 Task: Research Airbnb accommodation in Bender, Moldova from 5th December, 2023 to 12th December, 2023 for 2 adults.  With 1  bedroom having 1 bed and 1 bathroom. Property type can be hotel. Look for 4 properties as per requirement.
Action: Mouse moved to (540, 119)
Screenshot: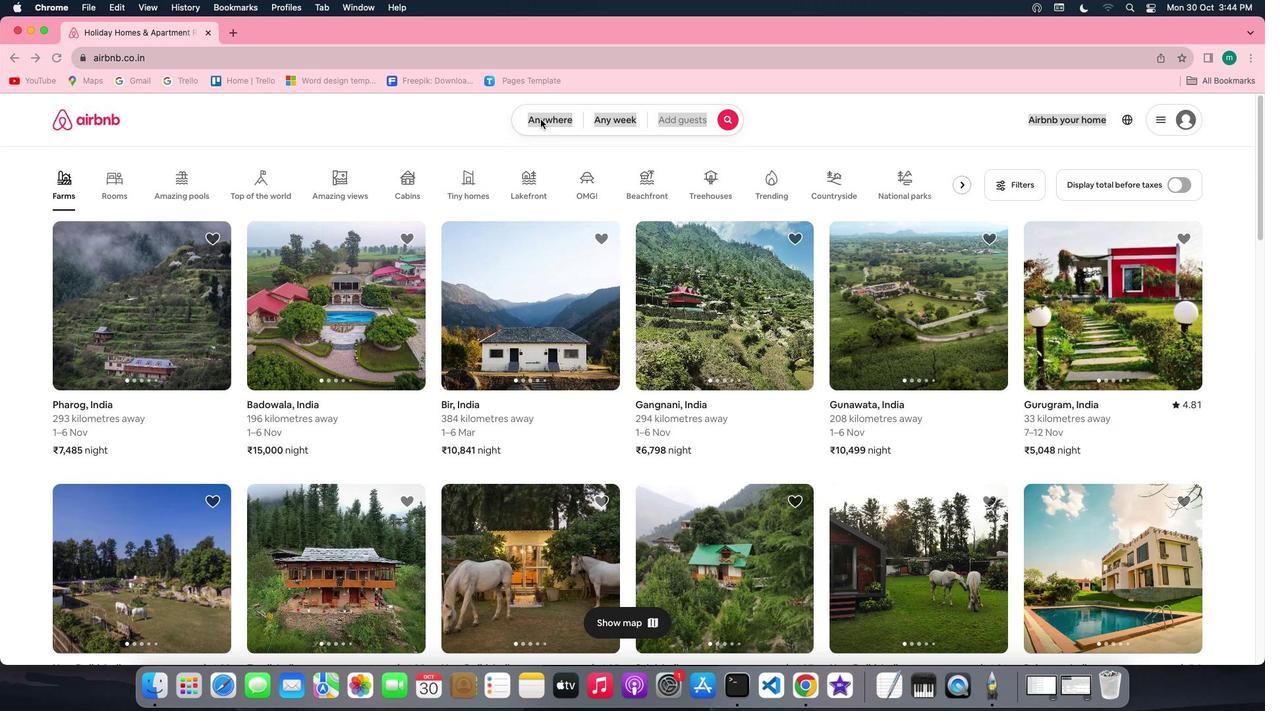 
Action: Mouse pressed left at (540, 119)
Screenshot: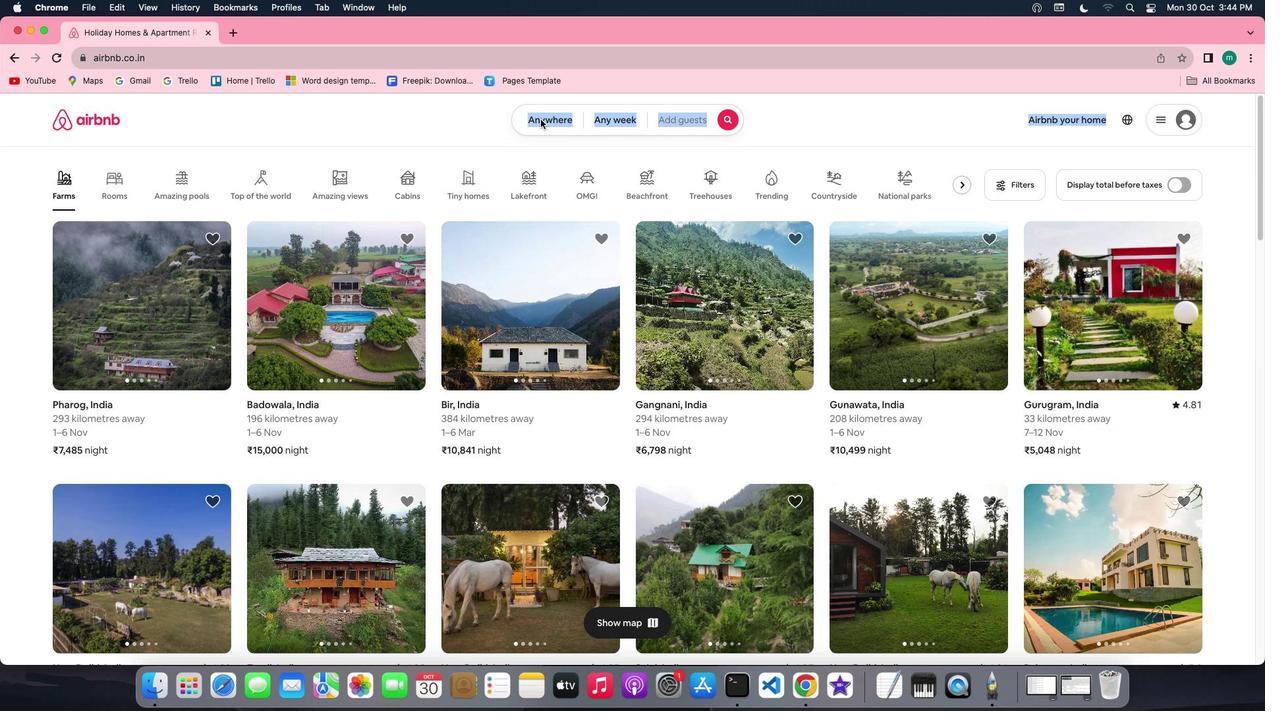 
Action: Mouse pressed left at (540, 119)
Screenshot: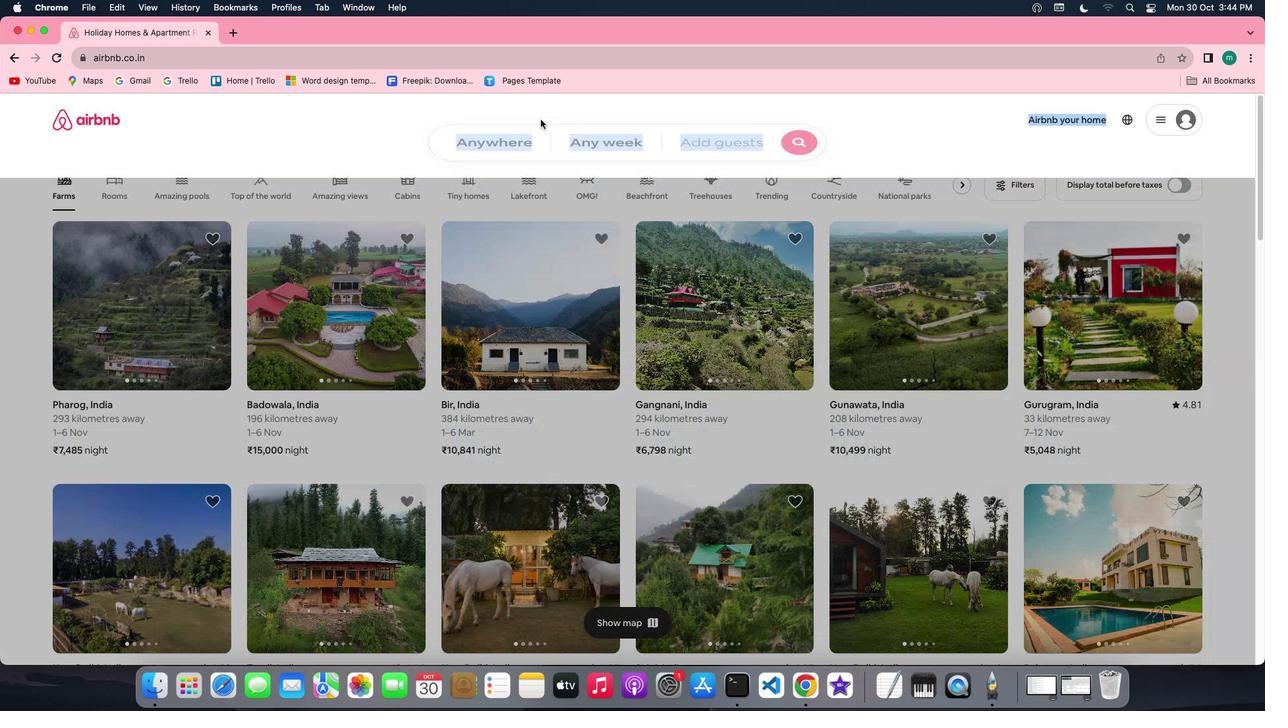 
Action: Mouse moved to (482, 171)
Screenshot: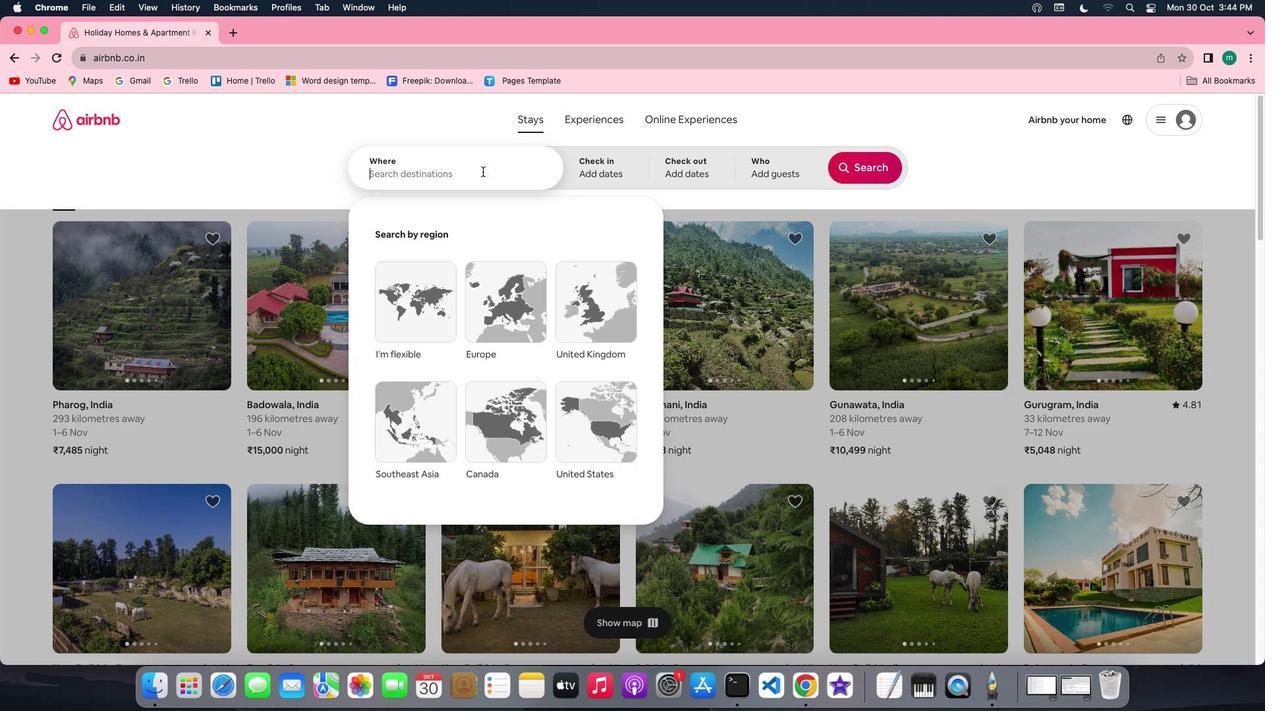 
Action: Mouse pressed left at (482, 171)
Screenshot: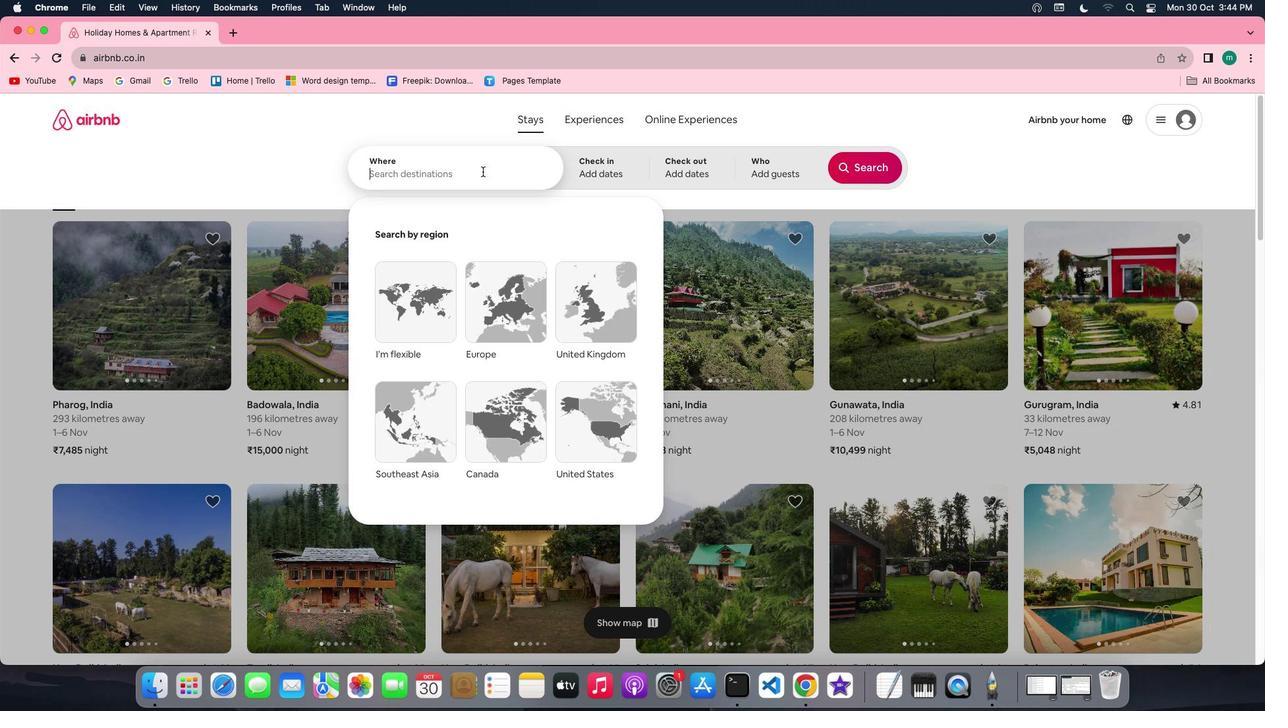 
Action: Key pressed Key.shift'B''e''n''d''a'Key.backspace'e''r'','Key.spaceKey.shift'M''o''l''d''o''v''a'
Screenshot: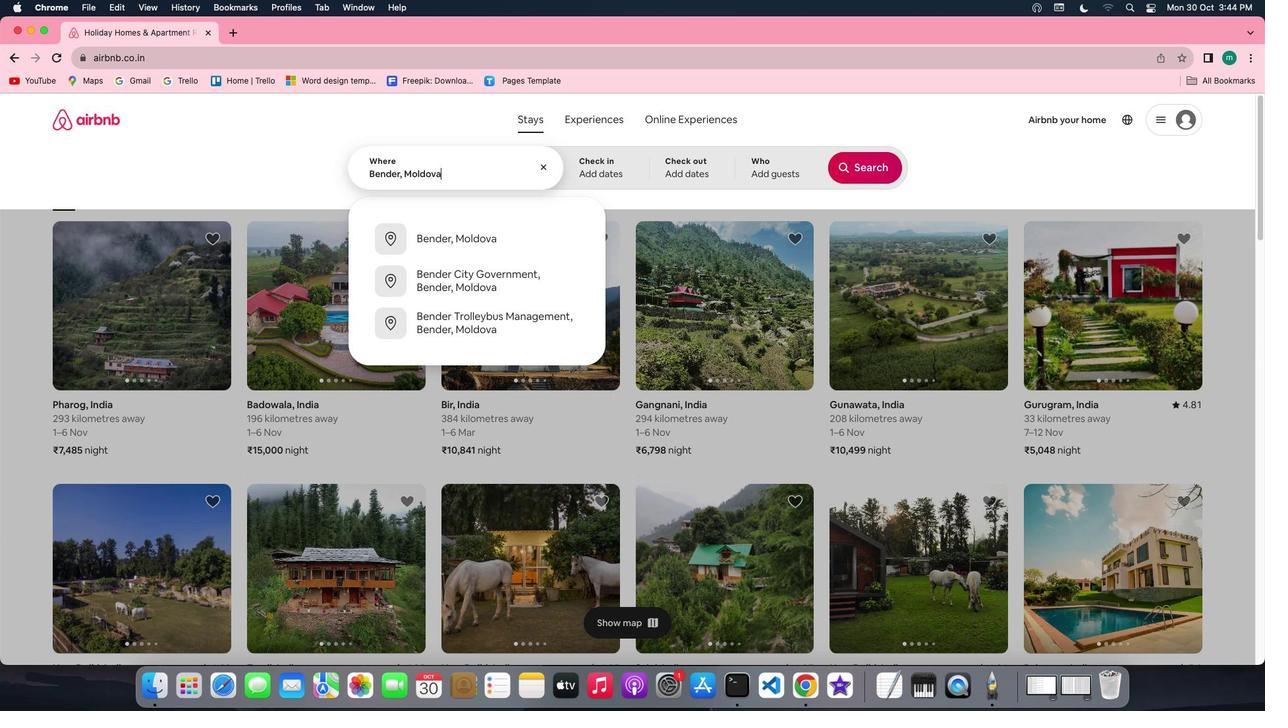 
Action: Mouse moved to (599, 162)
Screenshot: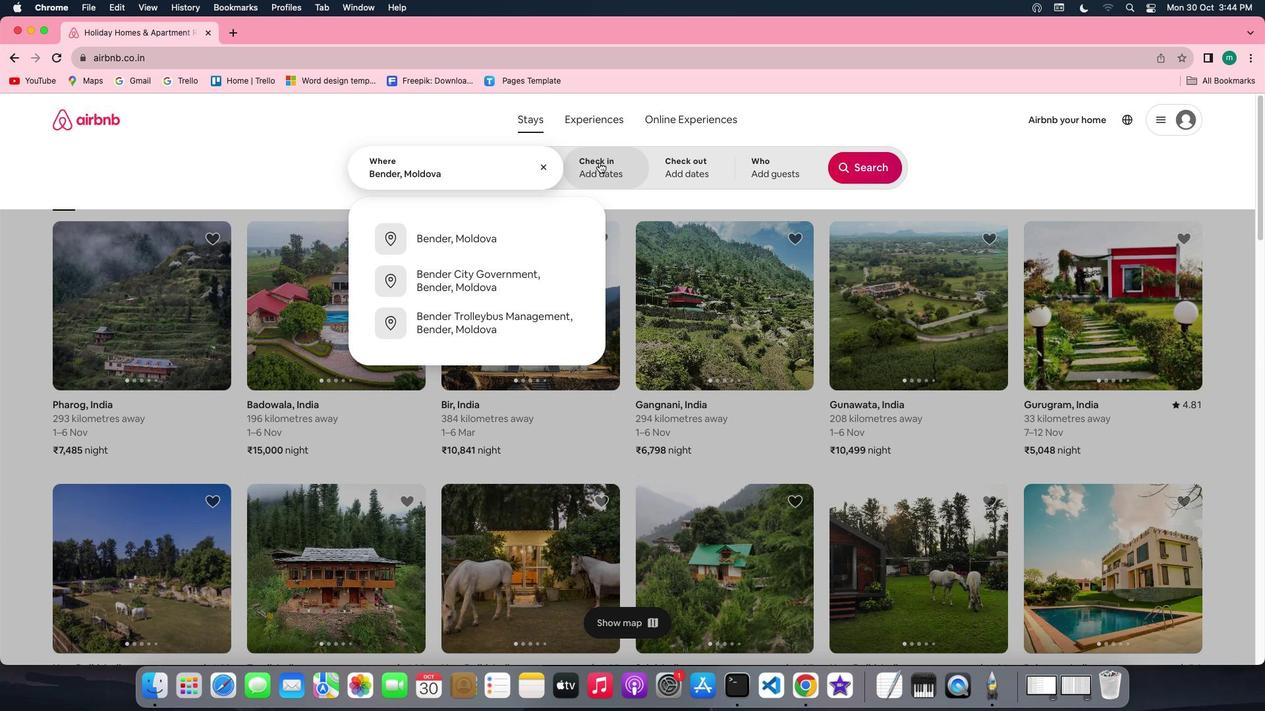 
Action: Mouse pressed left at (599, 162)
Screenshot: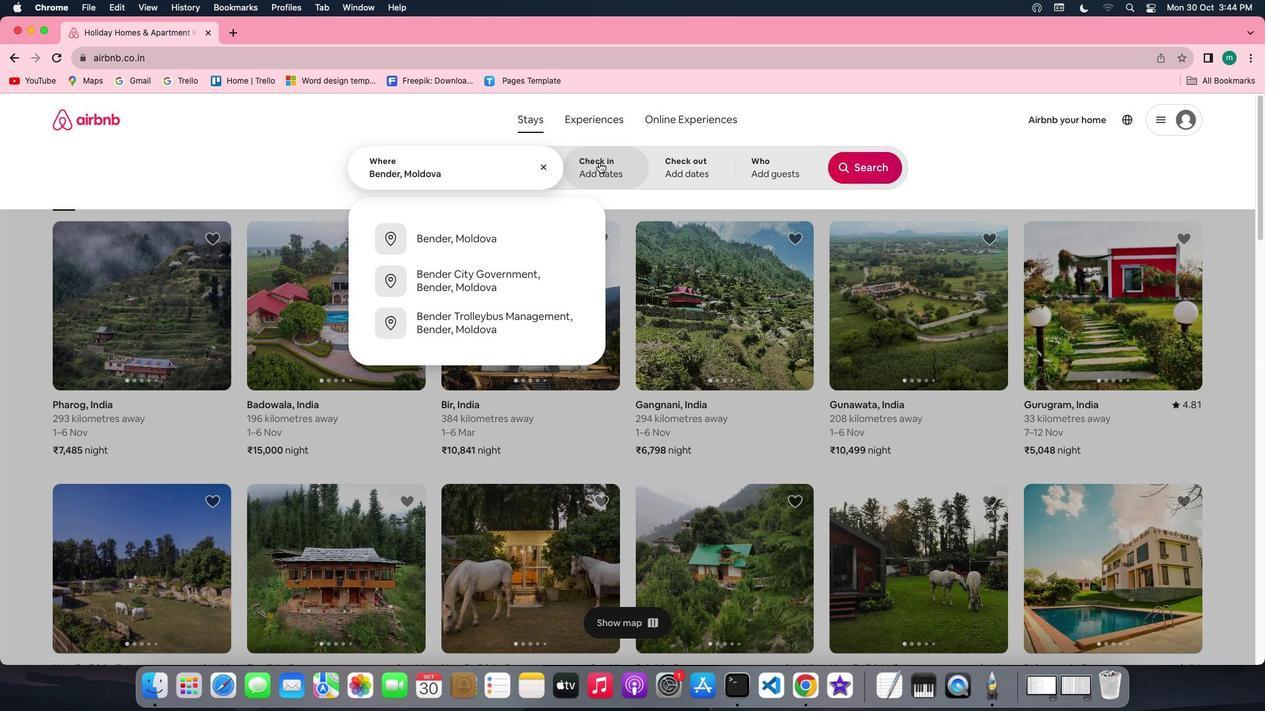 
Action: Mouse moved to (860, 267)
Screenshot: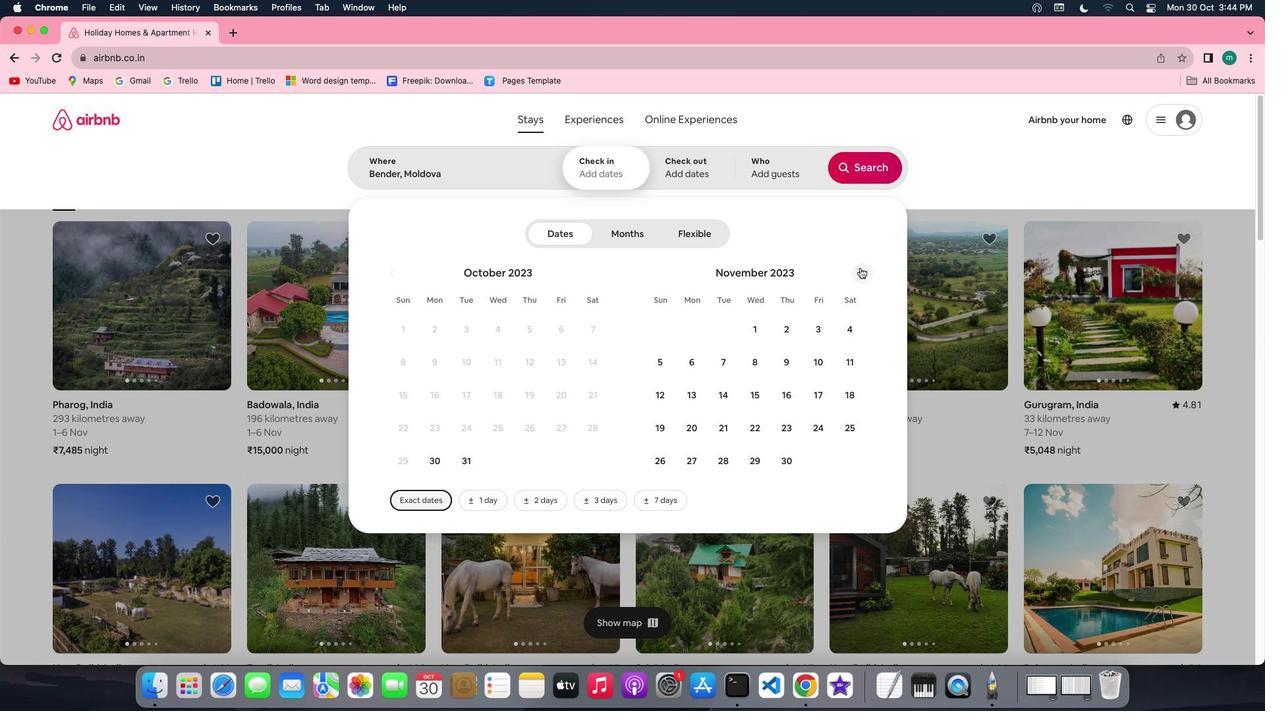 
Action: Mouse pressed left at (860, 267)
Screenshot: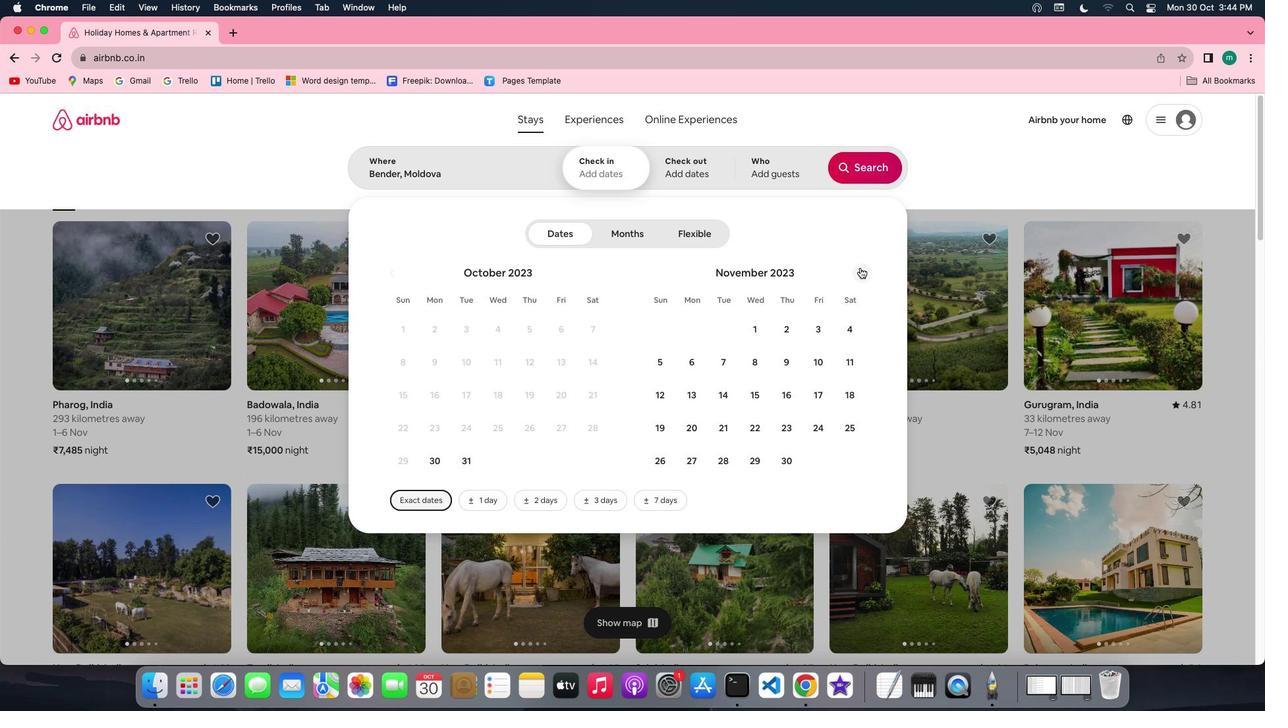 
Action: Mouse moved to (720, 361)
Screenshot: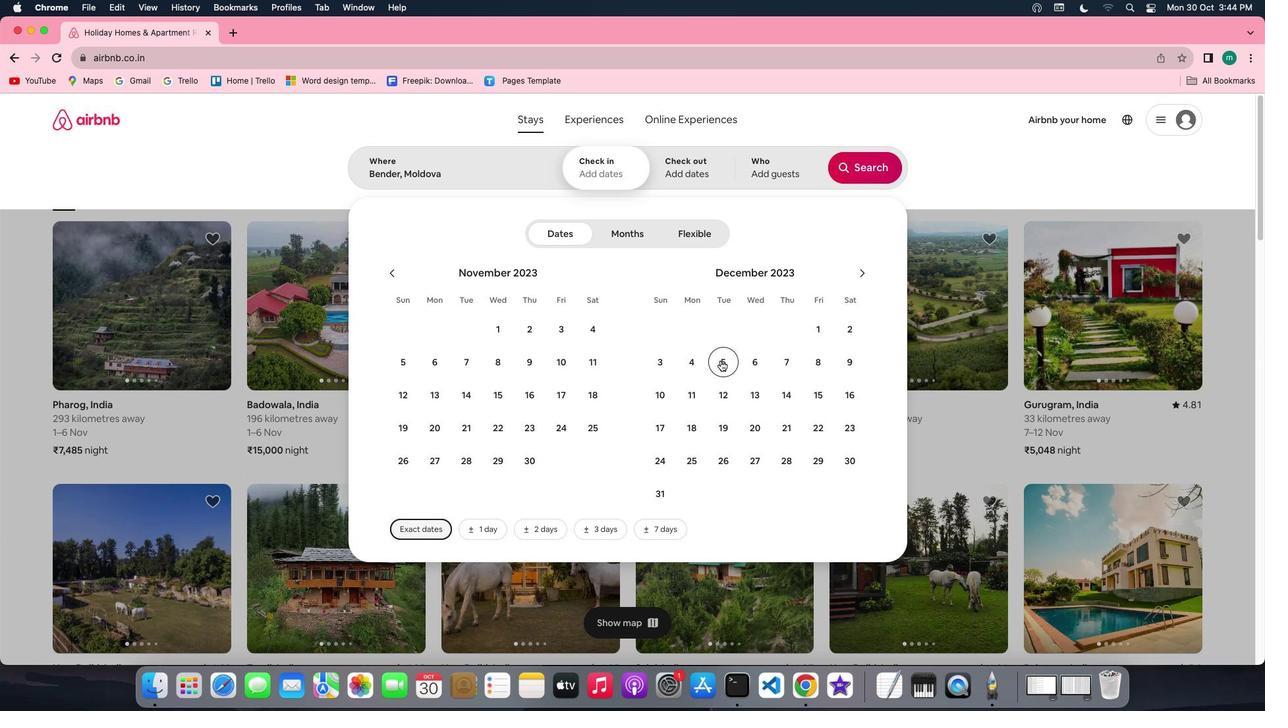 
Action: Mouse pressed left at (720, 361)
Screenshot: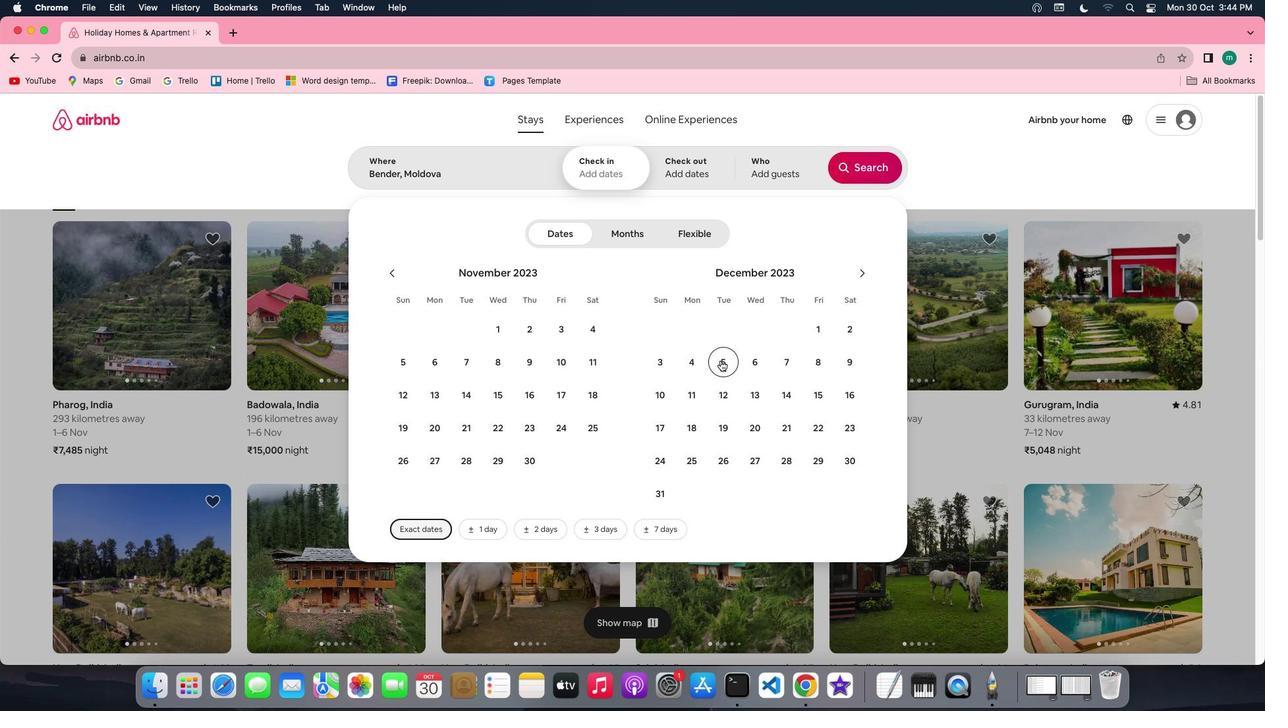 
Action: Mouse moved to (719, 389)
Screenshot: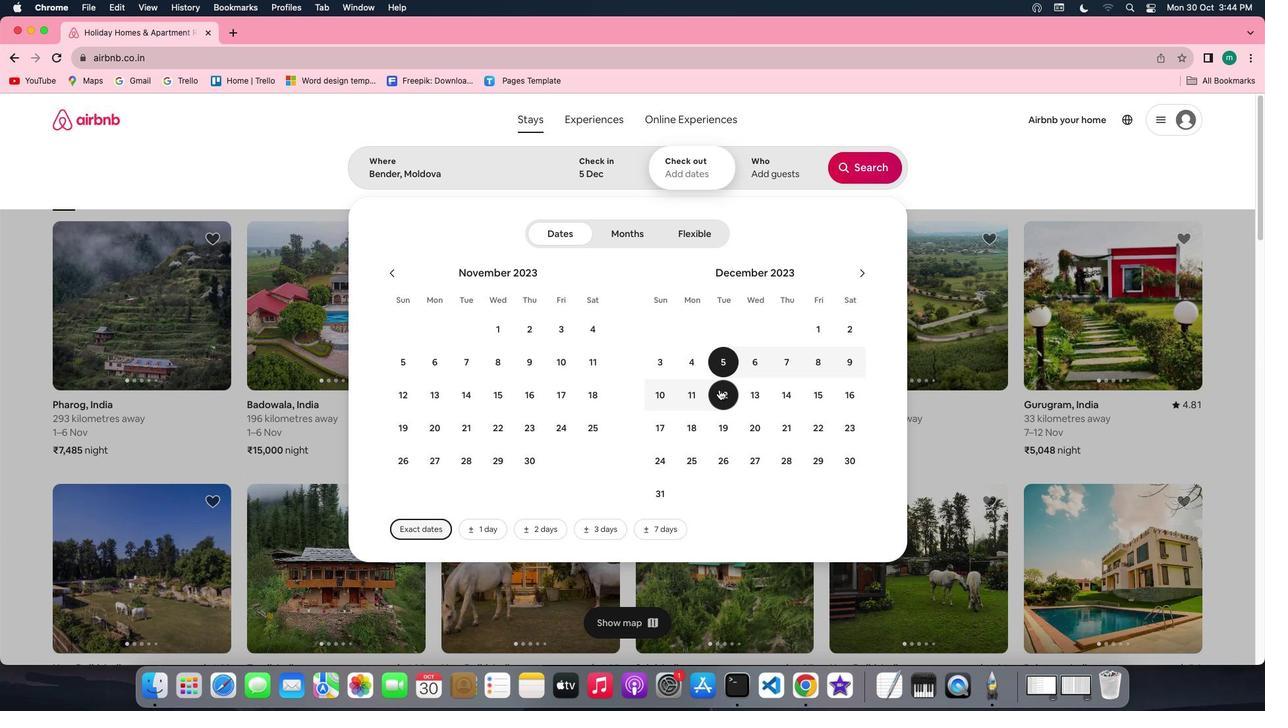 
Action: Mouse pressed left at (719, 389)
Screenshot: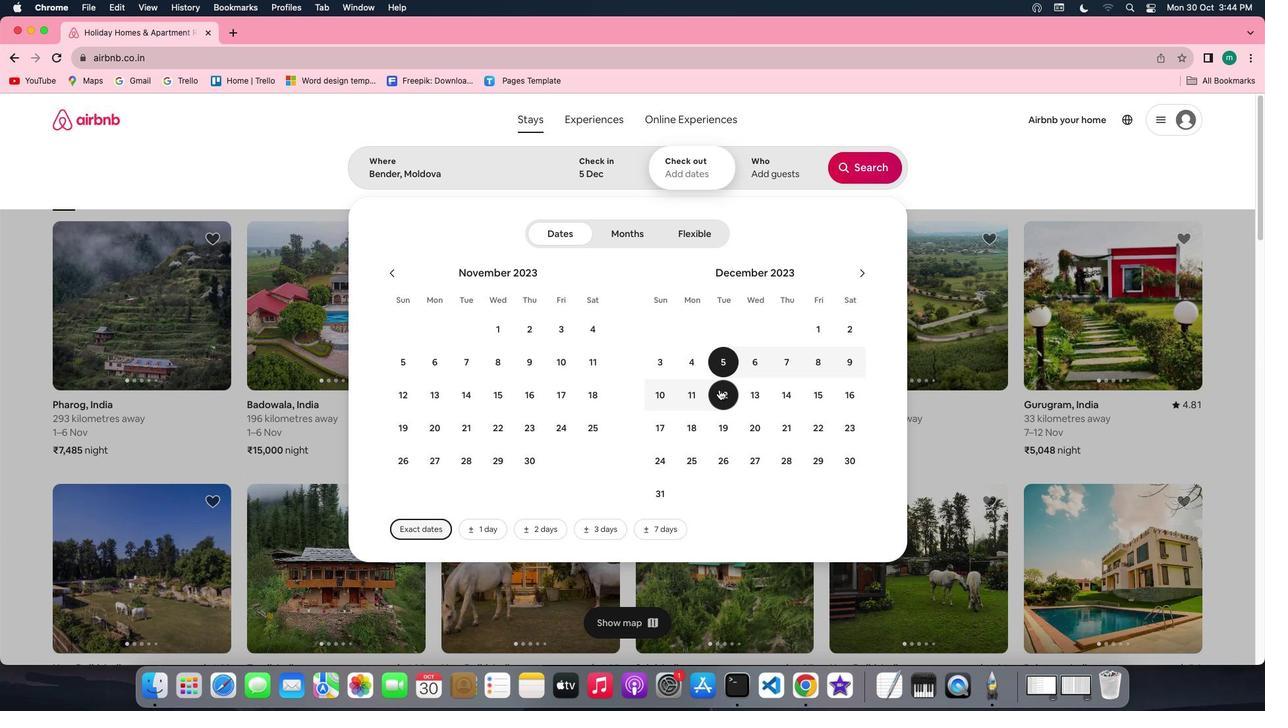 
Action: Mouse moved to (775, 183)
Screenshot: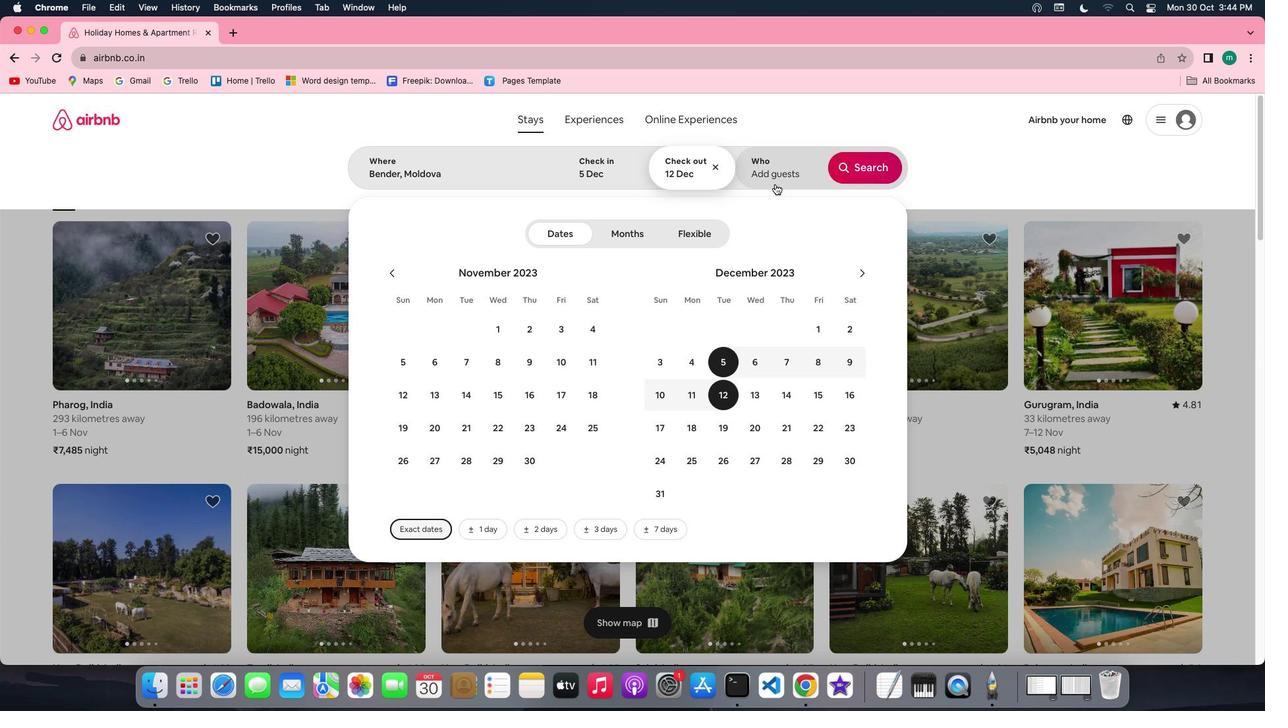 
Action: Mouse pressed left at (775, 183)
Screenshot: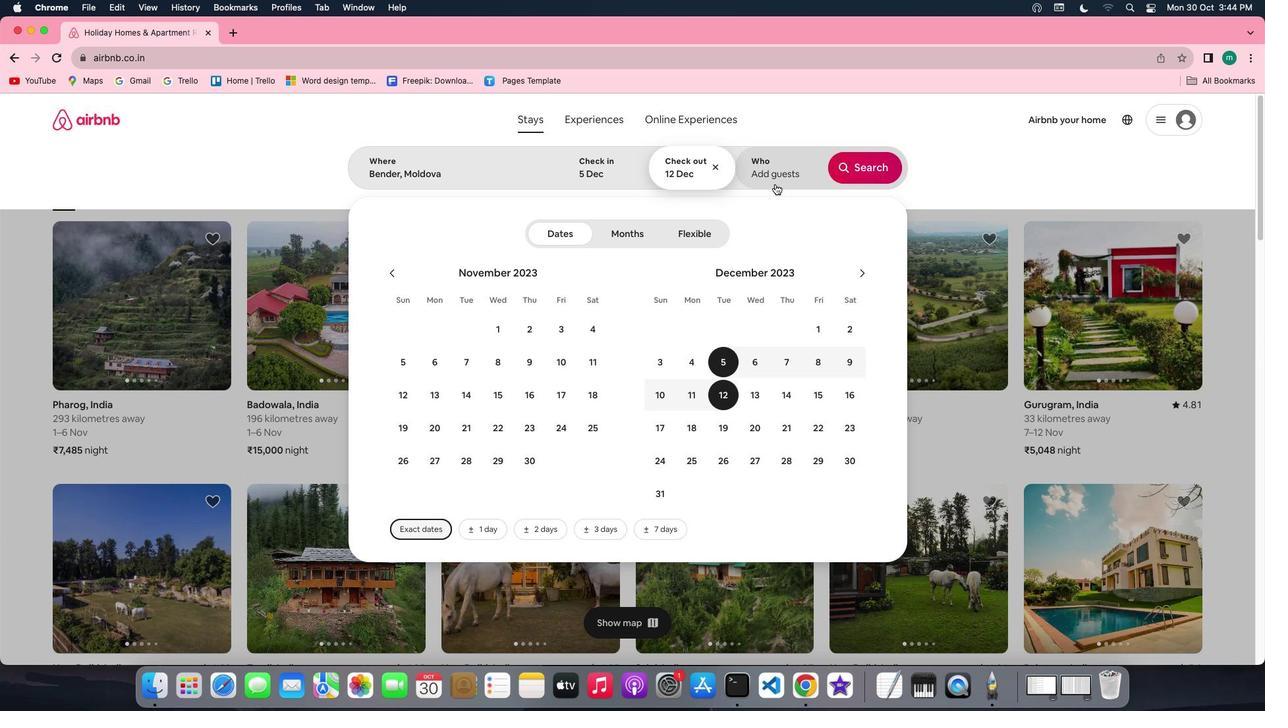 
Action: Mouse moved to (863, 237)
Screenshot: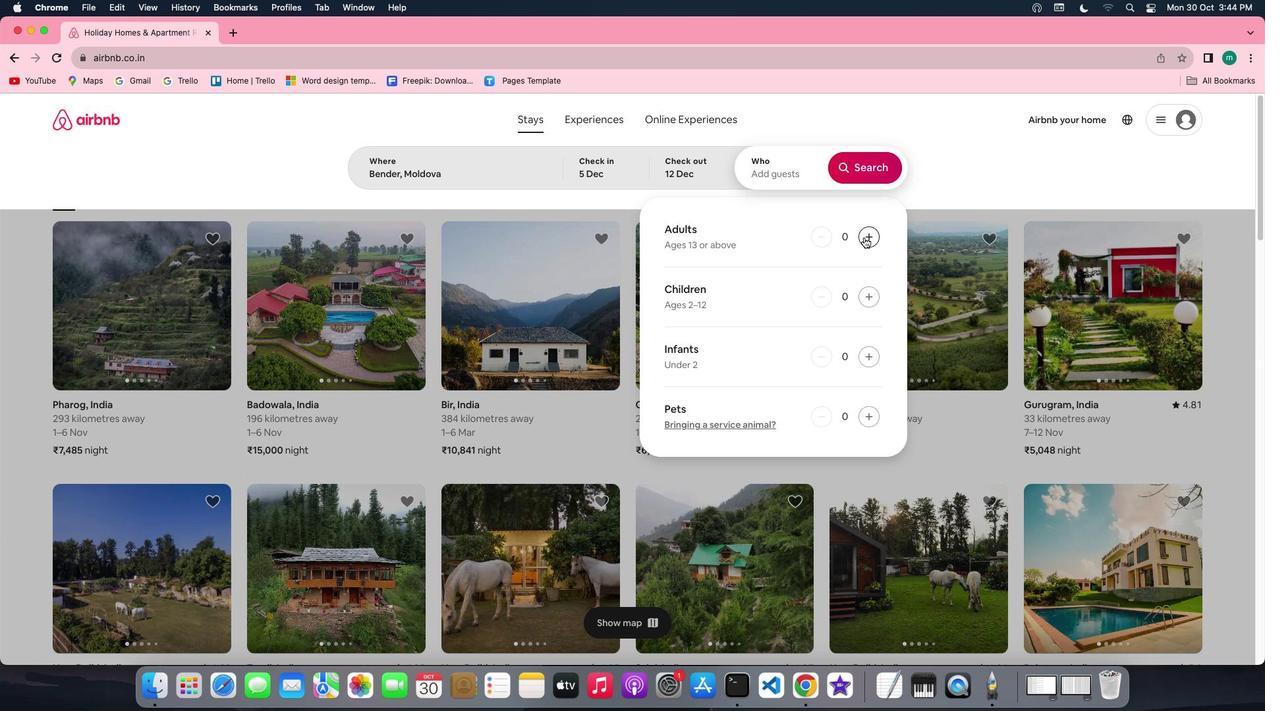 
Action: Mouse pressed left at (863, 237)
Screenshot: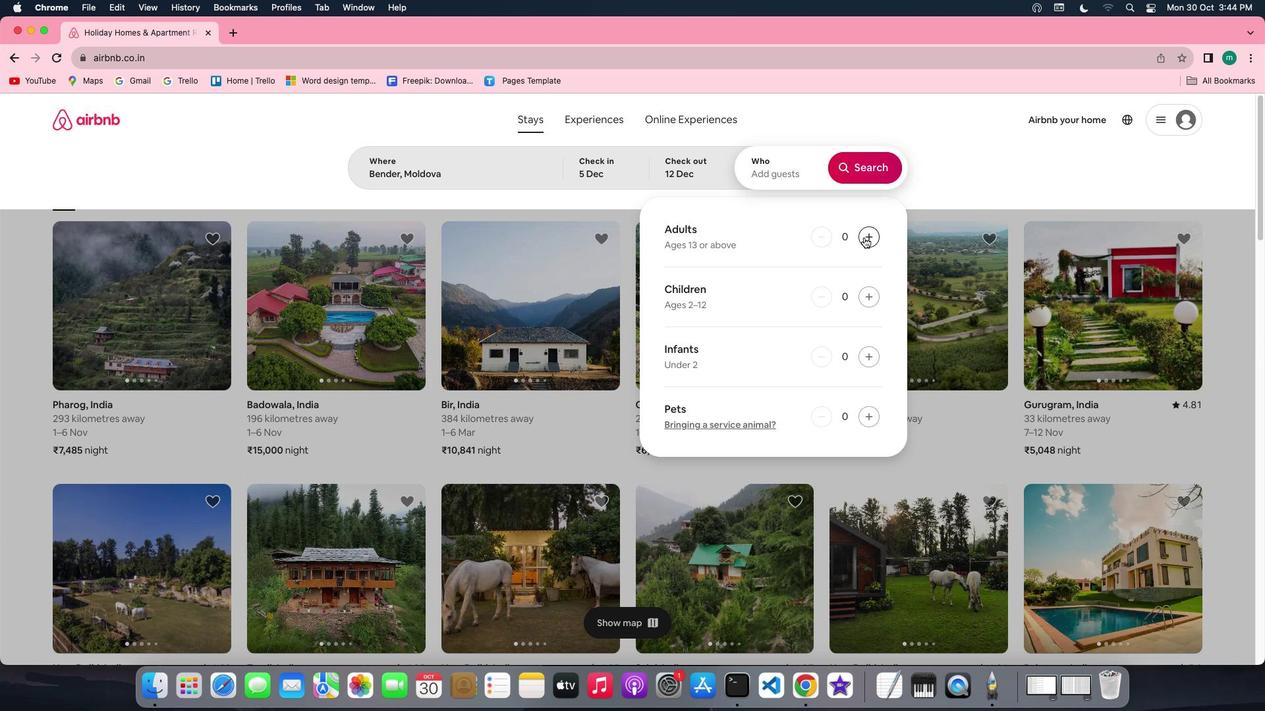 
Action: Mouse pressed left at (863, 237)
Screenshot: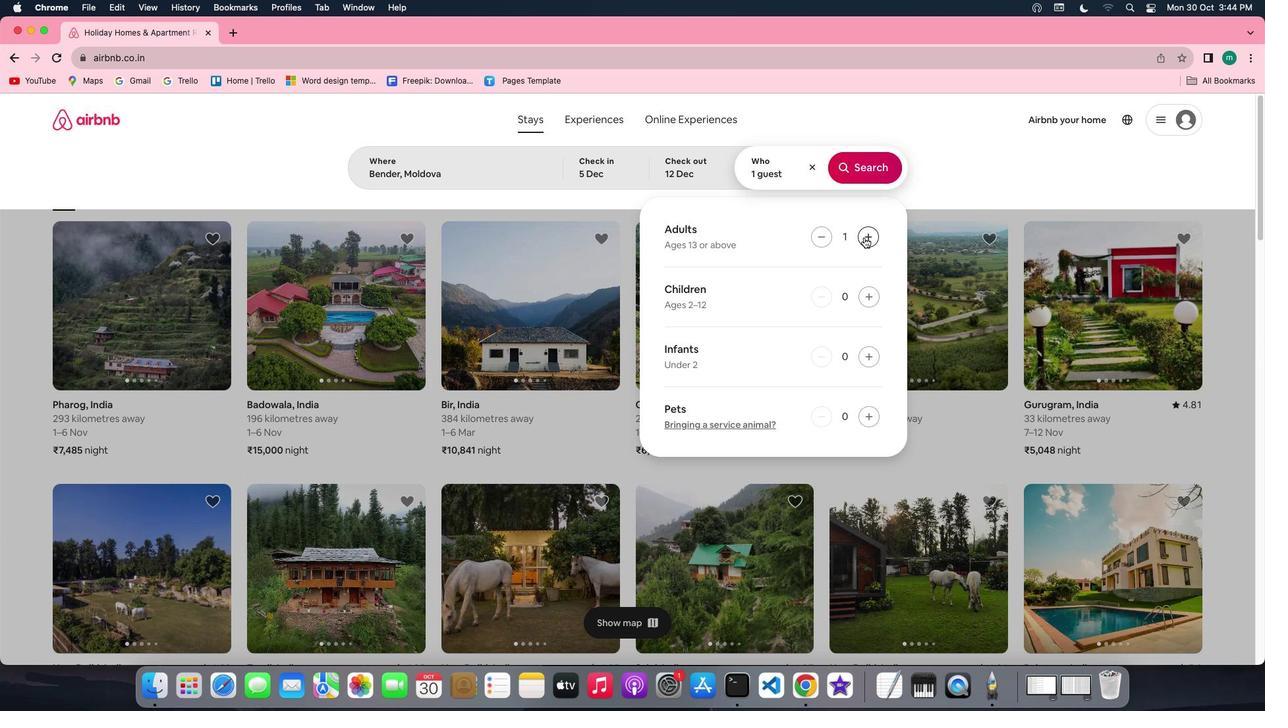 
Action: Mouse moved to (875, 171)
Screenshot: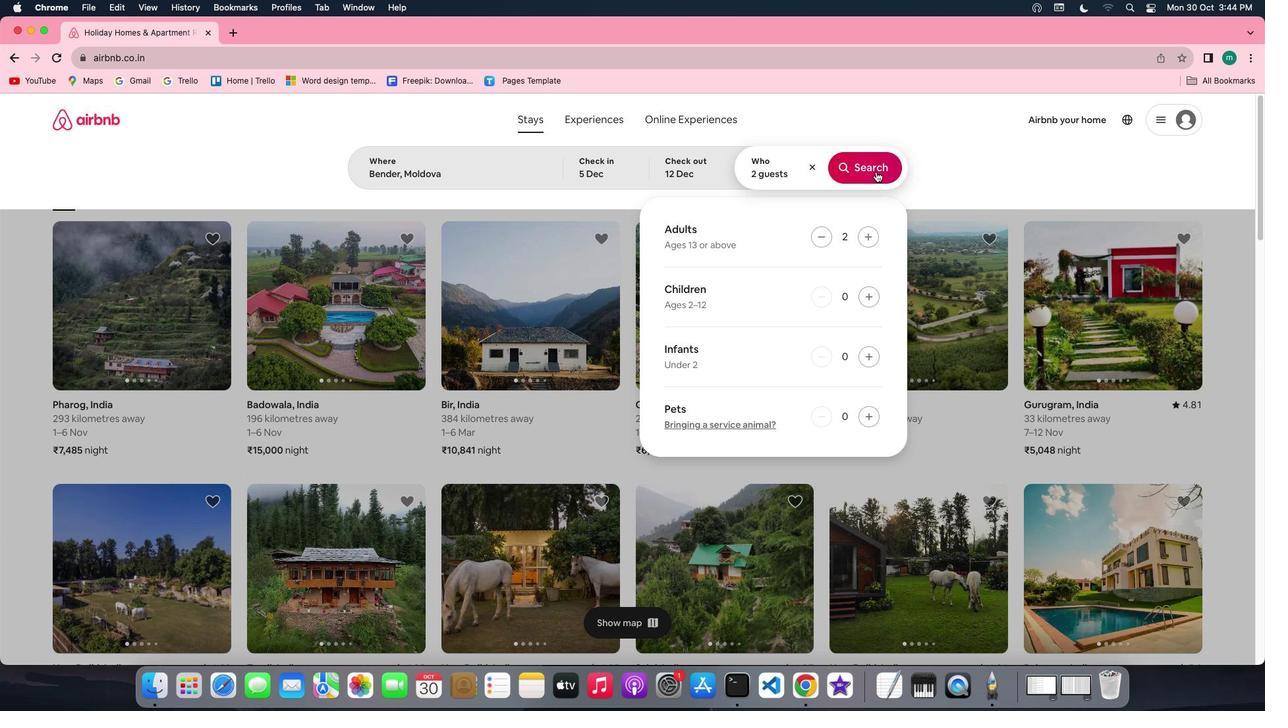 
Action: Mouse pressed left at (875, 171)
Screenshot: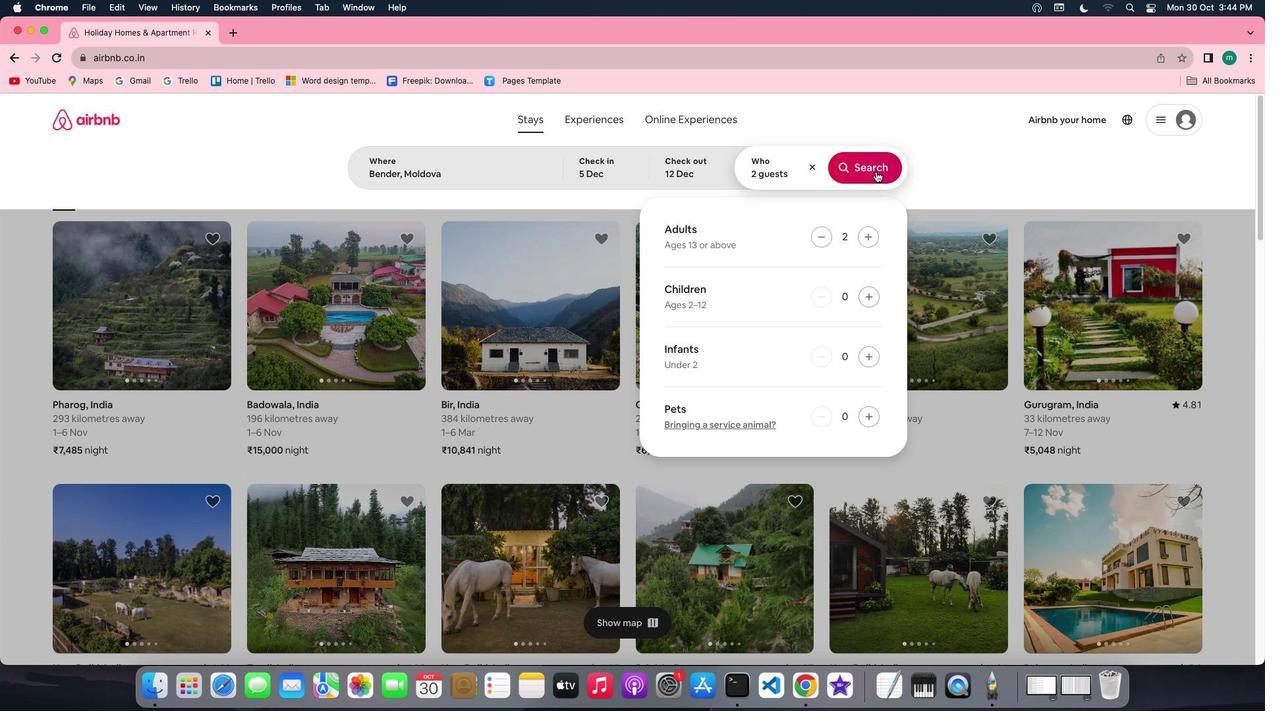 
Action: Mouse moved to (1064, 168)
Screenshot: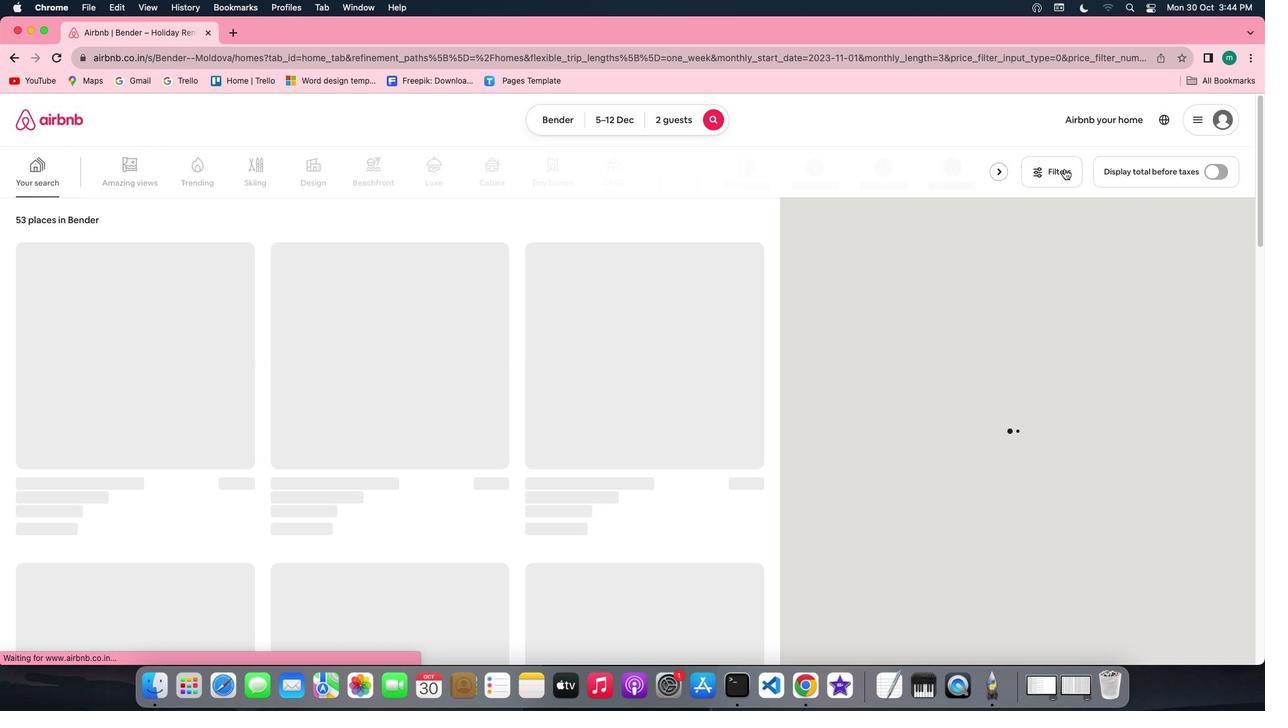 
Action: Mouse pressed left at (1064, 168)
Screenshot: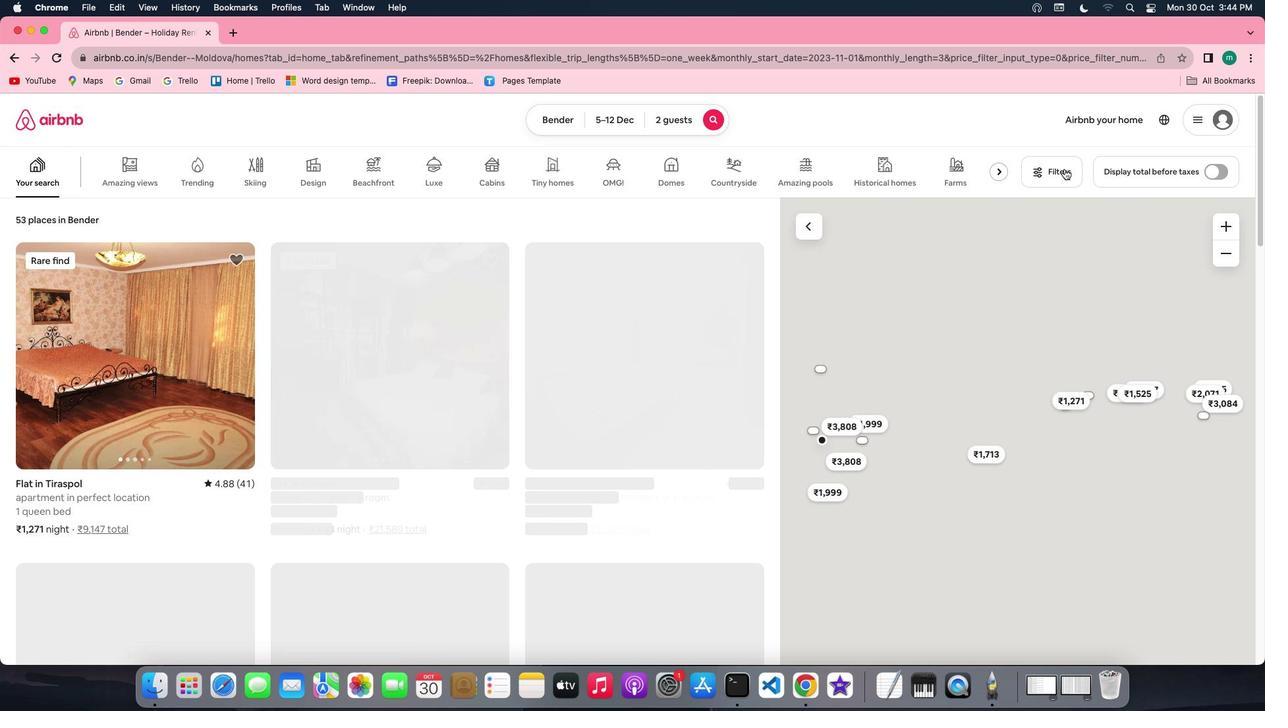 
Action: Mouse moved to (722, 379)
Screenshot: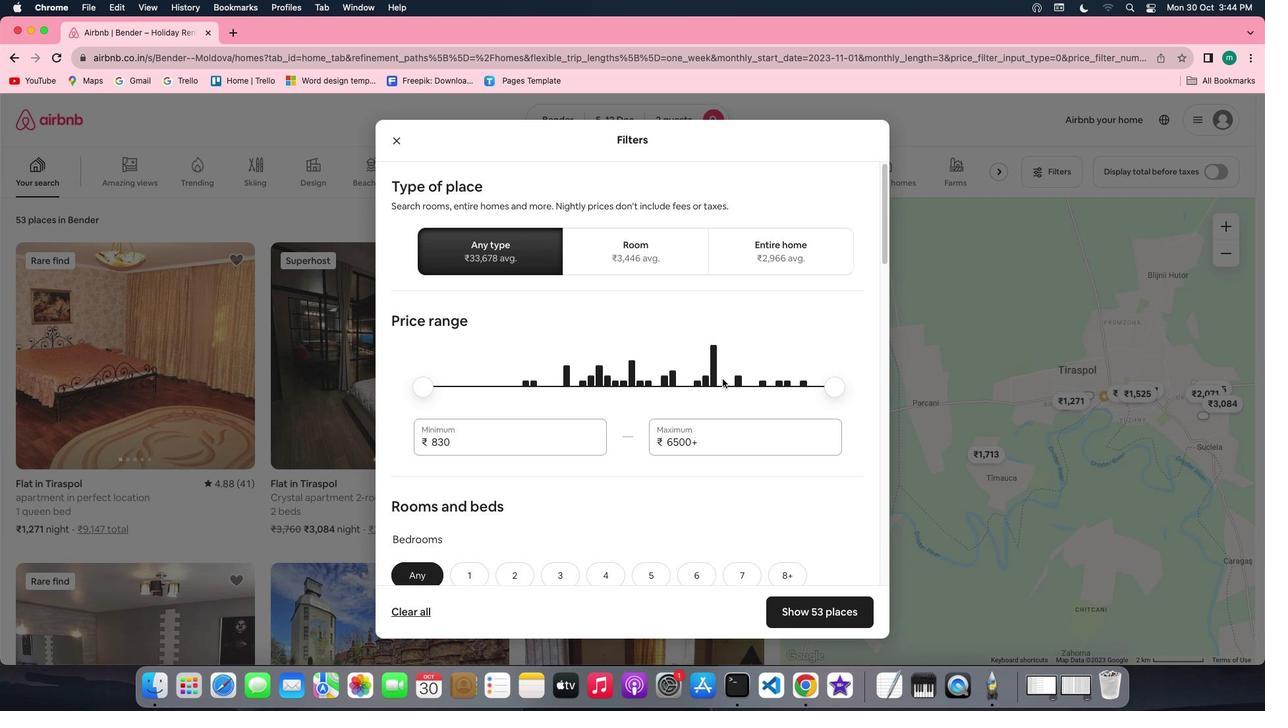 
Action: Mouse scrolled (722, 379) with delta (0, 0)
Screenshot: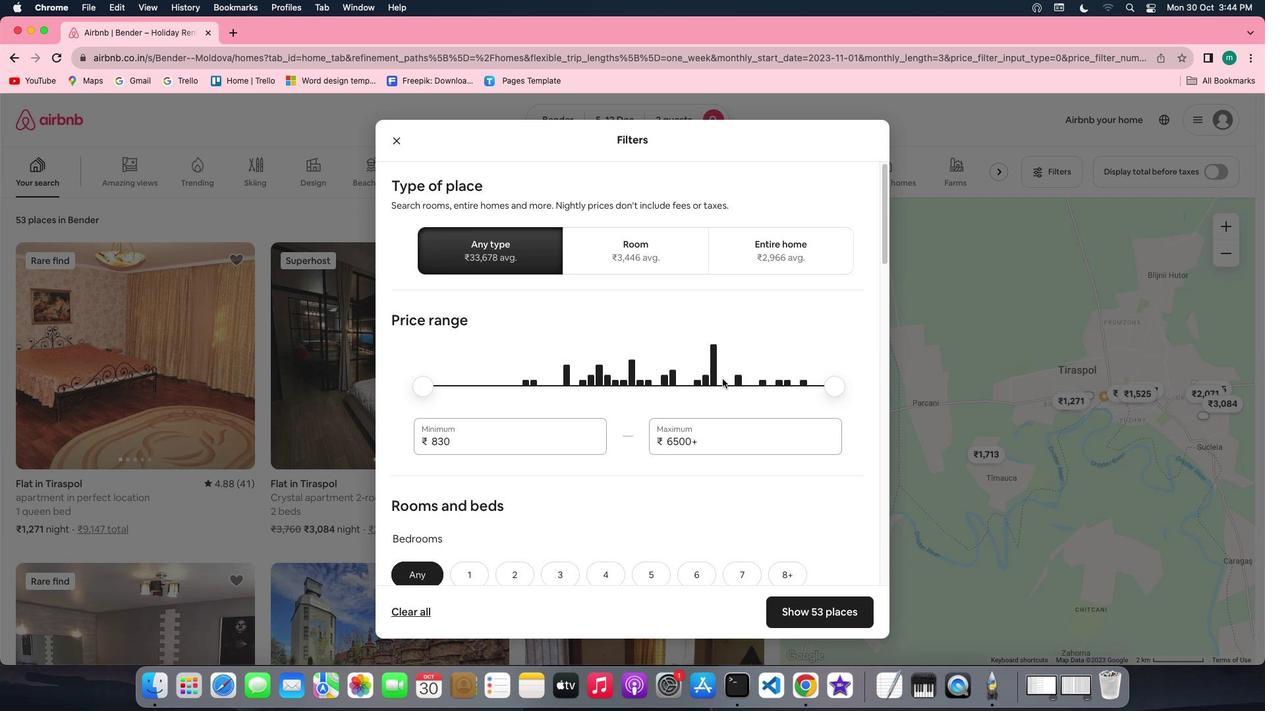 
Action: Mouse scrolled (722, 379) with delta (0, 0)
Screenshot: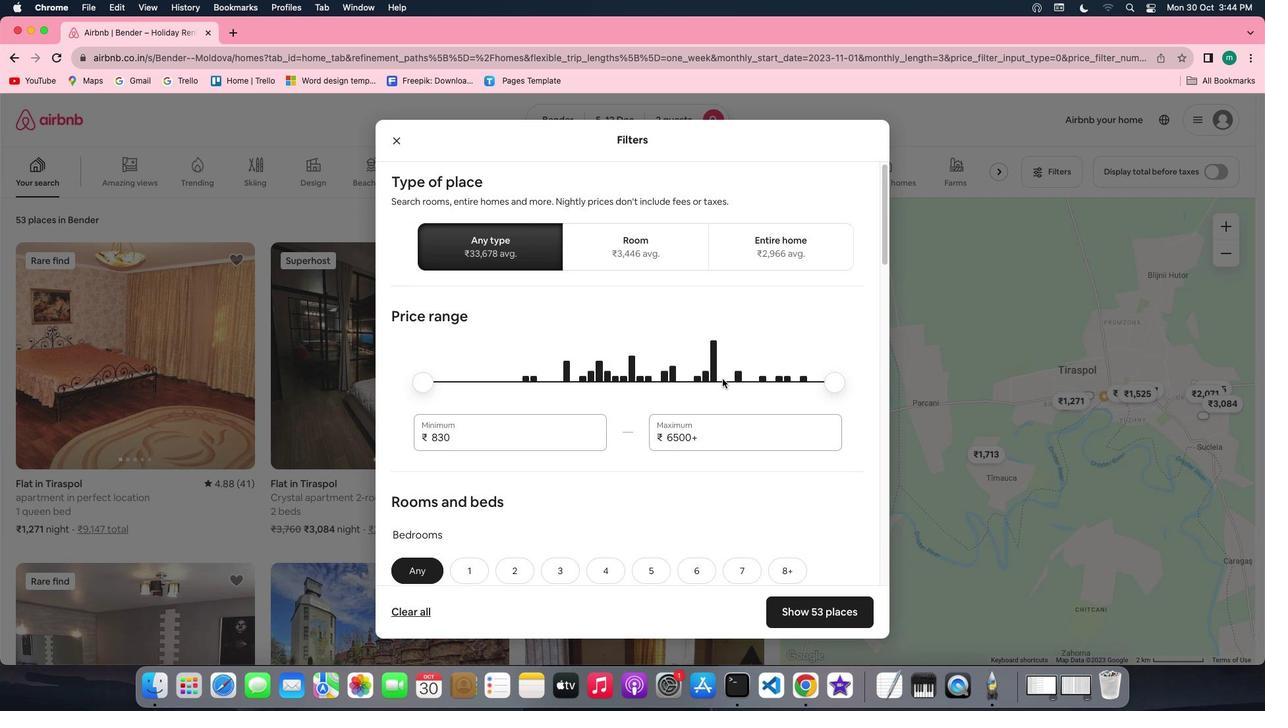 
Action: Mouse scrolled (722, 379) with delta (0, 0)
Screenshot: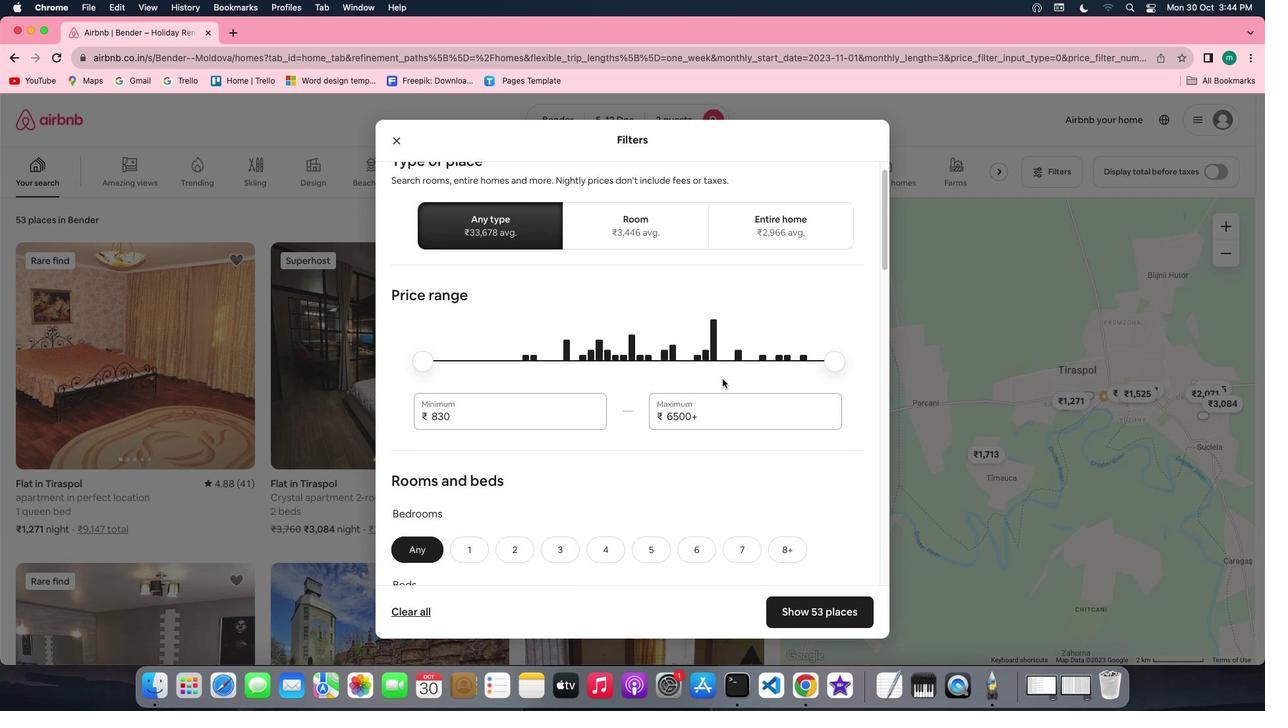 
Action: Mouse scrolled (722, 379) with delta (0, 0)
Screenshot: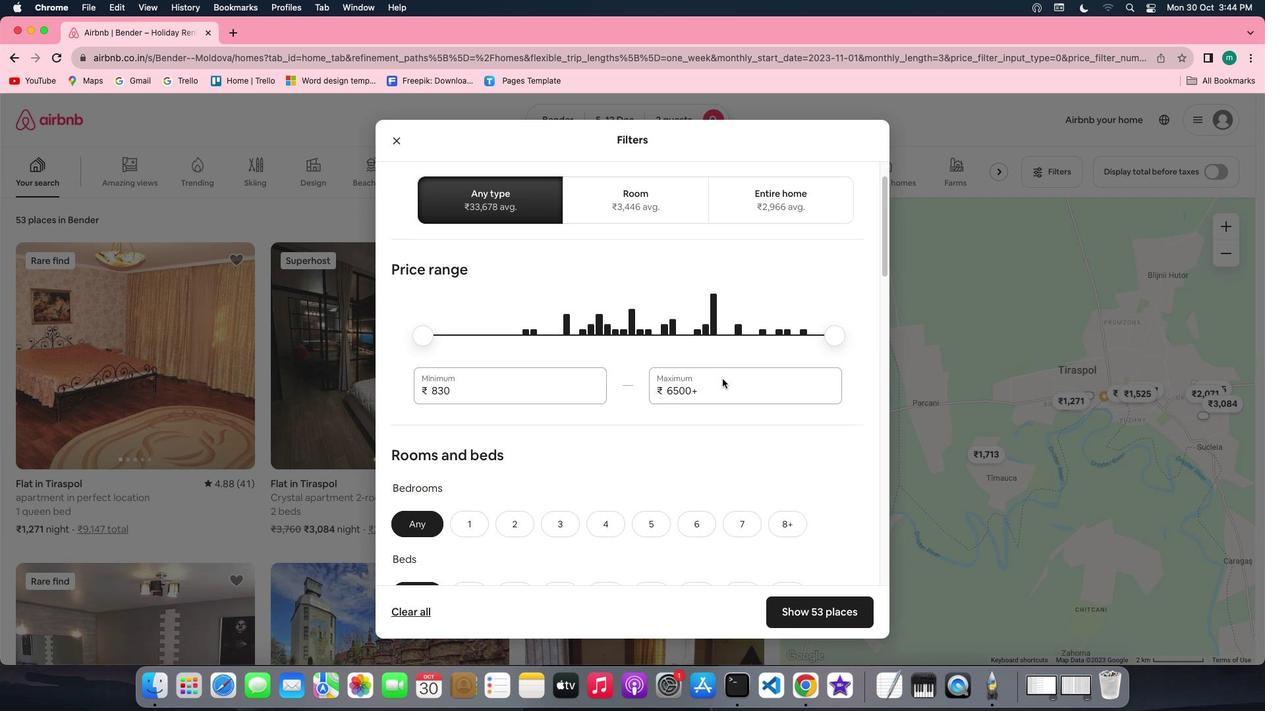 
Action: Mouse scrolled (722, 379) with delta (0, 0)
Screenshot: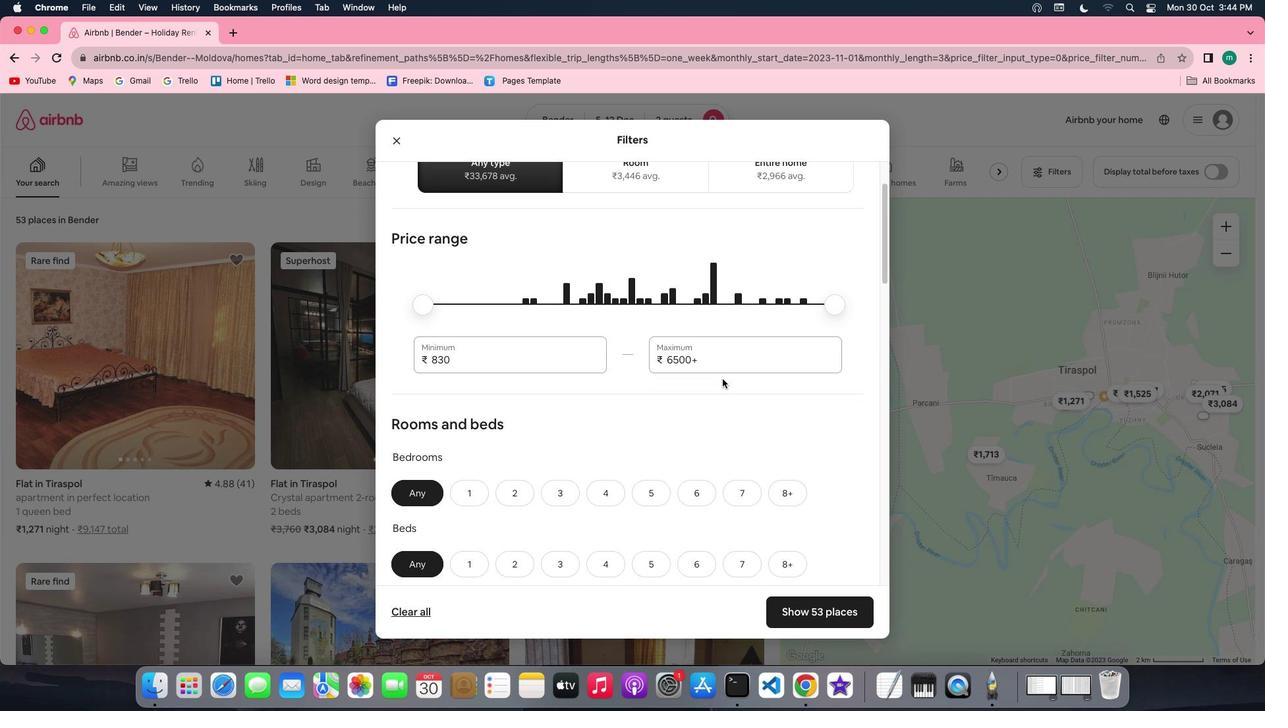 
Action: Mouse scrolled (722, 379) with delta (0, 0)
Screenshot: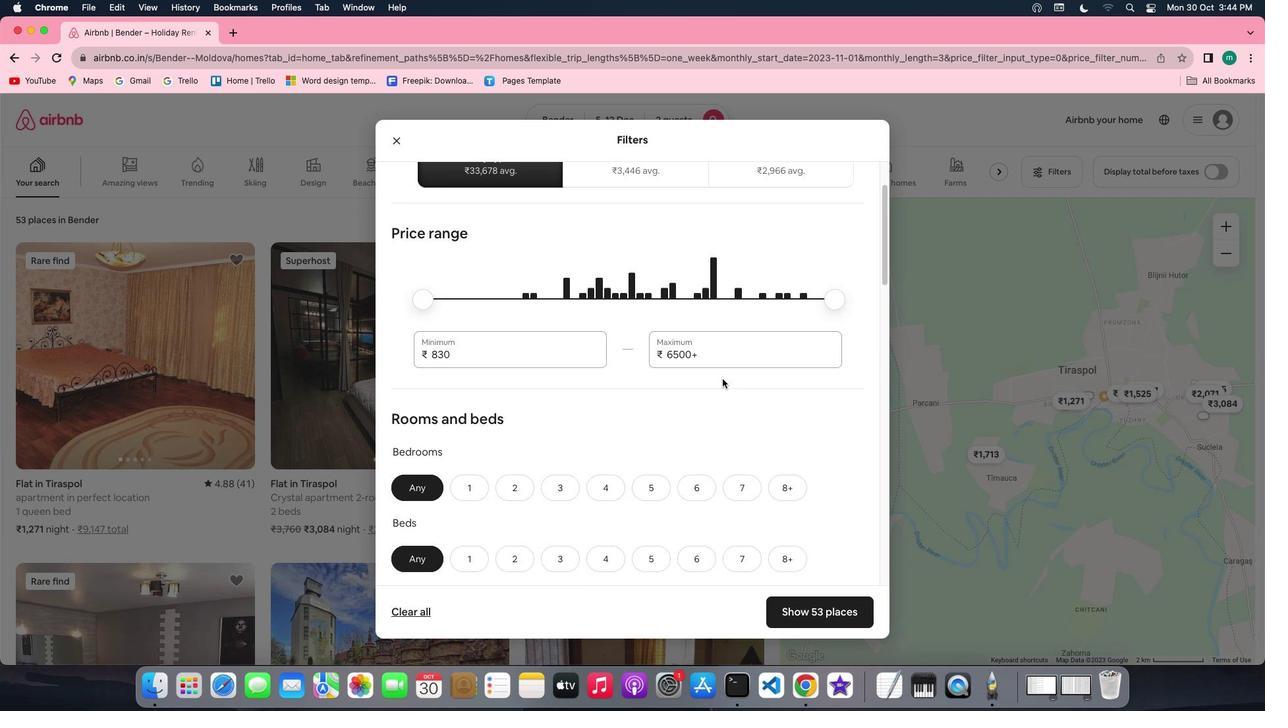 
Action: Mouse scrolled (722, 379) with delta (0, 0)
Screenshot: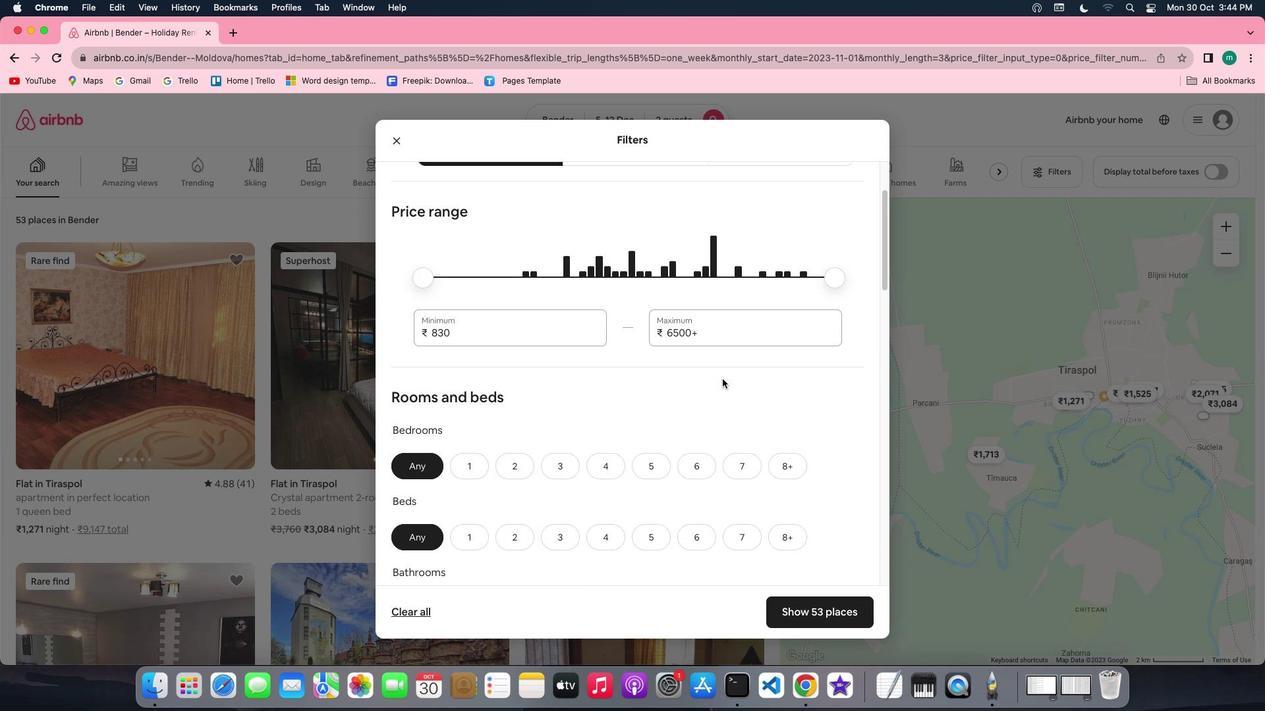 
Action: Mouse scrolled (722, 379) with delta (0, 0)
Screenshot: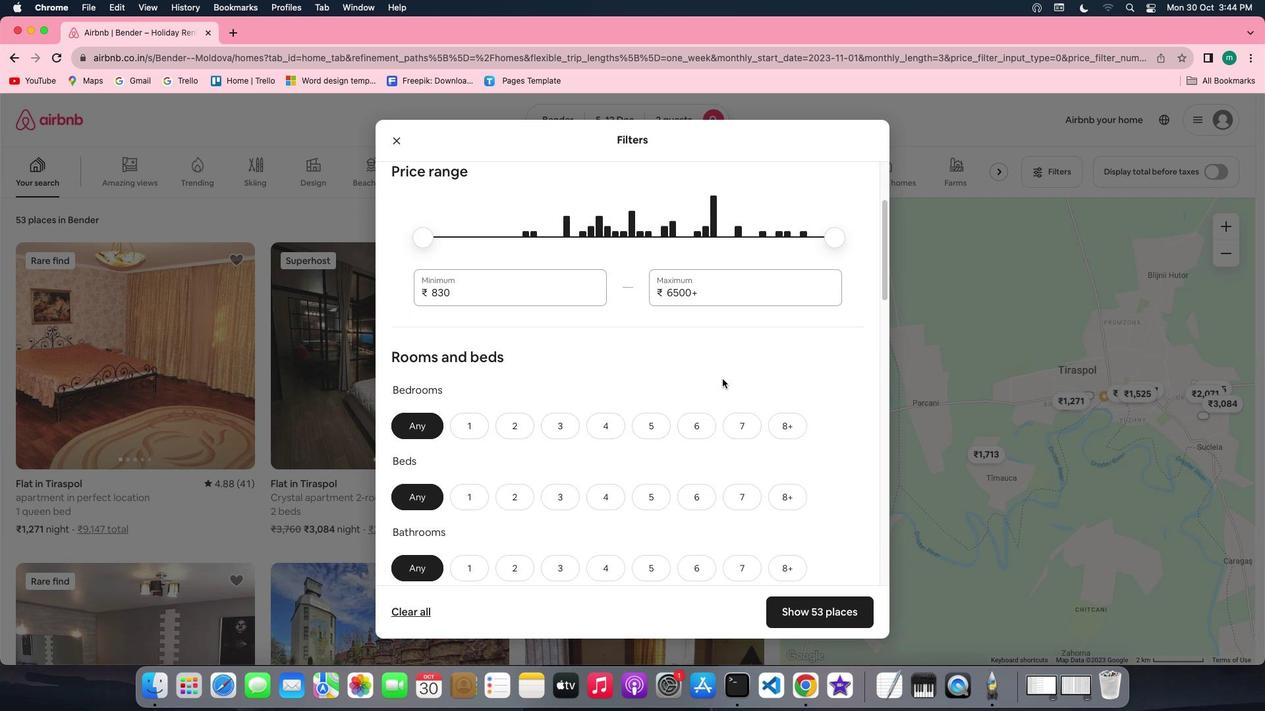 
Action: Mouse scrolled (722, 379) with delta (0, 0)
Screenshot: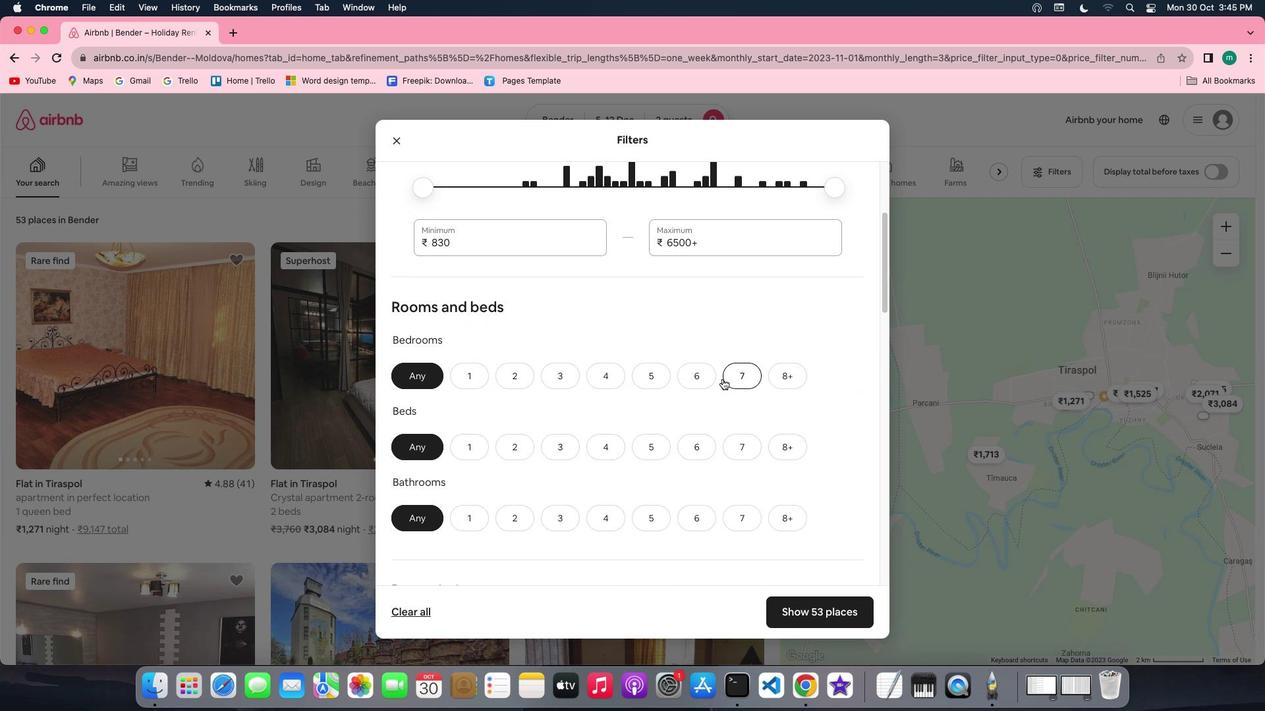 
Action: Mouse scrolled (722, 379) with delta (0, 0)
Screenshot: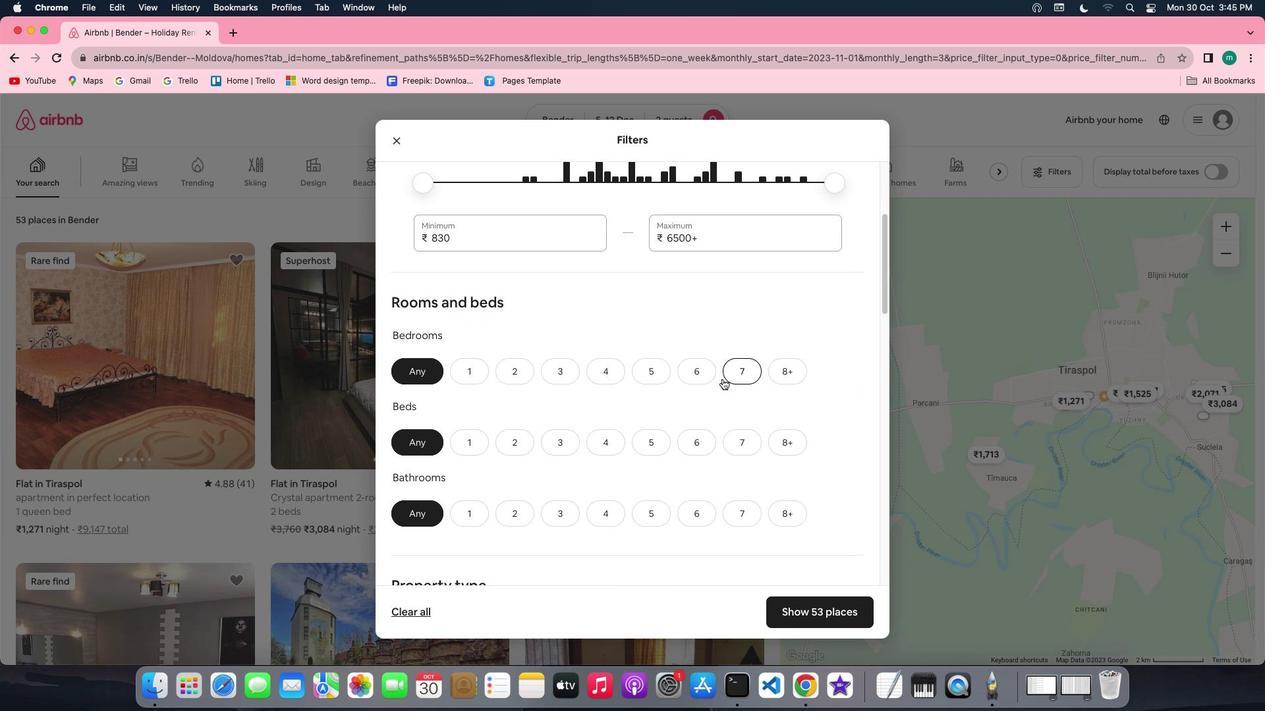 
Action: Mouse scrolled (722, 379) with delta (0, 0)
Screenshot: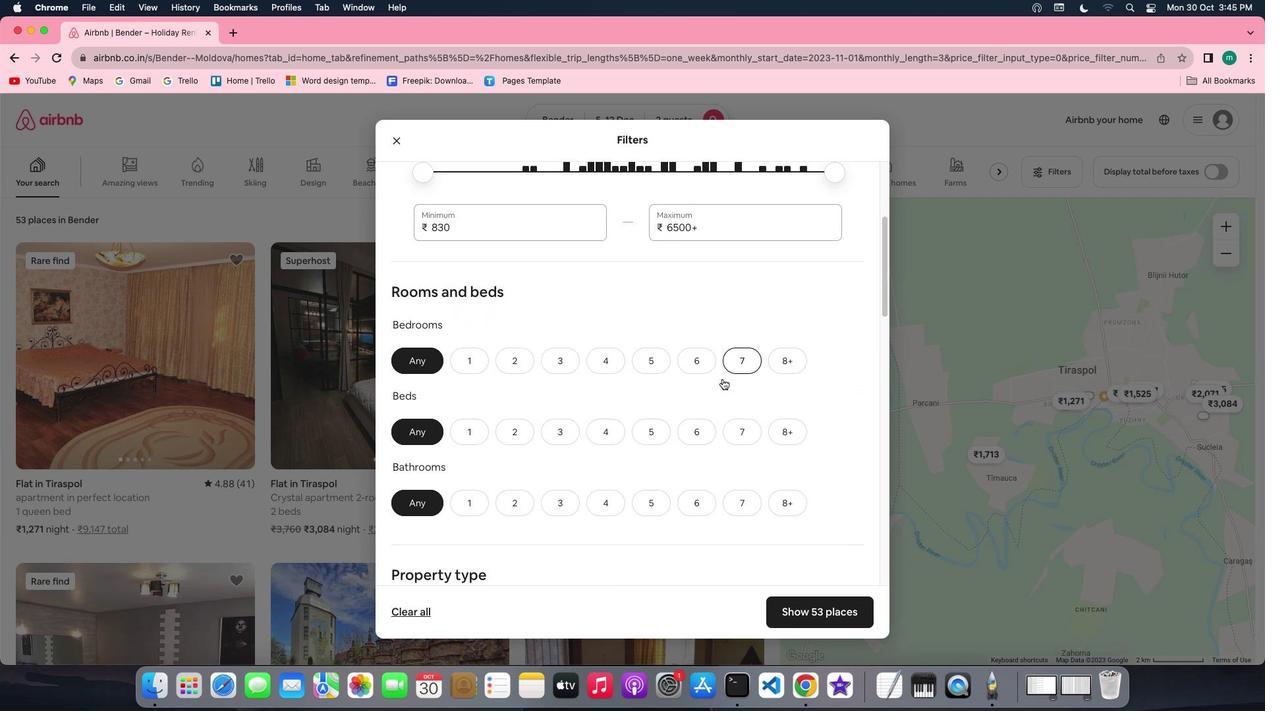 
Action: Mouse scrolled (722, 379) with delta (0, 0)
Screenshot: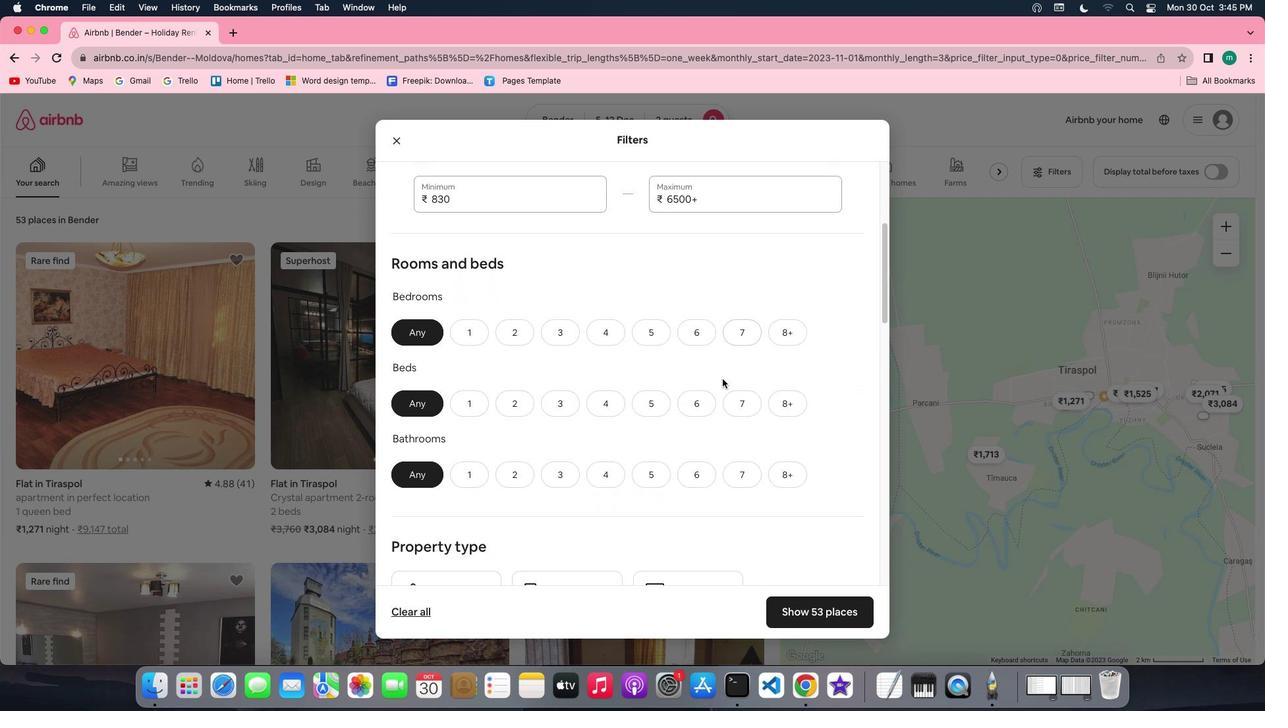 
Action: Mouse moved to (463, 323)
Screenshot: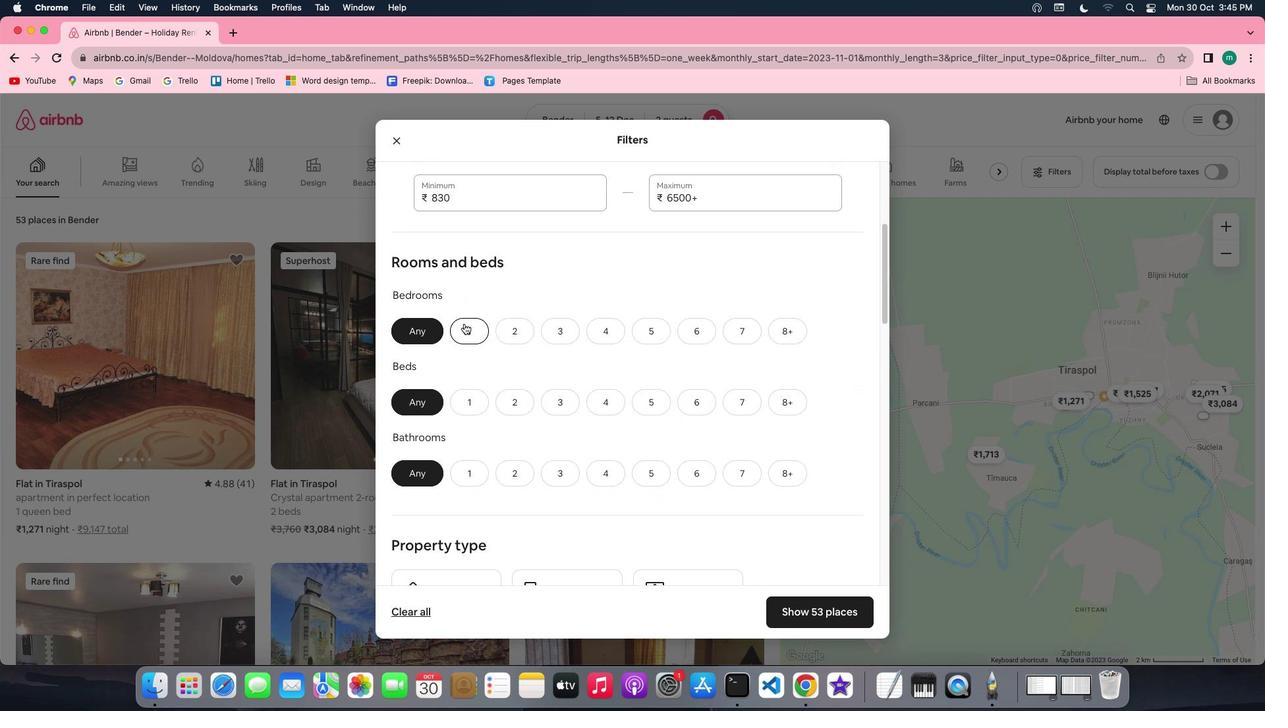 
Action: Mouse pressed left at (463, 323)
Screenshot: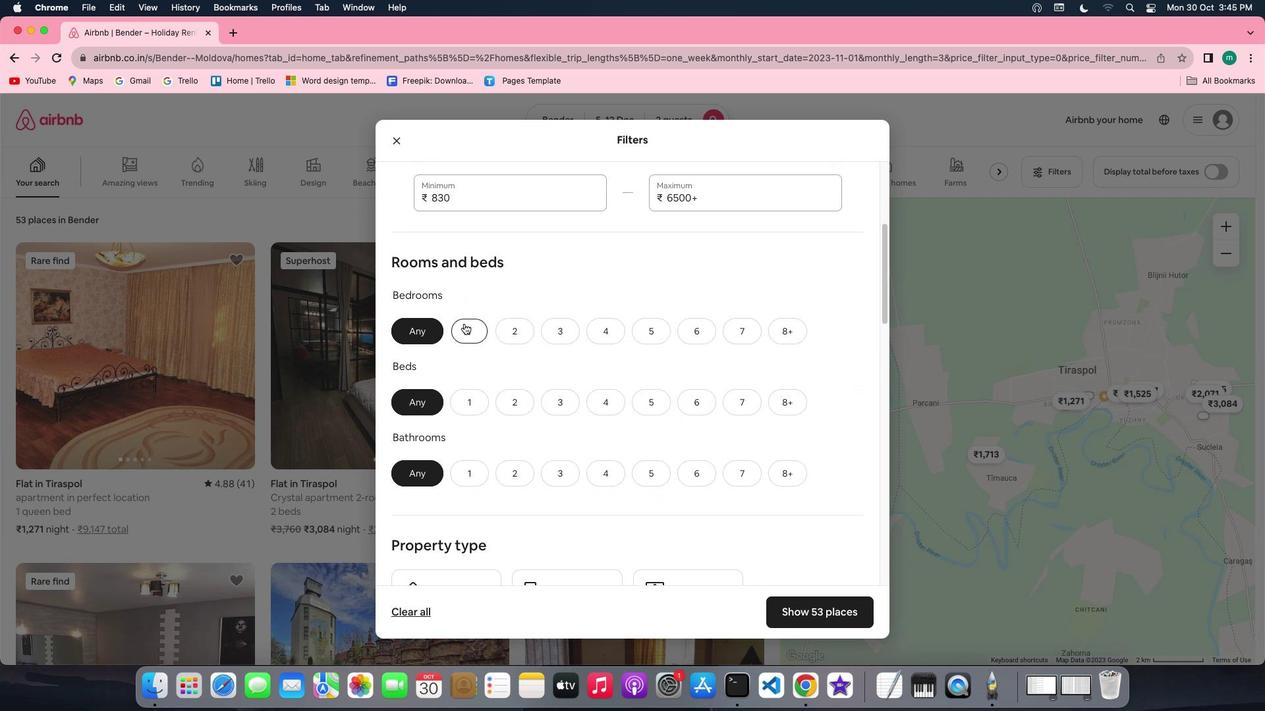 
Action: Mouse moved to (463, 407)
Screenshot: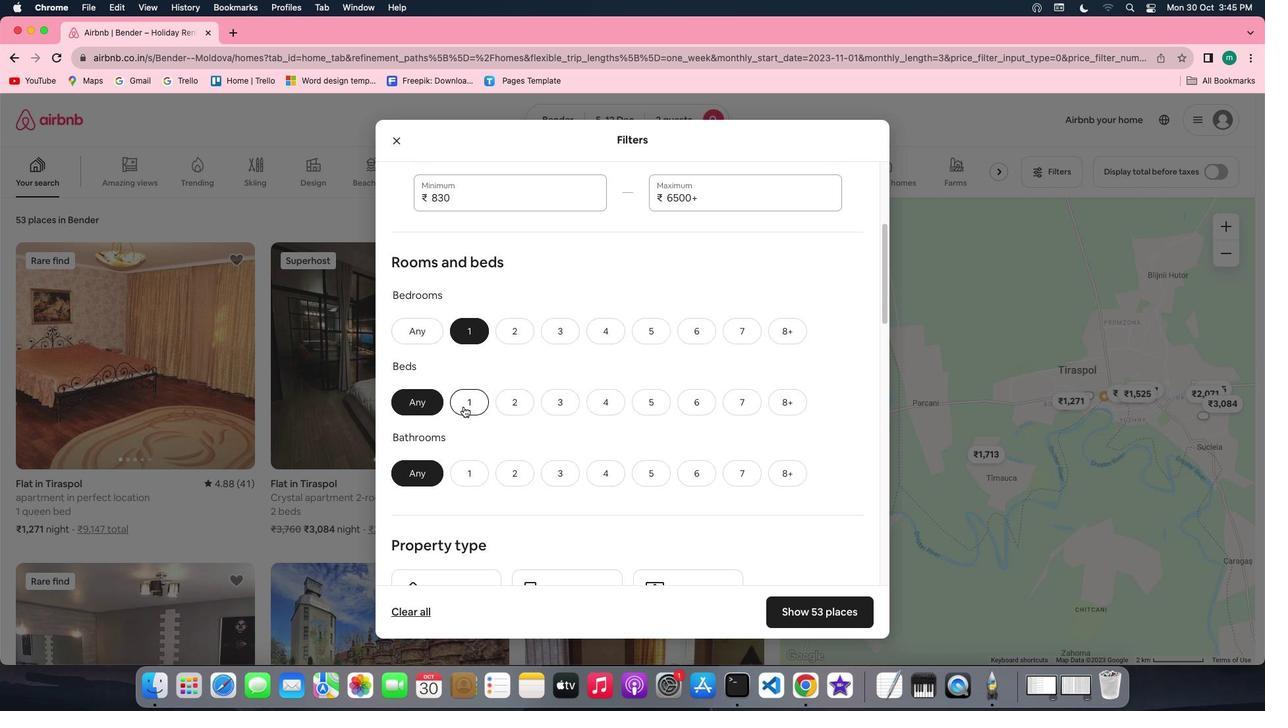 
Action: Mouse pressed left at (463, 407)
Screenshot: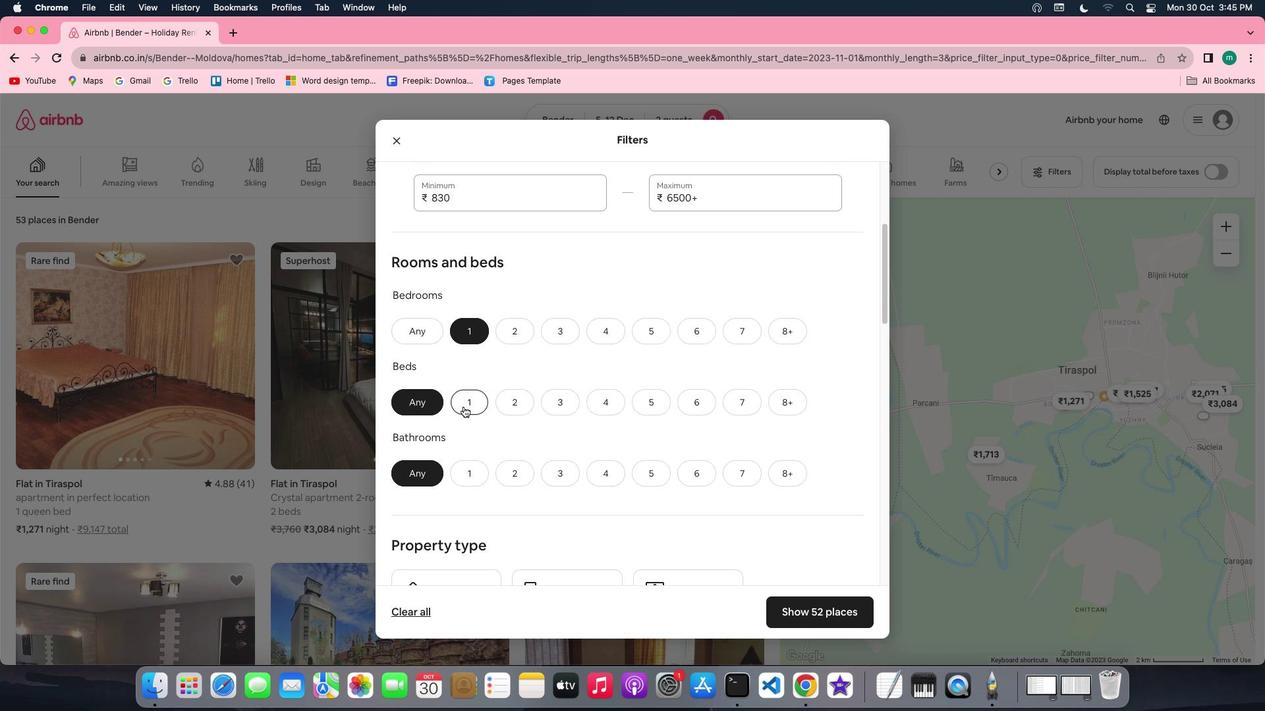 
Action: Mouse moved to (463, 467)
Screenshot: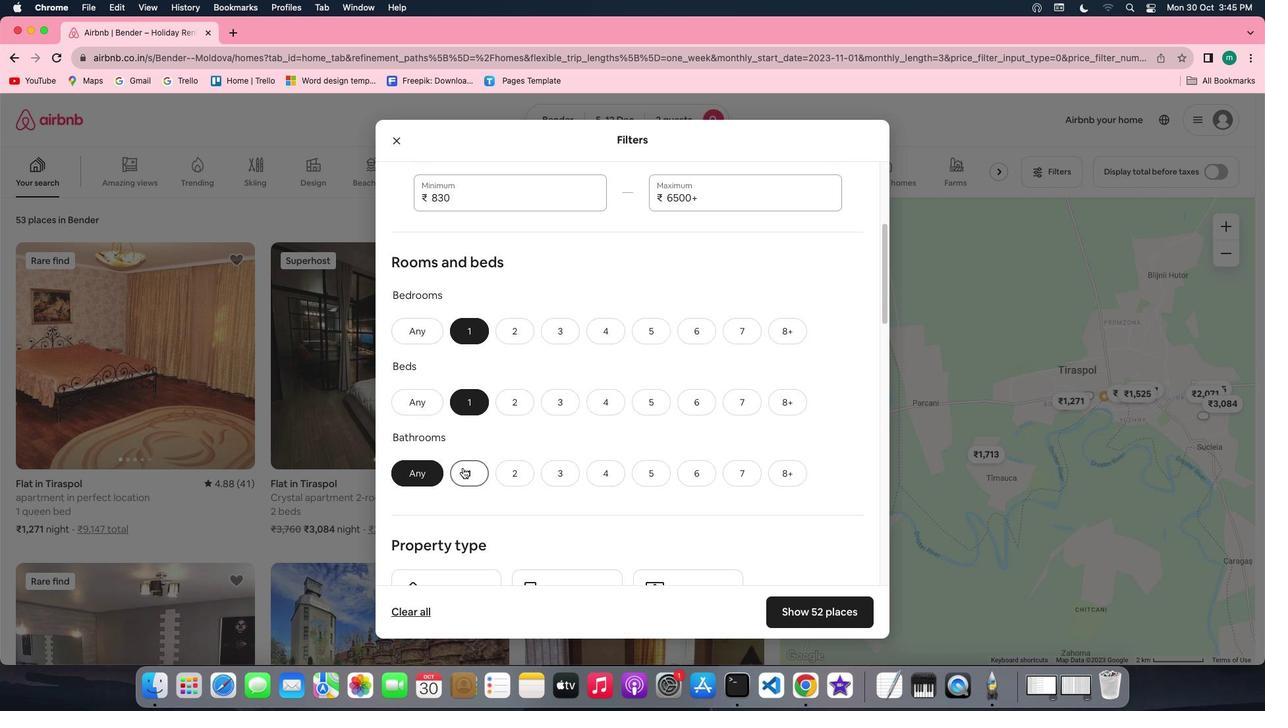 
Action: Mouse pressed left at (463, 467)
Screenshot: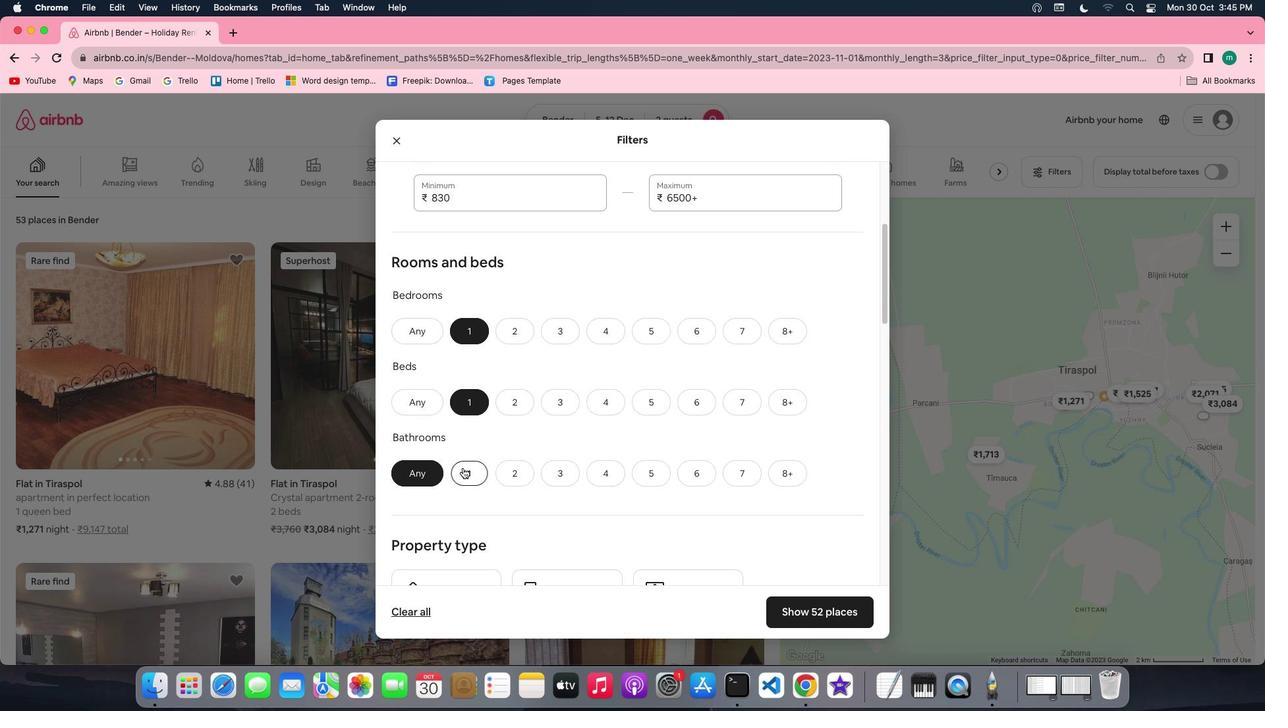 
Action: Mouse moved to (621, 467)
Screenshot: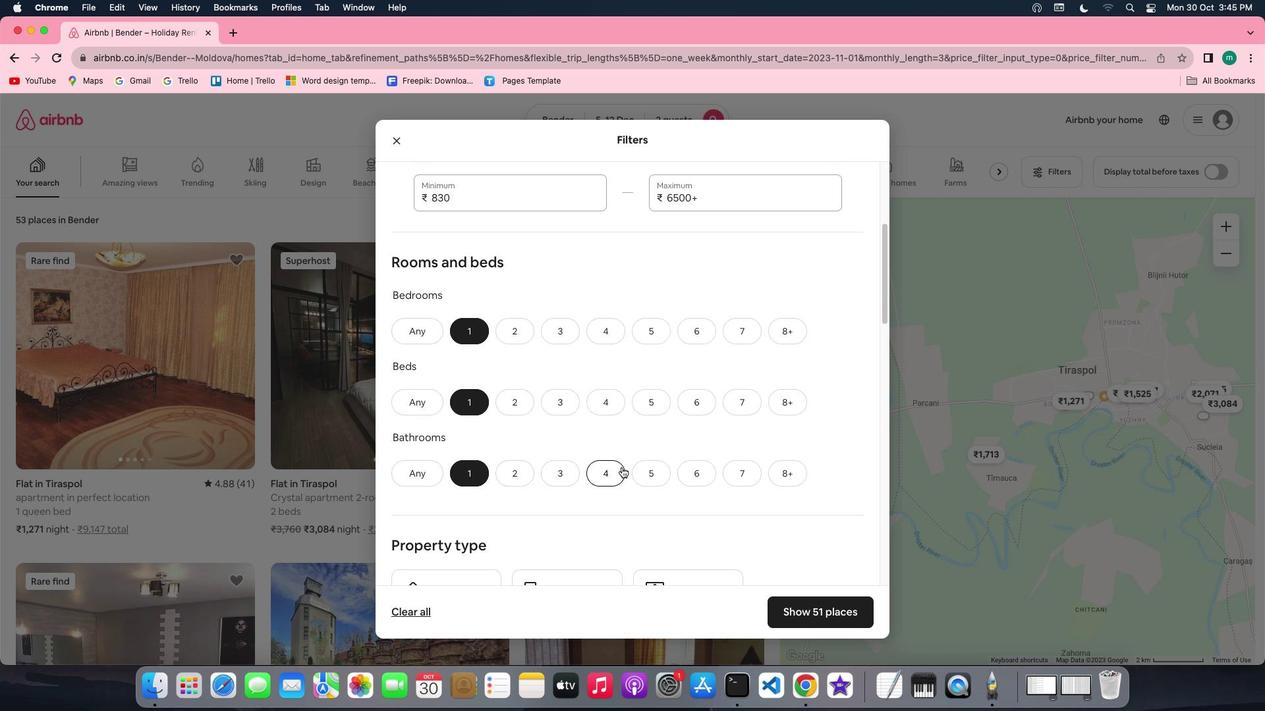
Action: Mouse scrolled (621, 467) with delta (0, 0)
Screenshot: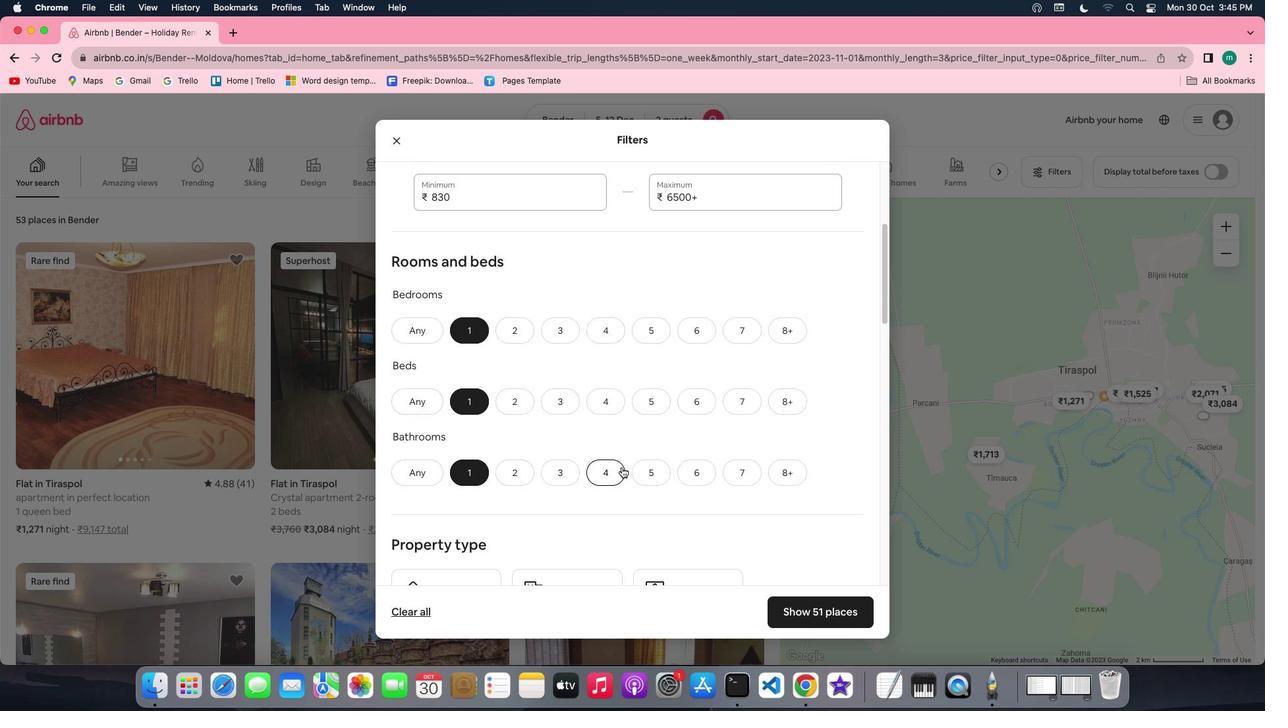 
Action: Mouse scrolled (621, 467) with delta (0, 0)
Screenshot: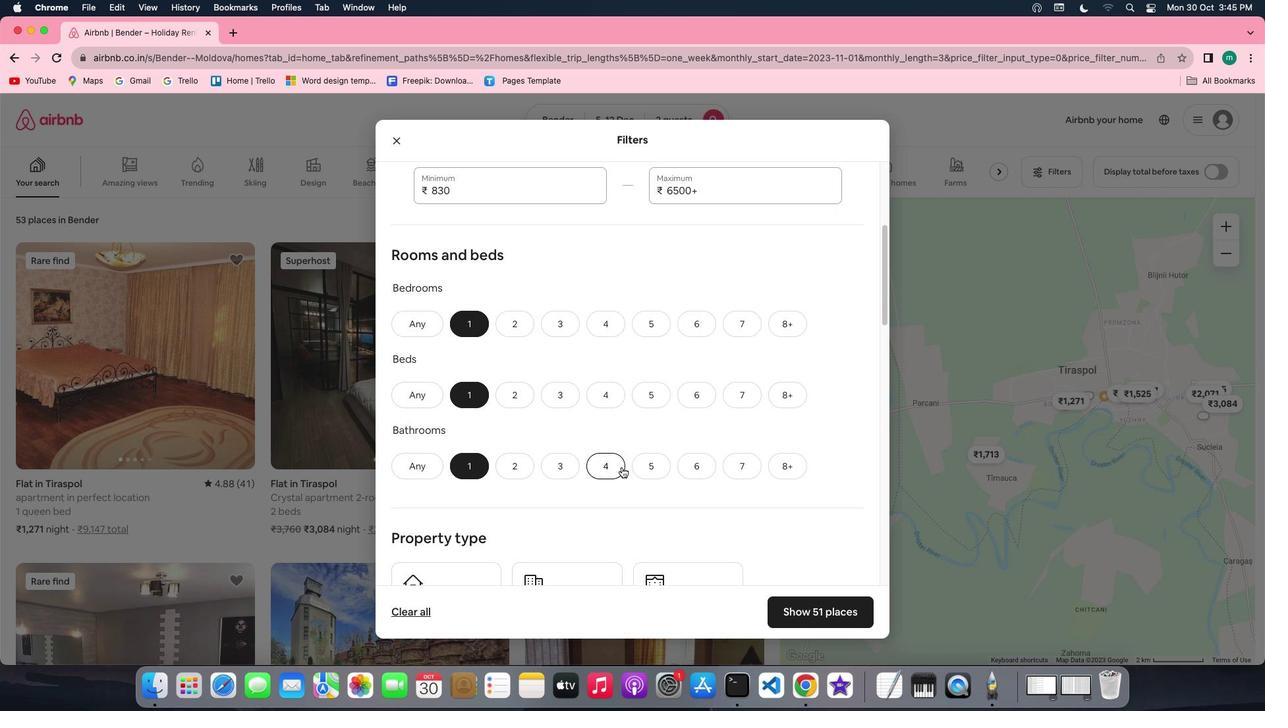 
Action: Mouse scrolled (621, 467) with delta (0, 0)
Screenshot: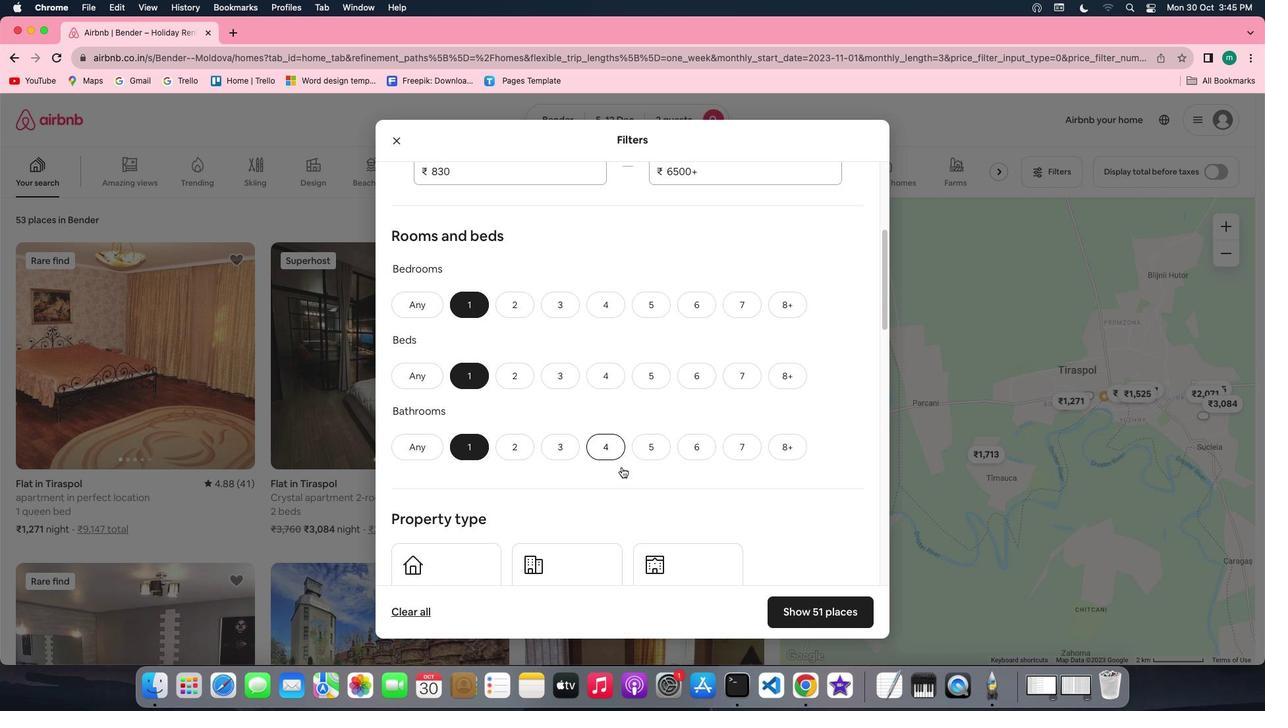 
Action: Mouse scrolled (621, 467) with delta (0, -1)
Screenshot: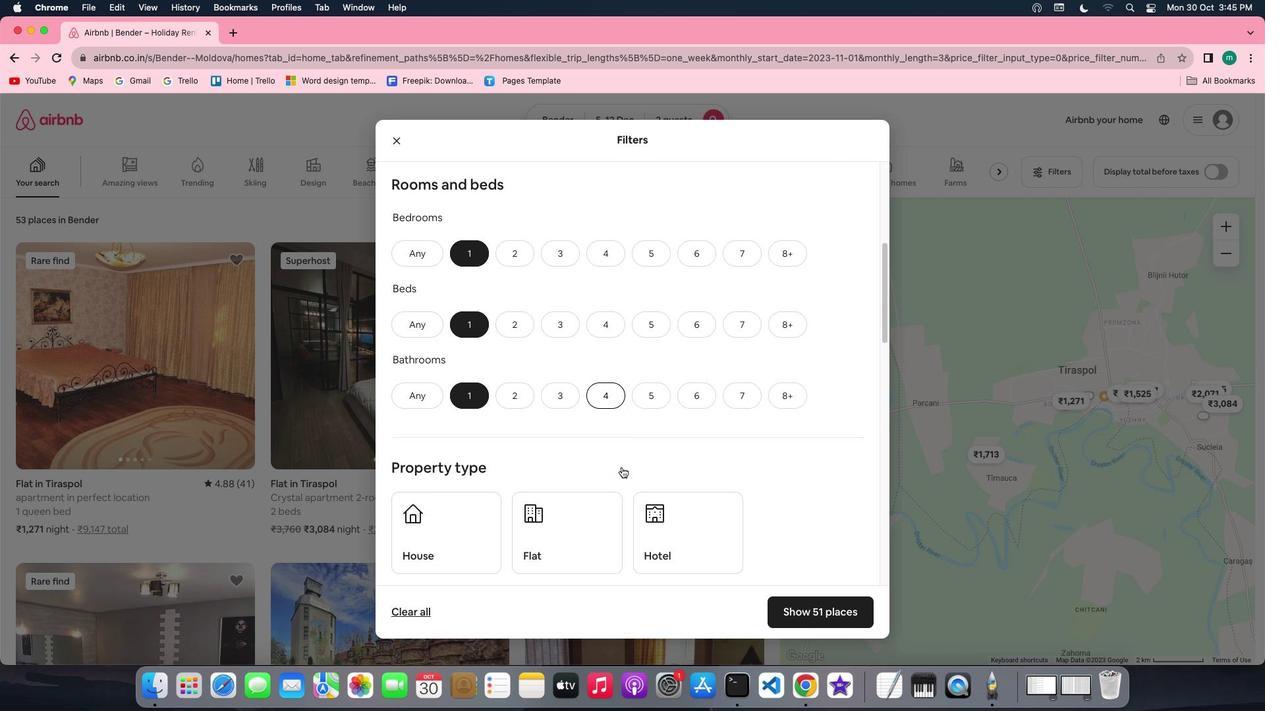 
Action: Mouse scrolled (621, 467) with delta (0, 0)
Screenshot: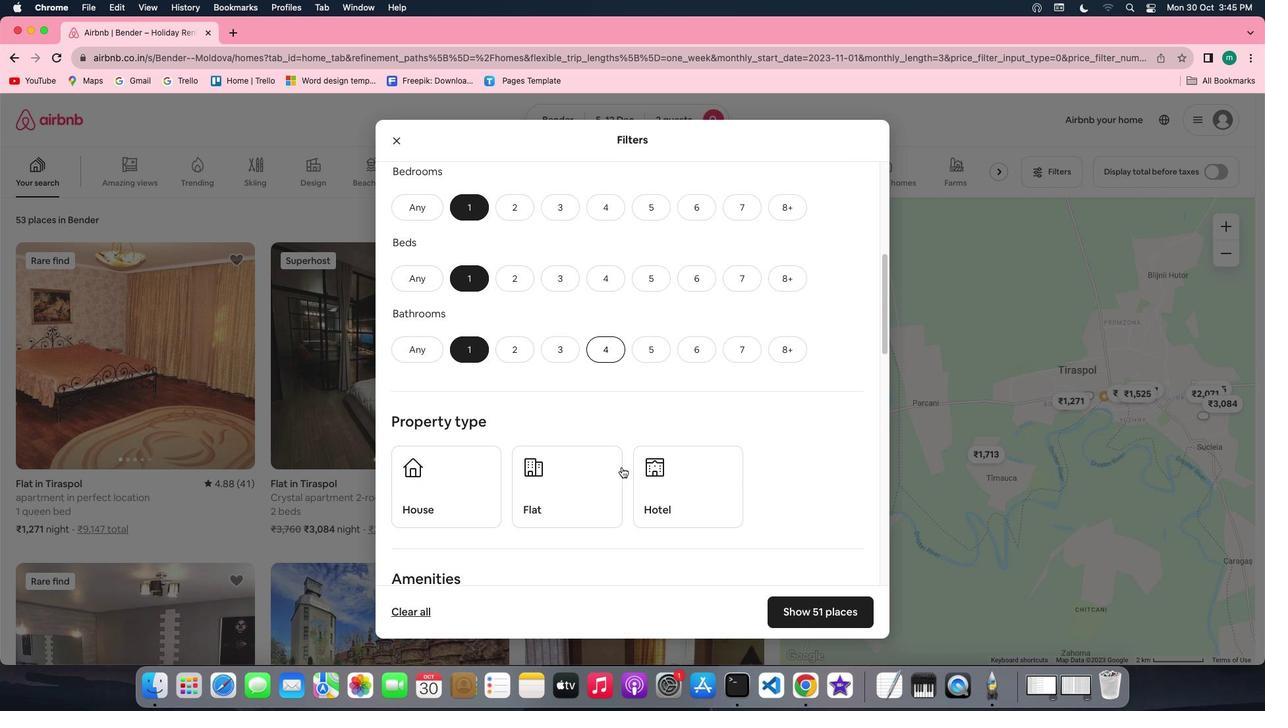 
Action: Mouse scrolled (621, 467) with delta (0, 0)
Screenshot: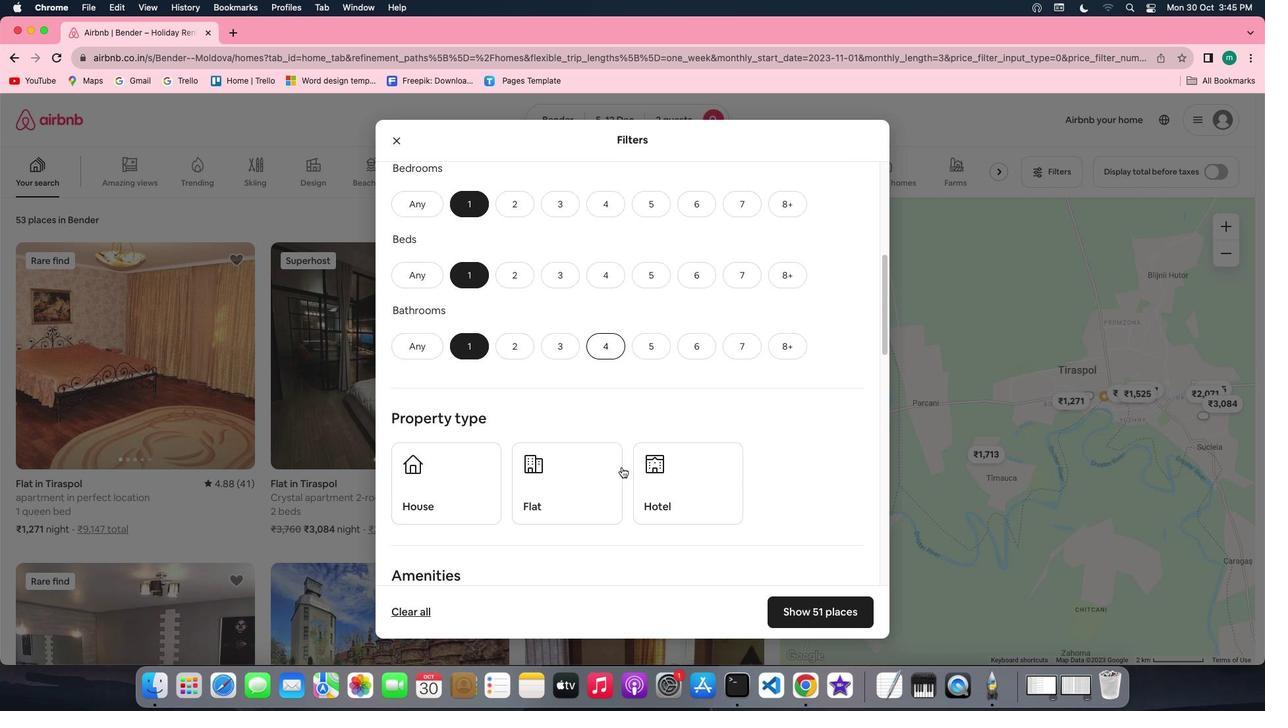 
Action: Mouse scrolled (621, 467) with delta (0, -1)
Screenshot: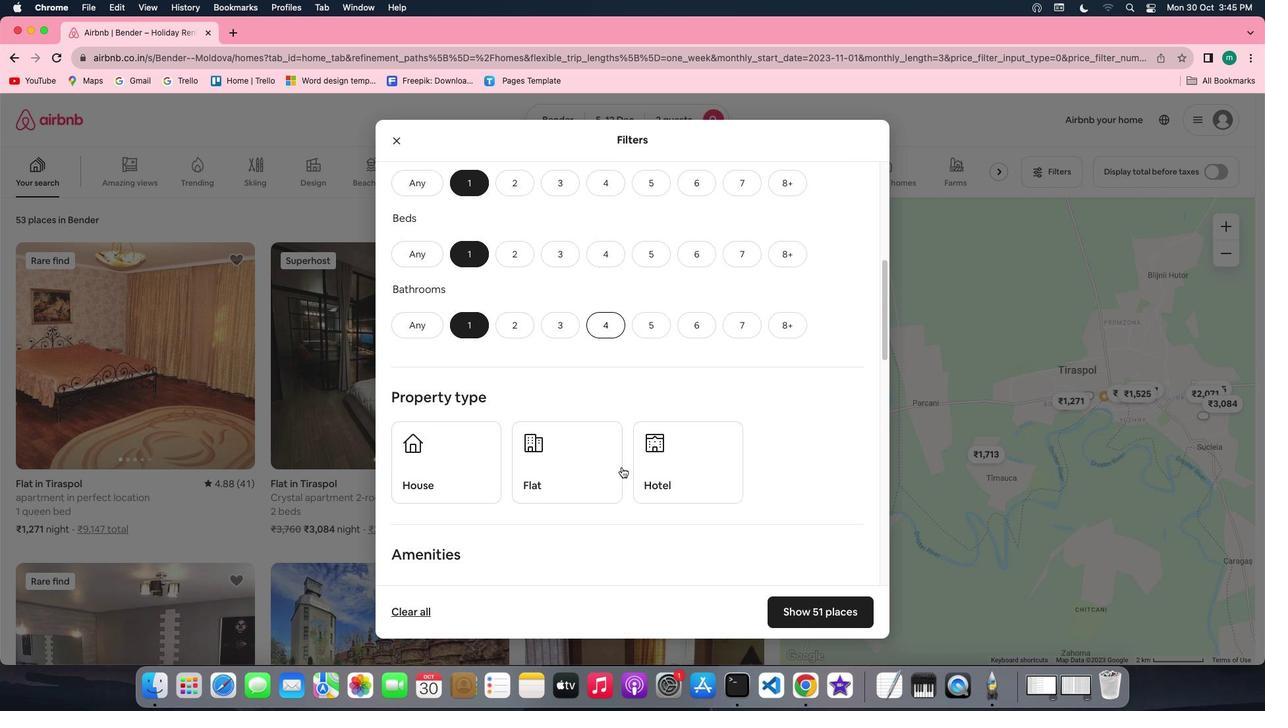 
Action: Mouse scrolled (621, 467) with delta (0, 0)
Screenshot: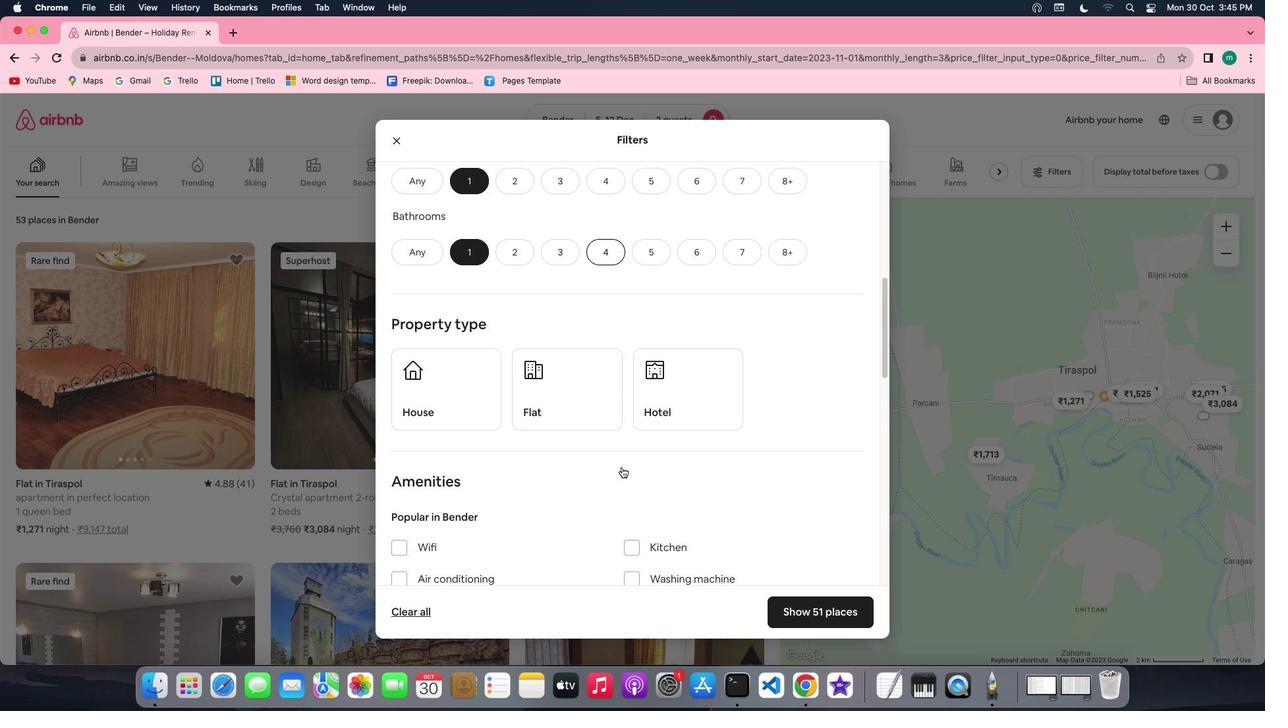 
Action: Mouse moved to (697, 349)
Screenshot: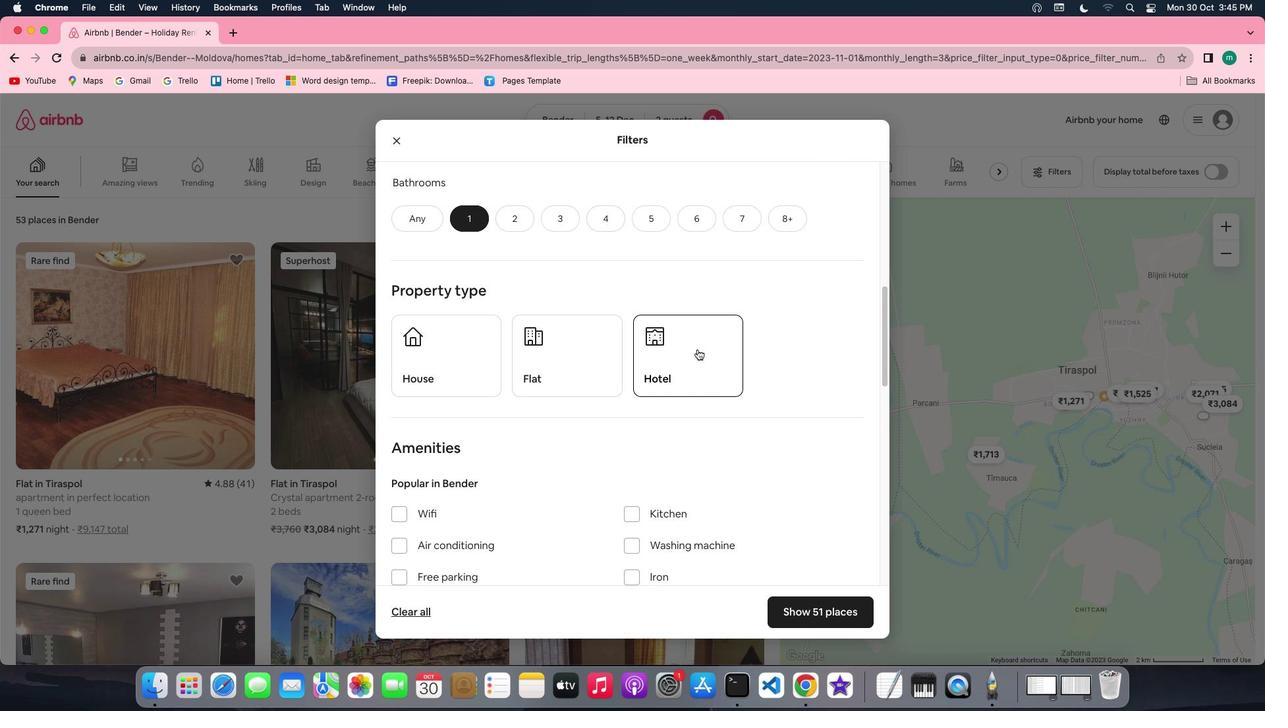
Action: Mouse pressed left at (697, 349)
Screenshot: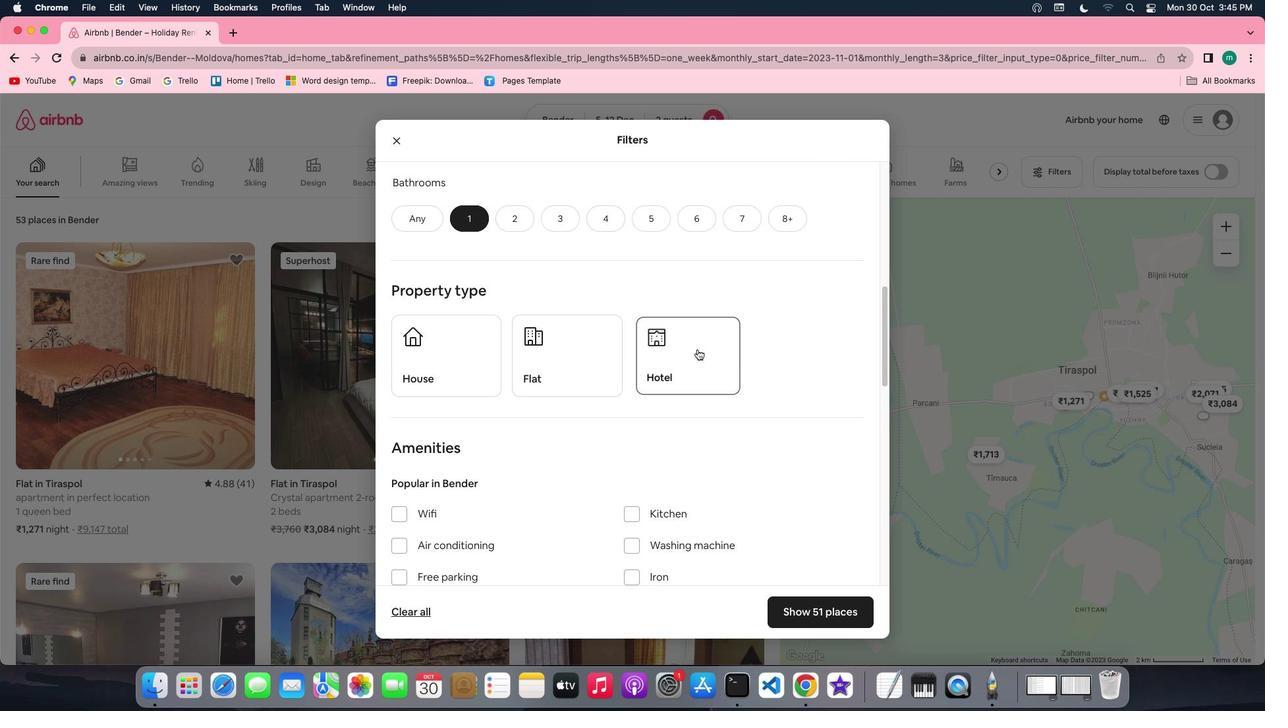 
Action: Mouse moved to (697, 349)
Screenshot: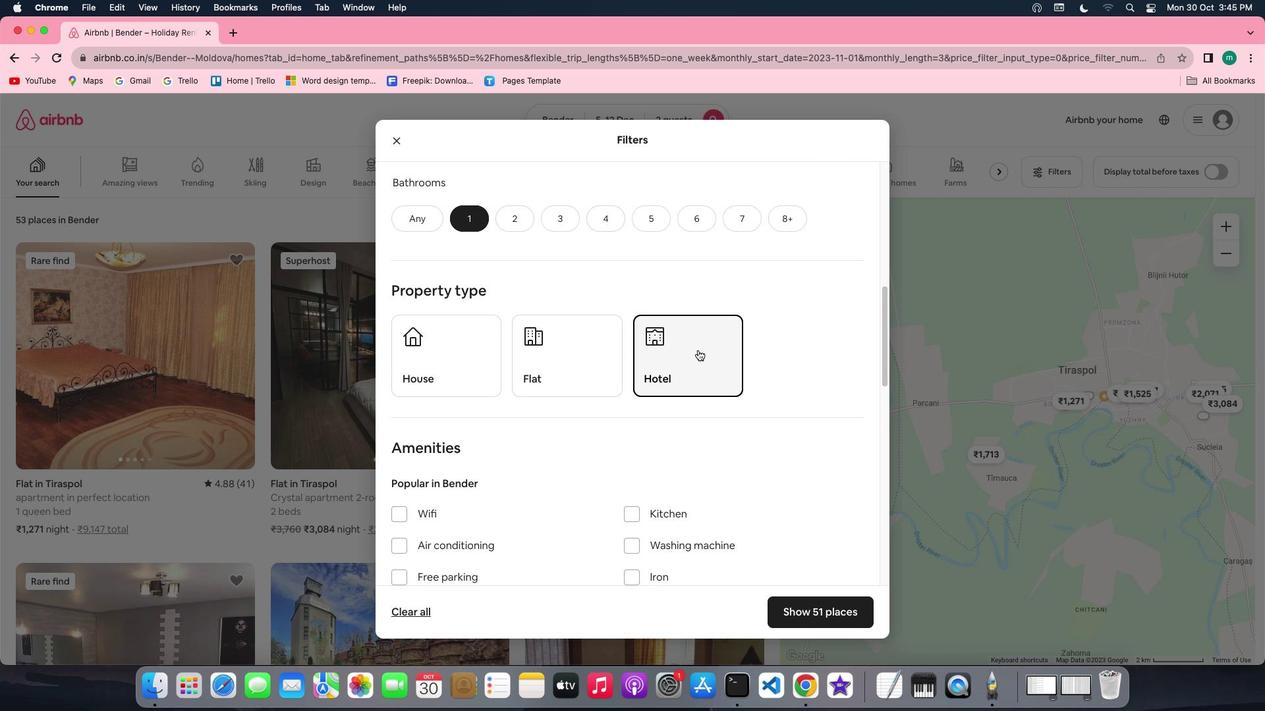 
Action: Mouse scrolled (697, 349) with delta (0, 0)
Screenshot: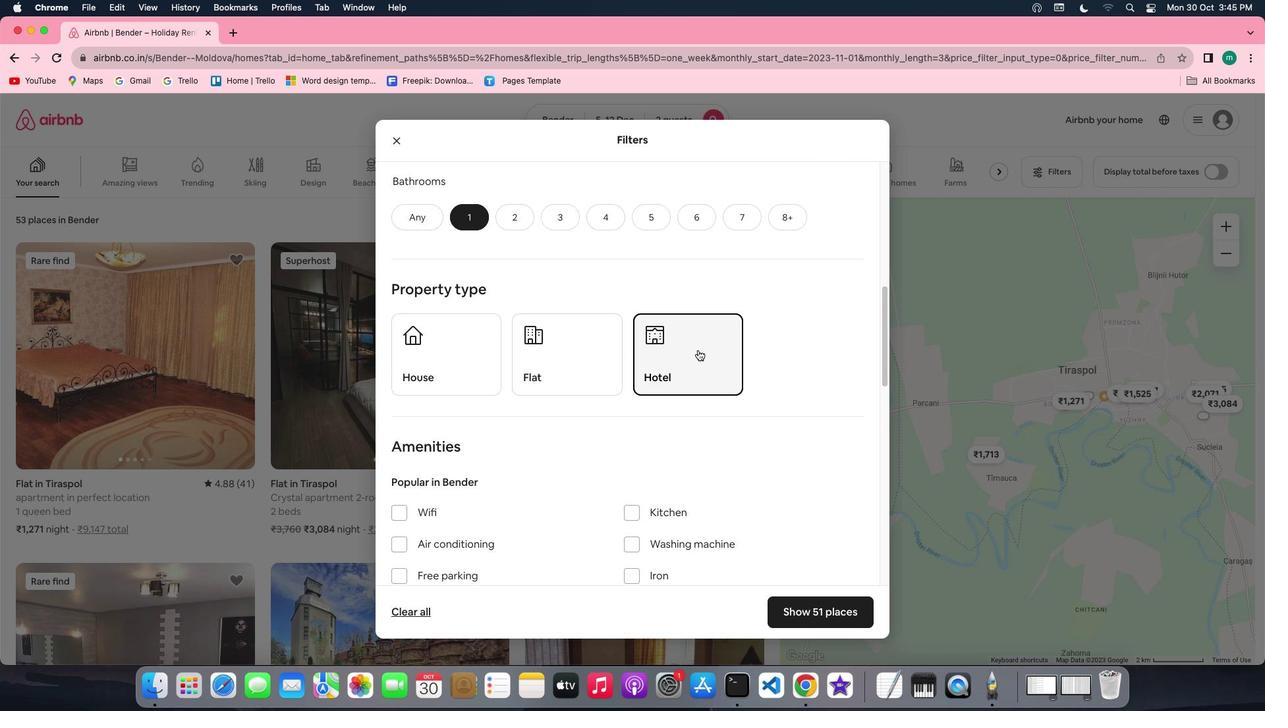 
Action: Mouse scrolled (697, 349) with delta (0, 0)
Screenshot: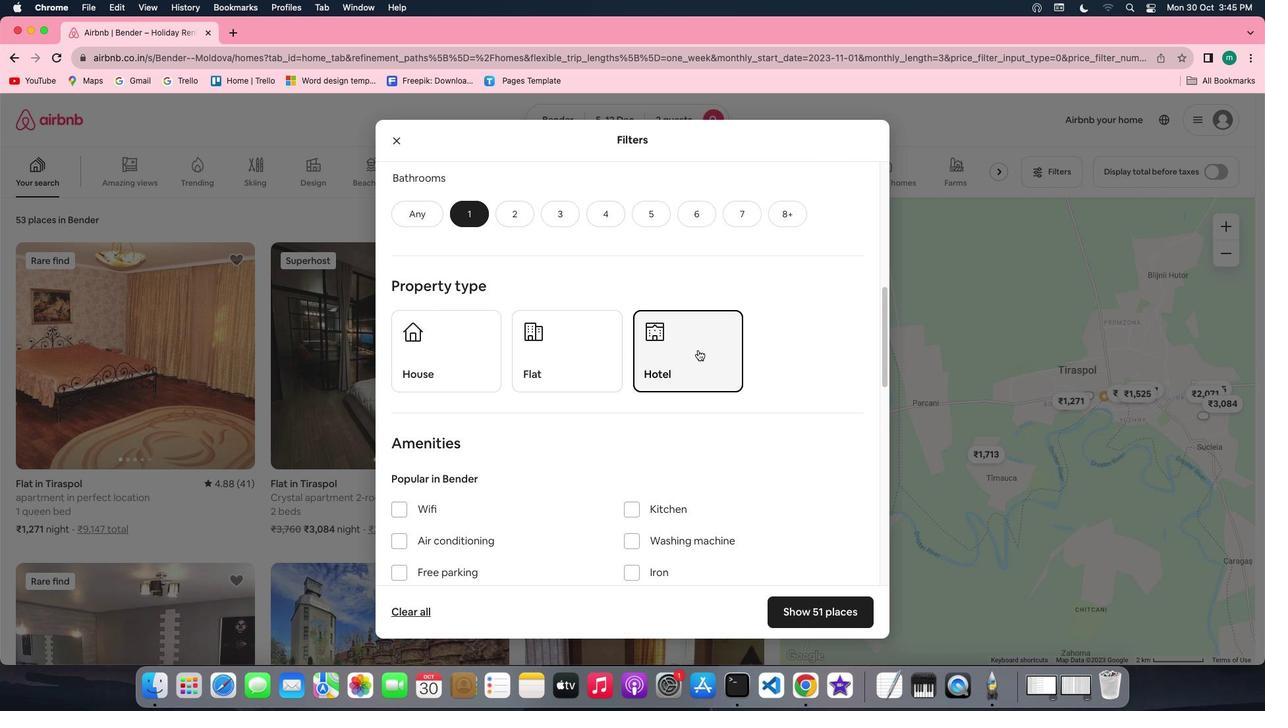 
Action: Mouse scrolled (697, 349) with delta (0, -1)
Screenshot: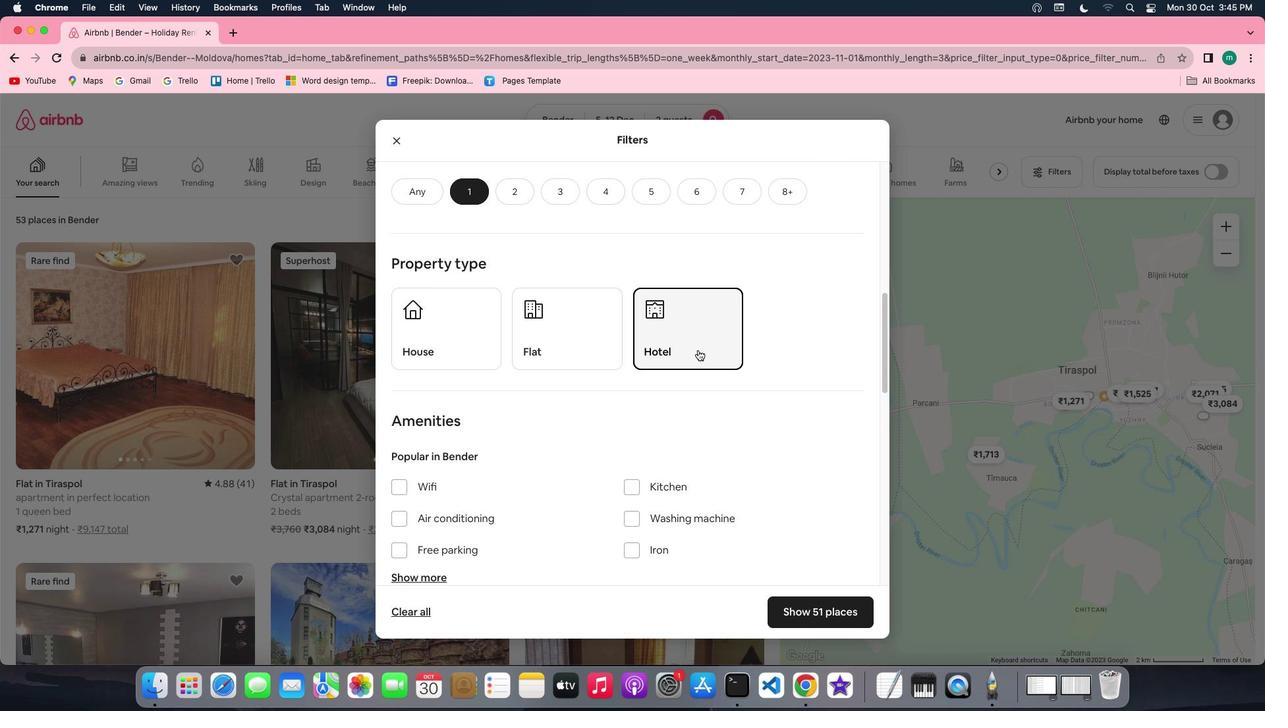 
Action: Mouse scrolled (697, 349) with delta (0, 0)
Screenshot: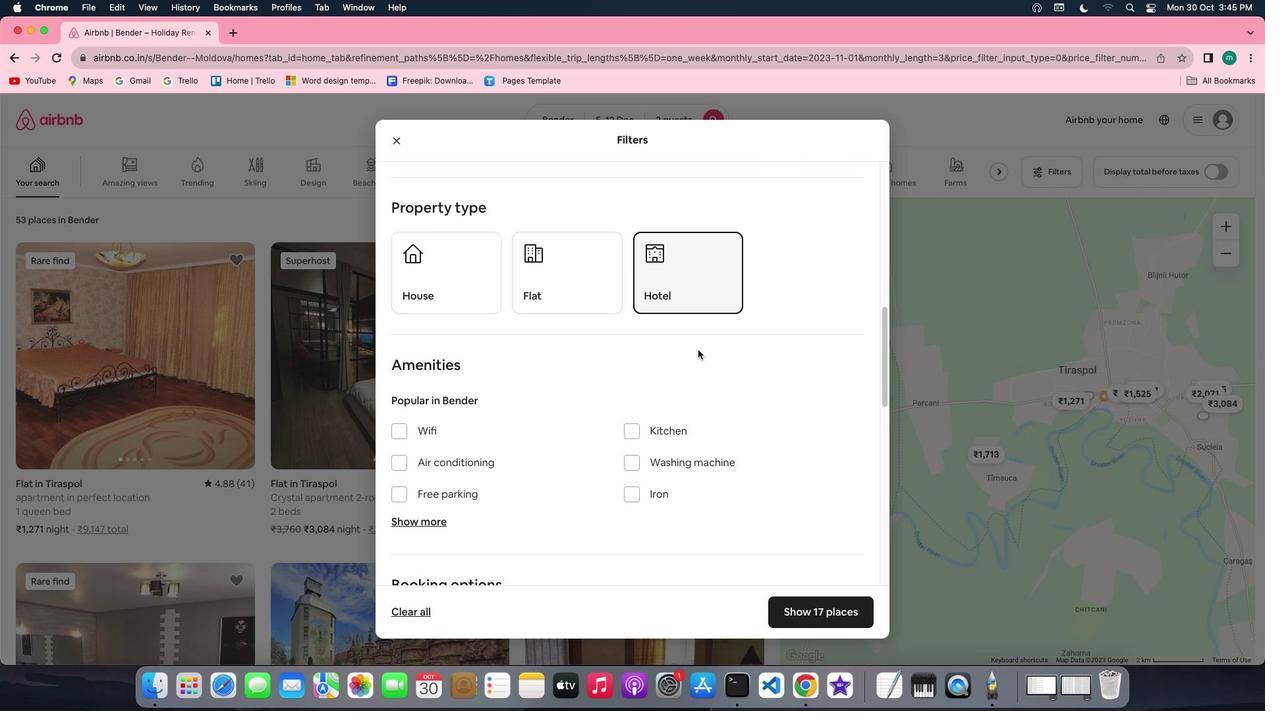 
Action: Mouse scrolled (697, 349) with delta (0, 0)
Screenshot: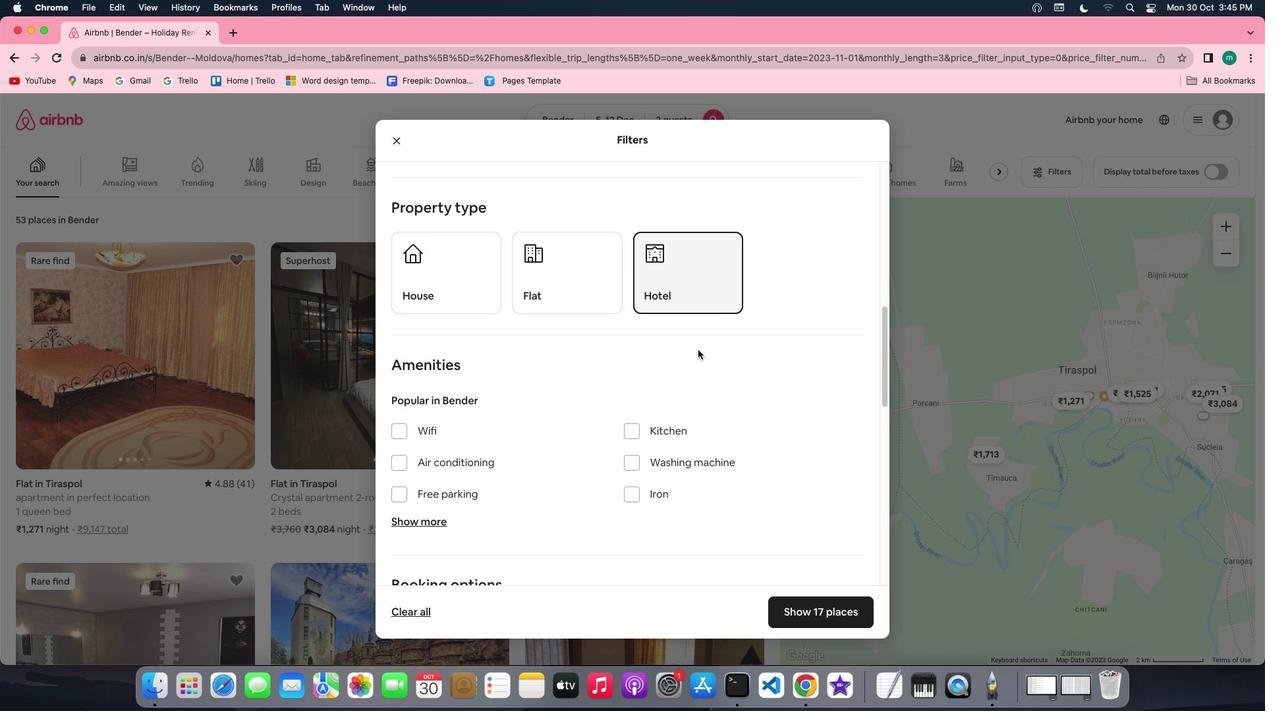
Action: Mouse scrolled (697, 349) with delta (0, 0)
Screenshot: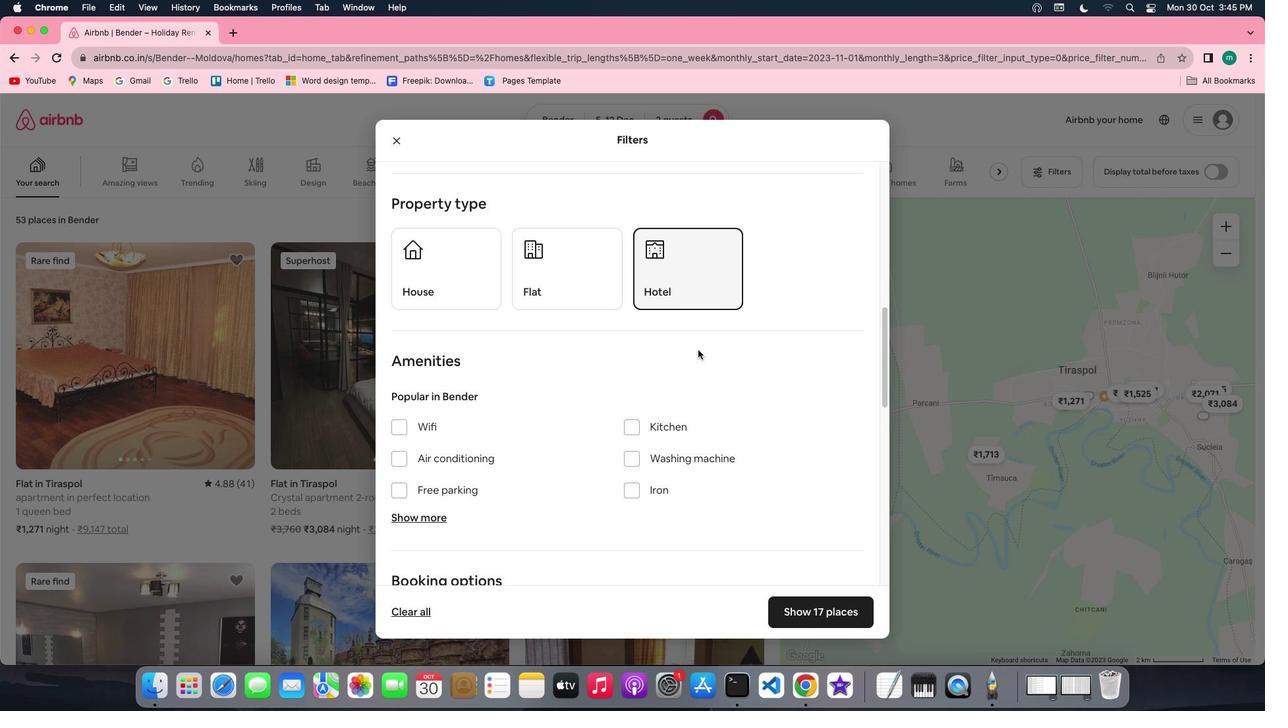 
Action: Mouse scrolled (697, 349) with delta (0, 0)
Screenshot: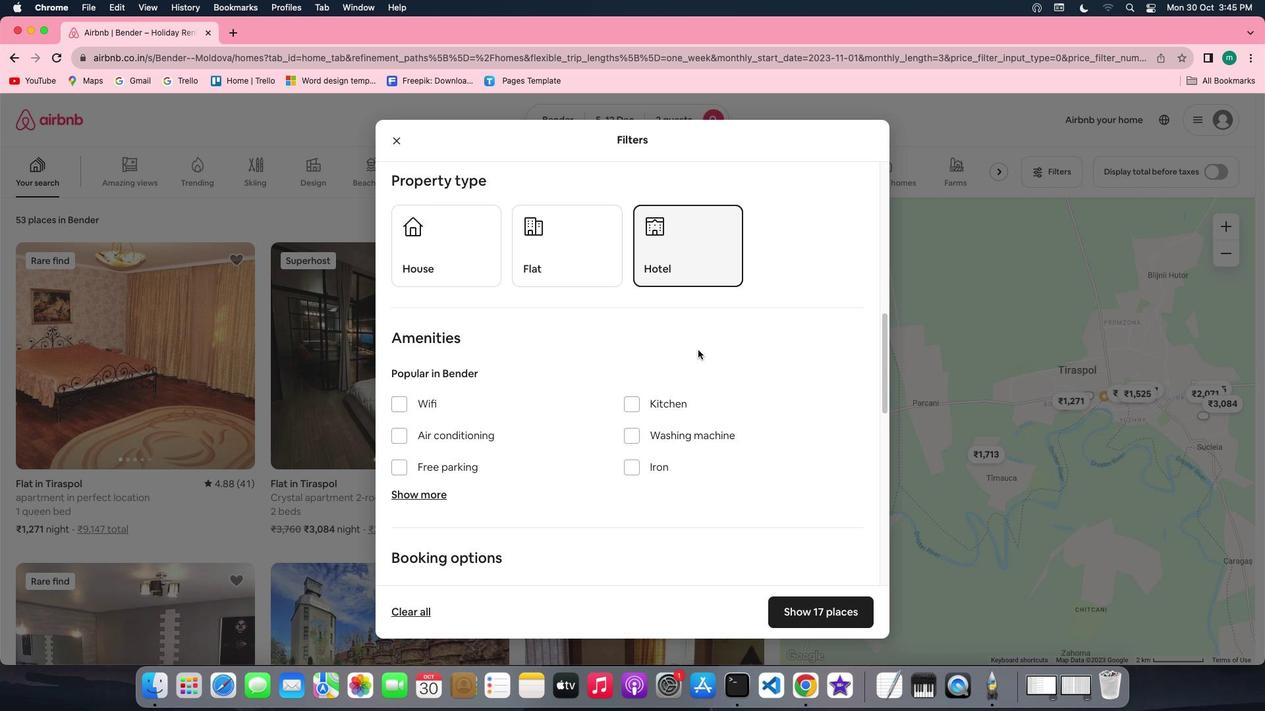 
Action: Mouse scrolled (697, 349) with delta (0, 0)
Screenshot: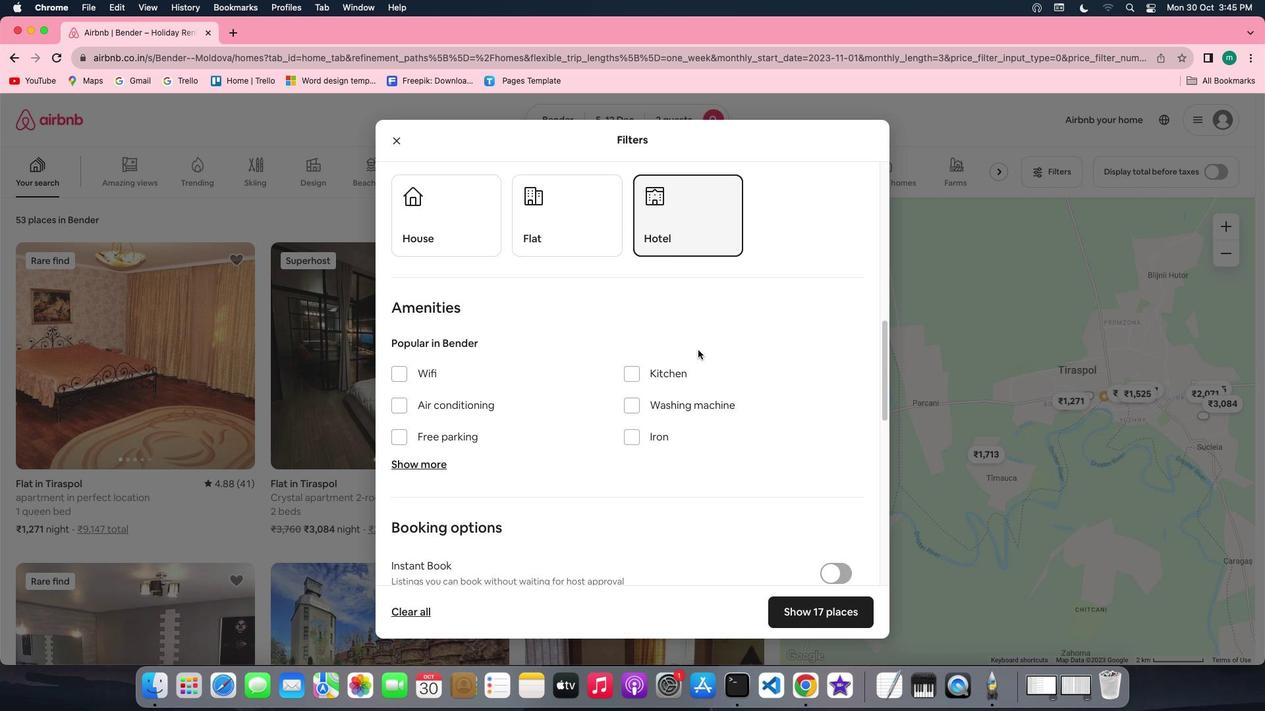 
Action: Mouse scrolled (697, 349) with delta (0, 0)
Screenshot: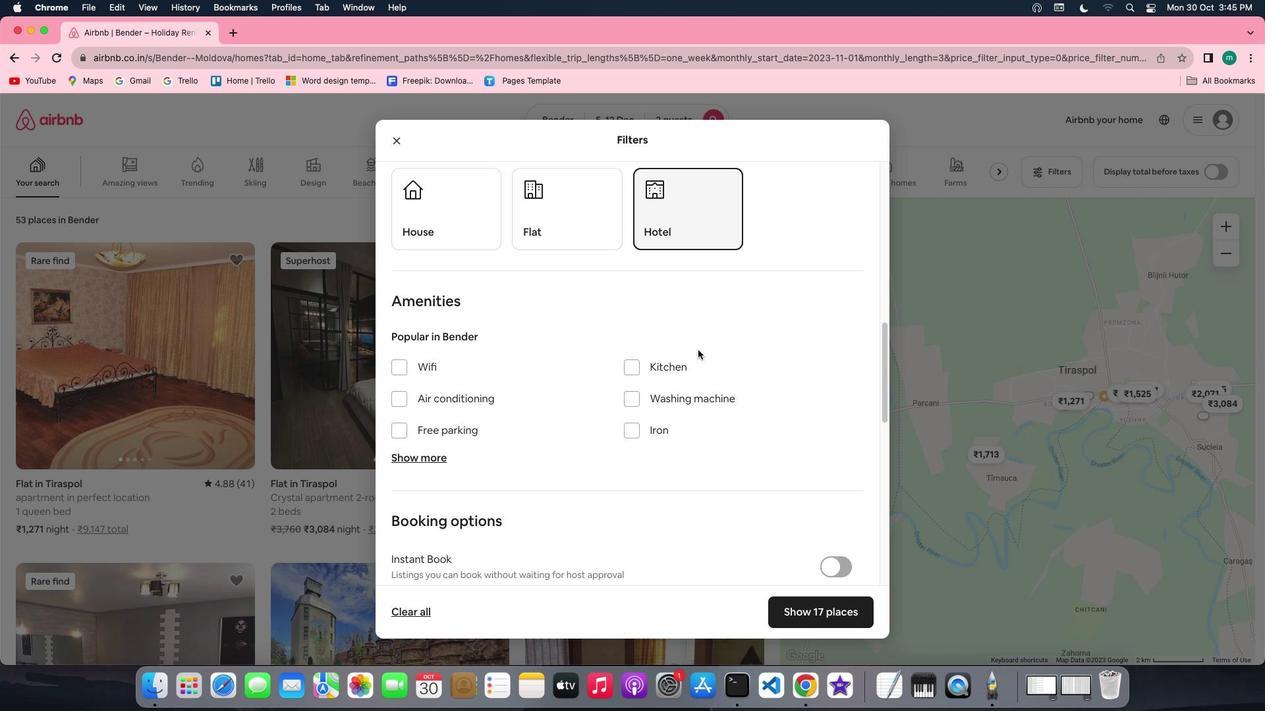 
Action: Mouse scrolled (697, 349) with delta (0, -1)
Screenshot: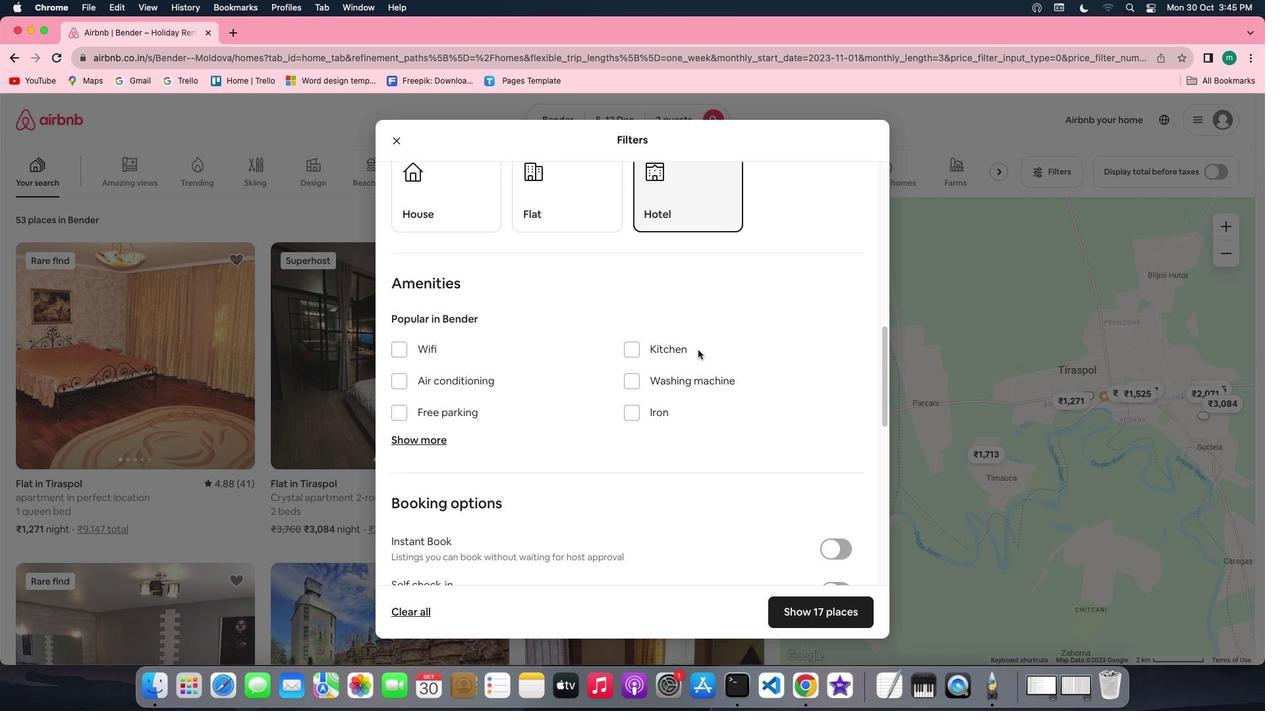 
Action: Mouse scrolled (697, 349) with delta (0, -2)
Screenshot: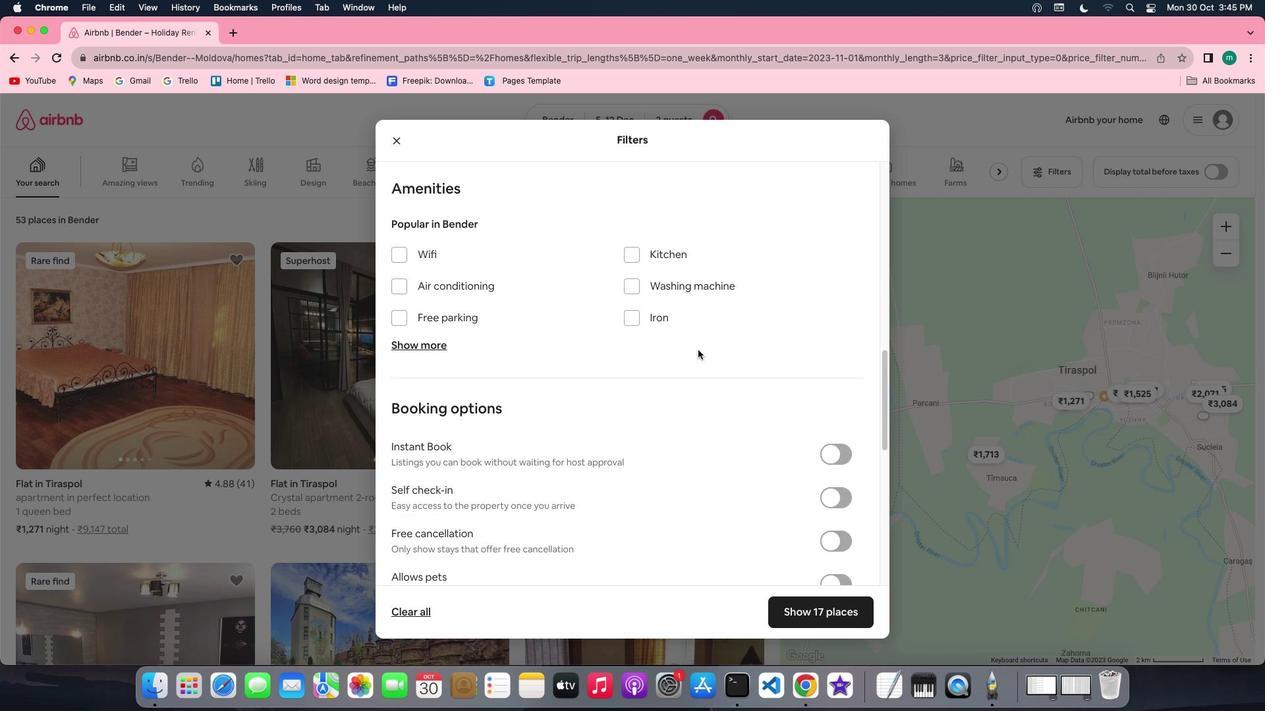 
Action: Mouse moved to (718, 434)
Screenshot: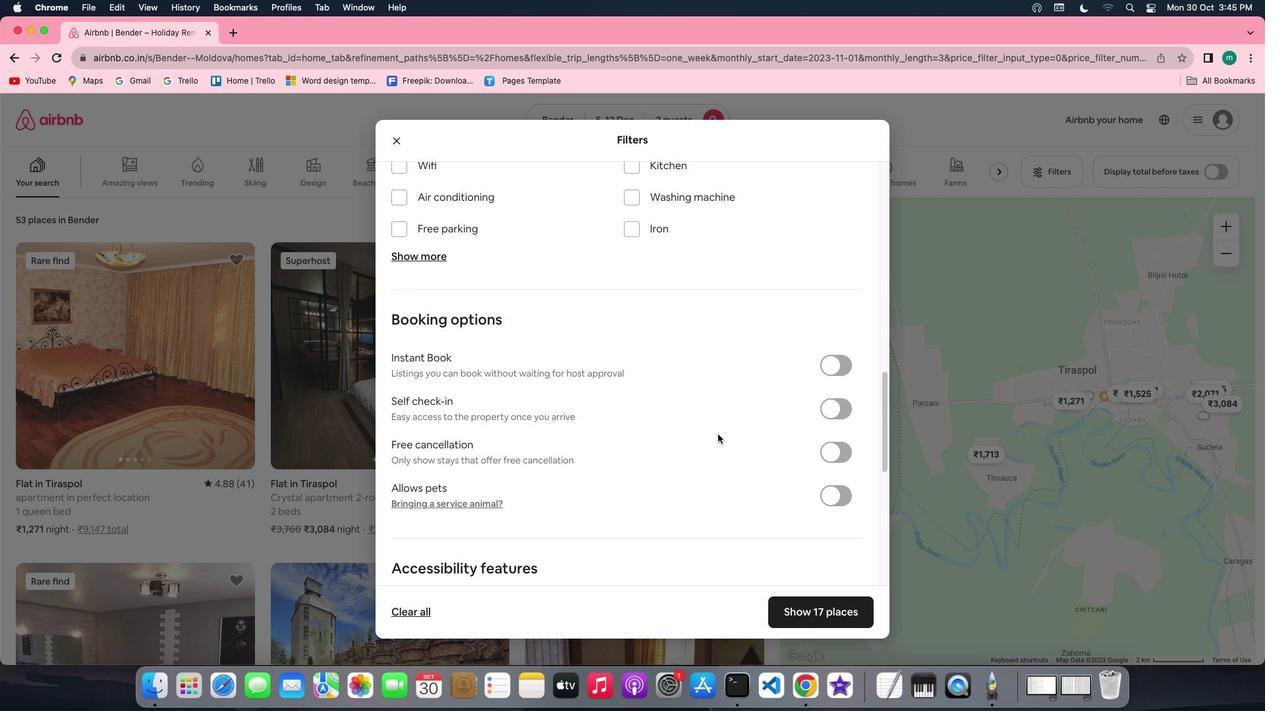 
Action: Mouse scrolled (718, 434) with delta (0, 0)
Screenshot: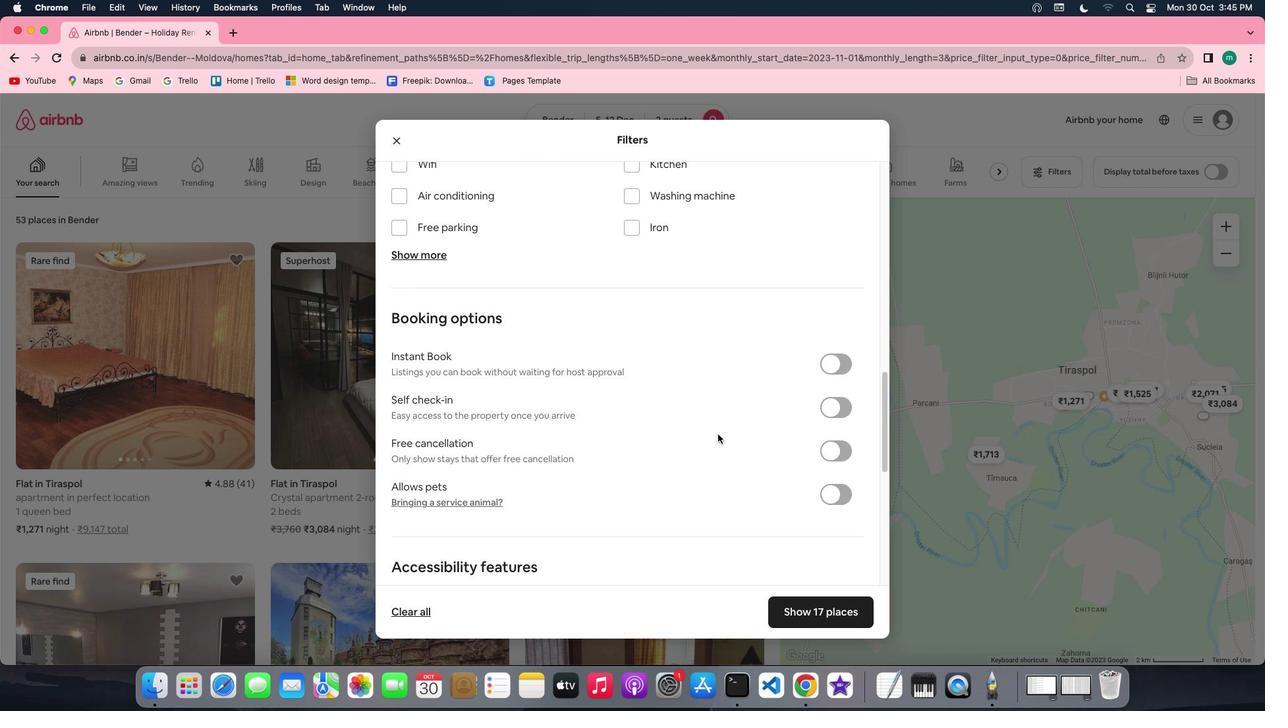 
Action: Mouse scrolled (718, 434) with delta (0, 0)
Screenshot: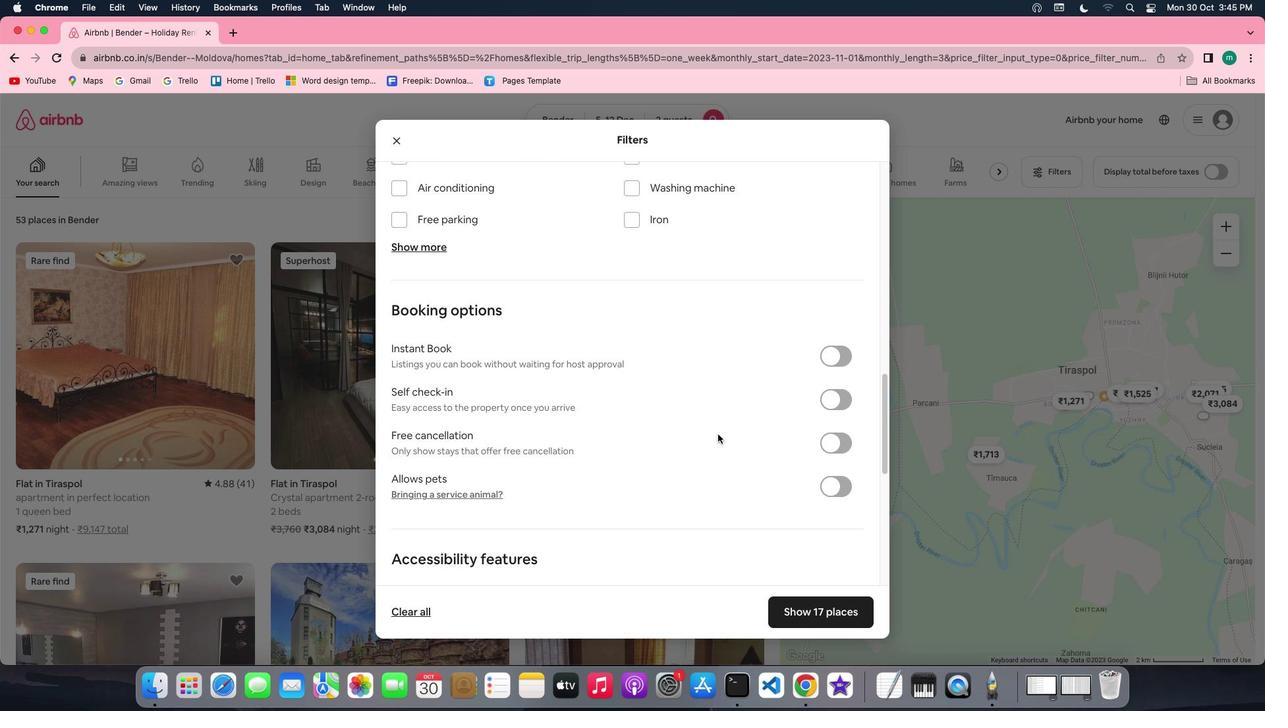 
Action: Mouse scrolled (718, 434) with delta (0, -1)
Screenshot: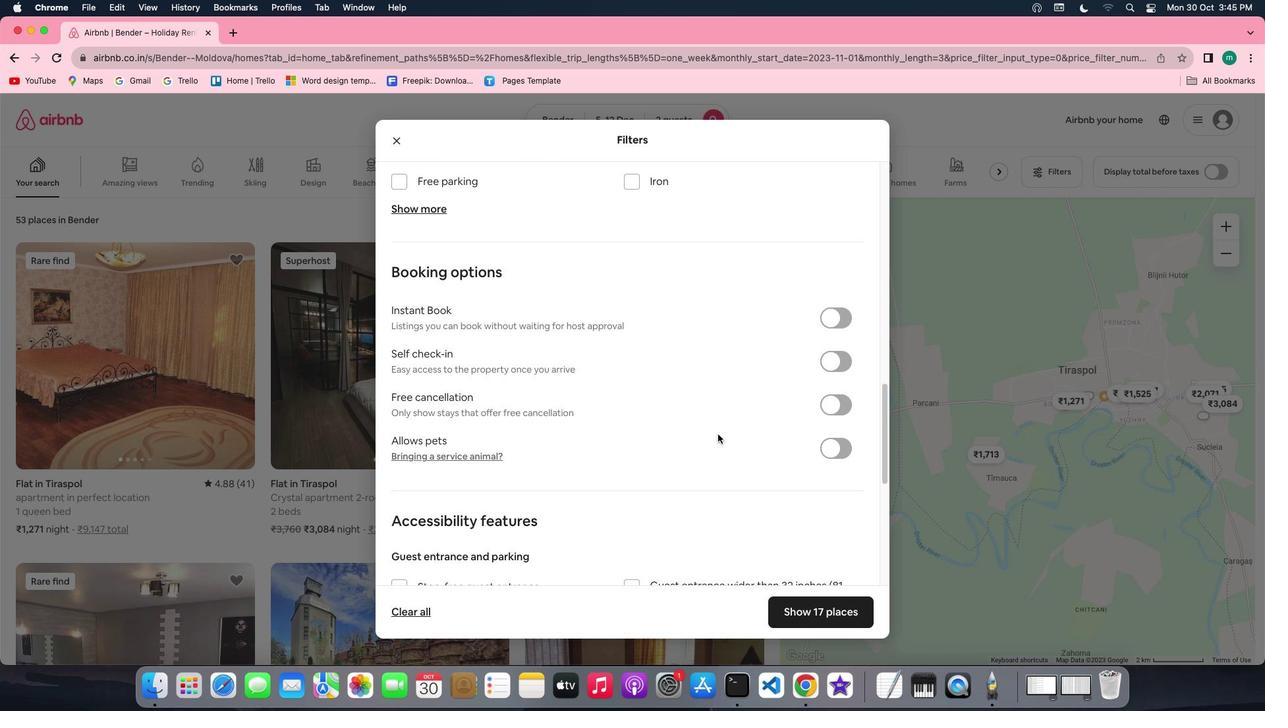 
Action: Mouse scrolled (718, 434) with delta (0, -2)
Screenshot: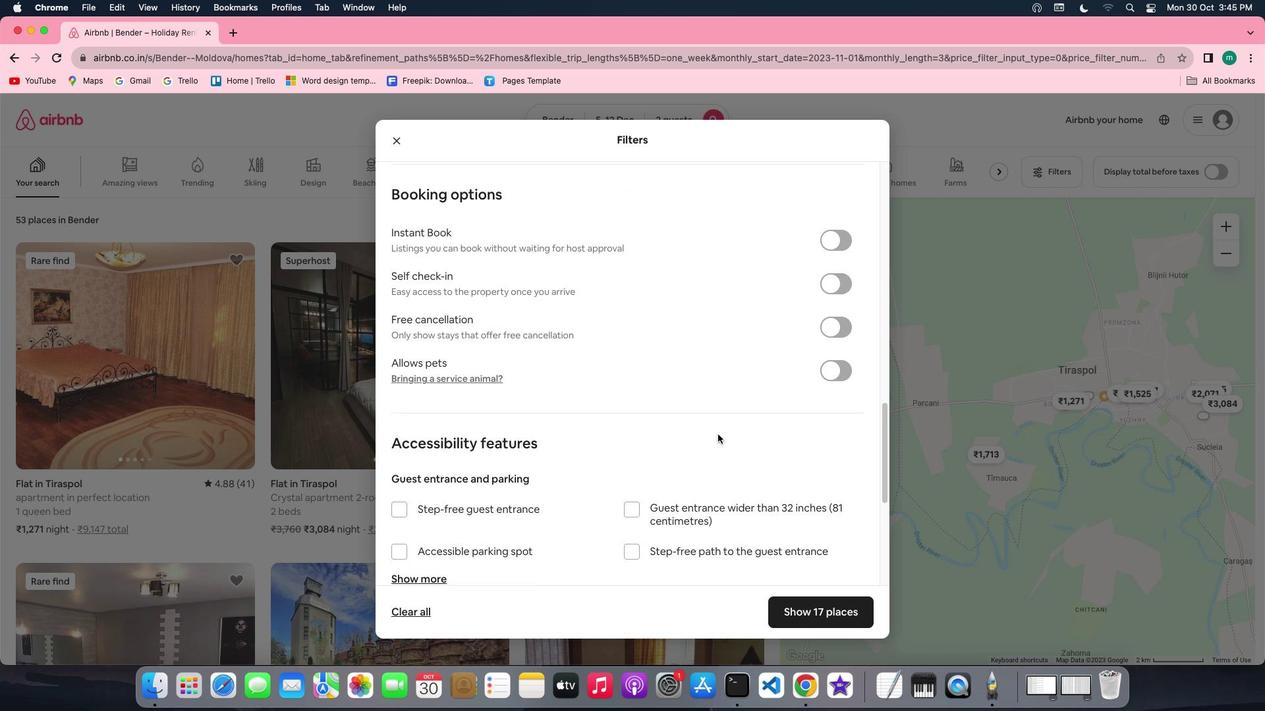 
Action: Mouse moved to (717, 438)
Screenshot: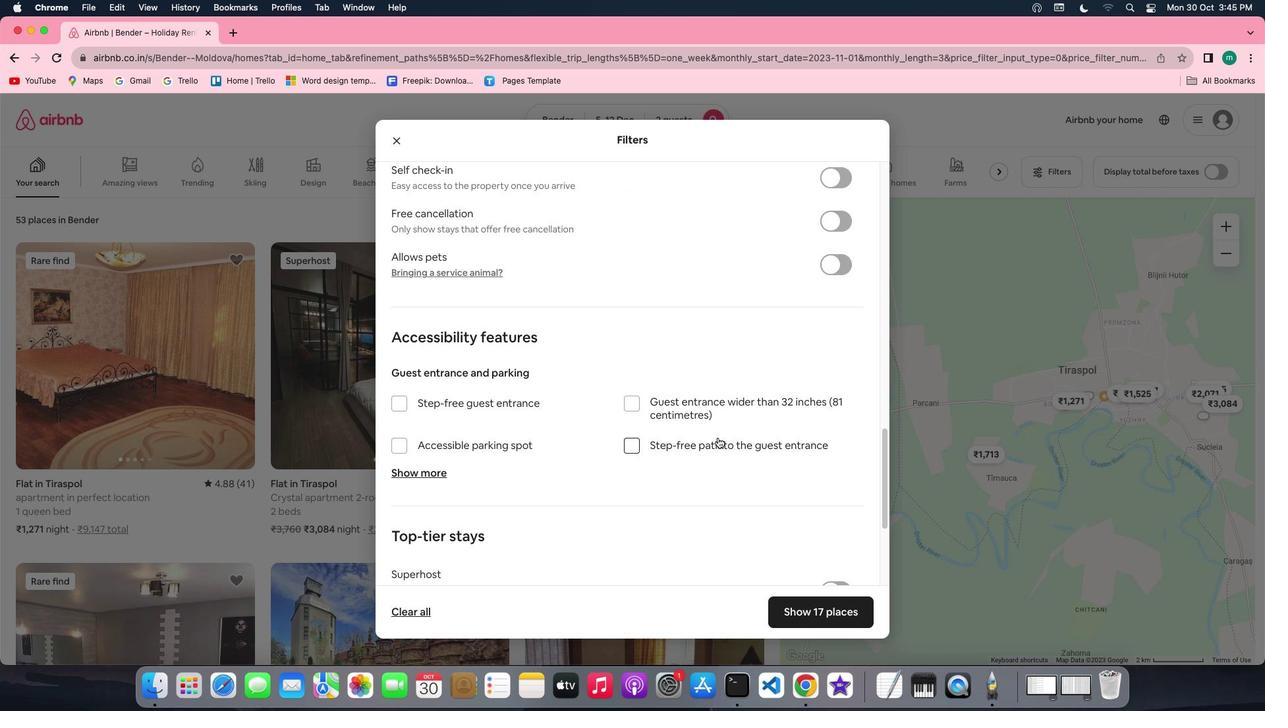 
Action: Mouse scrolled (717, 438) with delta (0, 0)
Screenshot: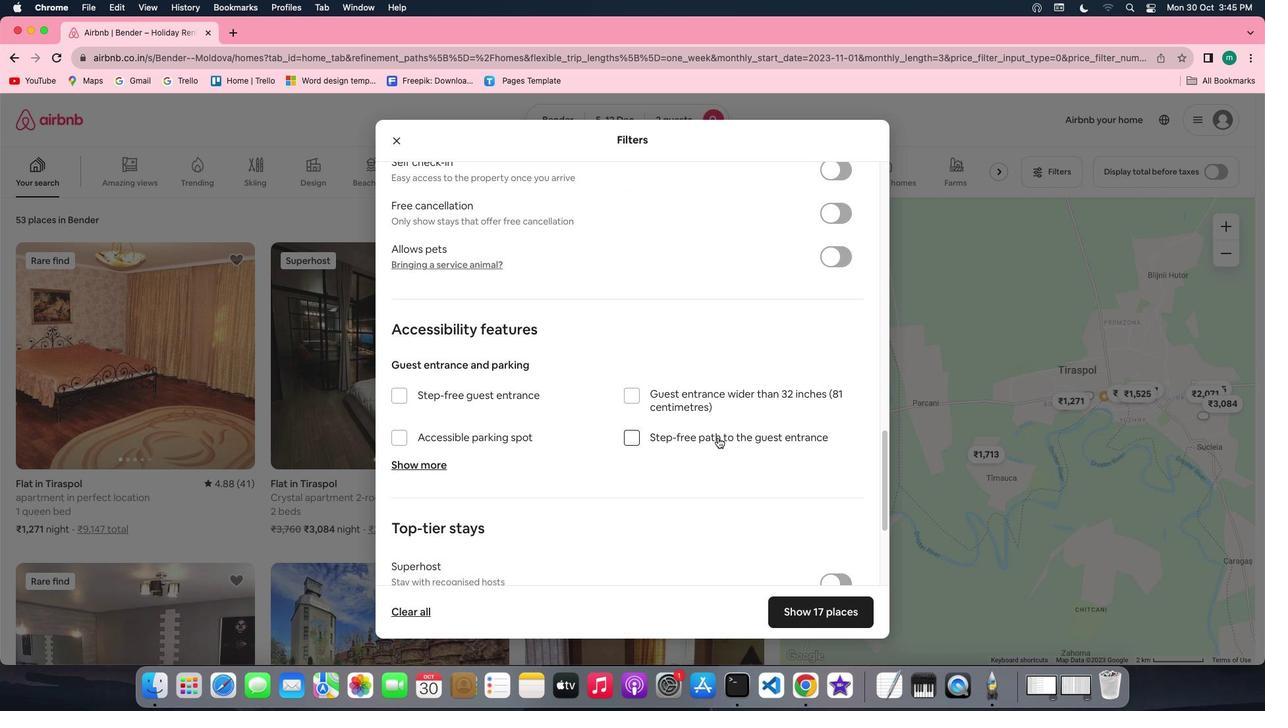 
Action: Mouse scrolled (717, 438) with delta (0, 0)
Screenshot: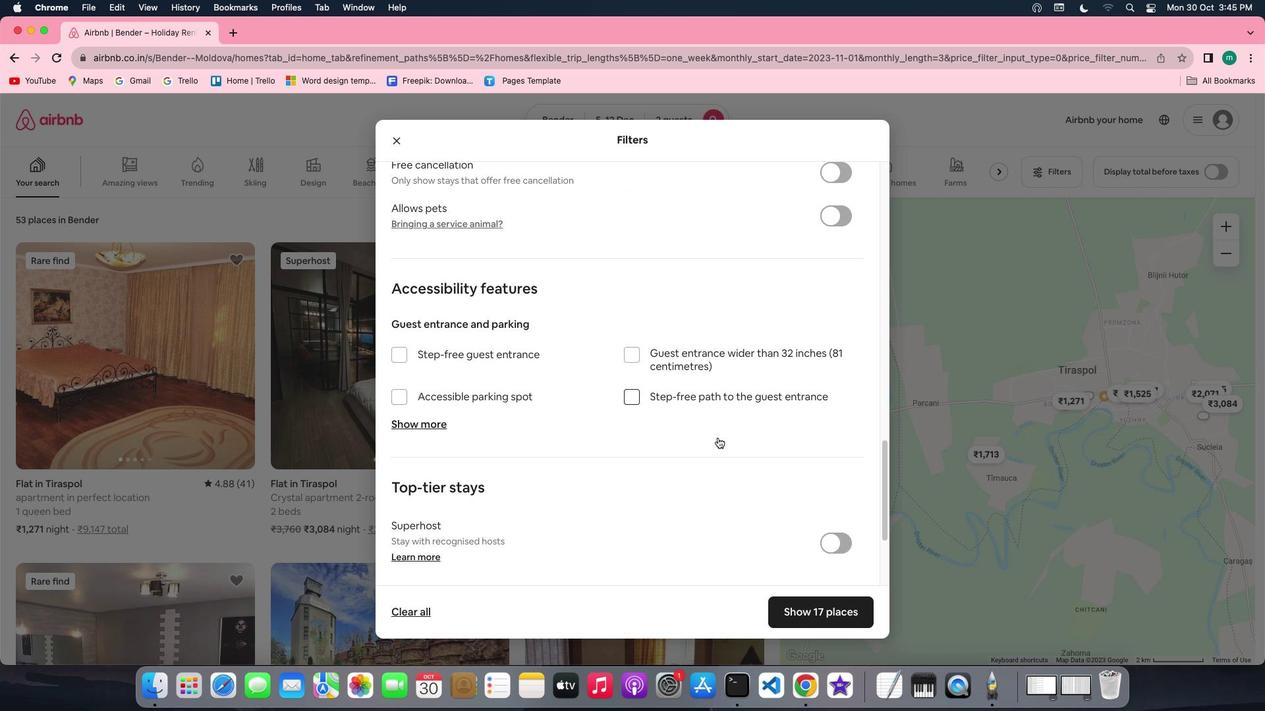 
Action: Mouse scrolled (717, 438) with delta (0, -1)
Screenshot: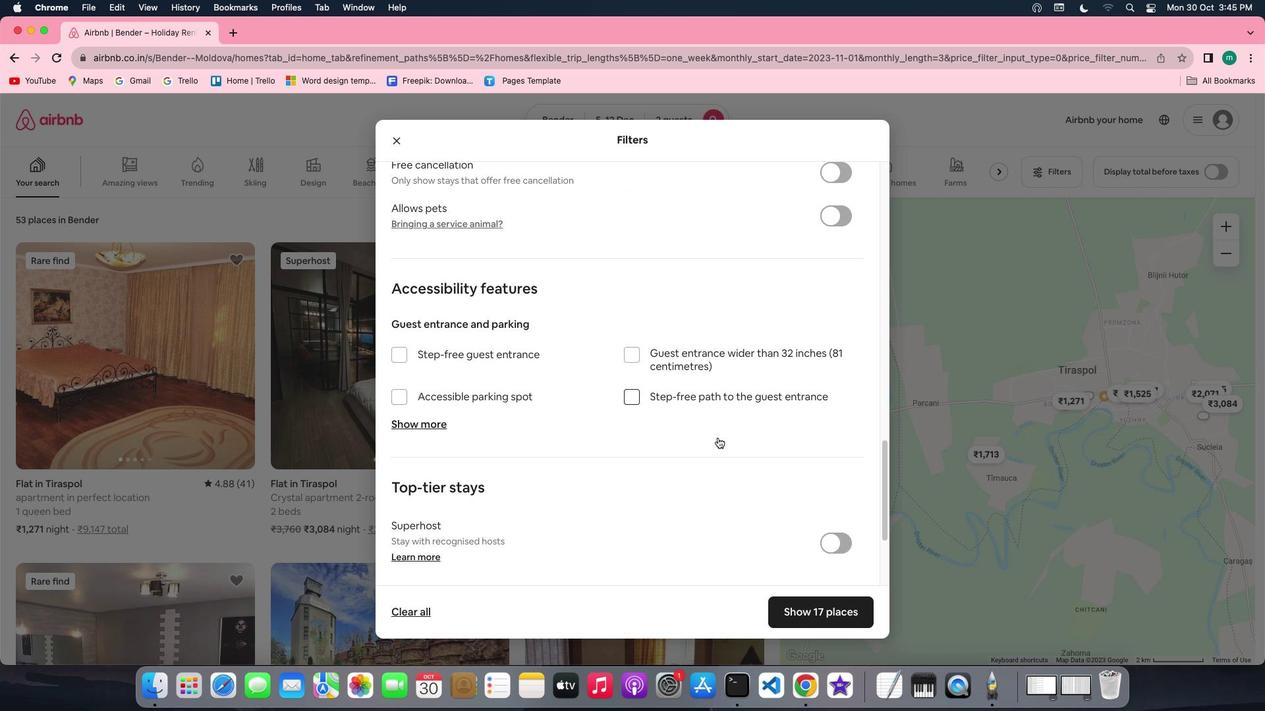 
Action: Mouse scrolled (717, 438) with delta (0, -3)
Screenshot: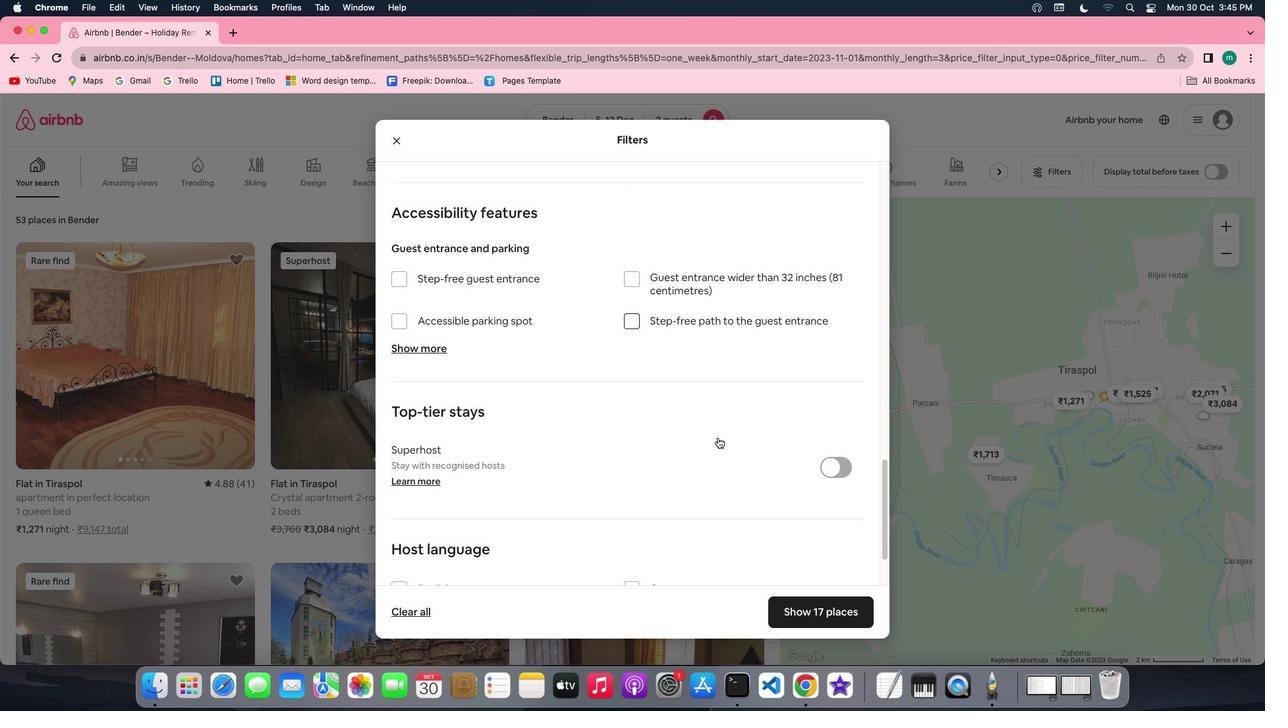 
Action: Mouse scrolled (717, 438) with delta (0, -3)
Screenshot: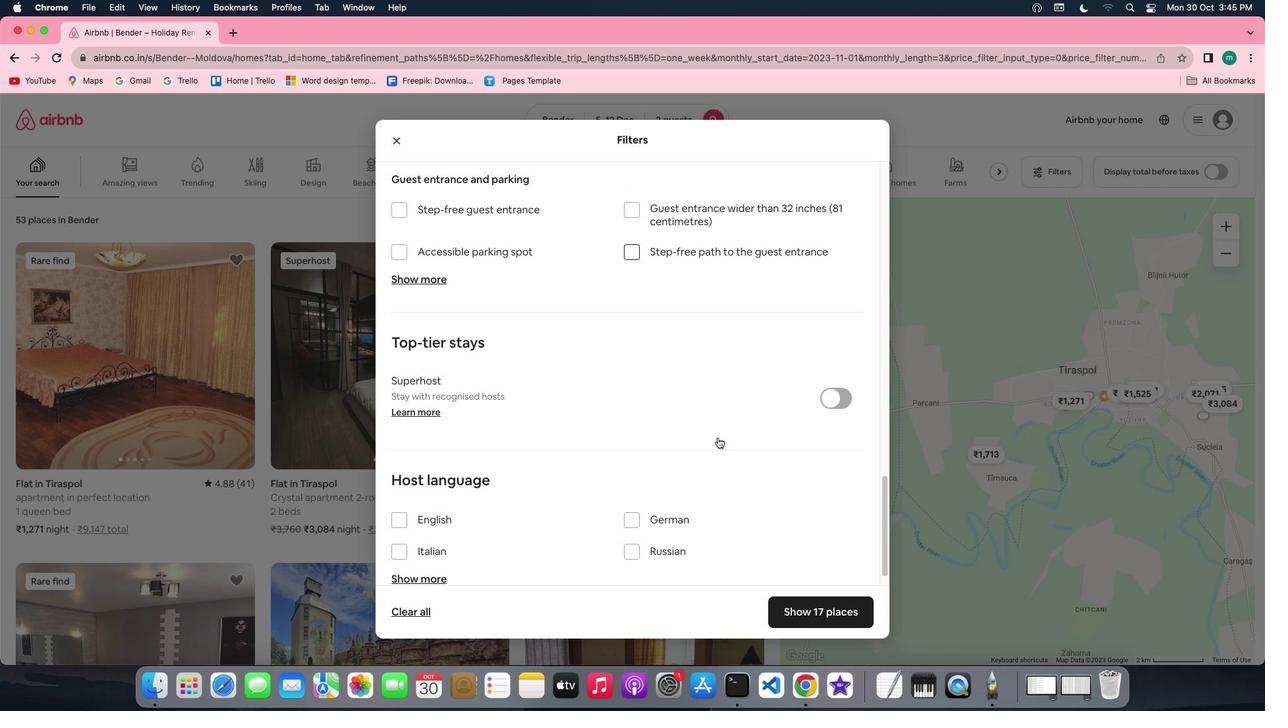 
Action: Mouse moved to (775, 508)
Screenshot: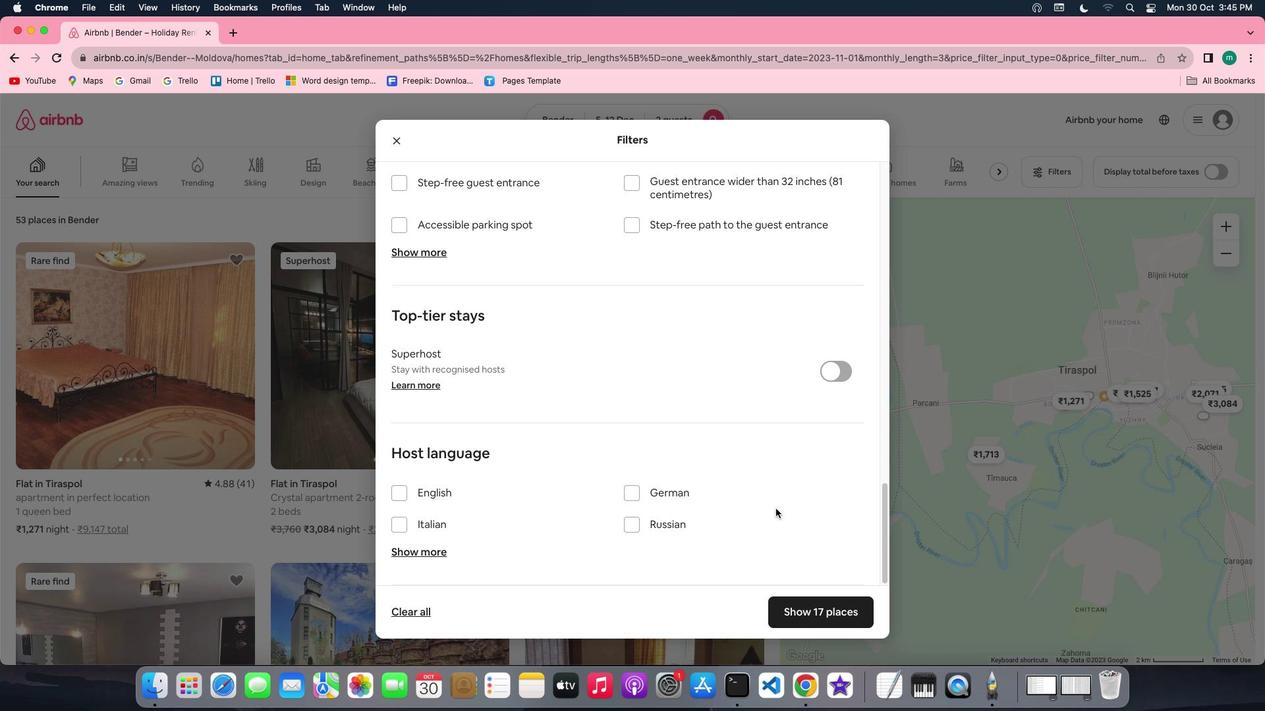 
Action: Mouse scrolled (775, 508) with delta (0, 0)
Screenshot: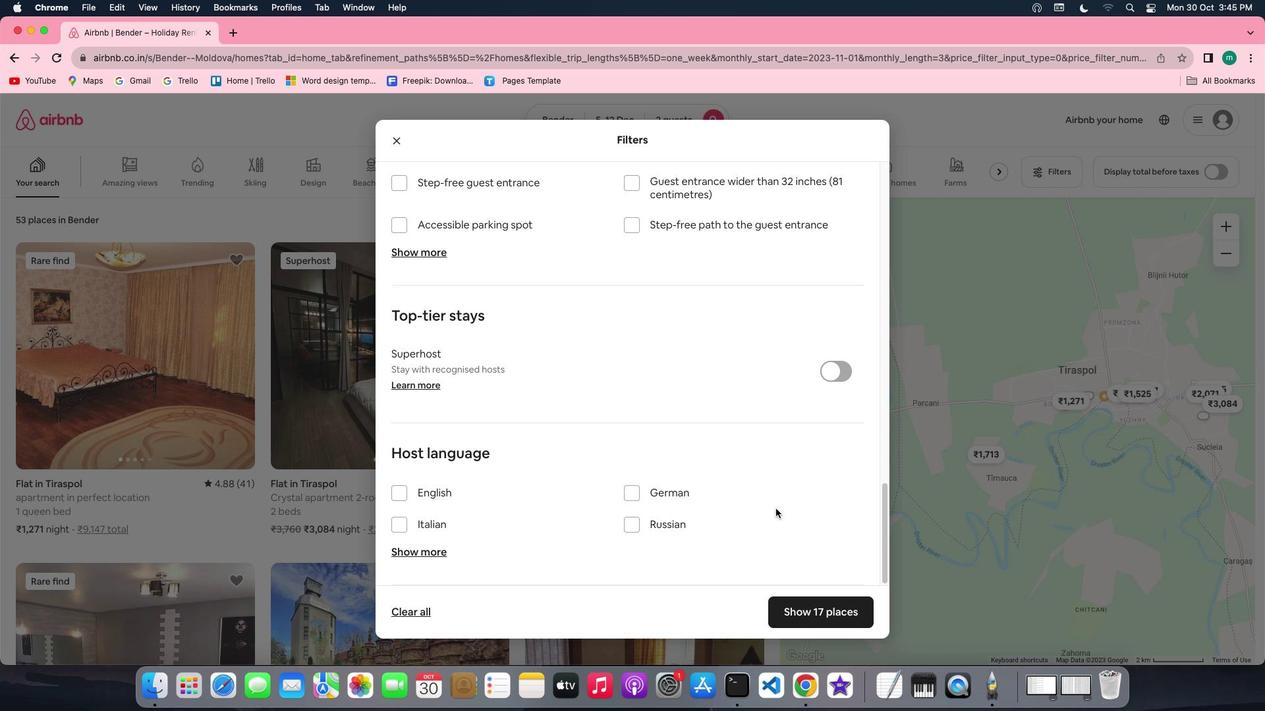 
Action: Mouse scrolled (775, 508) with delta (0, 0)
Screenshot: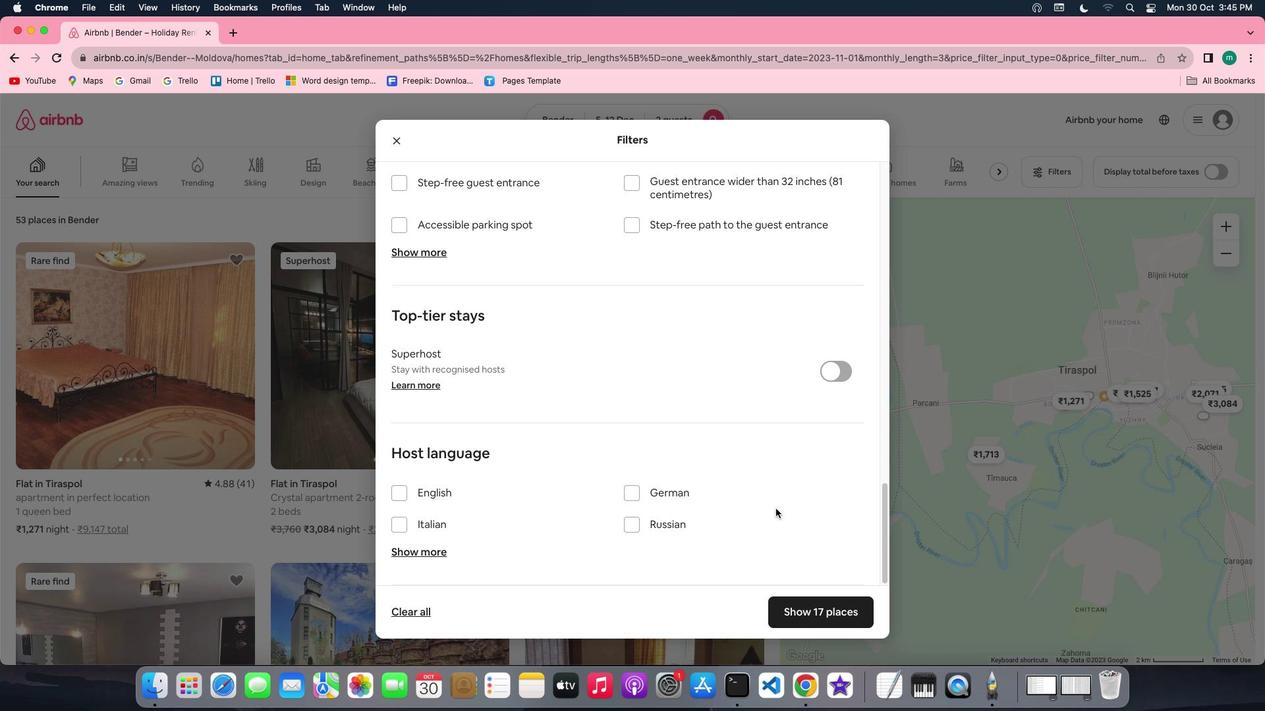 
Action: Mouse scrolled (775, 508) with delta (0, -1)
Screenshot: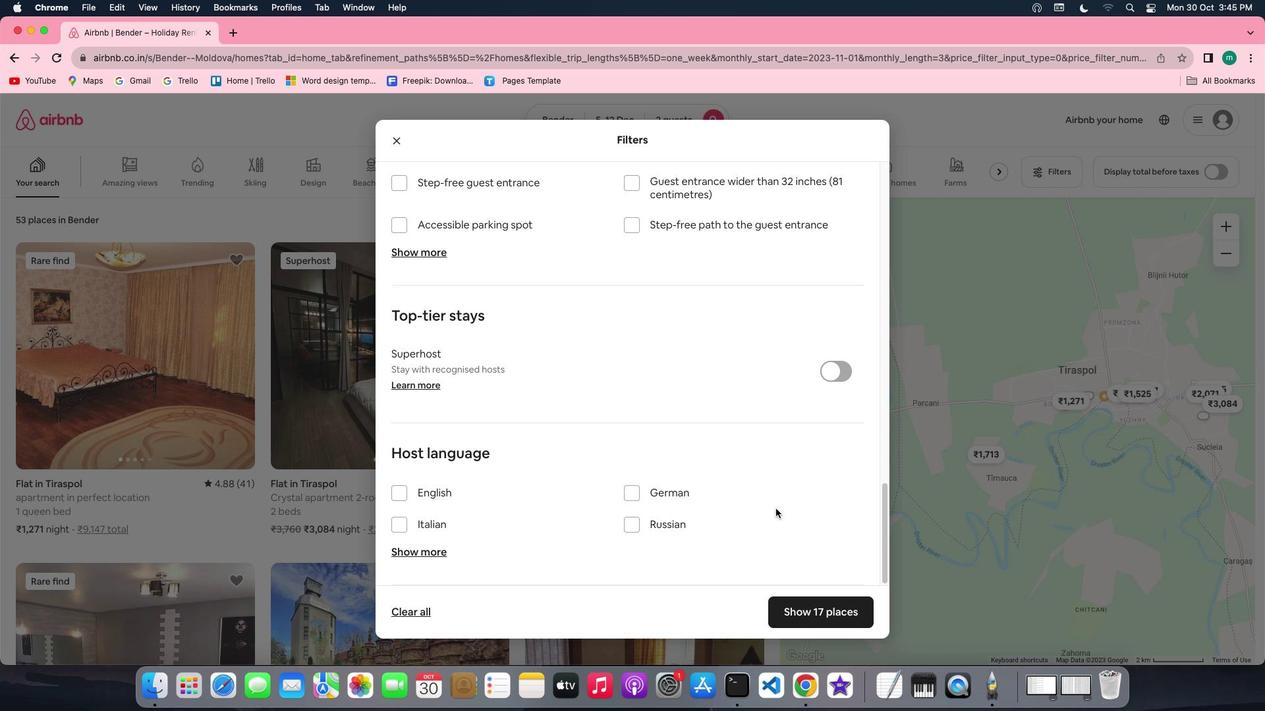 
Action: Mouse scrolled (775, 508) with delta (0, -3)
Screenshot: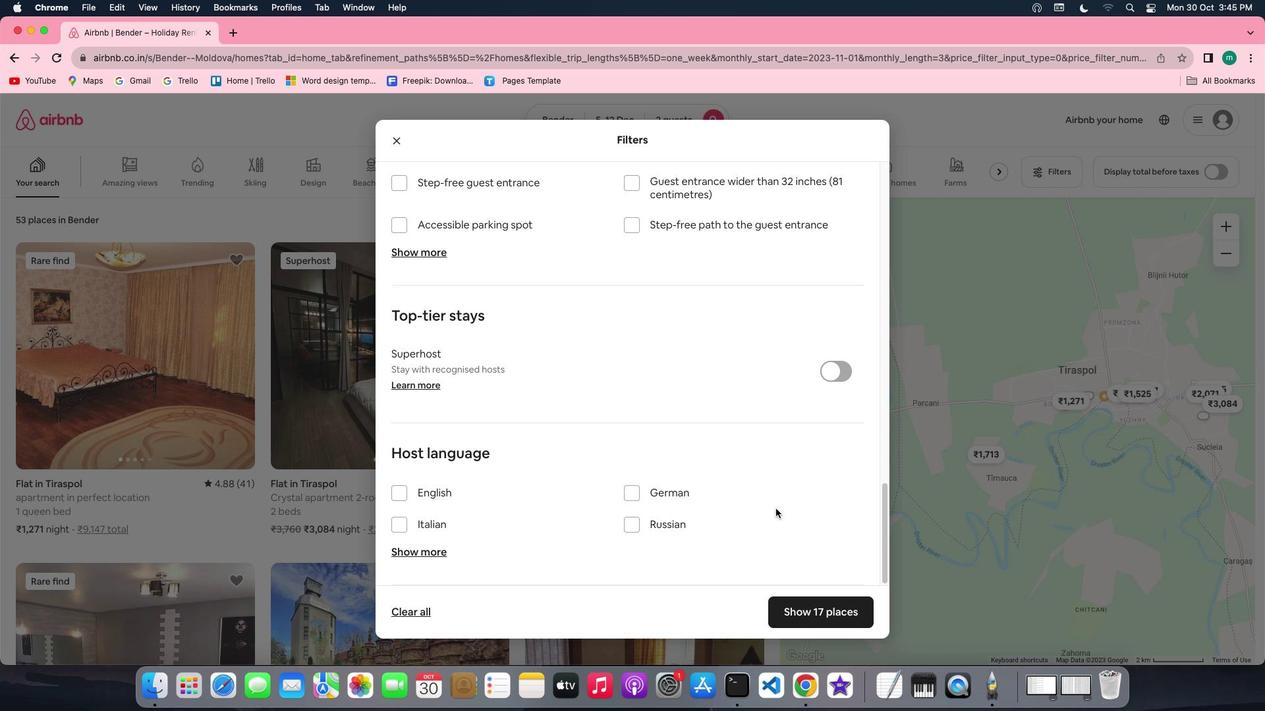 
Action: Mouse scrolled (775, 508) with delta (0, -3)
Screenshot: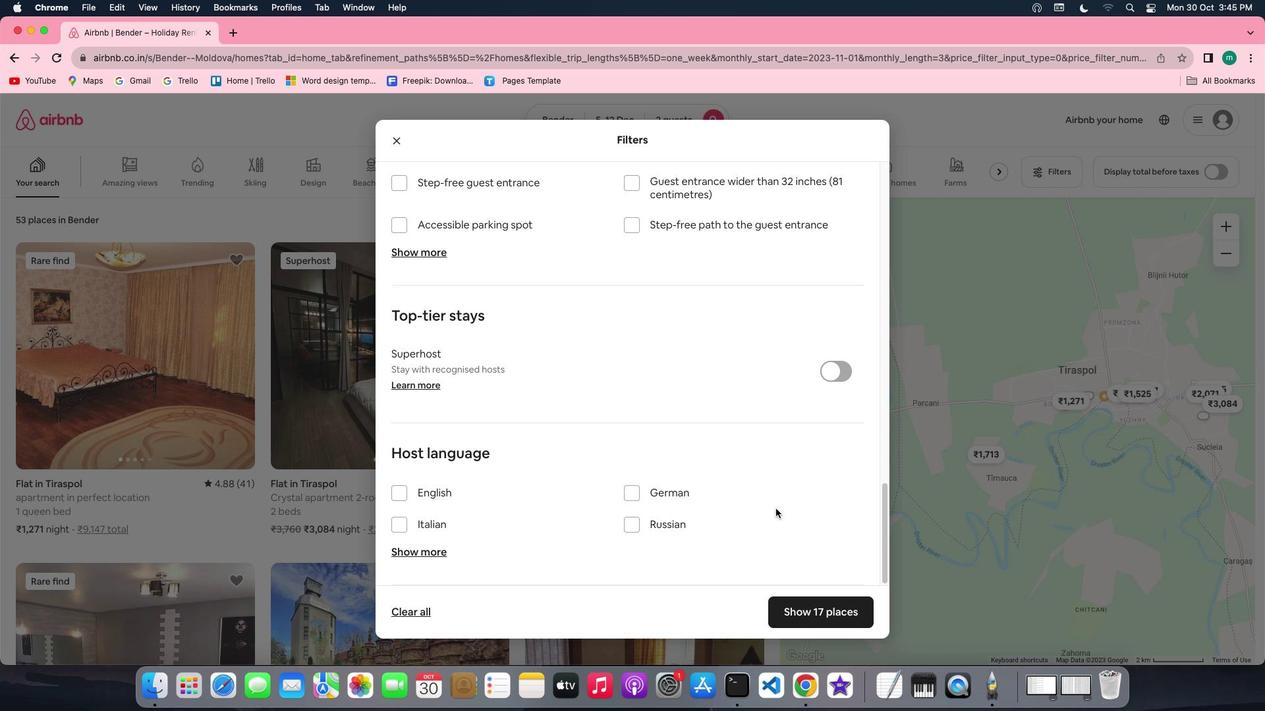 
Action: Mouse moved to (805, 596)
Screenshot: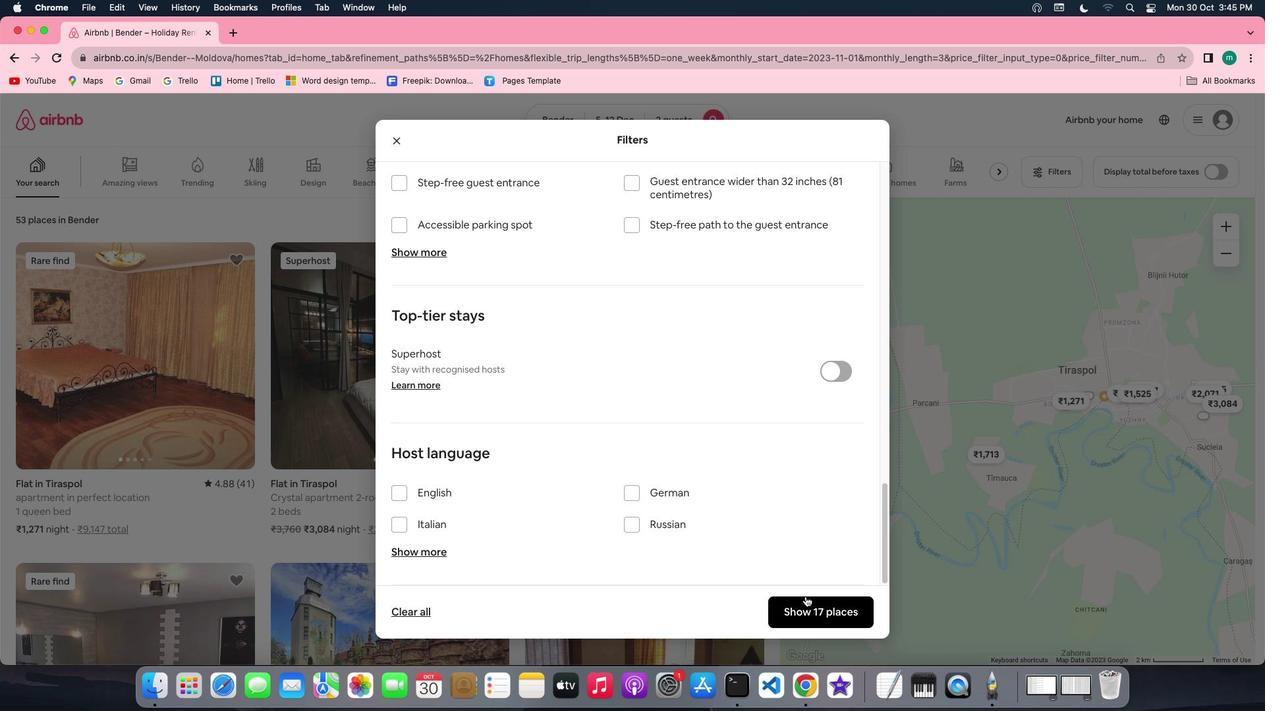 
Action: Mouse pressed left at (805, 596)
Screenshot: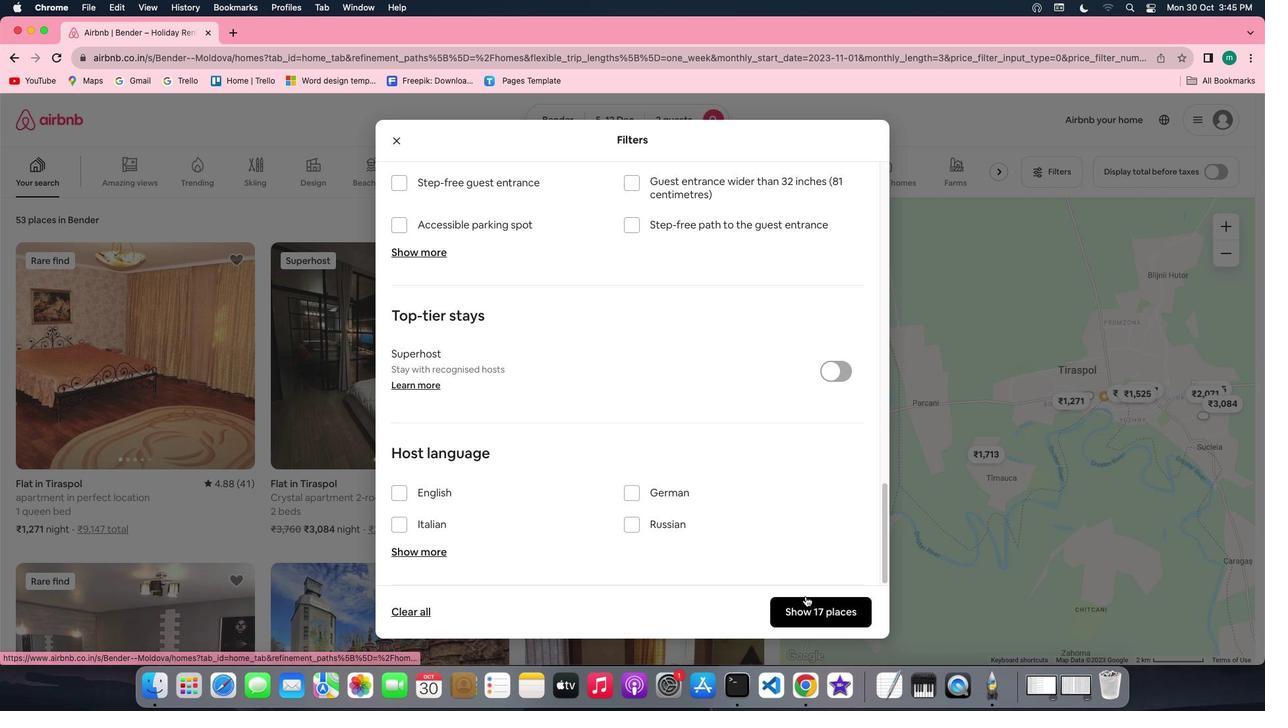 
Action: Mouse moved to (814, 611)
Screenshot: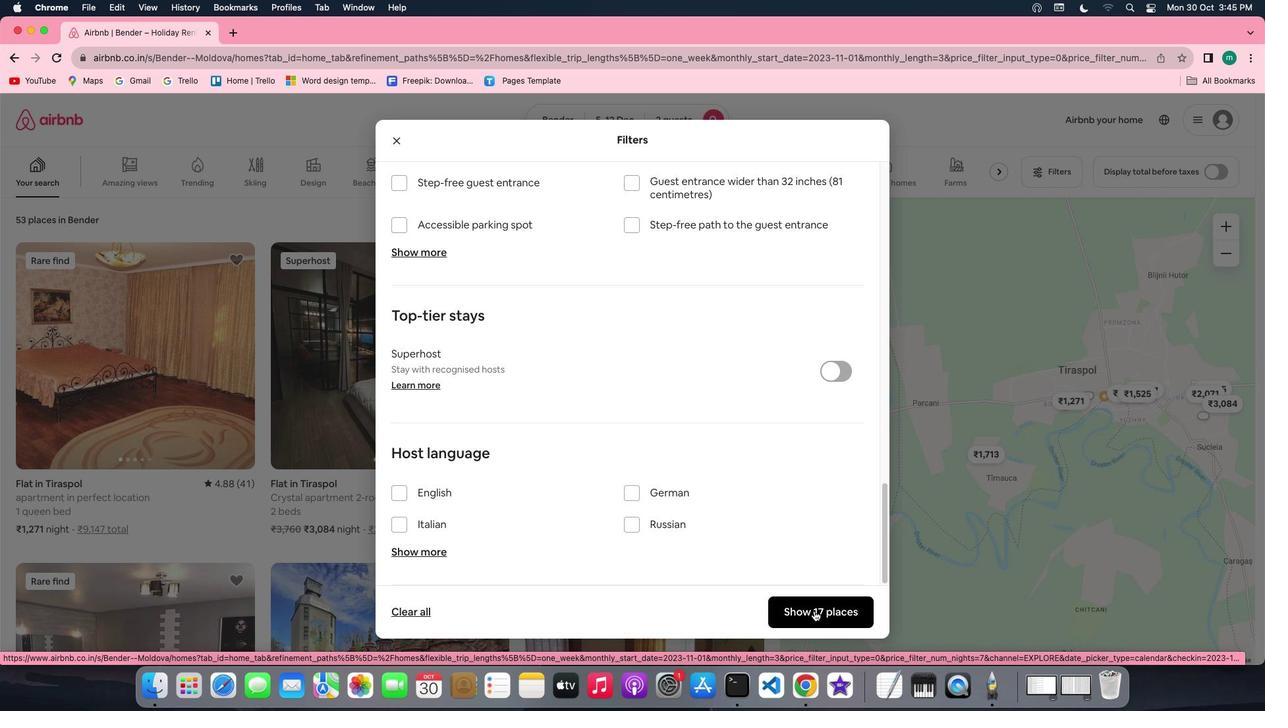 
Action: Mouse pressed left at (814, 611)
Screenshot: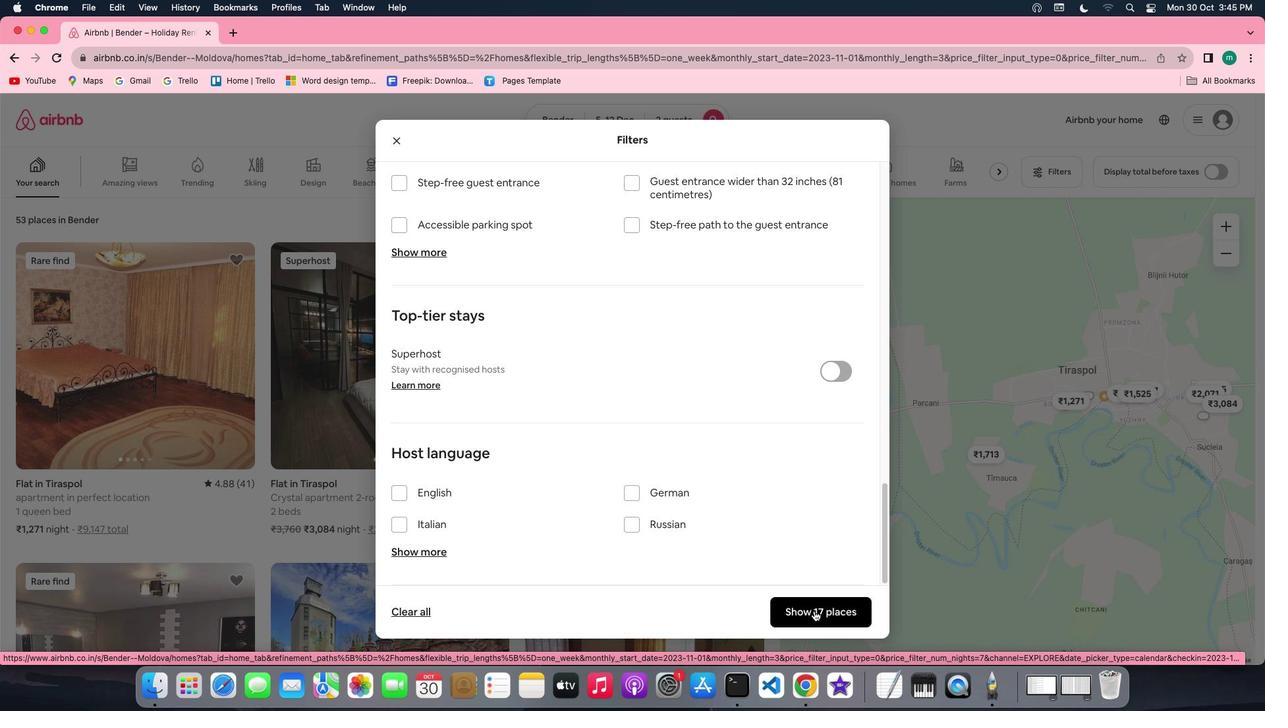 
Action: Mouse moved to (74, 308)
Screenshot: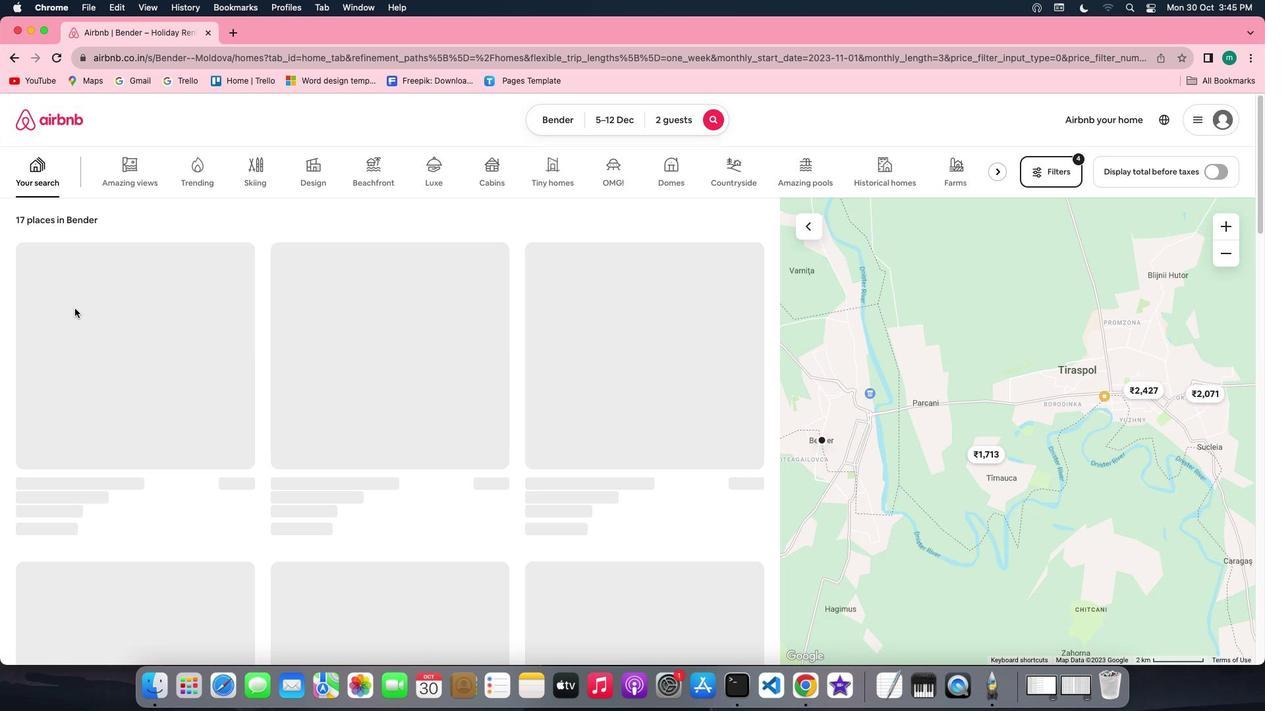 
Action: Mouse pressed left at (74, 308)
Screenshot: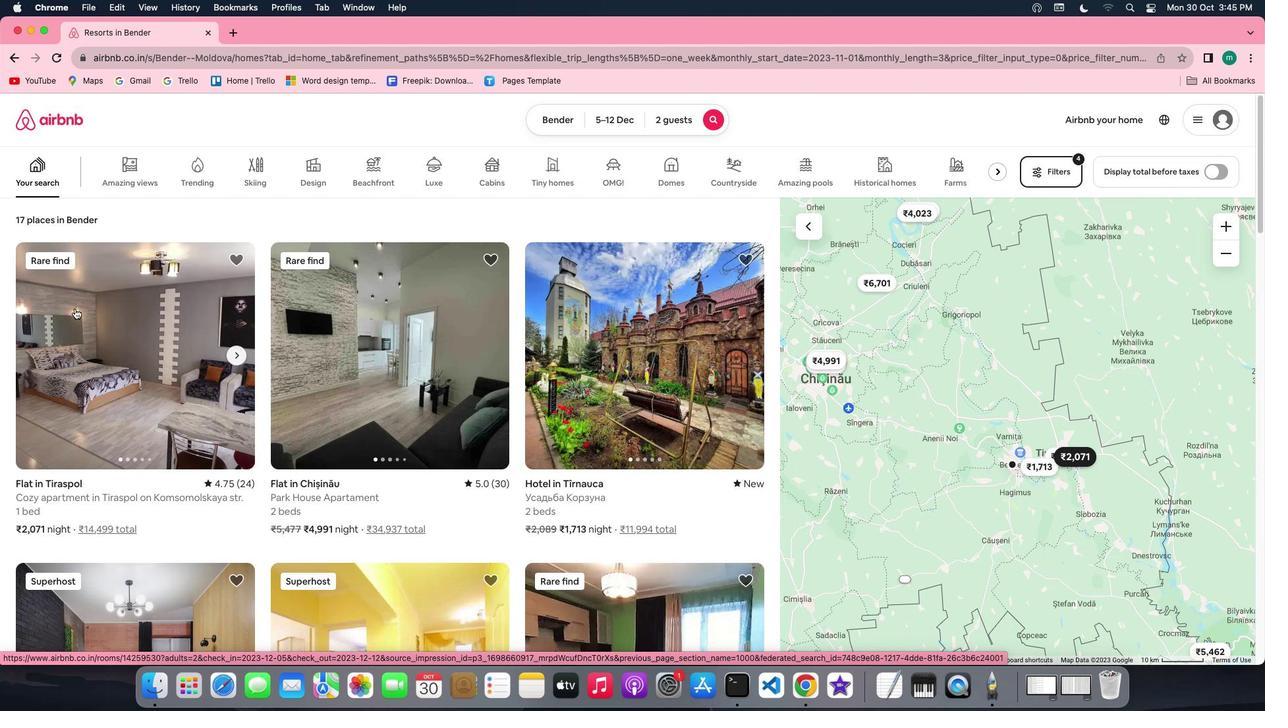 
Action: Mouse moved to (927, 494)
Screenshot: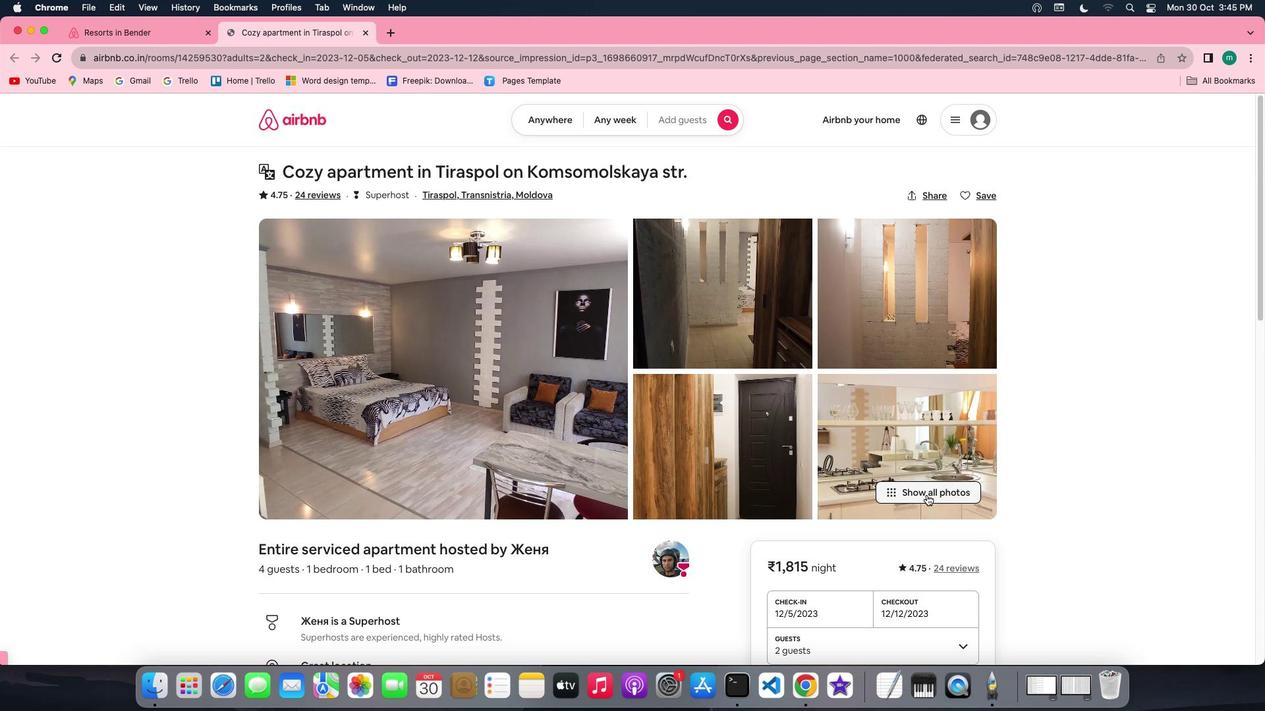 
Action: Mouse pressed left at (927, 494)
Screenshot: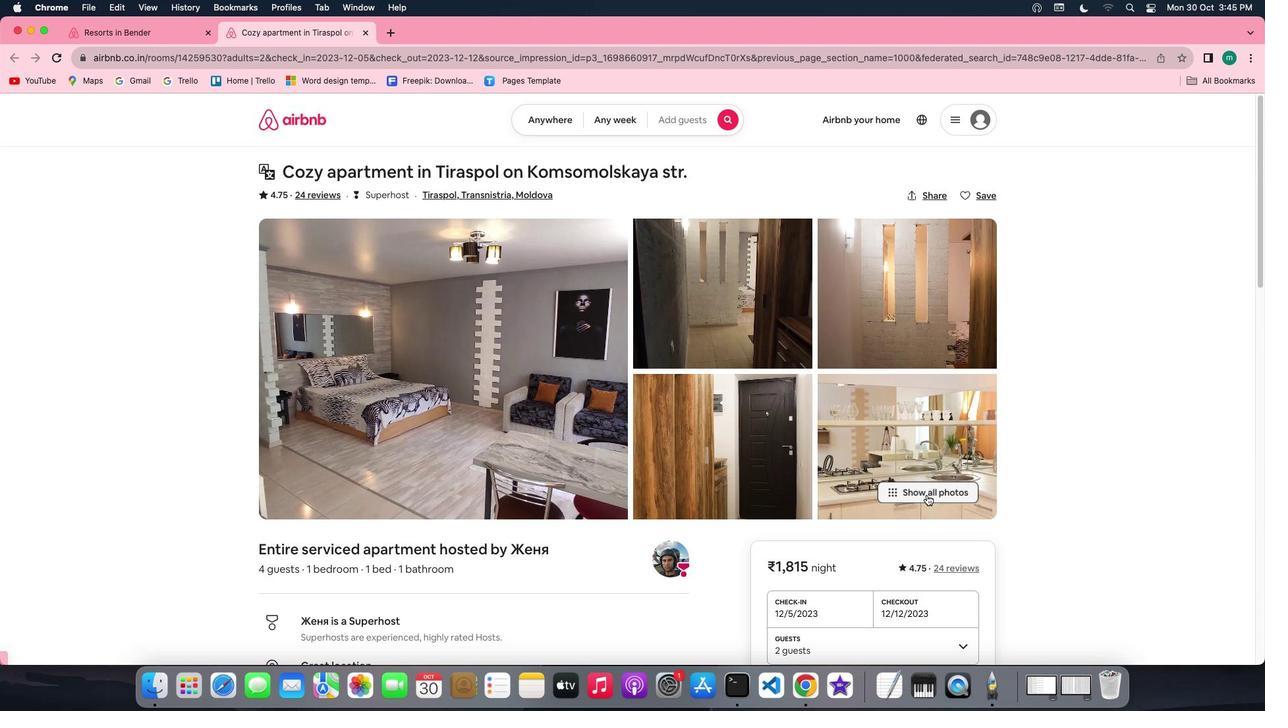 
Action: Mouse moved to (580, 488)
Screenshot: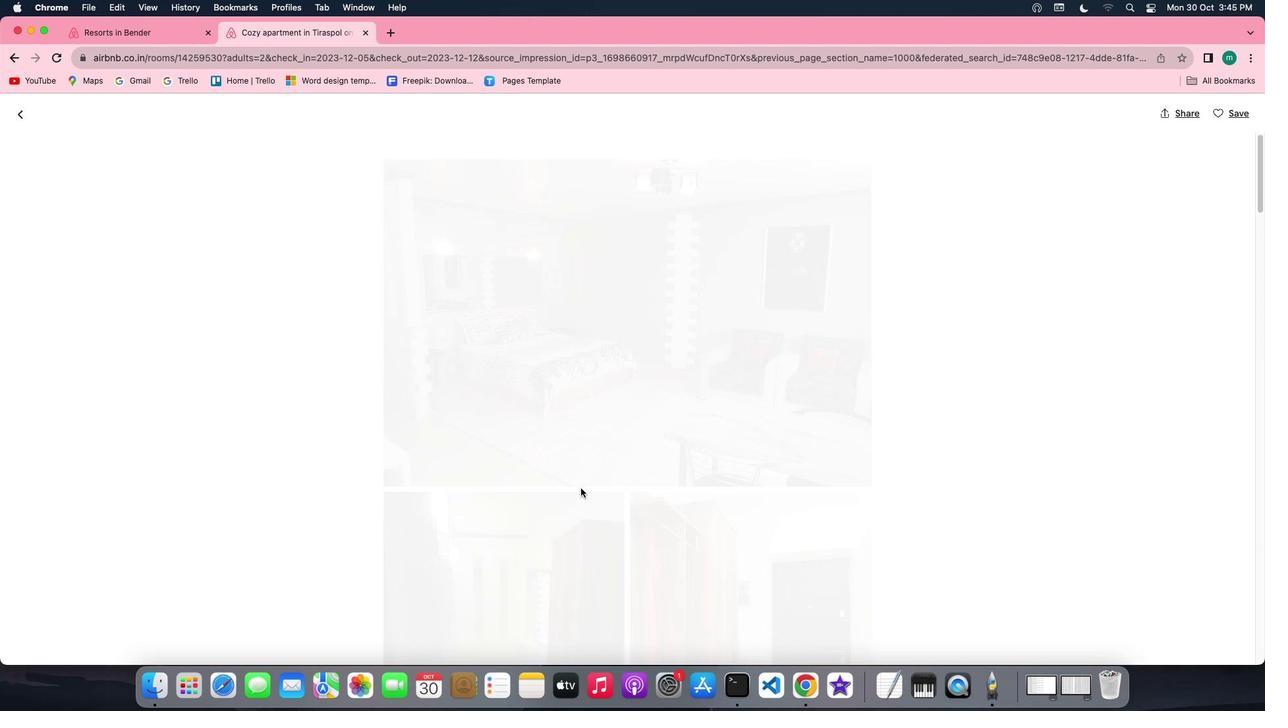 
Action: Mouse scrolled (580, 488) with delta (0, 0)
Screenshot: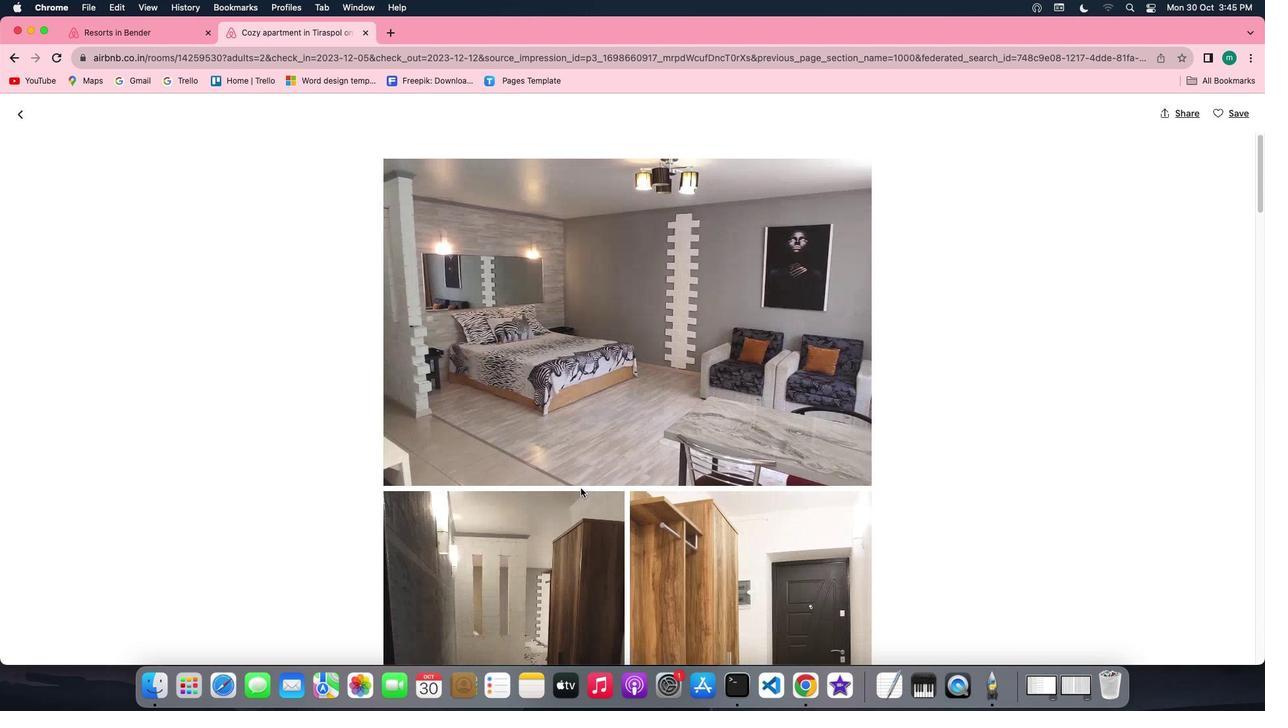 
Action: Mouse scrolled (580, 488) with delta (0, 0)
Screenshot: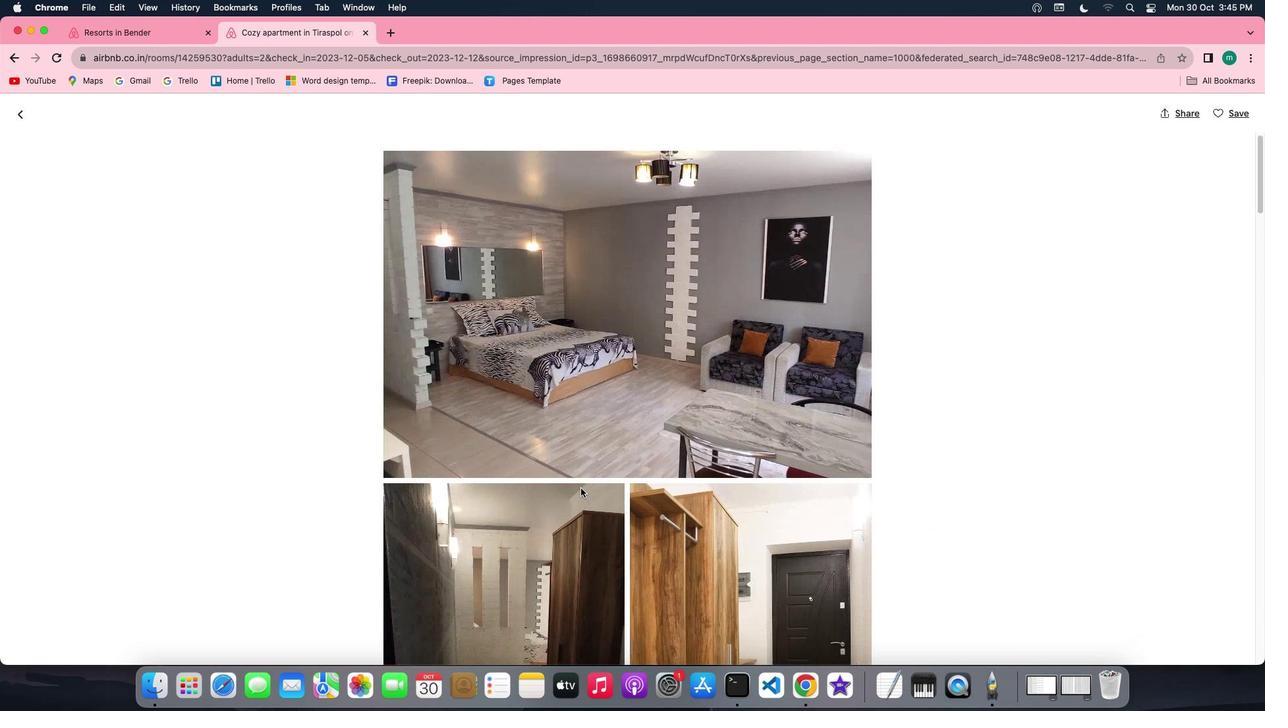 
Action: Mouse scrolled (580, 488) with delta (0, 0)
Screenshot: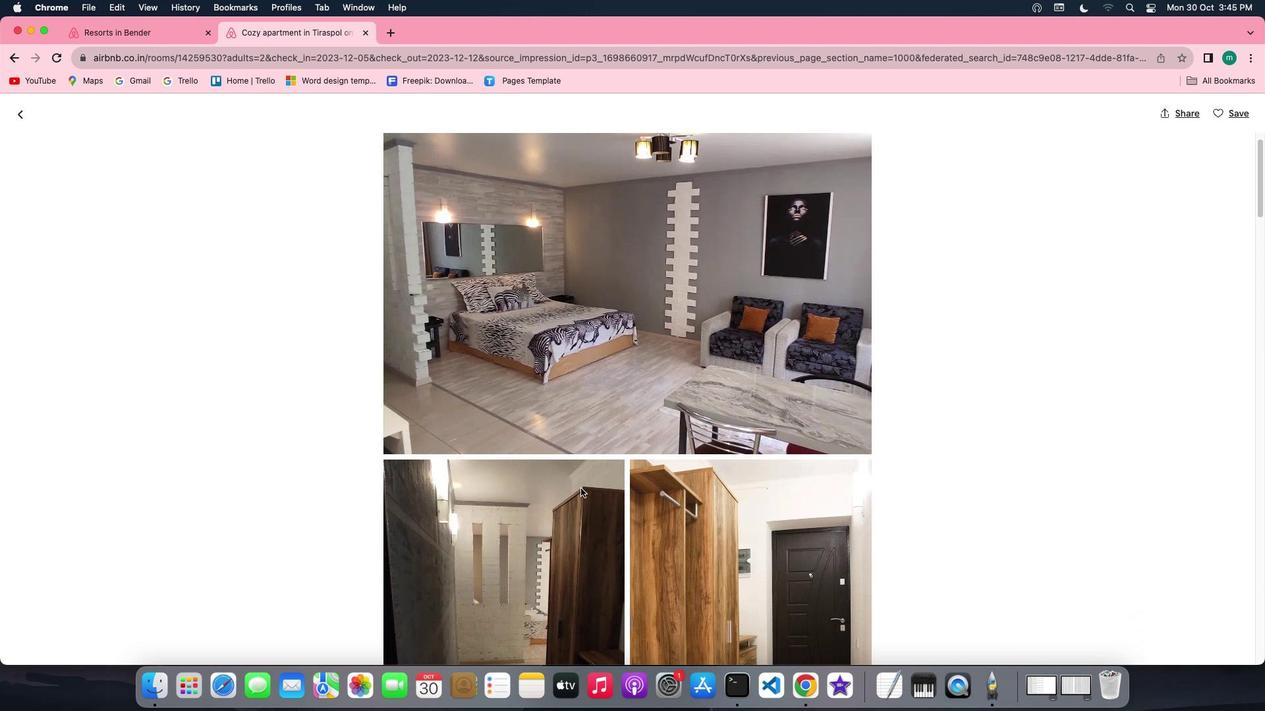 
Action: Mouse scrolled (580, 488) with delta (0, 0)
Screenshot: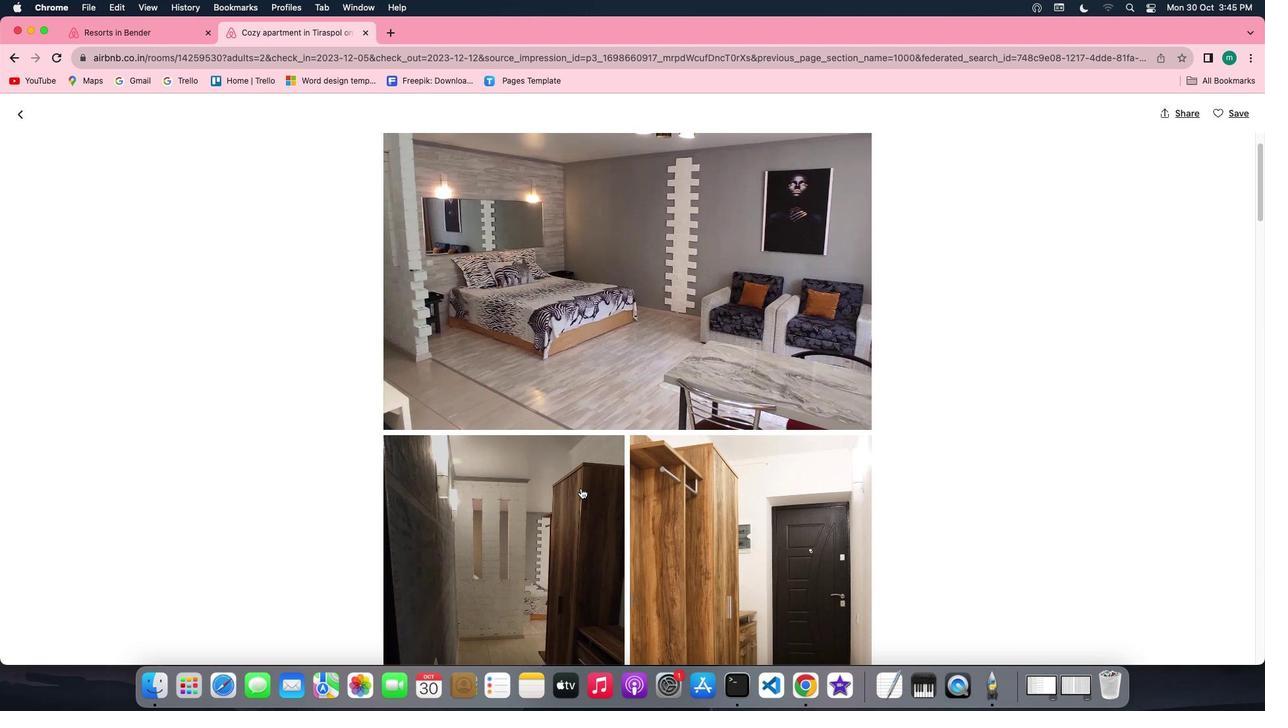 
Action: Mouse scrolled (580, 488) with delta (0, 0)
Screenshot: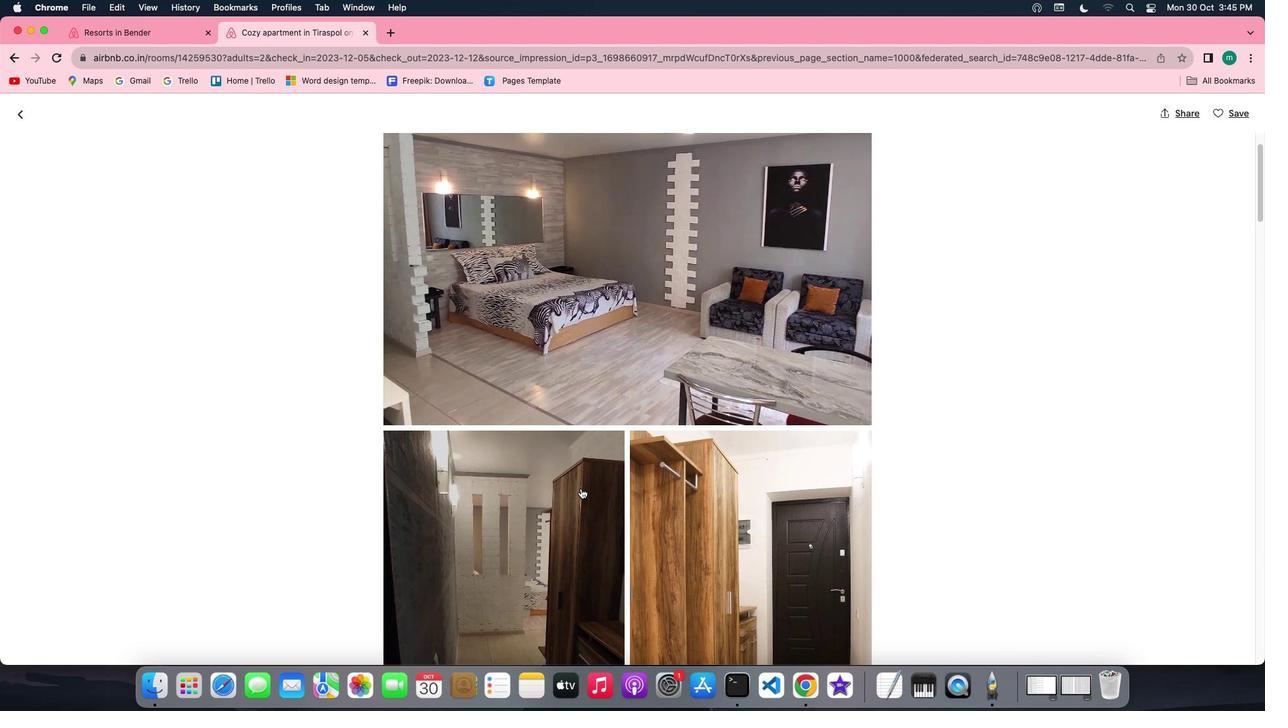 
Action: Mouse scrolled (580, 488) with delta (0, 0)
Screenshot: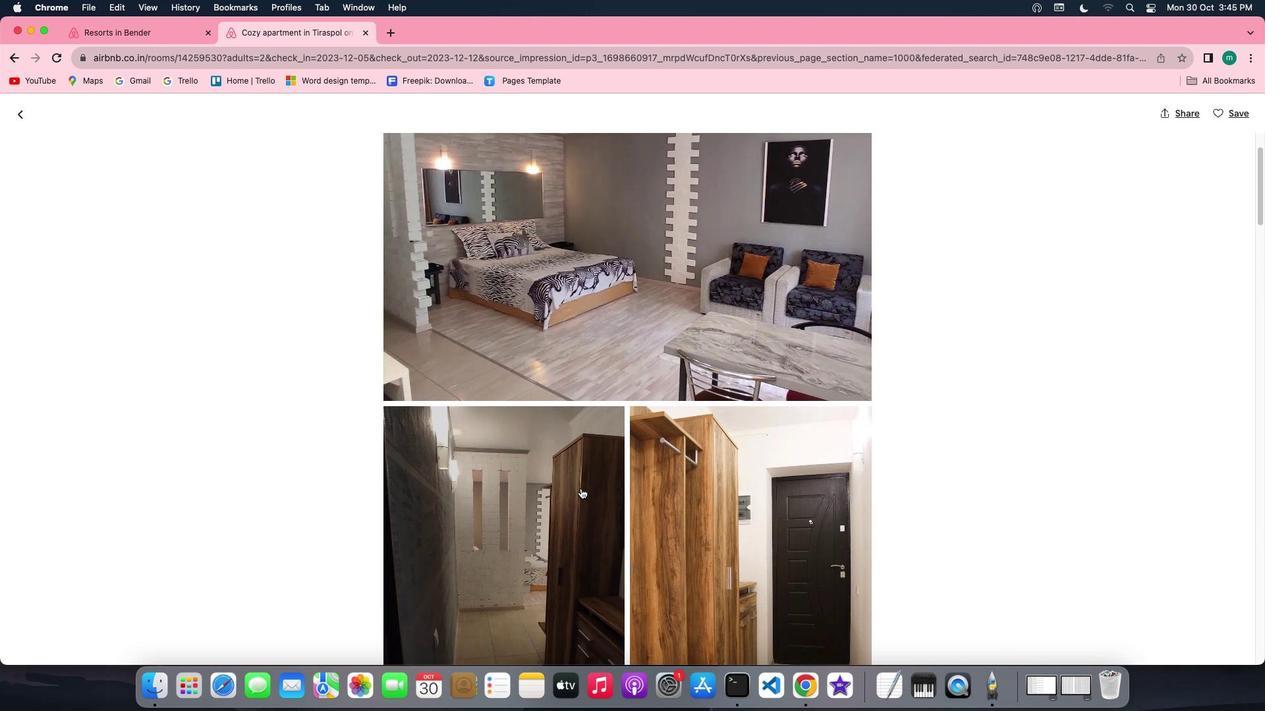 
Action: Mouse scrolled (580, 488) with delta (0, 0)
Screenshot: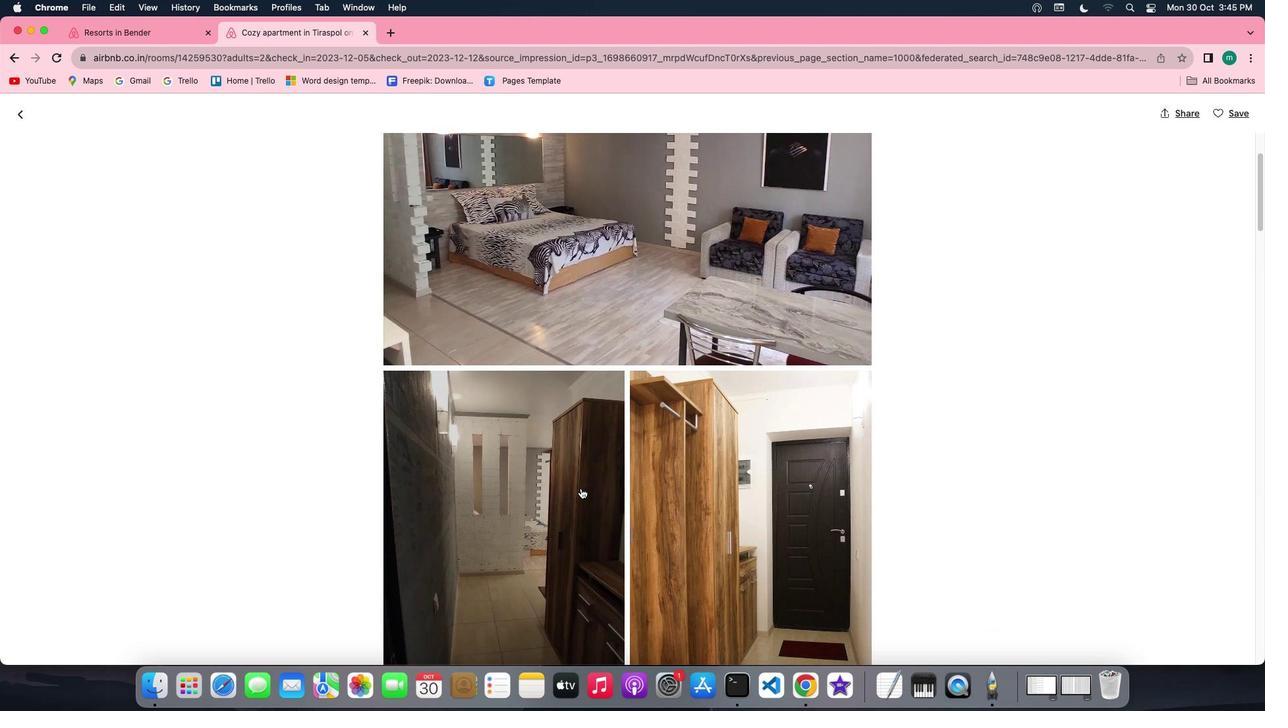 
Action: Mouse scrolled (580, 488) with delta (0, 0)
Screenshot: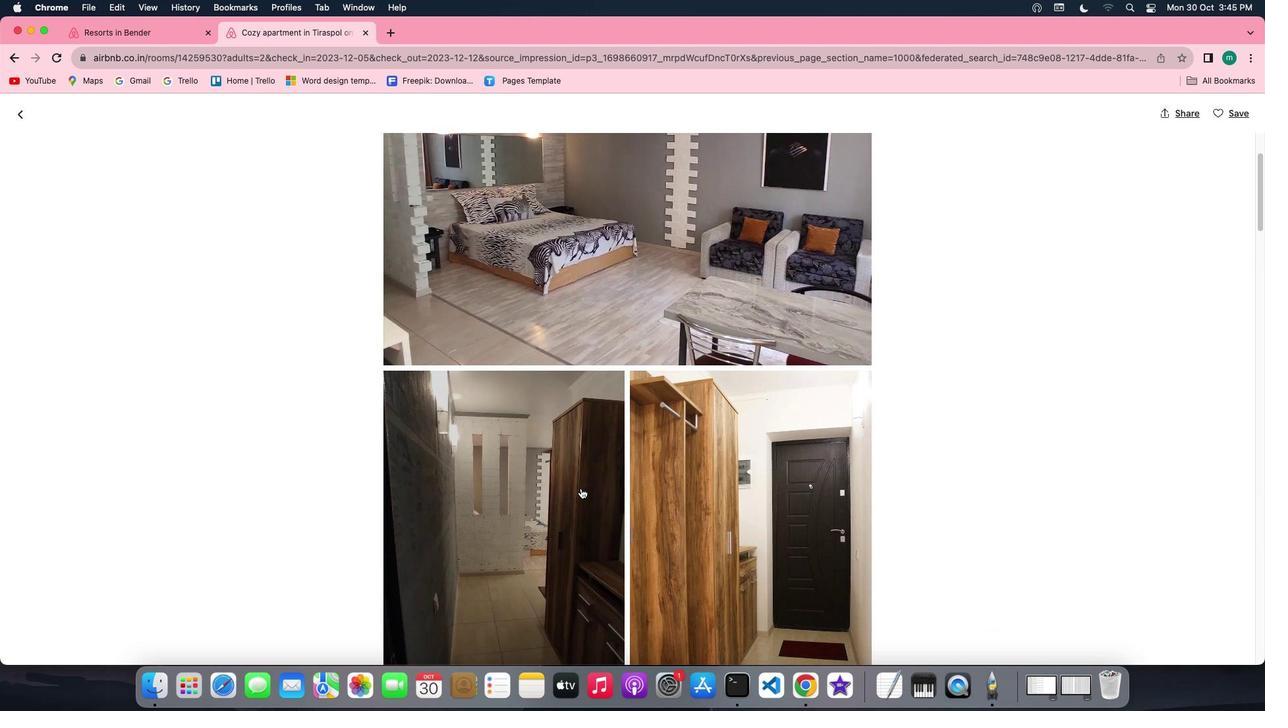 
Action: Mouse scrolled (580, 488) with delta (0, -1)
Screenshot: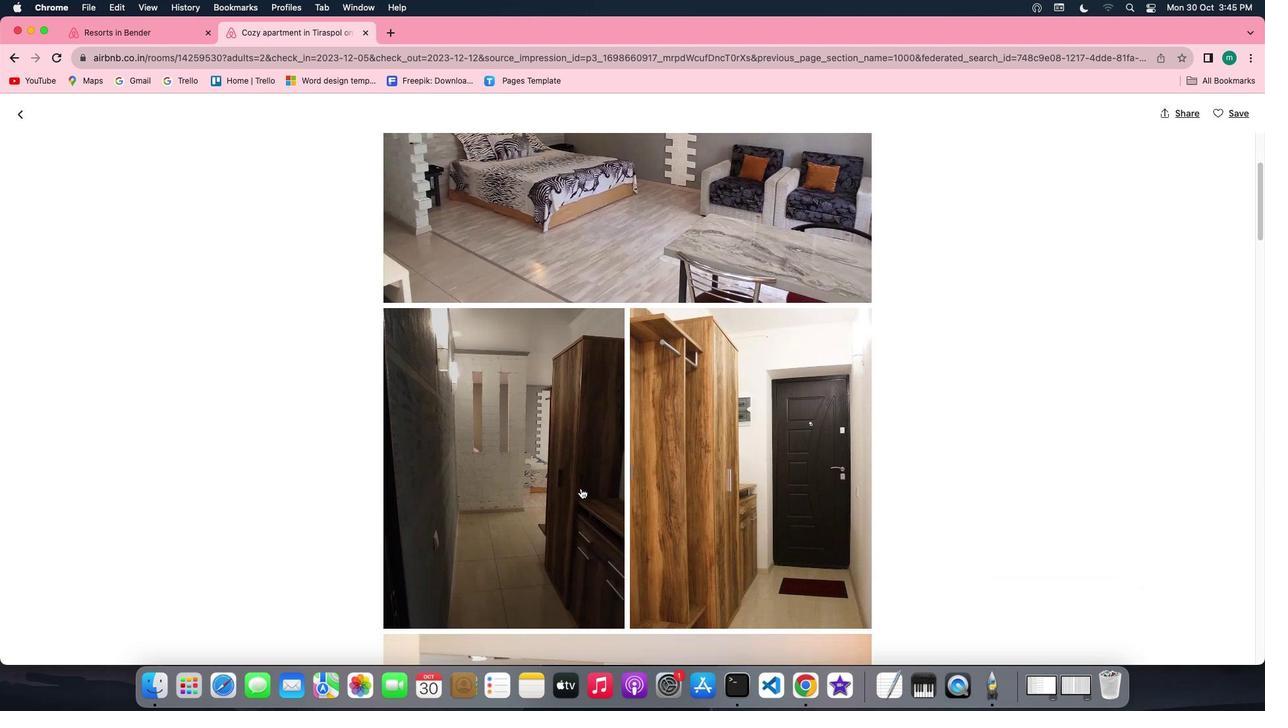
Action: Mouse scrolled (580, 488) with delta (0, -2)
Screenshot: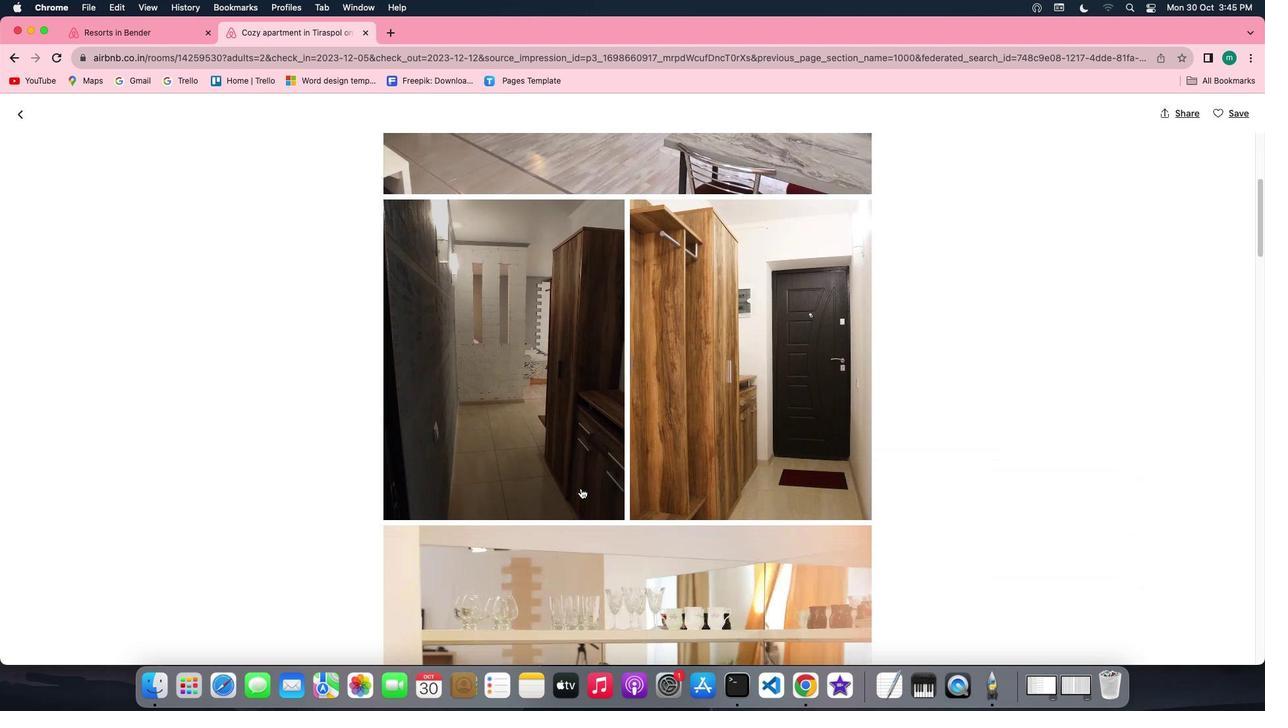 
Action: Mouse scrolled (580, 488) with delta (0, 0)
Screenshot: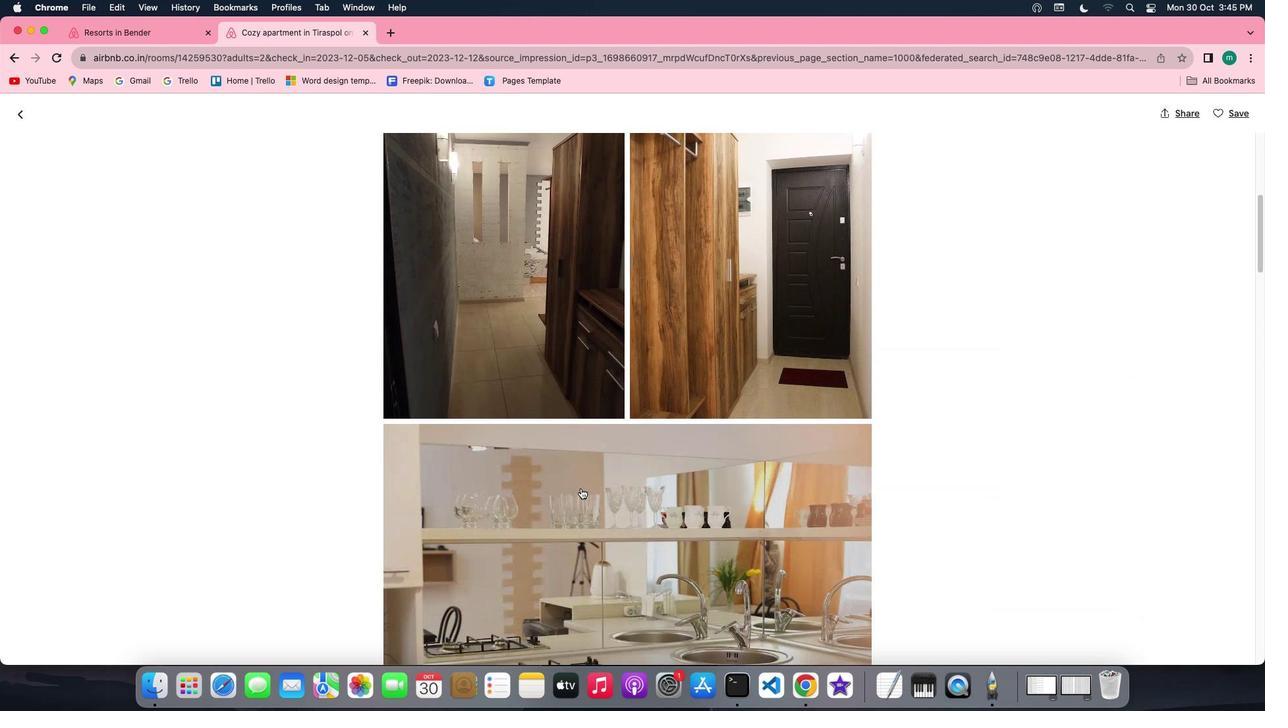 
Action: Mouse scrolled (580, 488) with delta (0, 0)
Screenshot: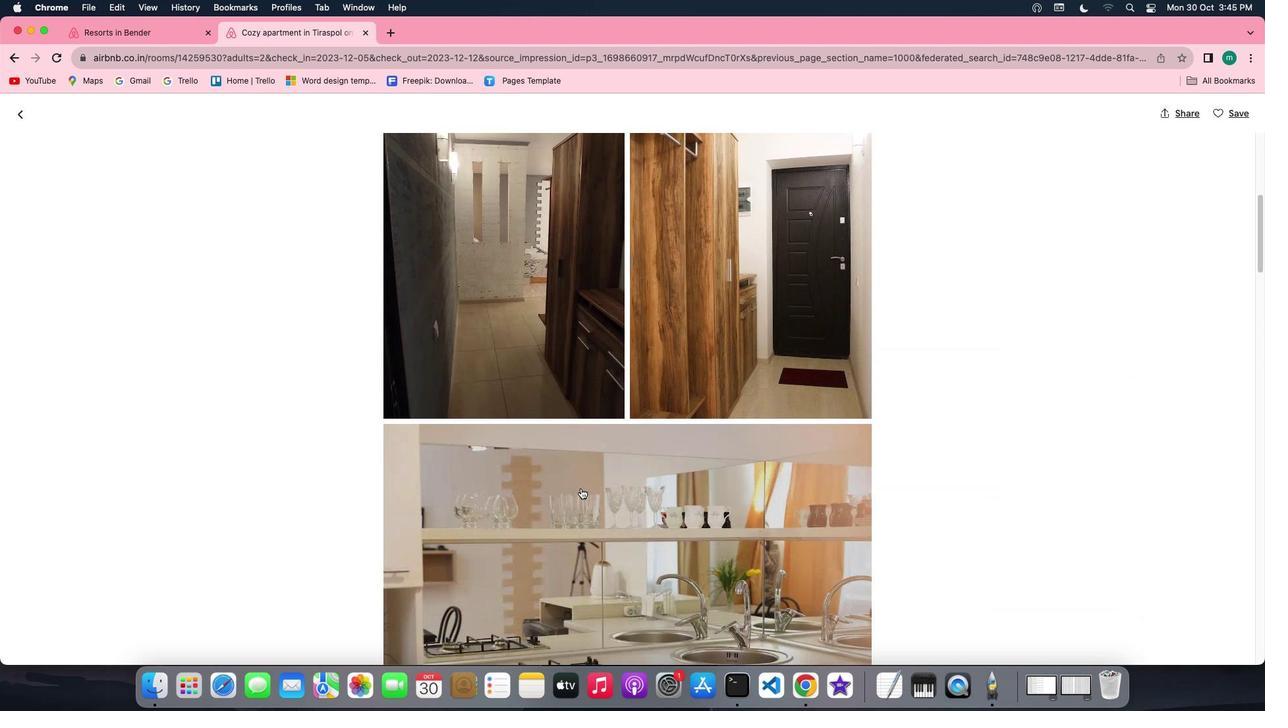 
Action: Mouse scrolled (580, 488) with delta (0, -1)
Screenshot: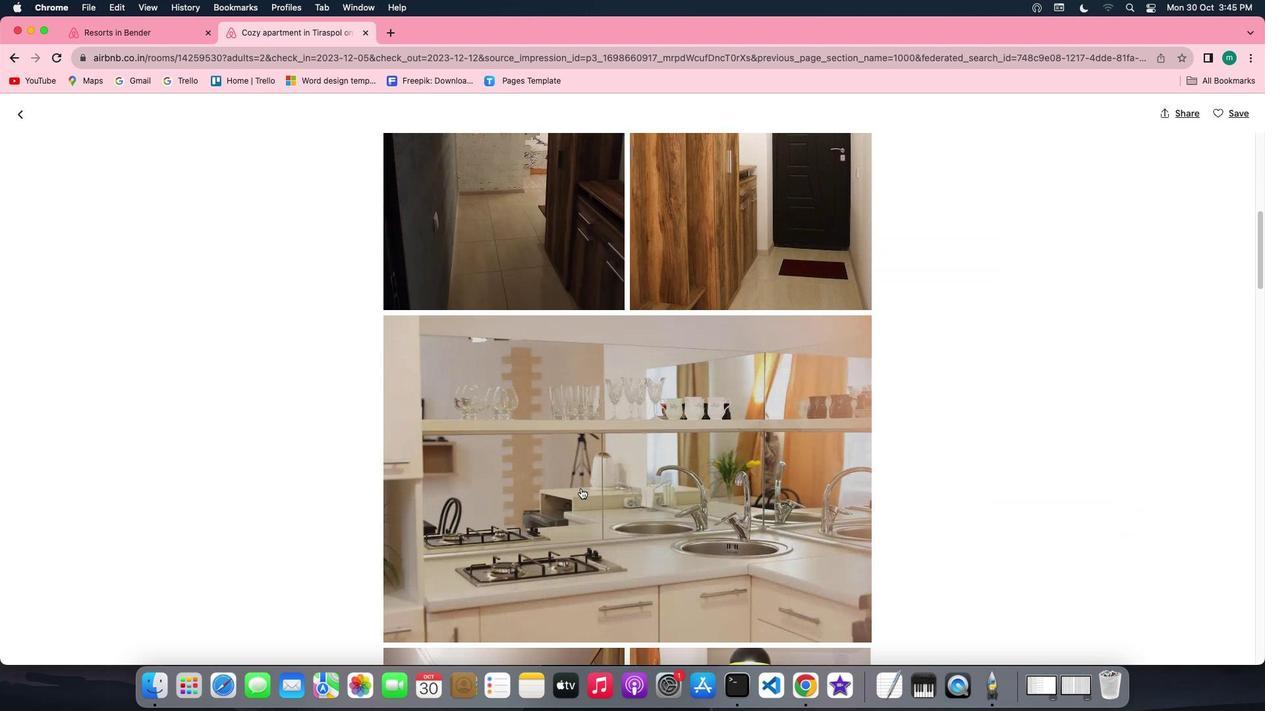 
Action: Mouse scrolled (580, 488) with delta (0, -3)
Screenshot: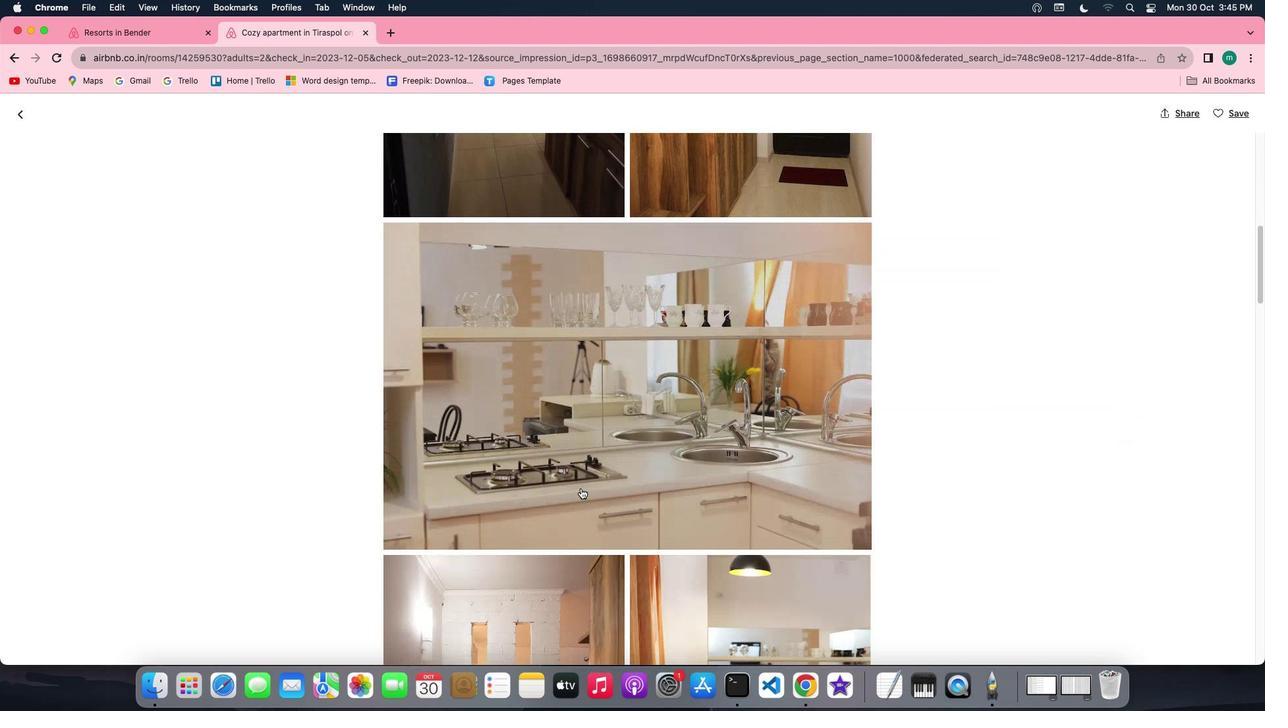 
Action: Mouse scrolled (580, 488) with delta (0, 0)
Screenshot: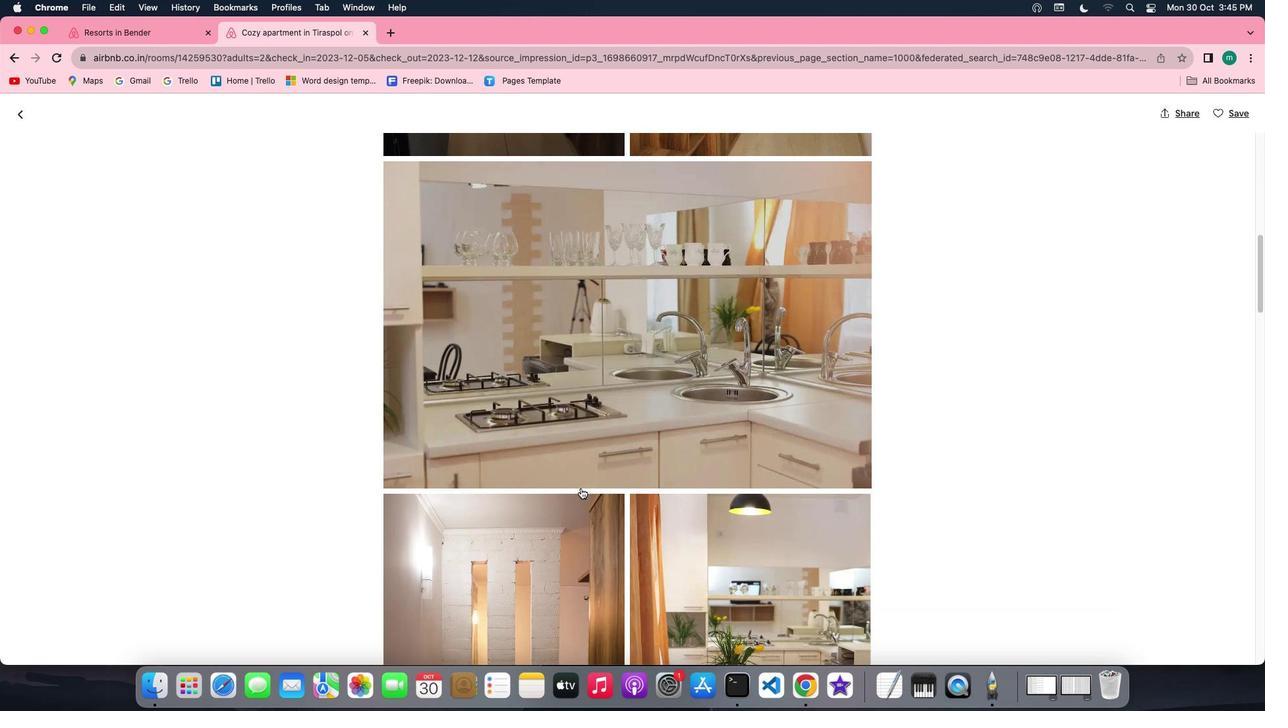 
Action: Mouse scrolled (580, 488) with delta (0, 0)
Screenshot: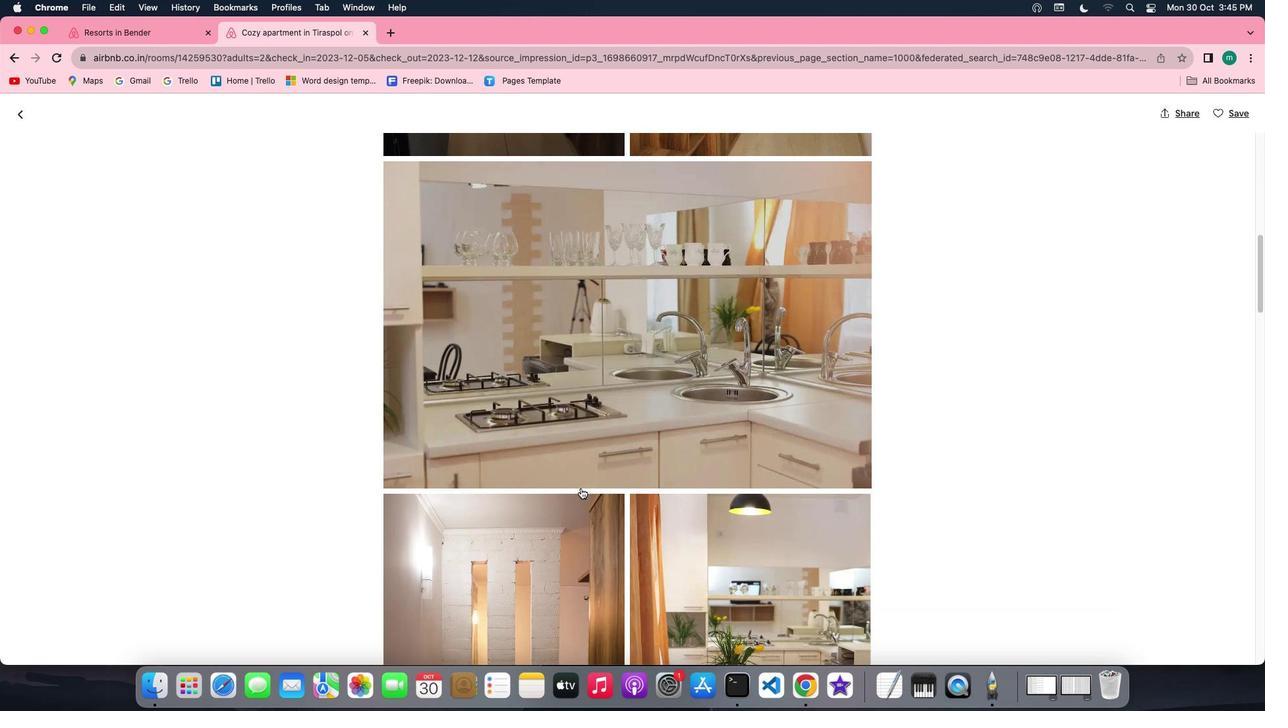 
Action: Mouse scrolled (580, 488) with delta (0, -1)
Screenshot: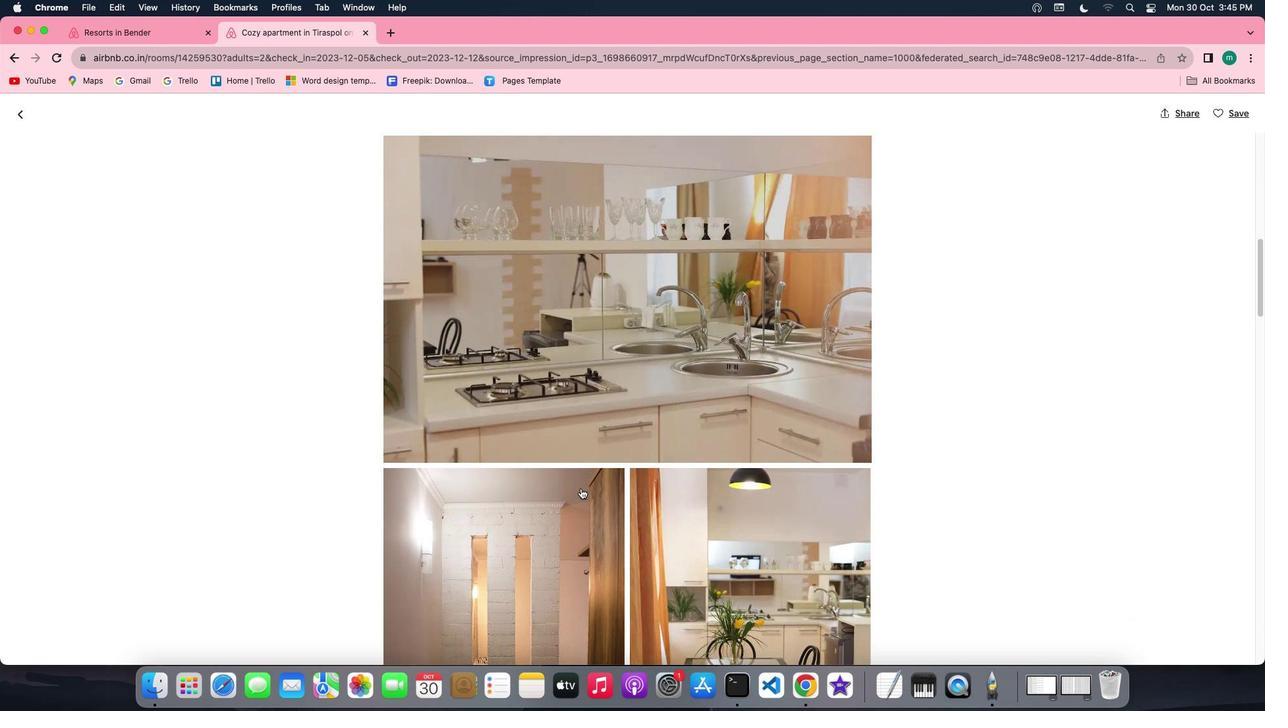 
Action: Mouse scrolled (580, 488) with delta (0, -2)
Screenshot: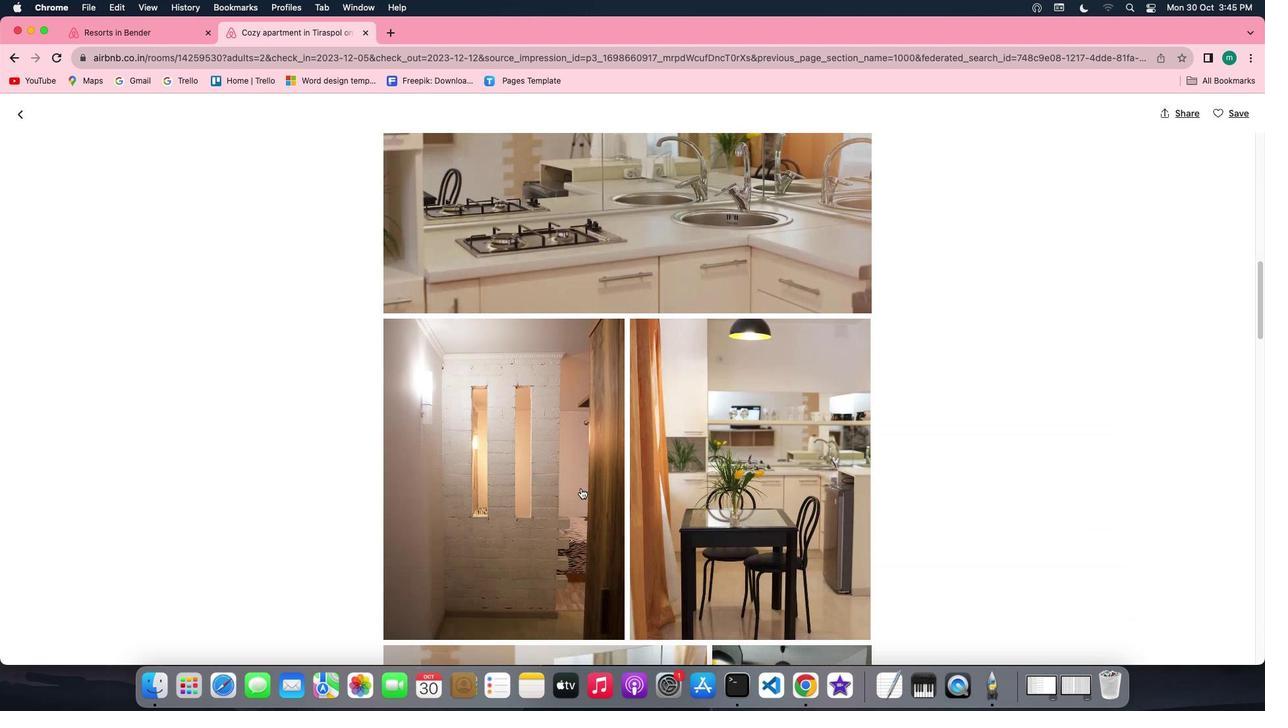 
Action: Mouse scrolled (580, 488) with delta (0, 0)
Screenshot: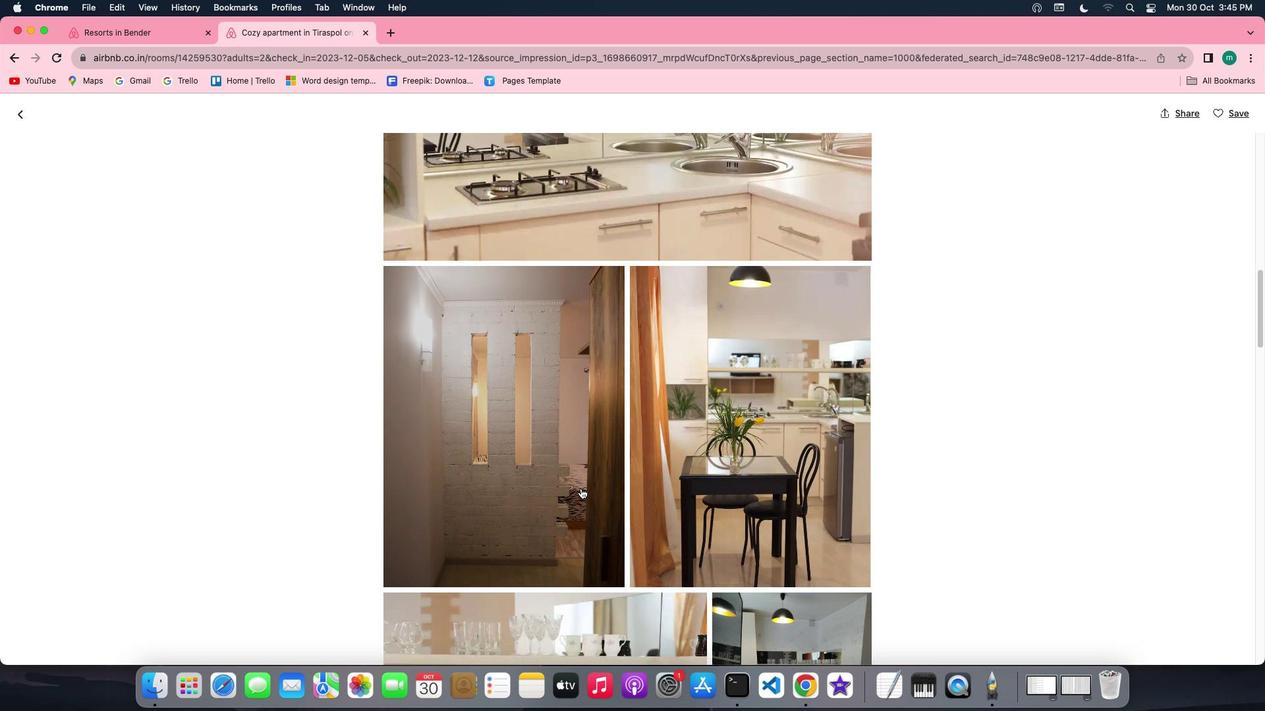 
Action: Mouse scrolled (580, 488) with delta (0, 0)
Screenshot: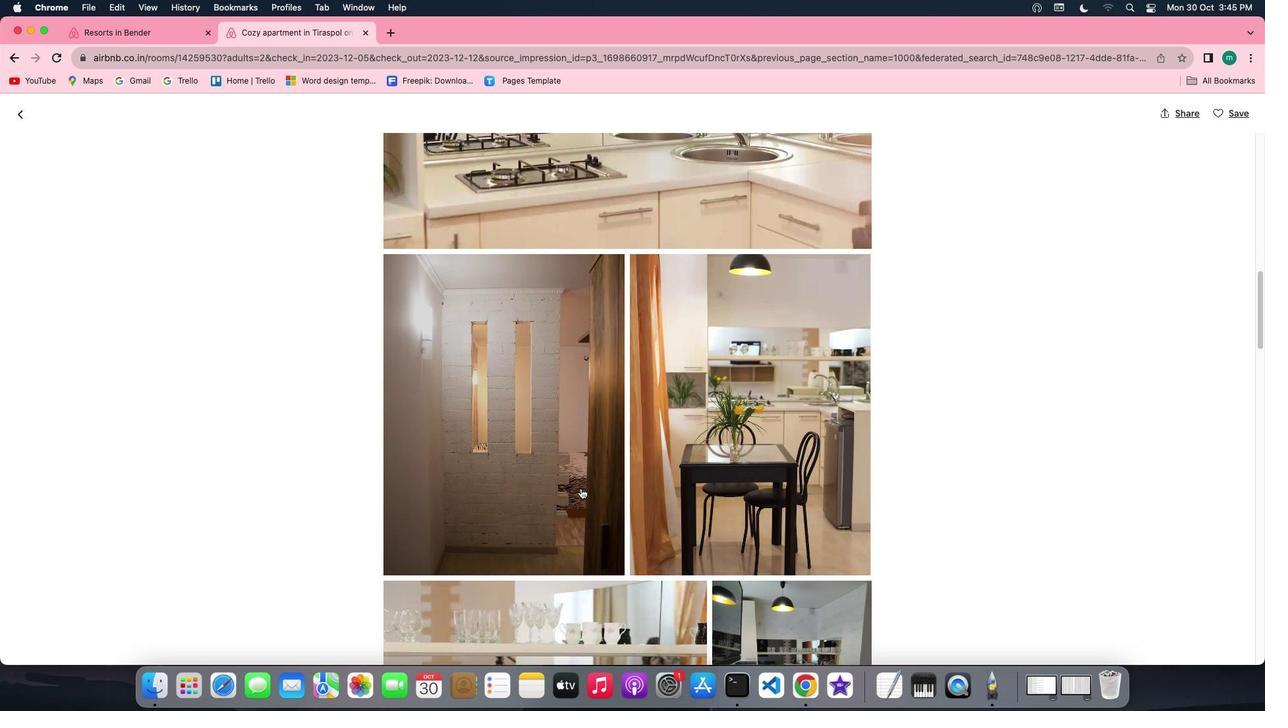 
Action: Mouse scrolled (580, 488) with delta (0, -1)
Screenshot: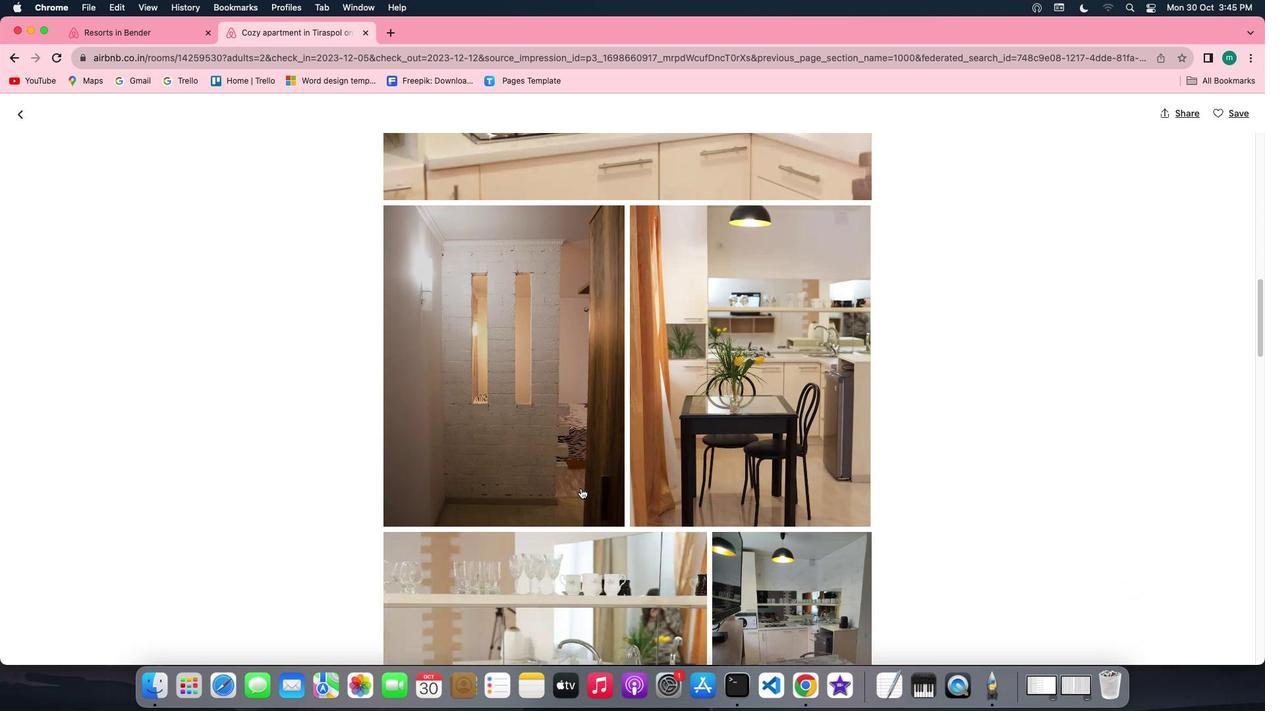 
Action: Mouse scrolled (580, 488) with delta (0, -2)
Screenshot: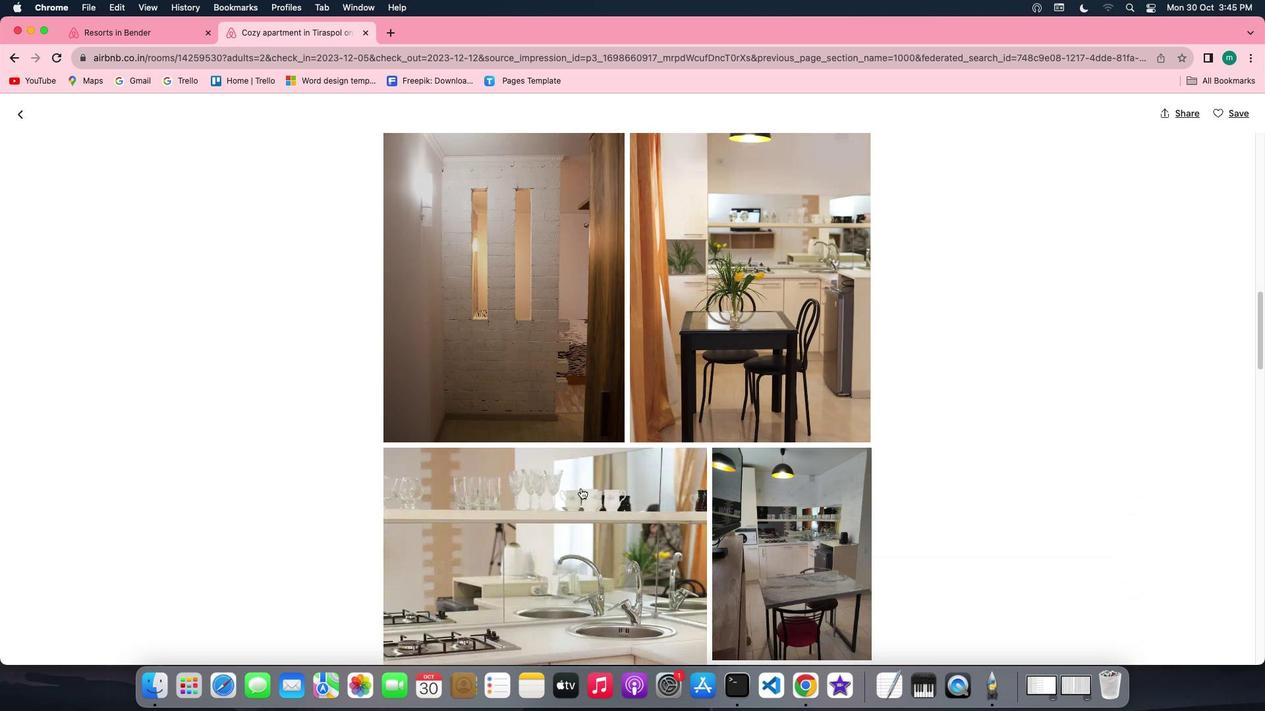 
Action: Mouse scrolled (580, 488) with delta (0, 0)
Screenshot: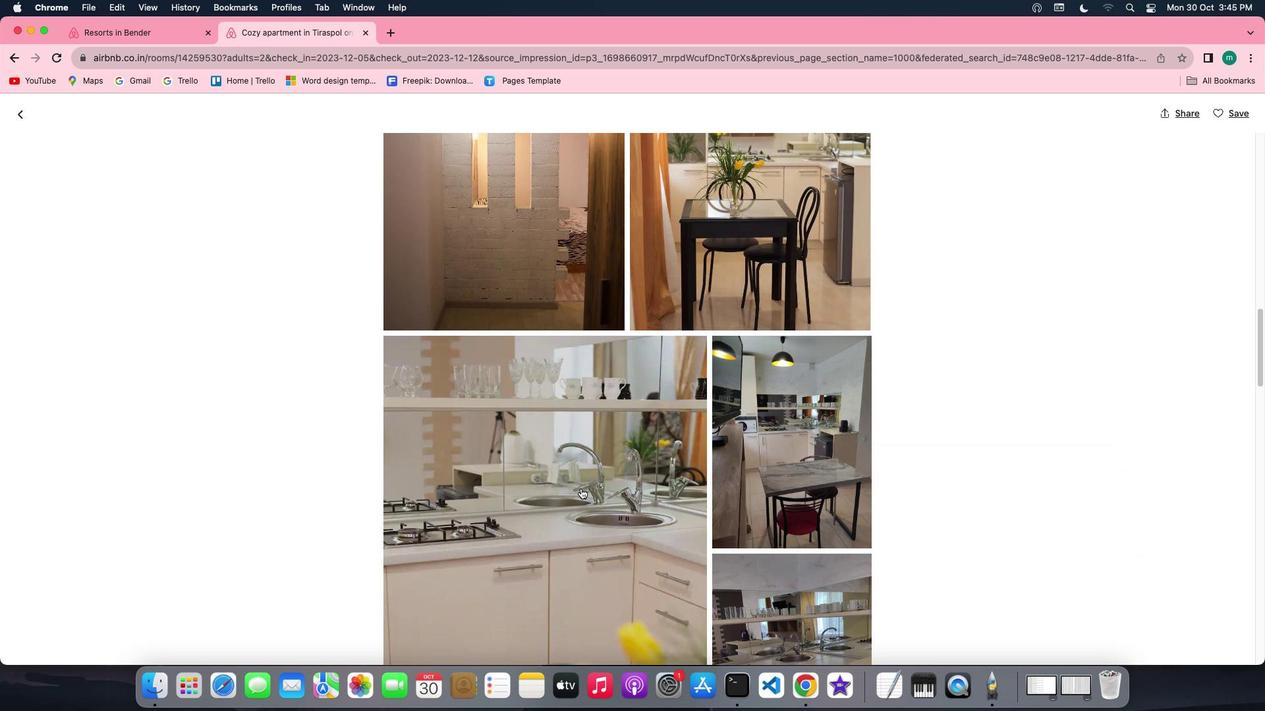 
Action: Mouse scrolled (580, 488) with delta (0, 0)
Screenshot: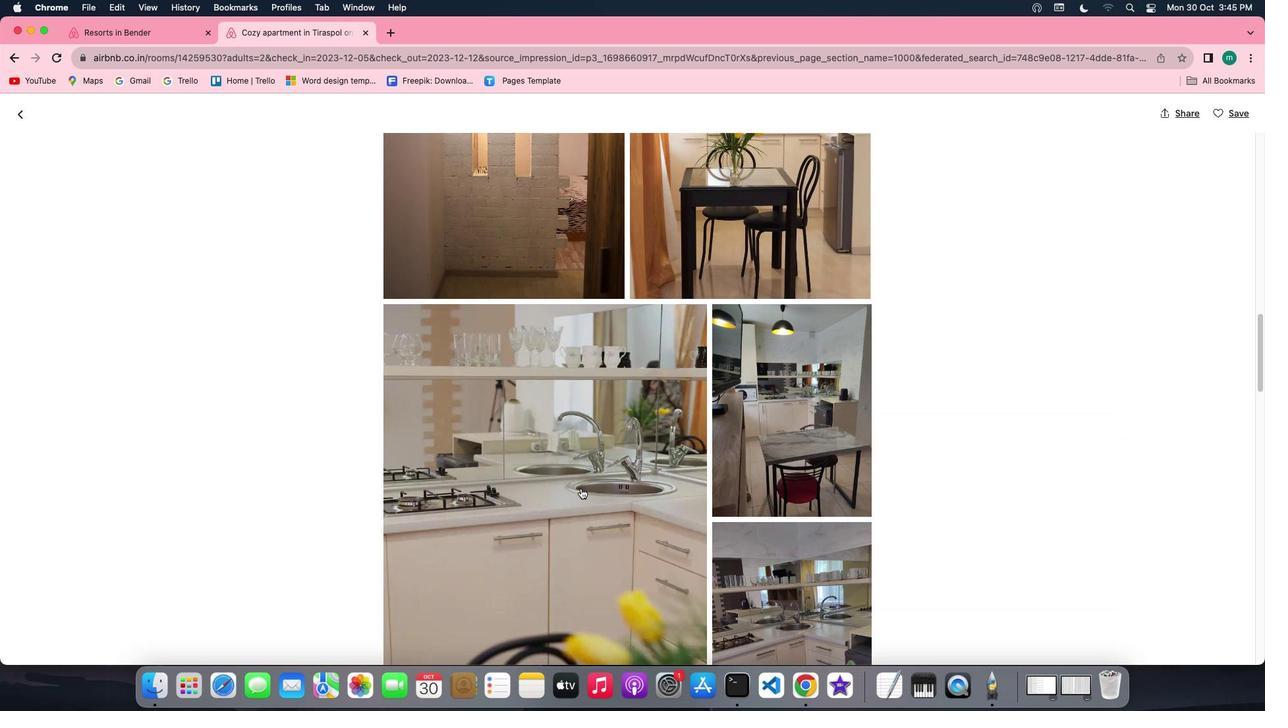 
Action: Mouse scrolled (580, 488) with delta (0, -1)
Screenshot: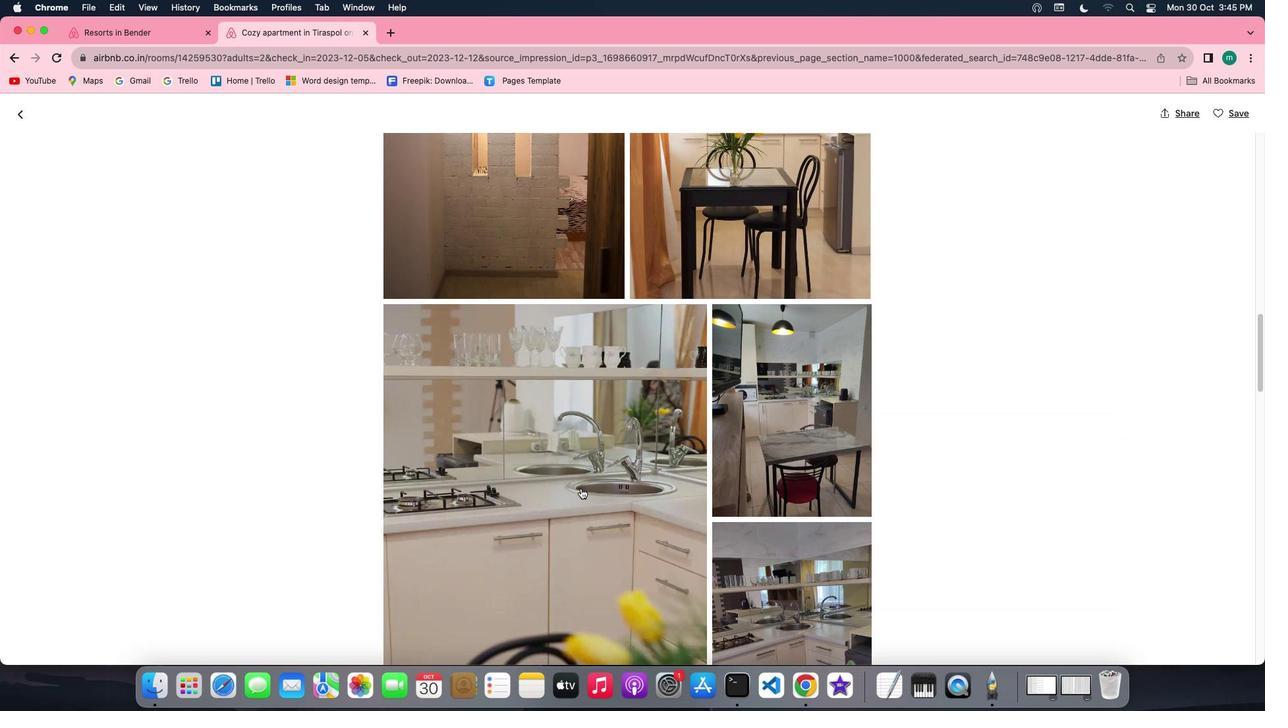 
Action: Mouse scrolled (580, 488) with delta (0, -3)
Screenshot: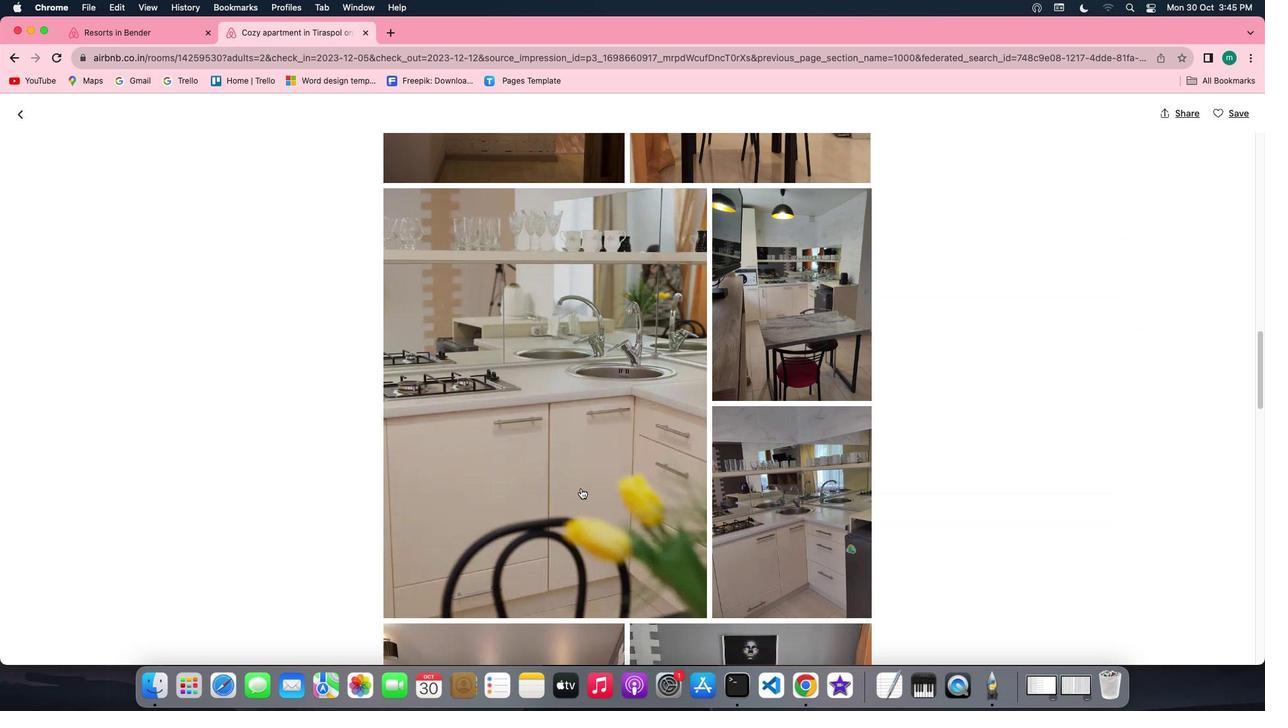
Action: Mouse scrolled (580, 488) with delta (0, -3)
Screenshot: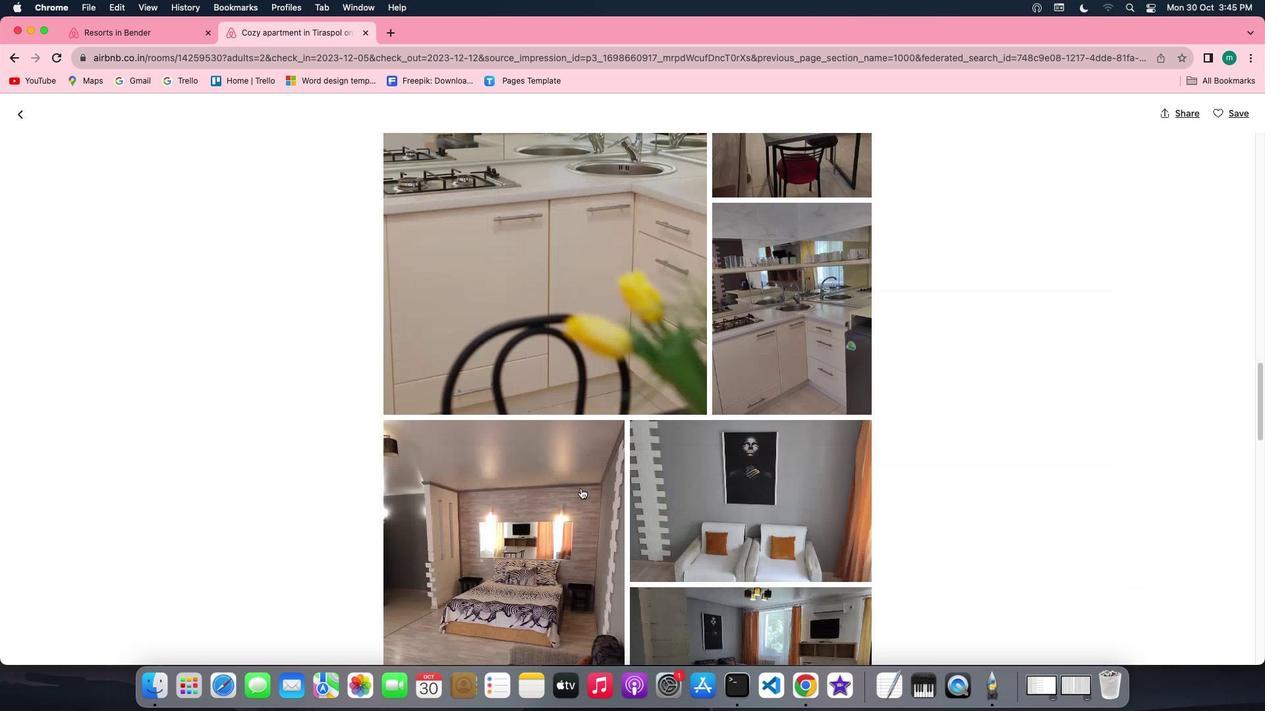 
Action: Mouse scrolled (580, 488) with delta (0, 0)
Screenshot: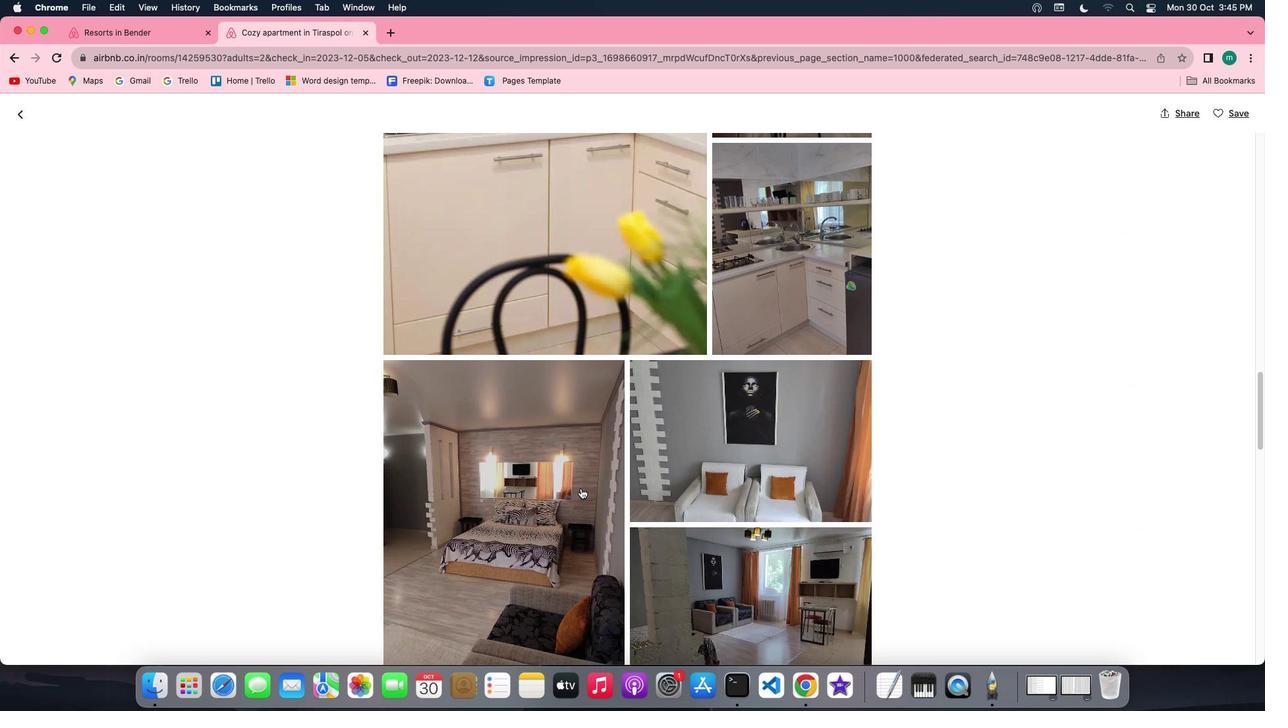 
Action: Mouse scrolled (580, 488) with delta (0, 0)
Screenshot: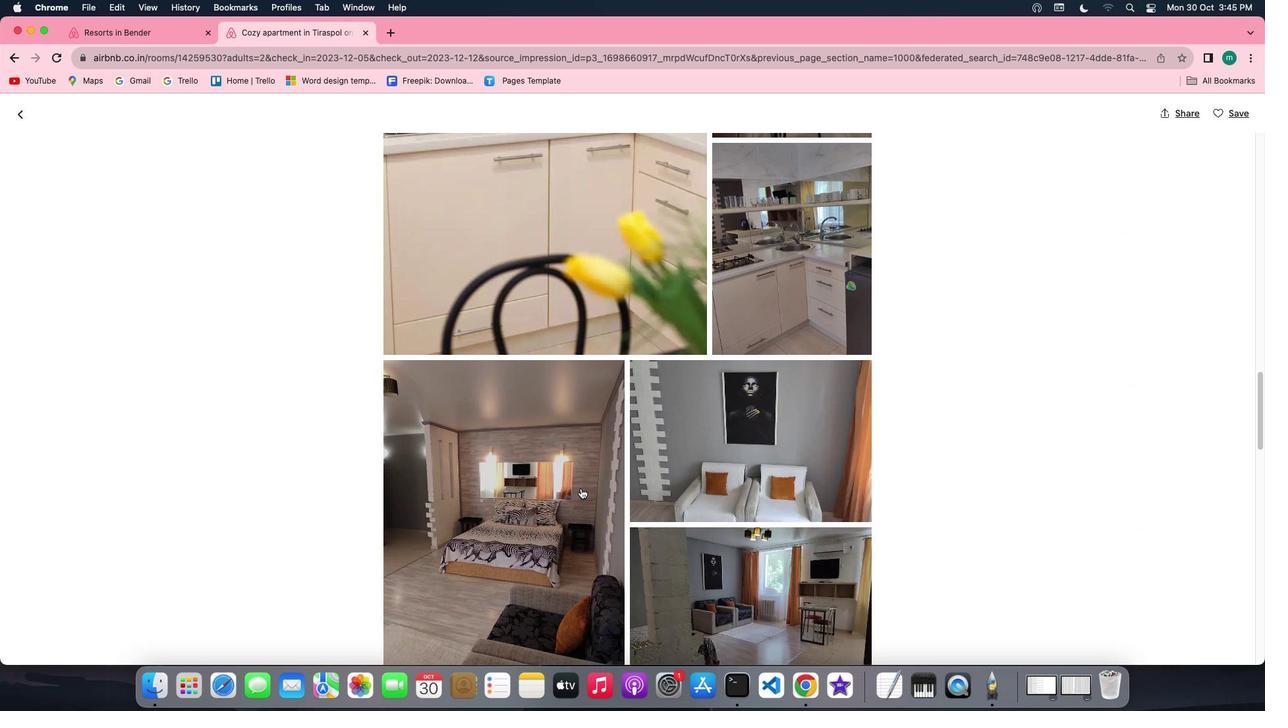 
Action: Mouse scrolled (580, 488) with delta (0, -1)
Screenshot: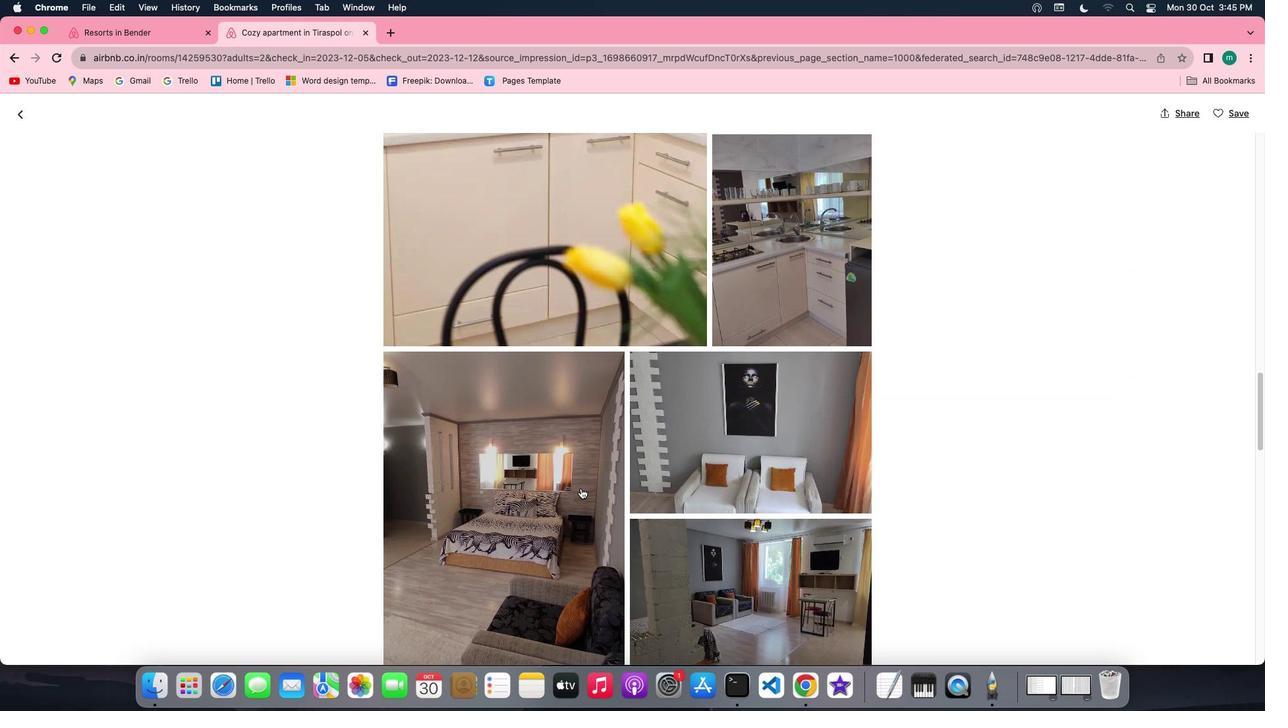 
Action: Mouse scrolled (580, 488) with delta (0, -3)
Screenshot: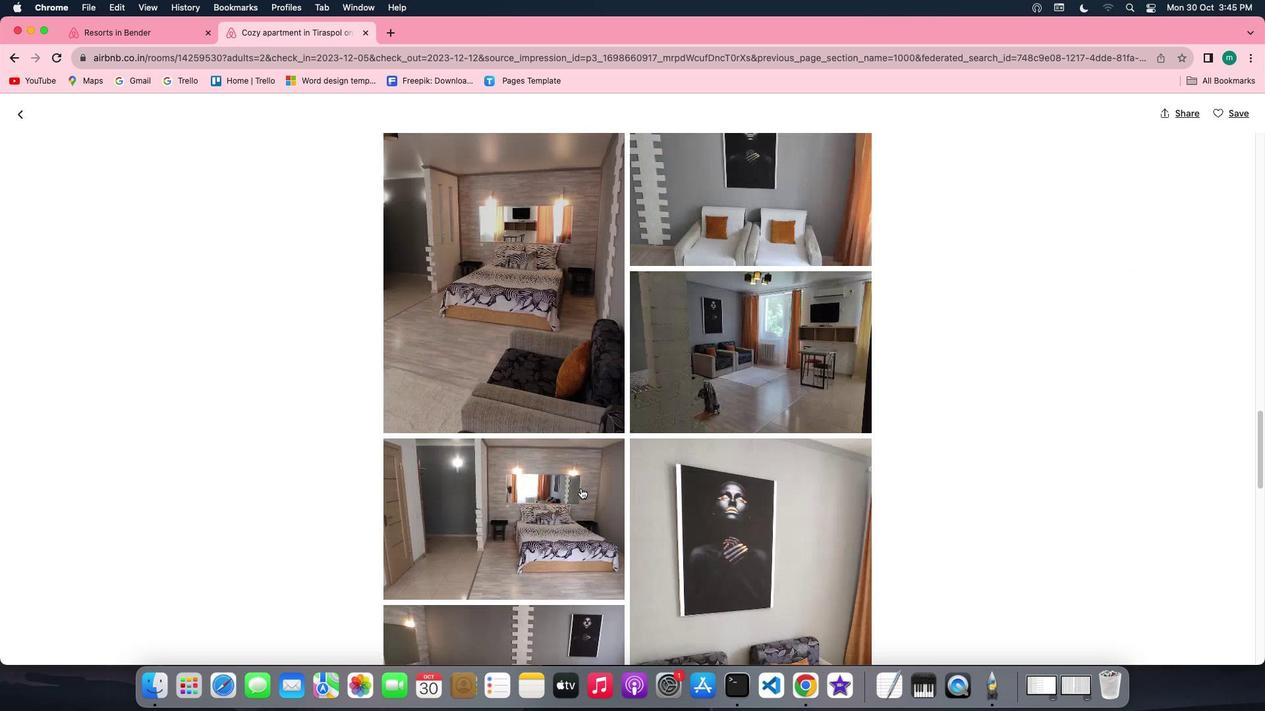 
Action: Mouse scrolled (580, 488) with delta (0, -3)
Screenshot: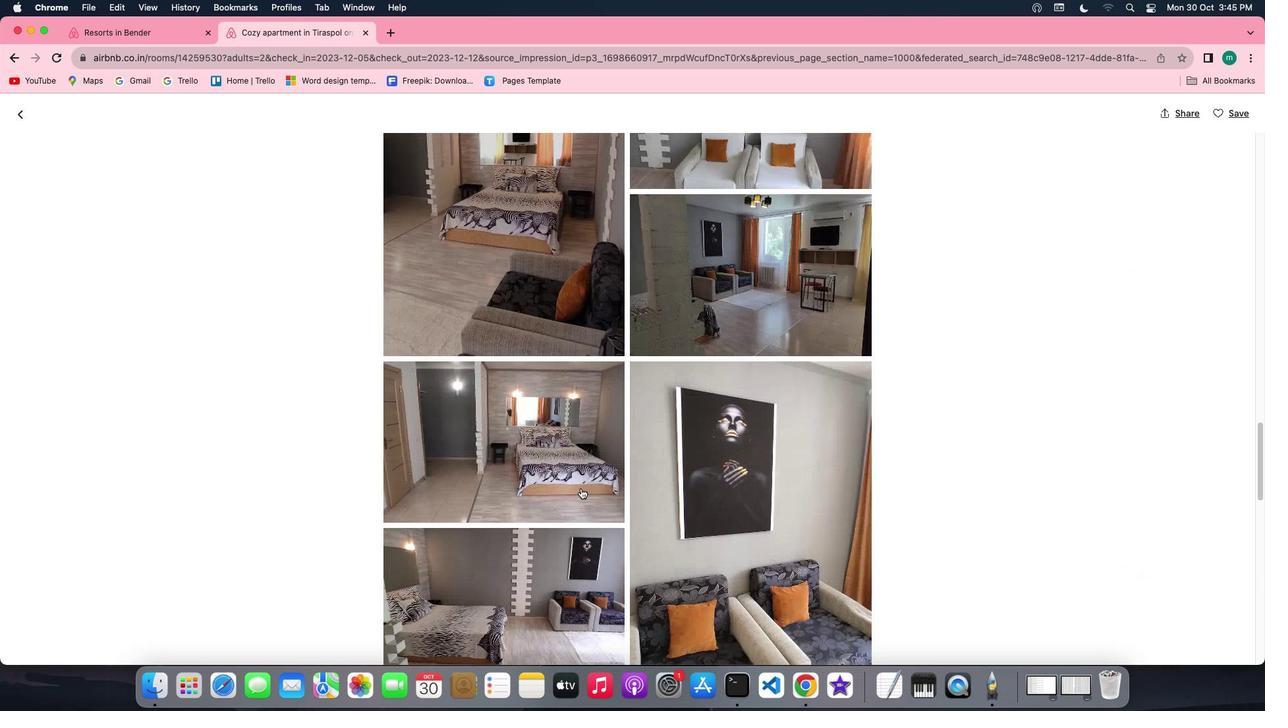 
Action: Mouse scrolled (580, 488) with delta (0, 0)
Screenshot: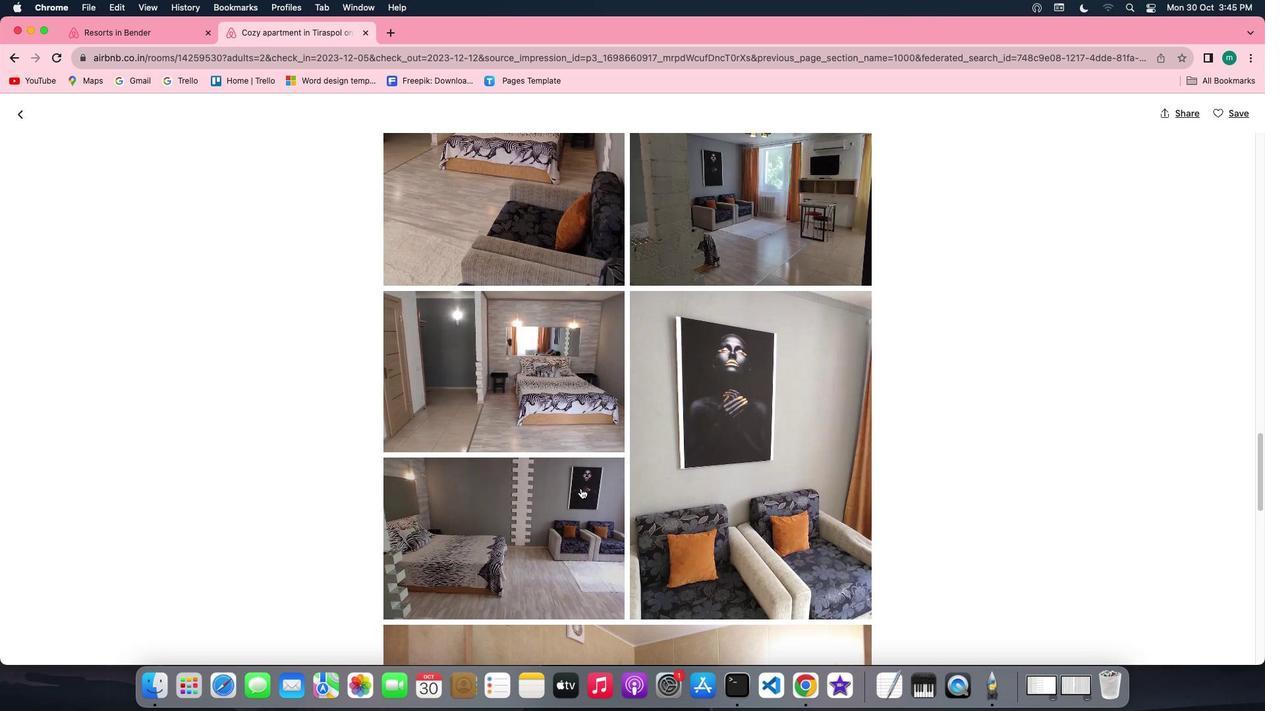 
Action: Mouse scrolled (580, 488) with delta (0, 0)
Screenshot: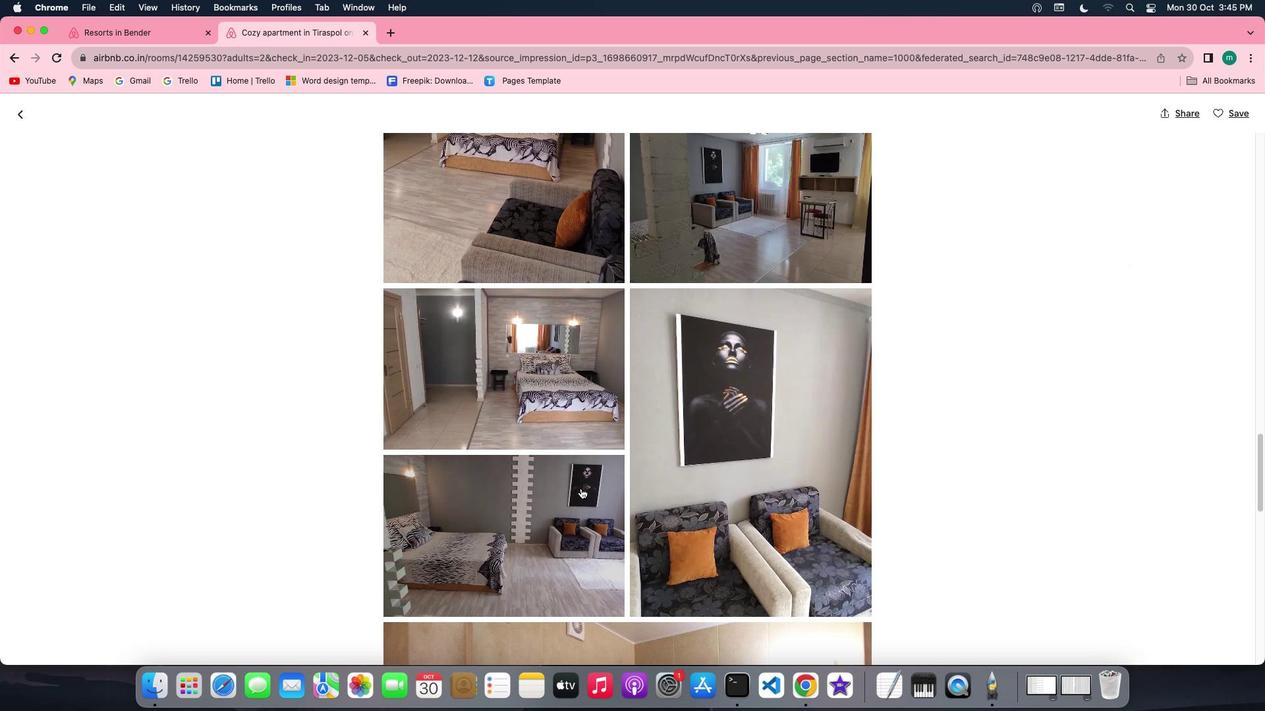 
Action: Mouse scrolled (580, 488) with delta (0, -1)
Screenshot: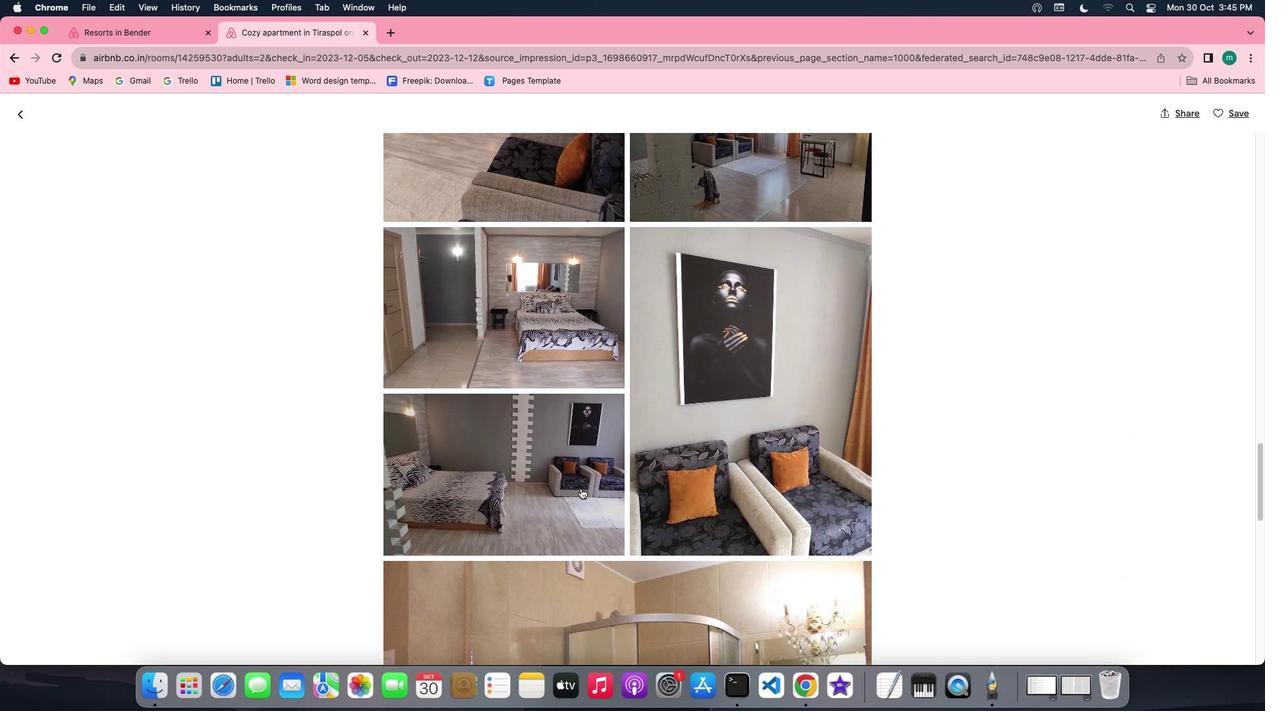 
Action: Mouse scrolled (580, 488) with delta (0, -2)
Screenshot: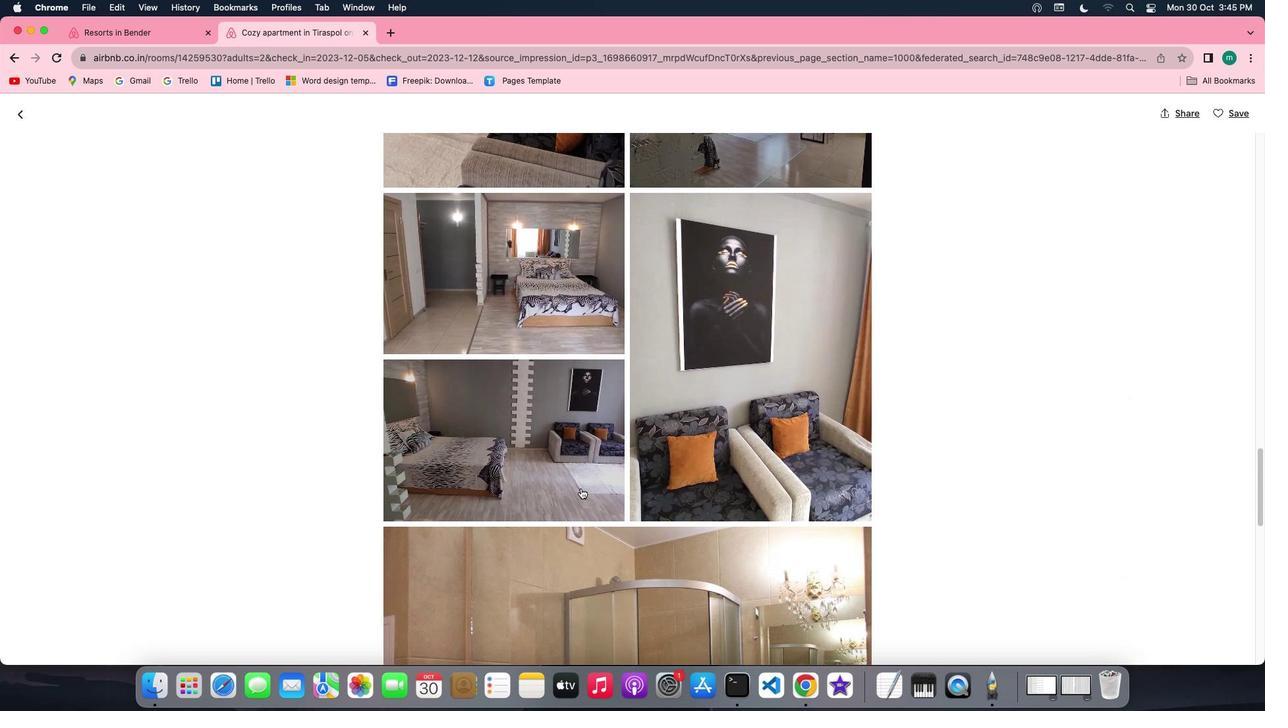 
Action: Mouse scrolled (580, 488) with delta (0, -3)
Screenshot: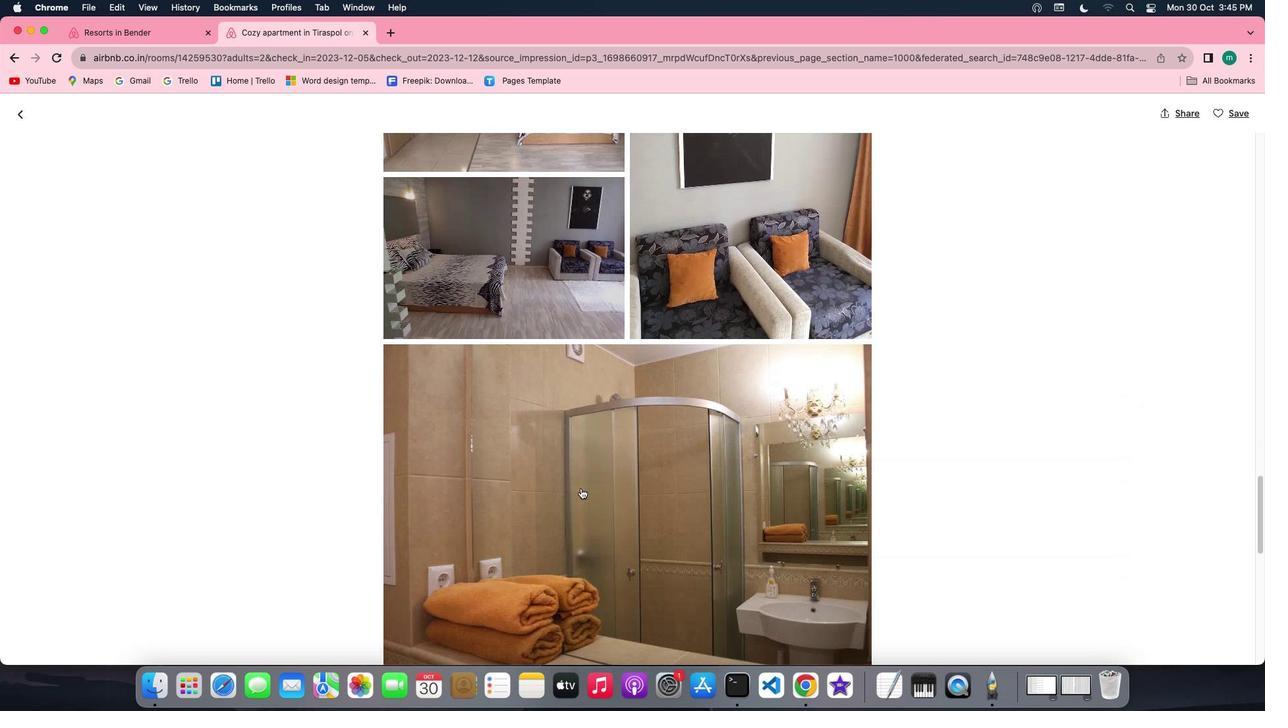 
Action: Mouse scrolled (580, 488) with delta (0, 0)
Screenshot: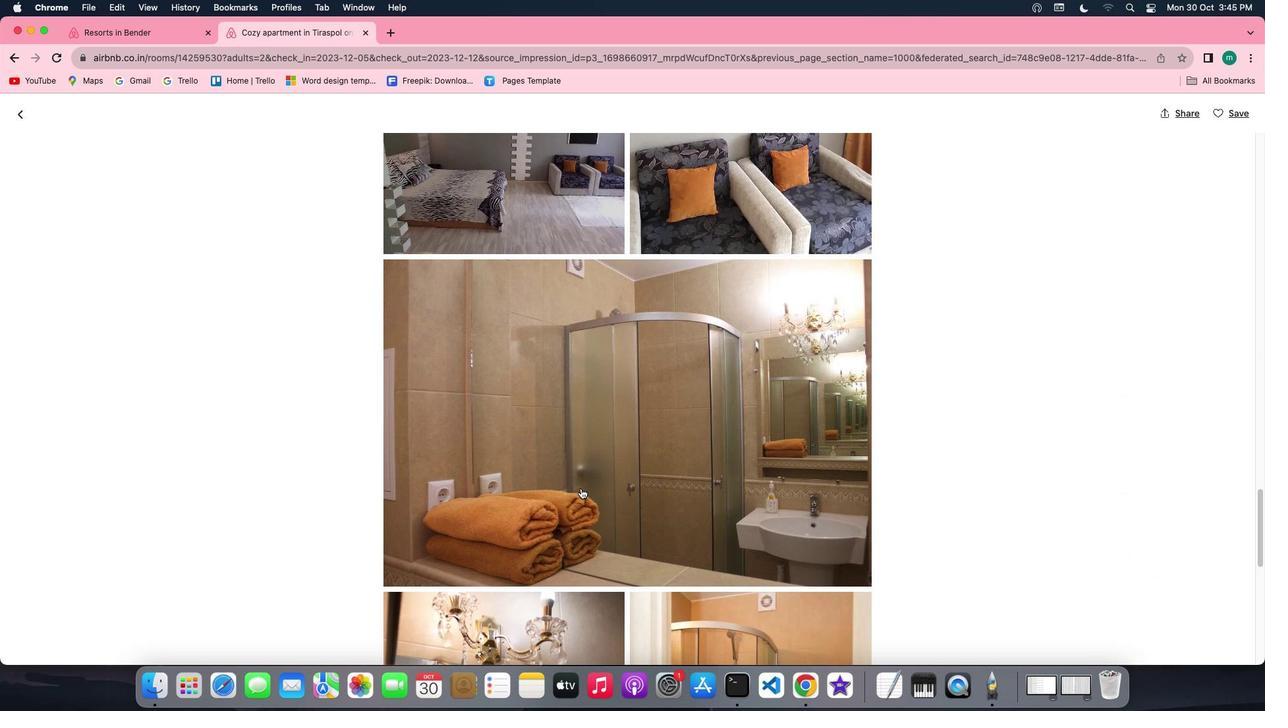 
Action: Mouse scrolled (580, 488) with delta (0, 0)
Screenshot: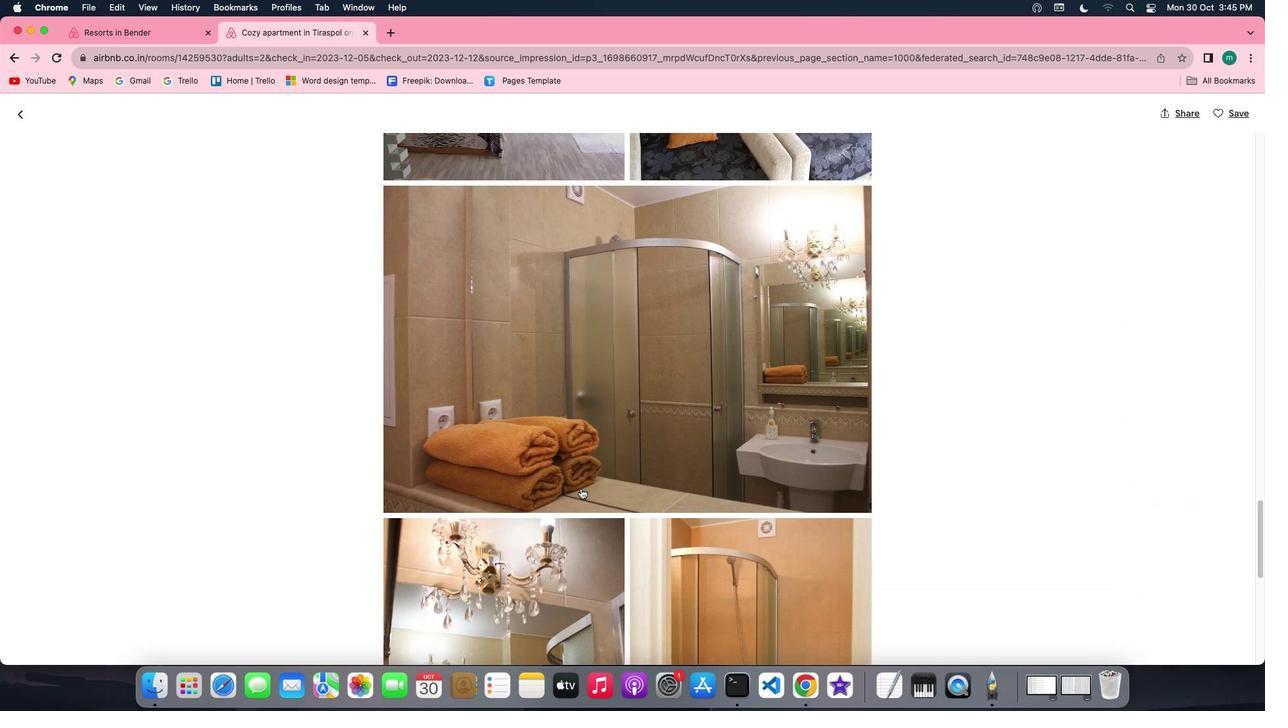 
Action: Mouse scrolled (580, 488) with delta (0, -1)
Screenshot: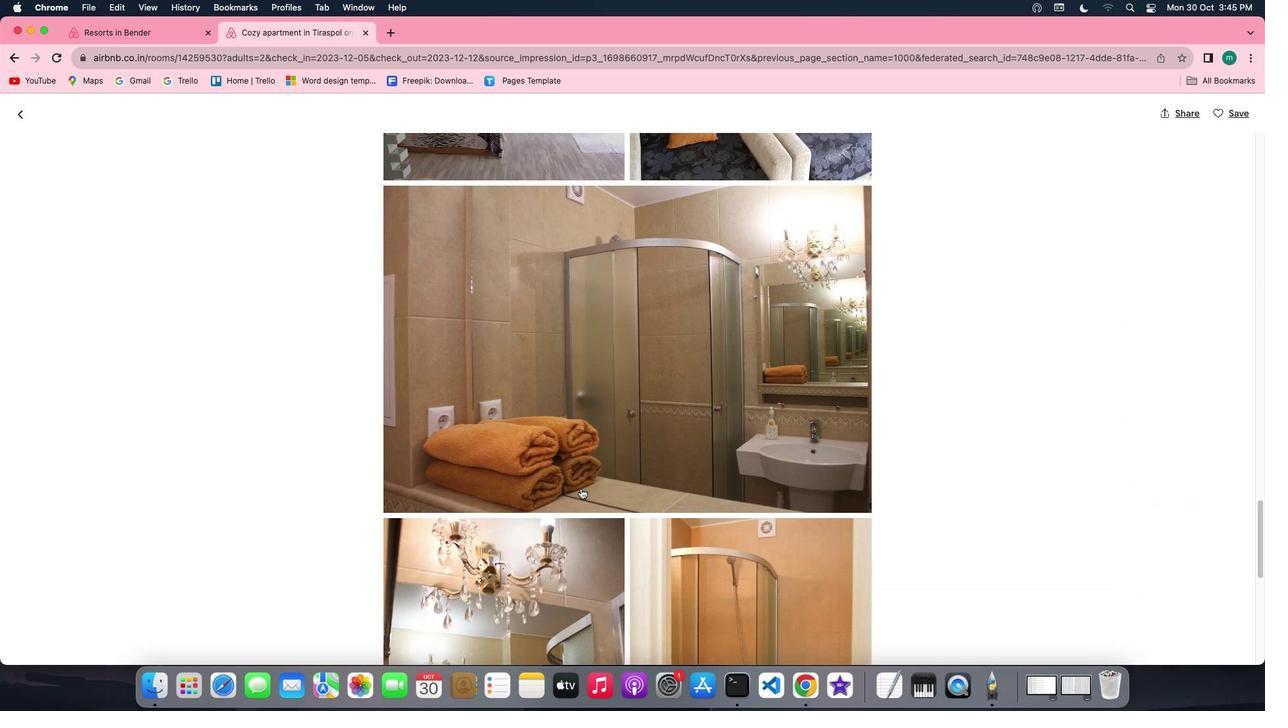 
Action: Mouse scrolled (580, 488) with delta (0, -2)
Screenshot: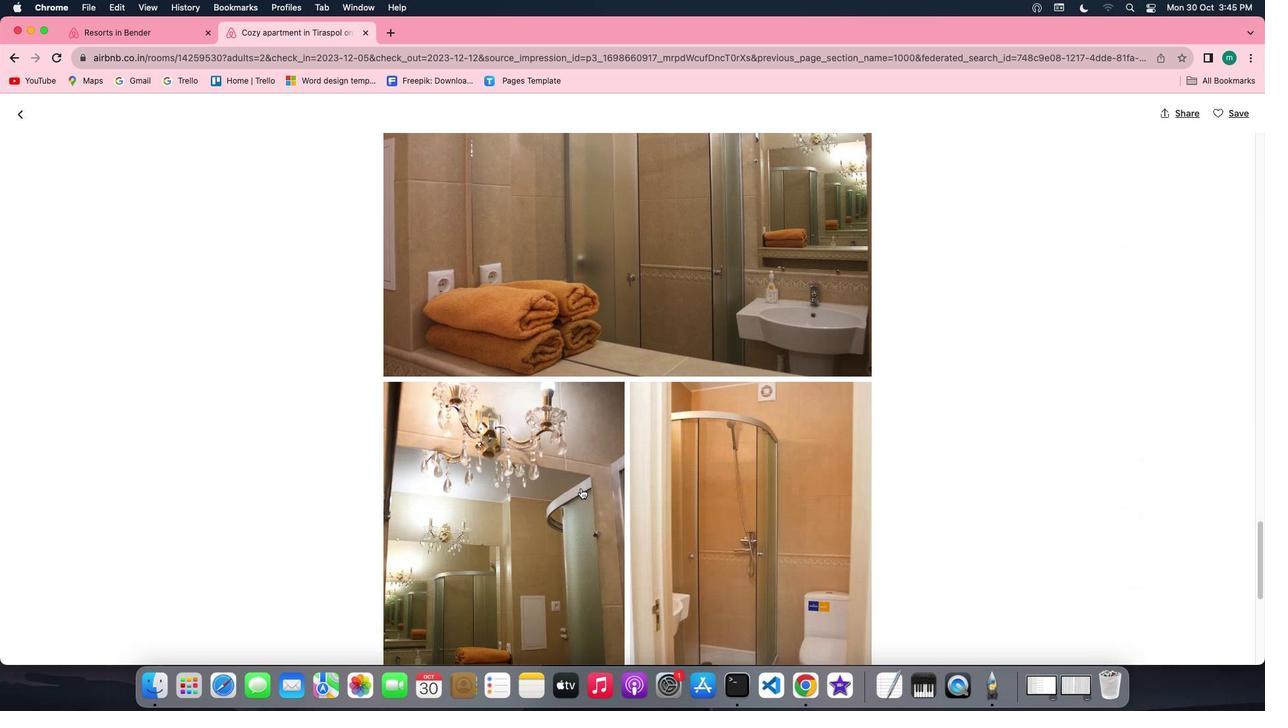 
Action: Mouse scrolled (580, 488) with delta (0, 0)
Screenshot: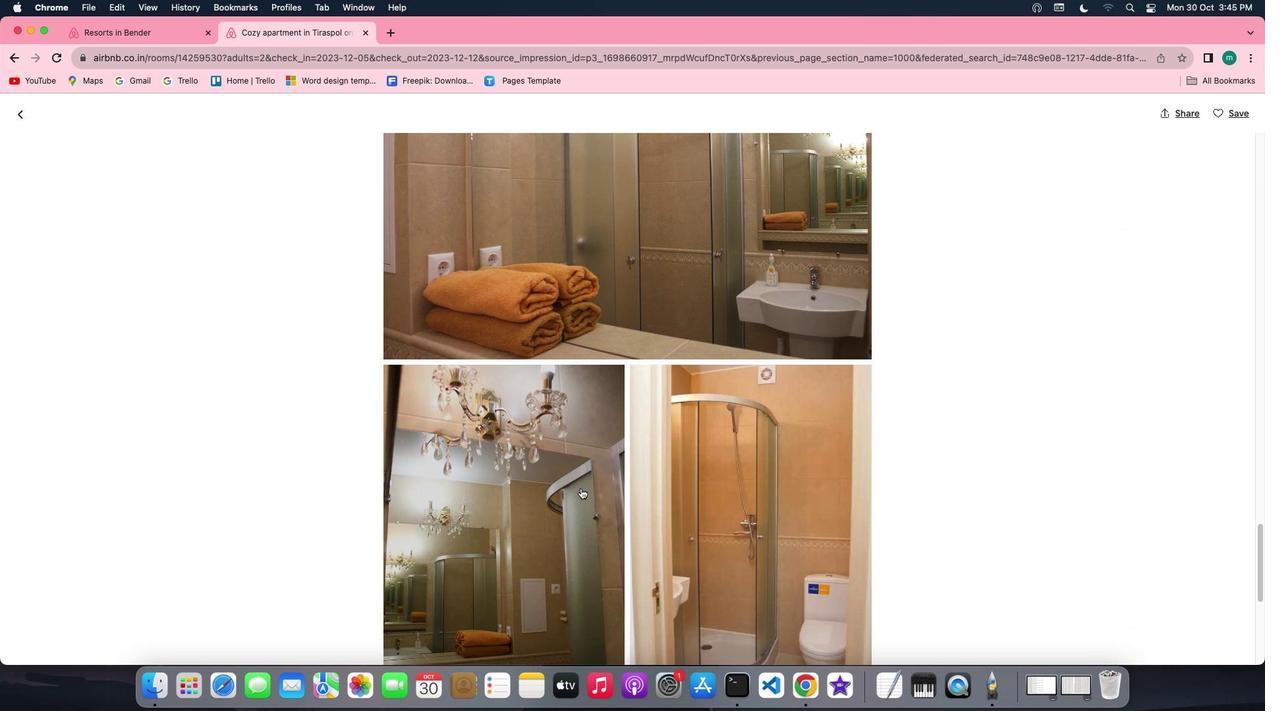 
Action: Mouse scrolled (580, 488) with delta (0, 0)
Screenshot: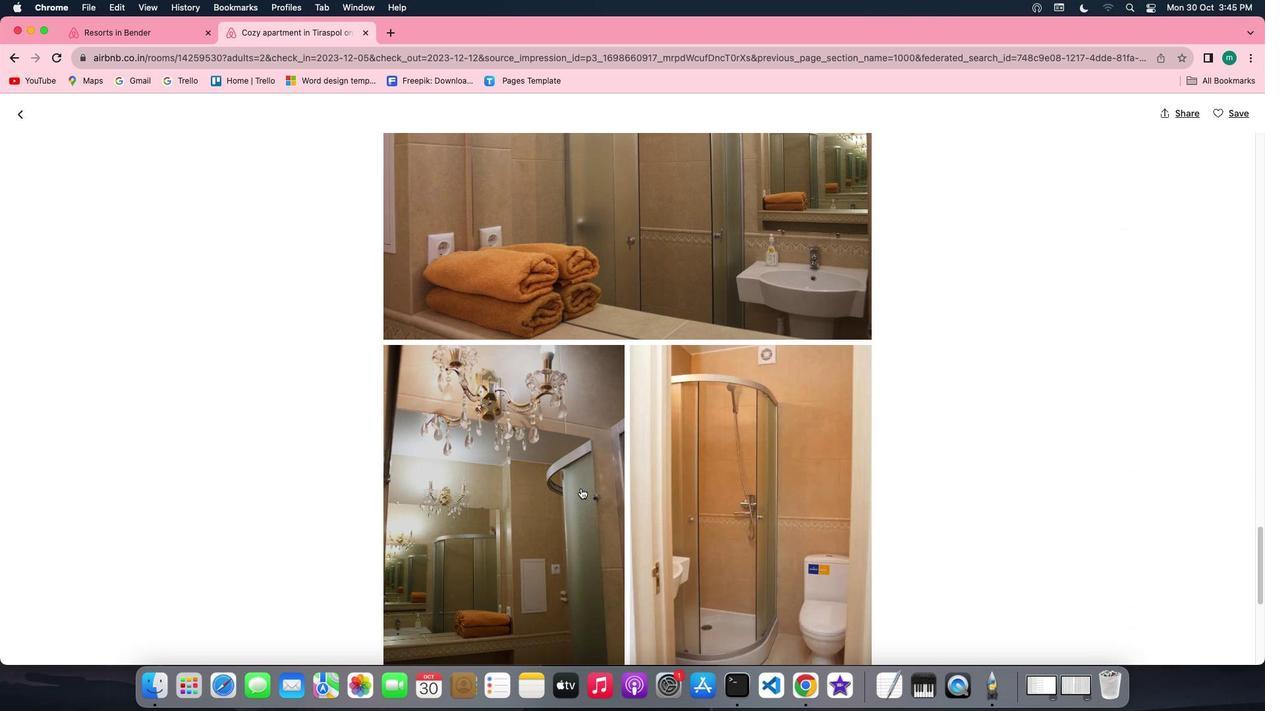 
Action: Mouse scrolled (580, 488) with delta (0, -1)
Screenshot: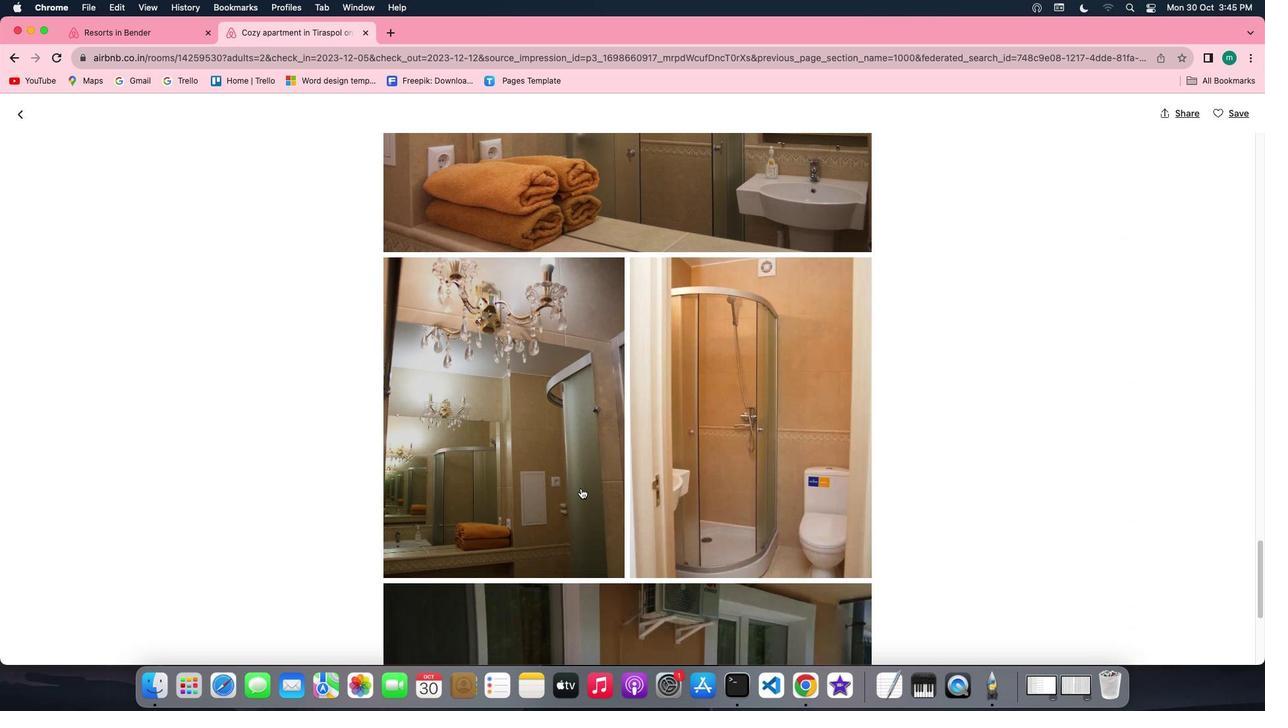 
Action: Mouse scrolled (580, 488) with delta (0, -3)
Screenshot: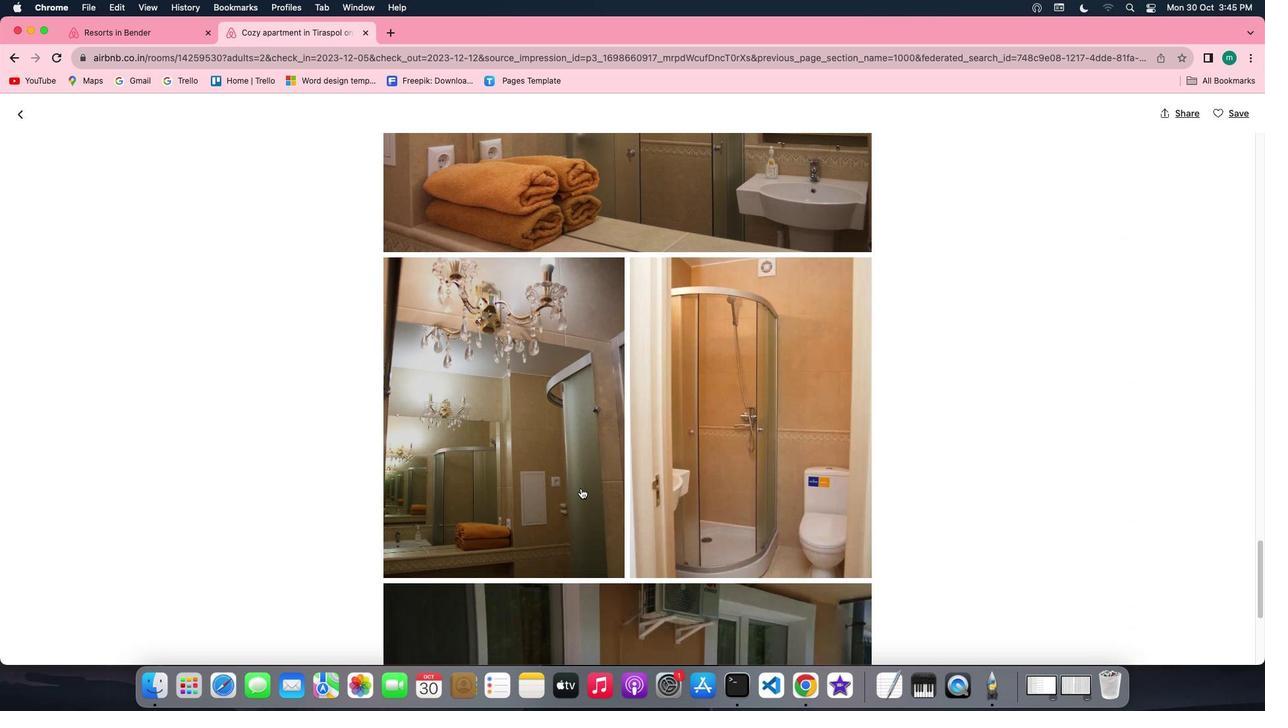 
Action: Mouse scrolled (580, 488) with delta (0, -3)
Screenshot: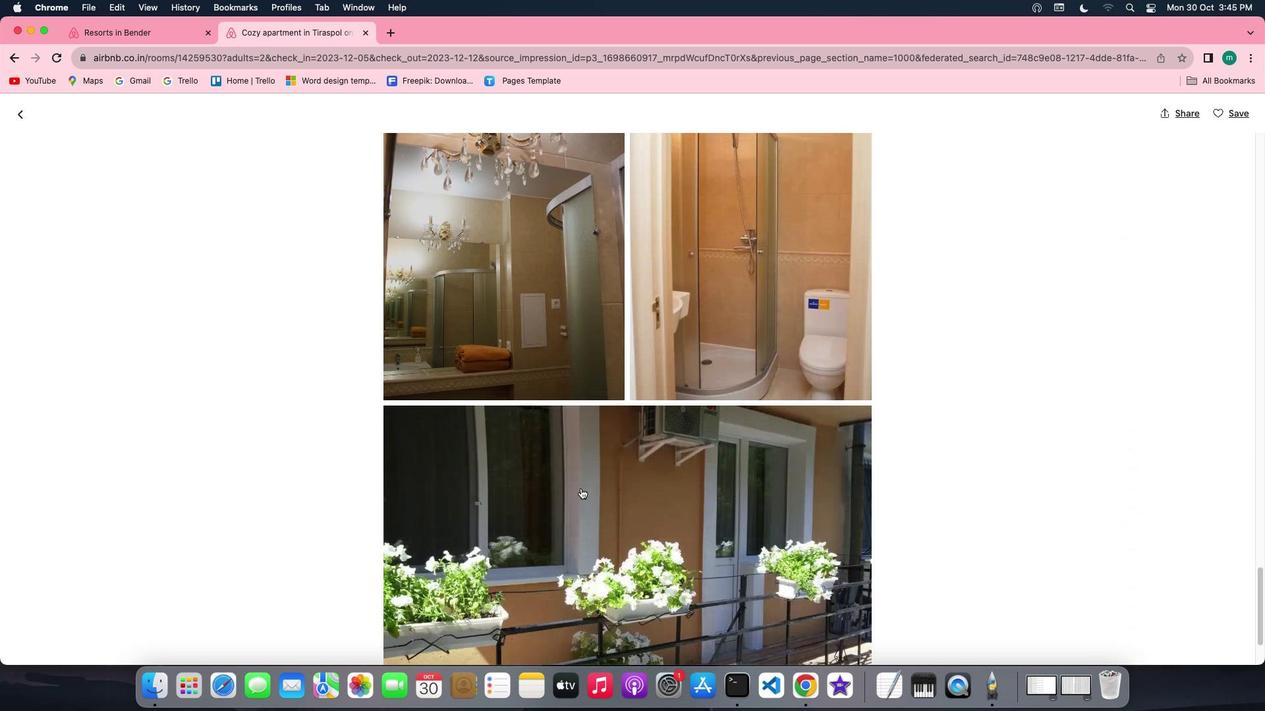 
Action: Mouse scrolled (580, 488) with delta (0, 0)
Screenshot: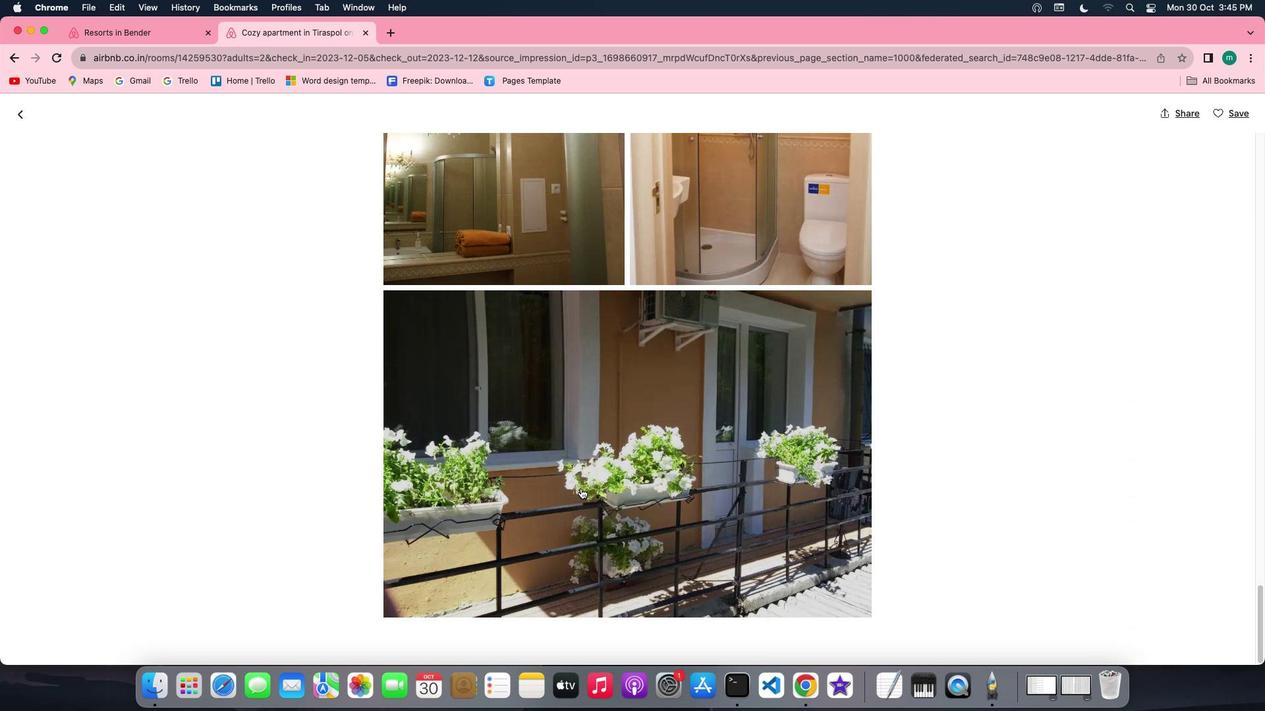
Action: Mouse scrolled (580, 488) with delta (0, 0)
Screenshot: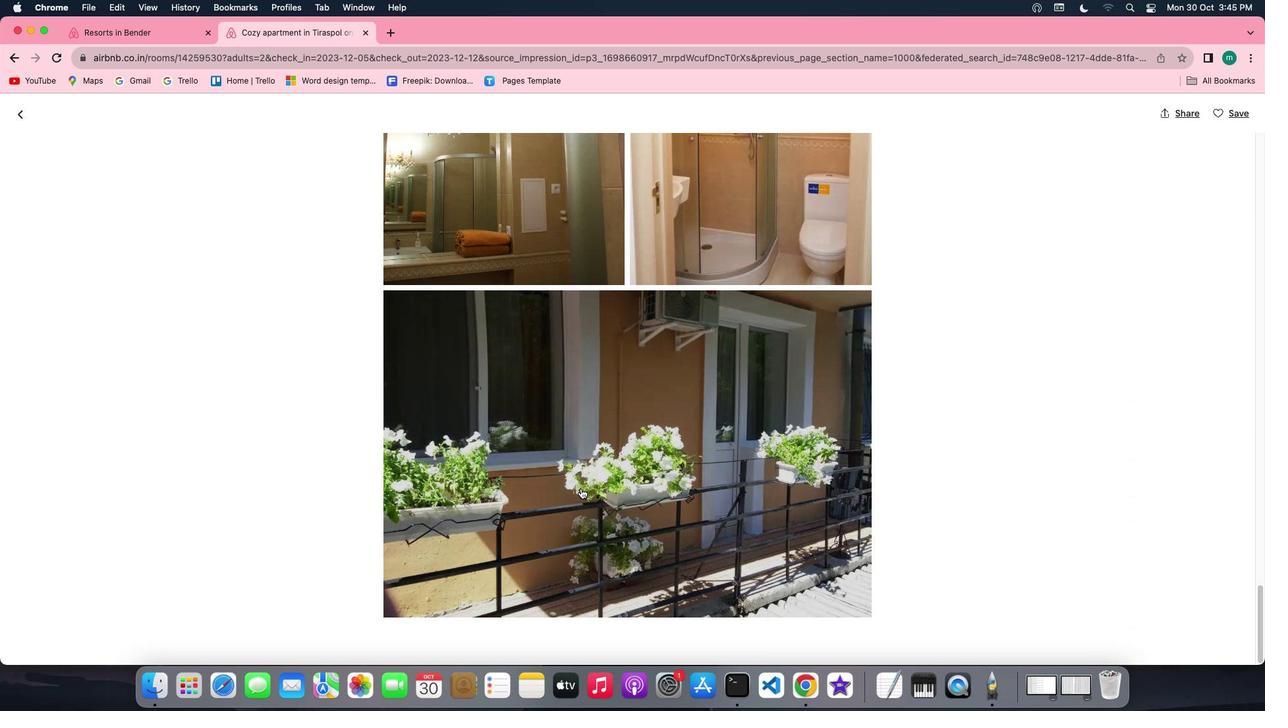 
Action: Mouse scrolled (580, 488) with delta (0, -1)
Screenshot: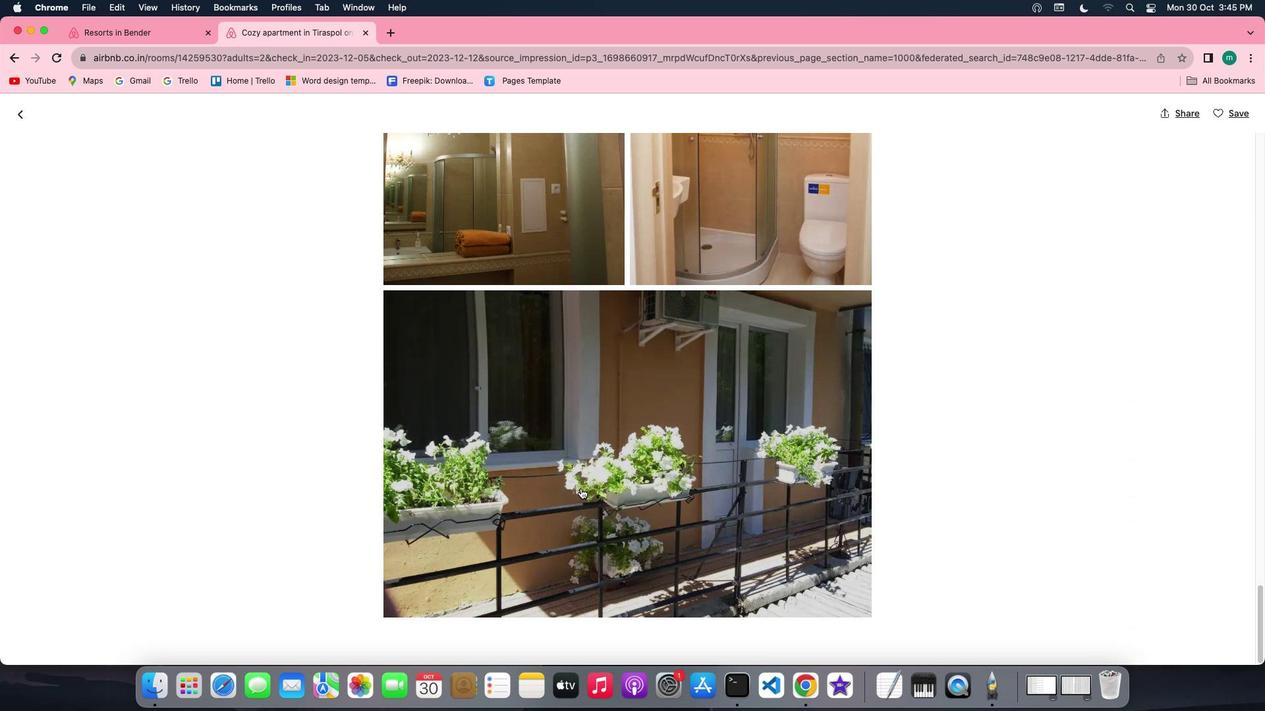 
Action: Mouse scrolled (580, 488) with delta (0, -2)
Screenshot: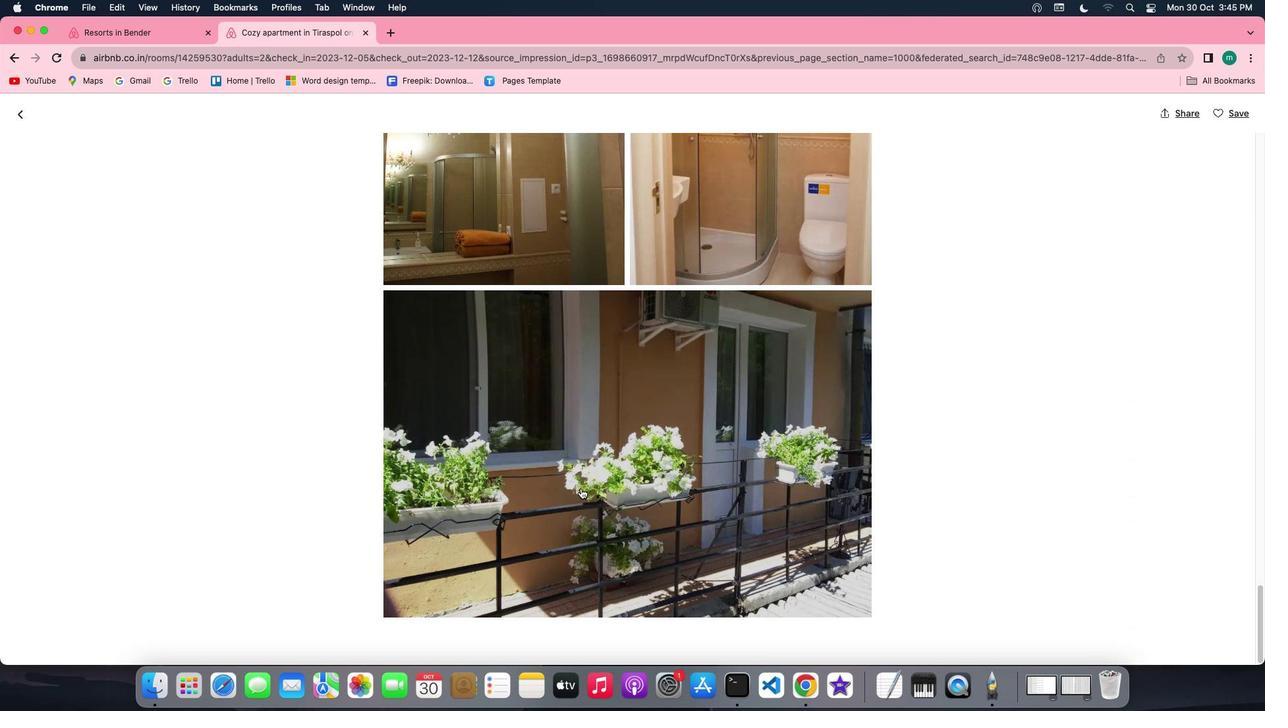
Action: Mouse scrolled (580, 488) with delta (0, -3)
Screenshot: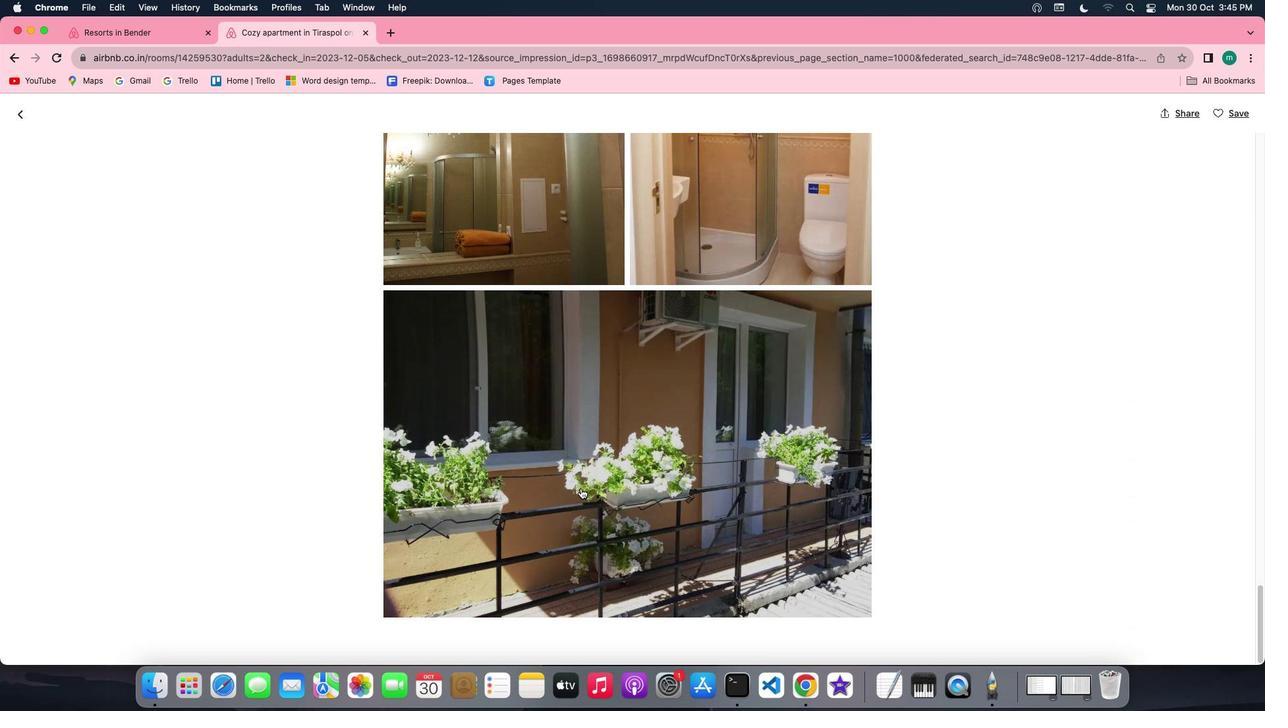 
Action: Mouse scrolled (580, 488) with delta (0, 0)
Screenshot: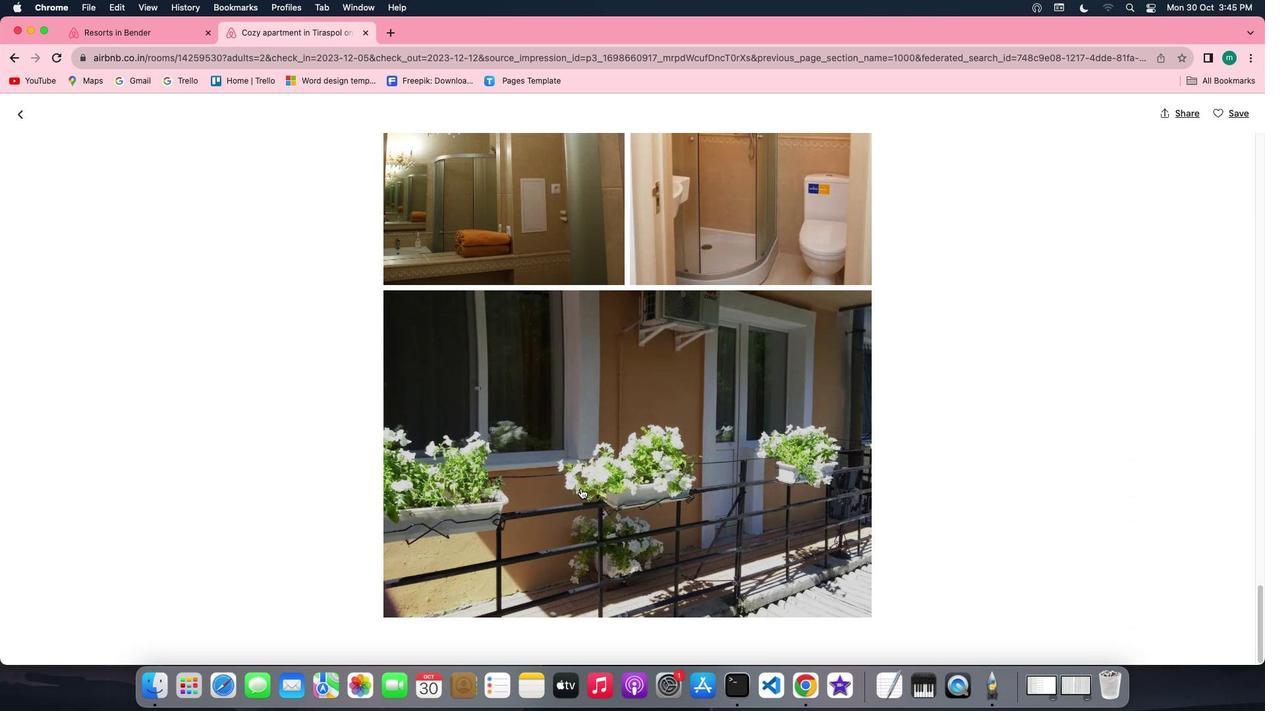 
Action: Mouse scrolled (580, 488) with delta (0, 0)
Screenshot: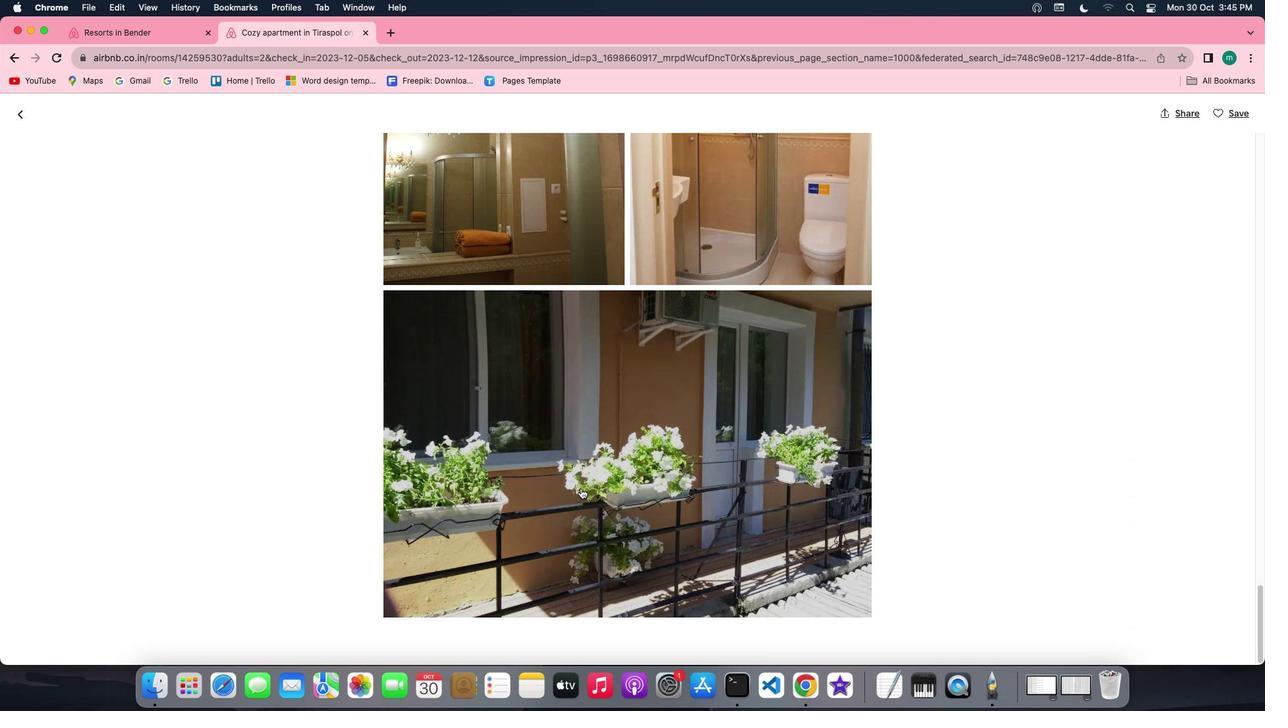 
Action: Mouse scrolled (580, 488) with delta (0, -1)
Screenshot: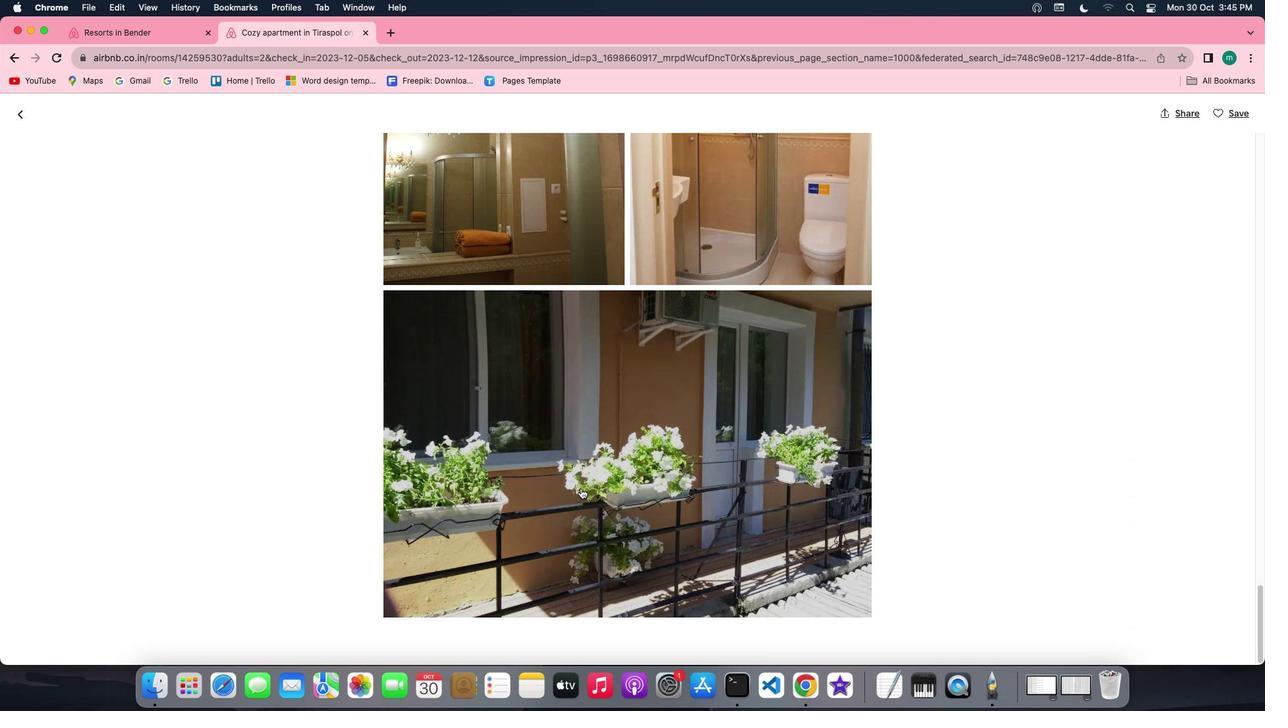 
Action: Mouse scrolled (580, 488) with delta (0, -2)
Screenshot: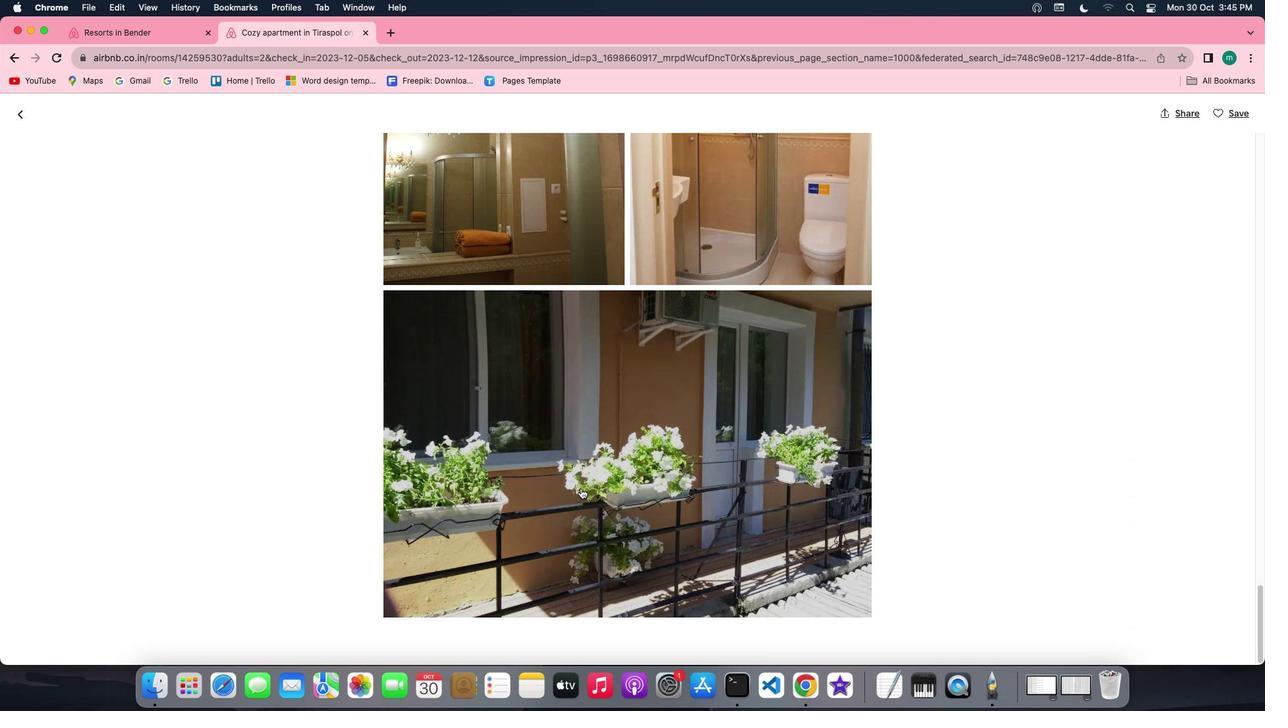 
Action: Mouse scrolled (580, 488) with delta (0, -2)
Screenshot: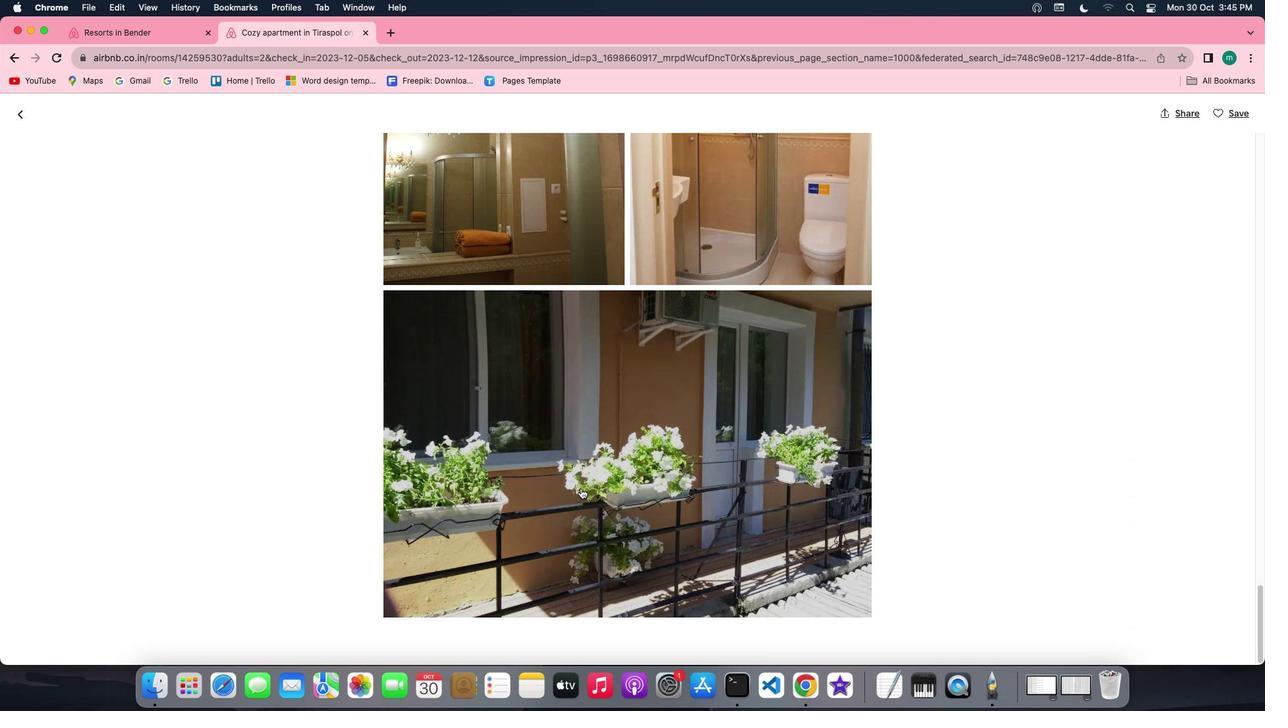 
Action: Mouse moved to (13, 121)
Screenshot: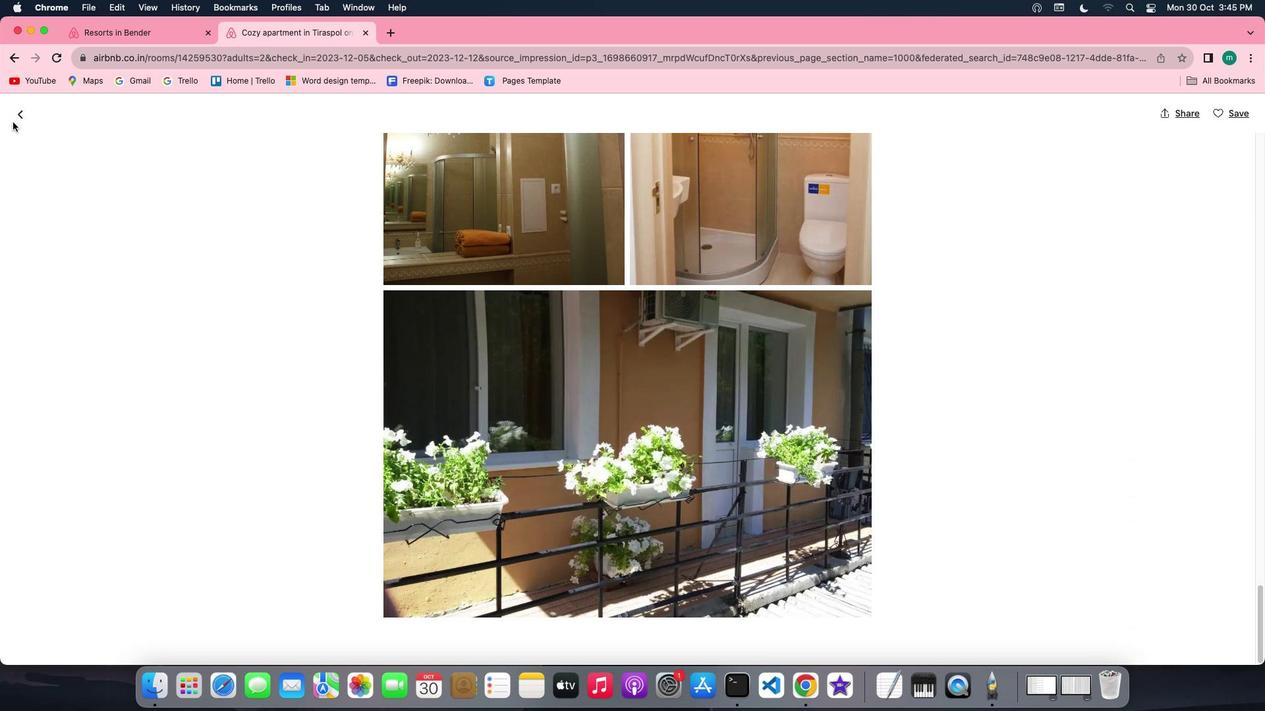 
Action: Mouse pressed left at (13, 121)
Screenshot: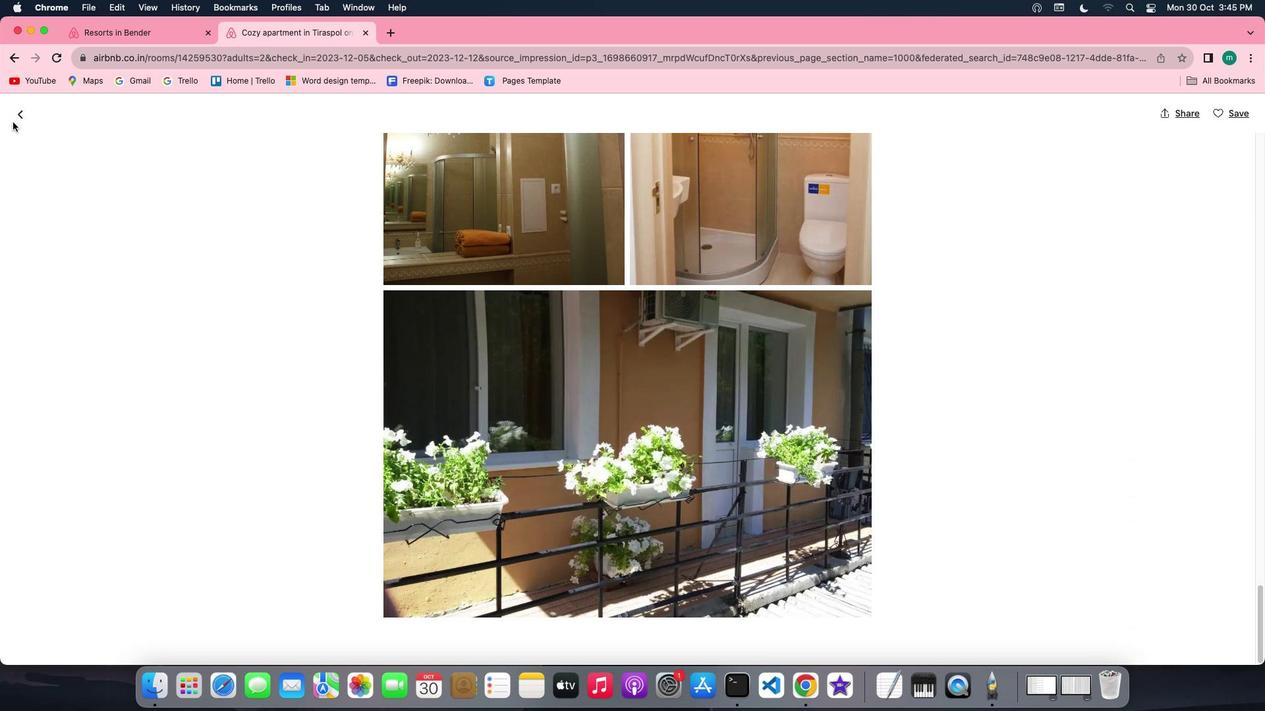 
Action: Mouse moved to (24, 118)
Screenshot: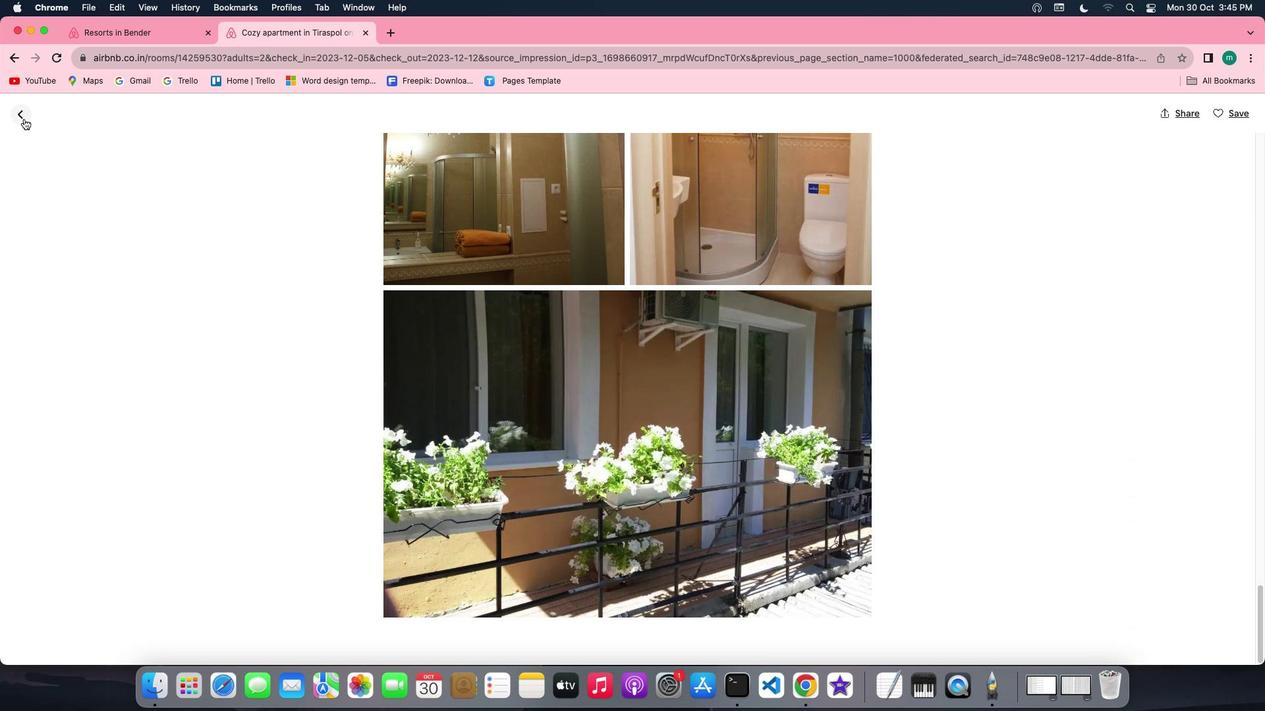 
Action: Mouse pressed left at (24, 118)
Screenshot: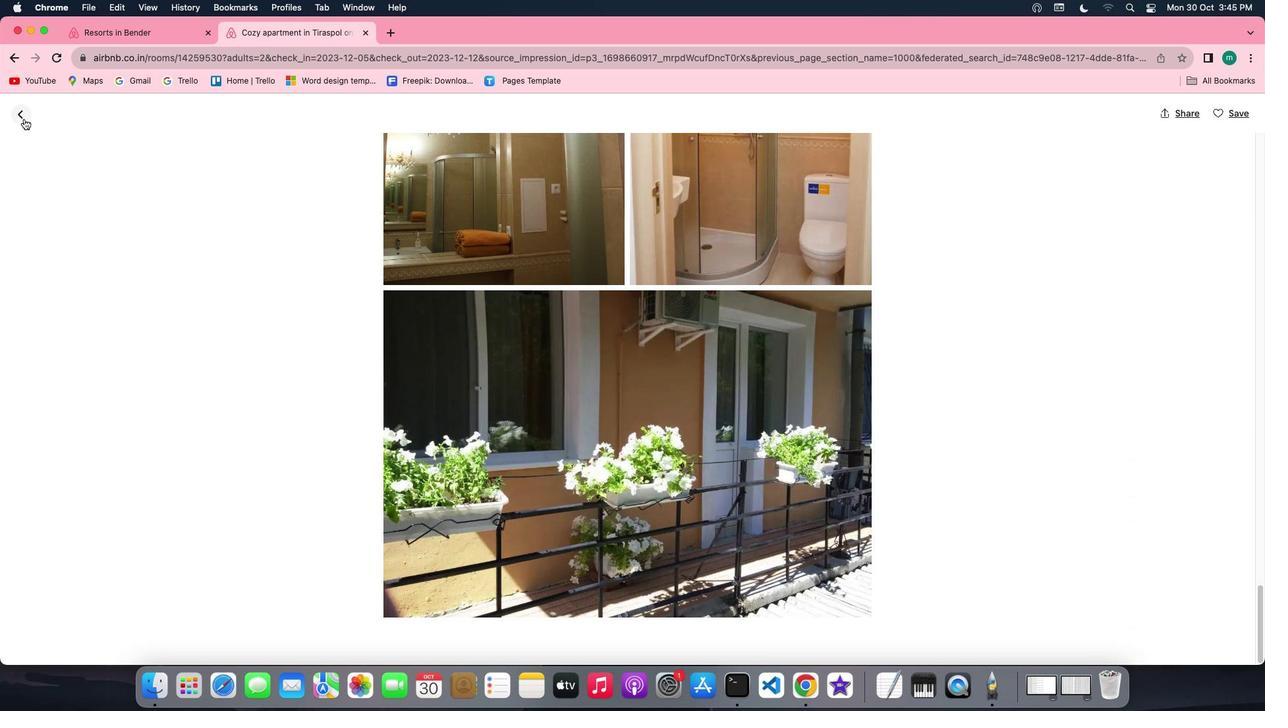 
Action: Mouse moved to (662, 414)
Screenshot: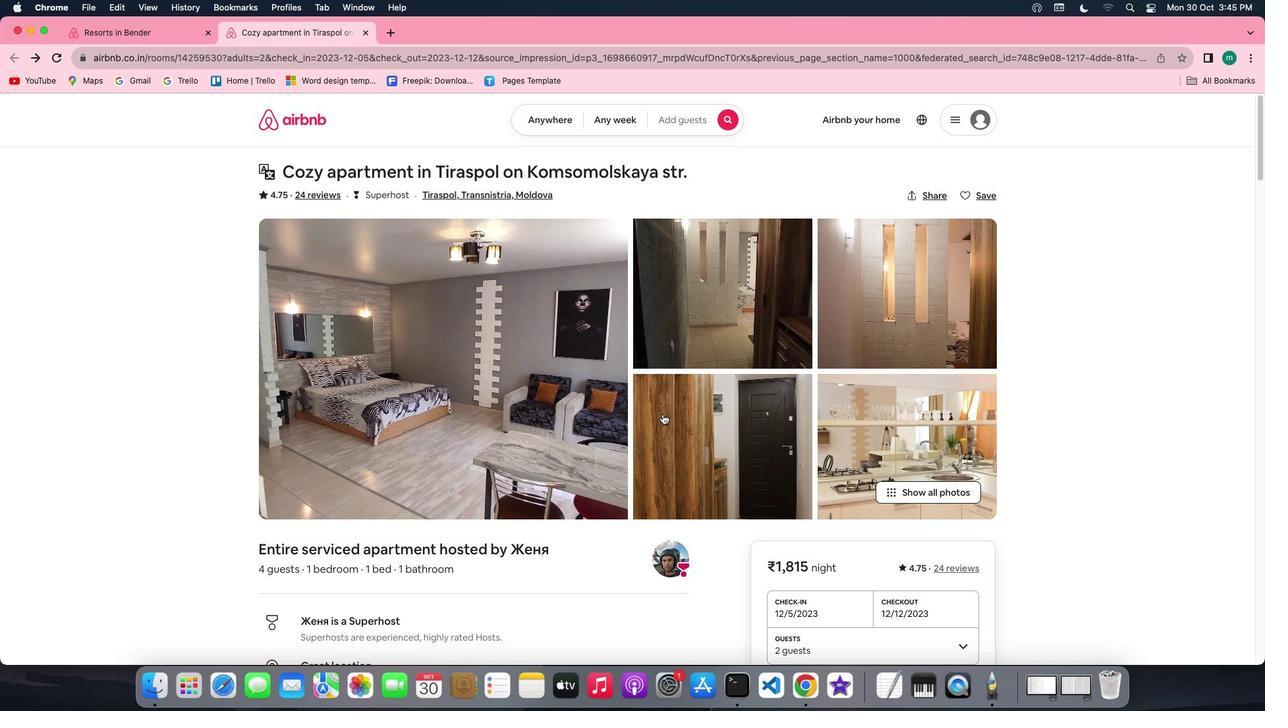 
Action: Mouse scrolled (662, 414) with delta (0, 0)
Screenshot: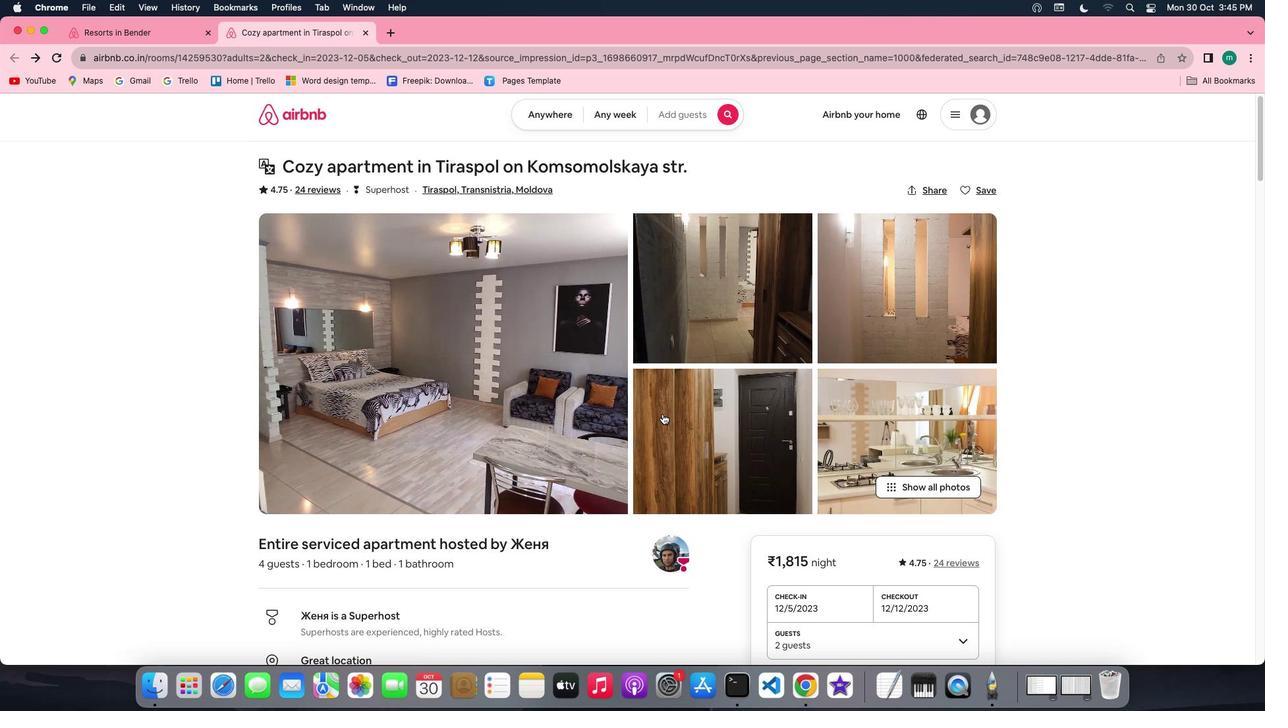 
Action: Mouse scrolled (662, 414) with delta (0, 0)
Screenshot: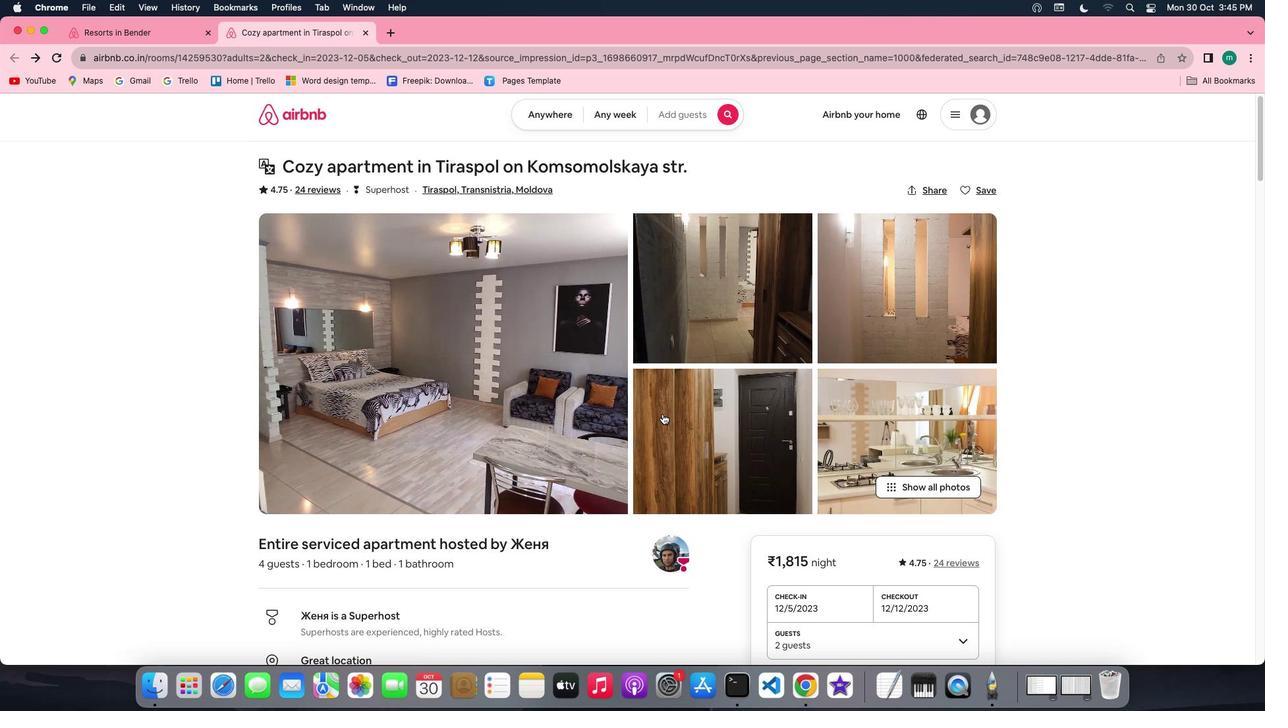 
Action: Mouse scrolled (662, 414) with delta (0, -1)
Screenshot: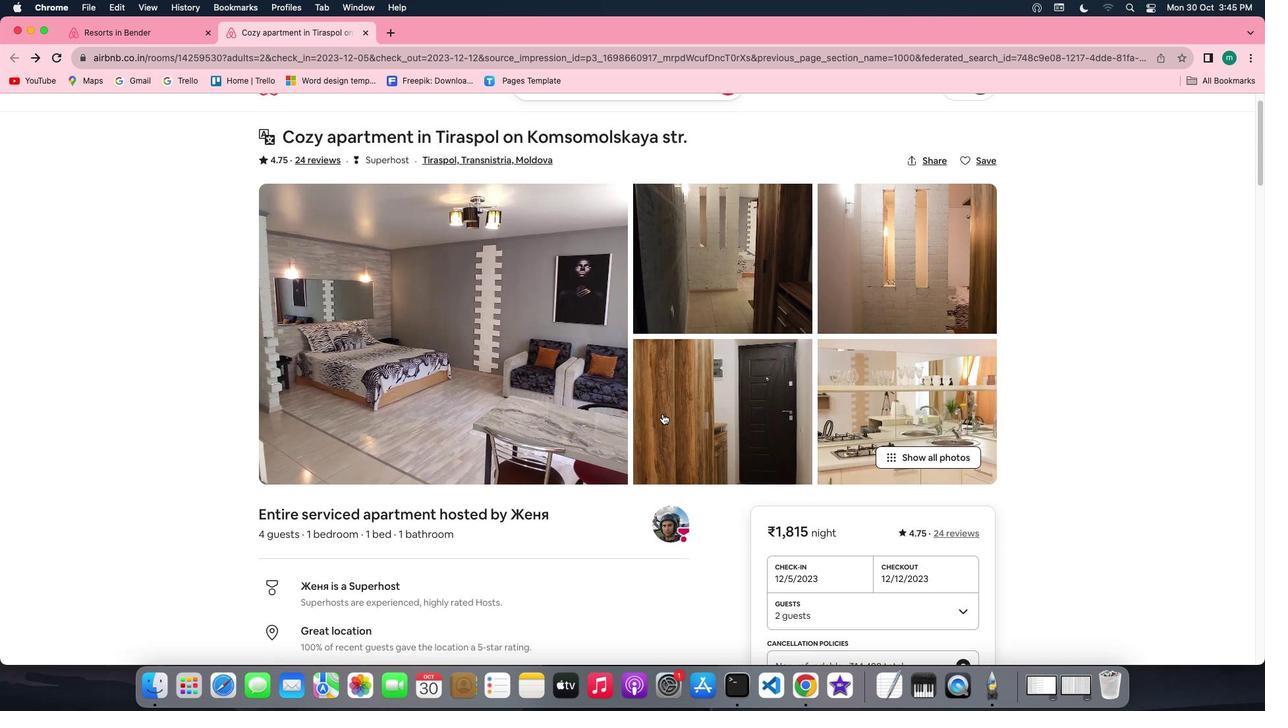 
Action: Mouse scrolled (662, 414) with delta (0, -3)
Screenshot: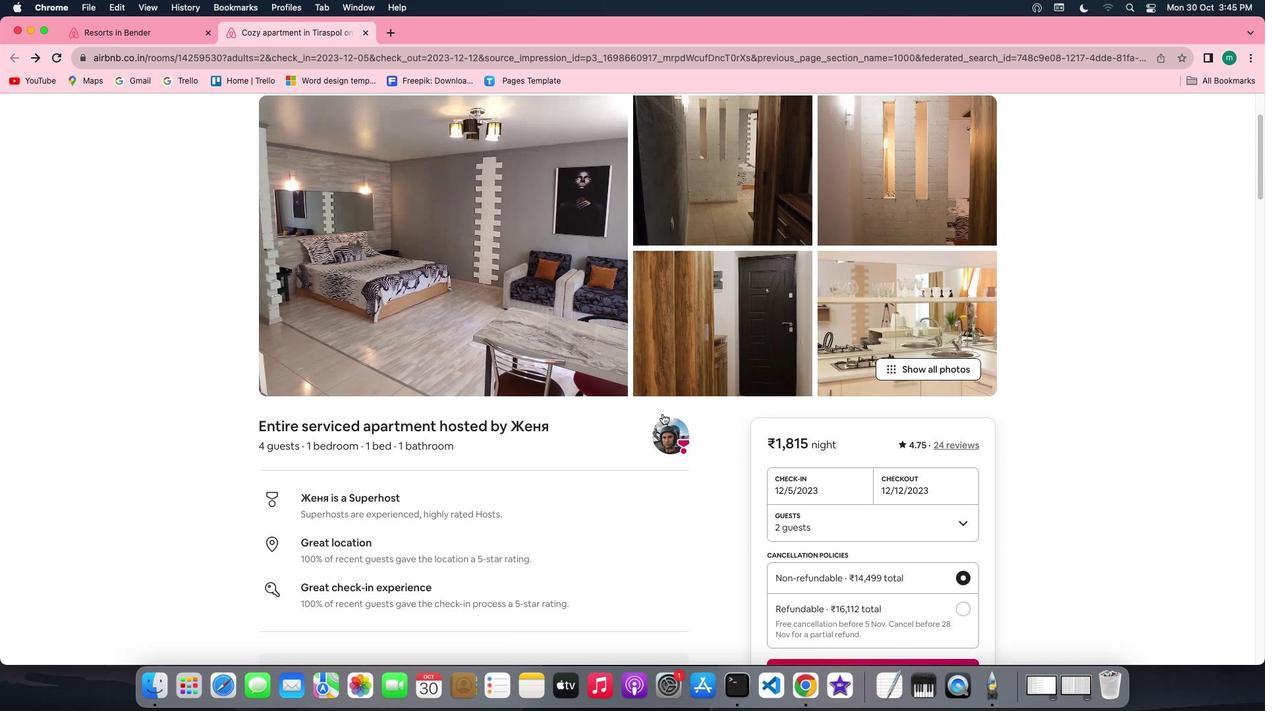 
Action: Mouse scrolled (662, 414) with delta (0, -2)
Screenshot: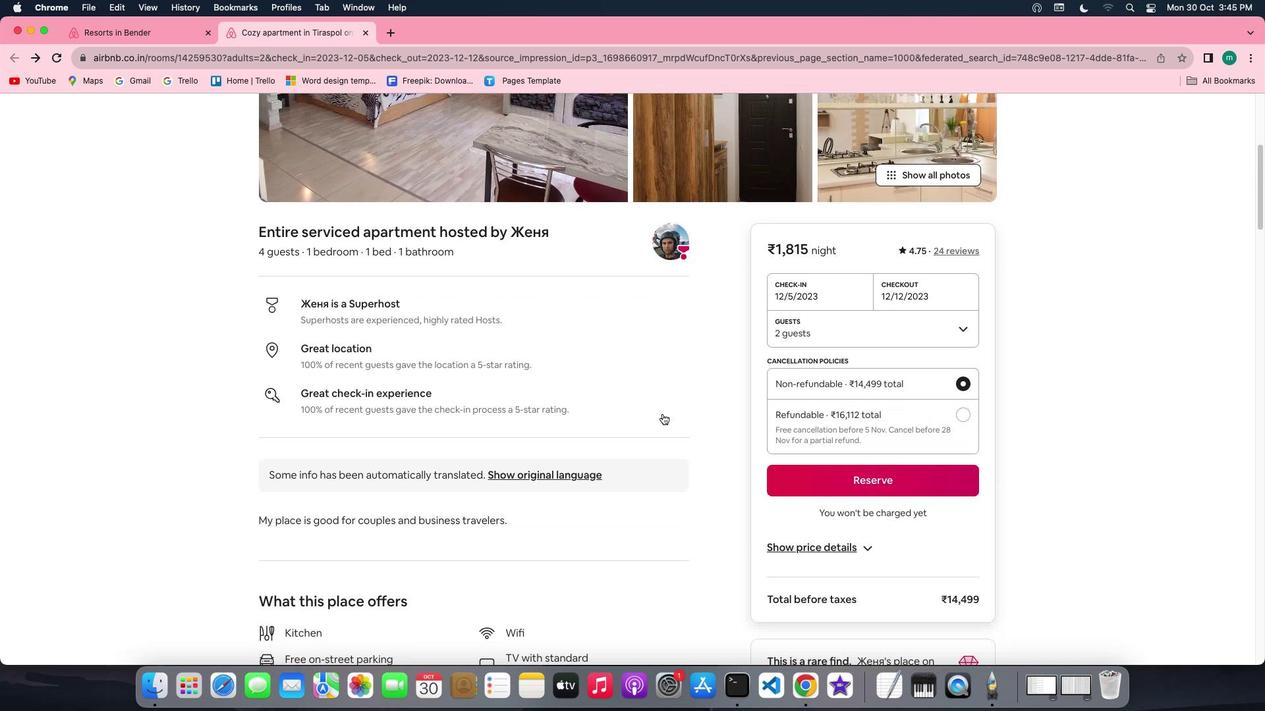 
Action: Mouse scrolled (662, 414) with delta (0, 0)
Screenshot: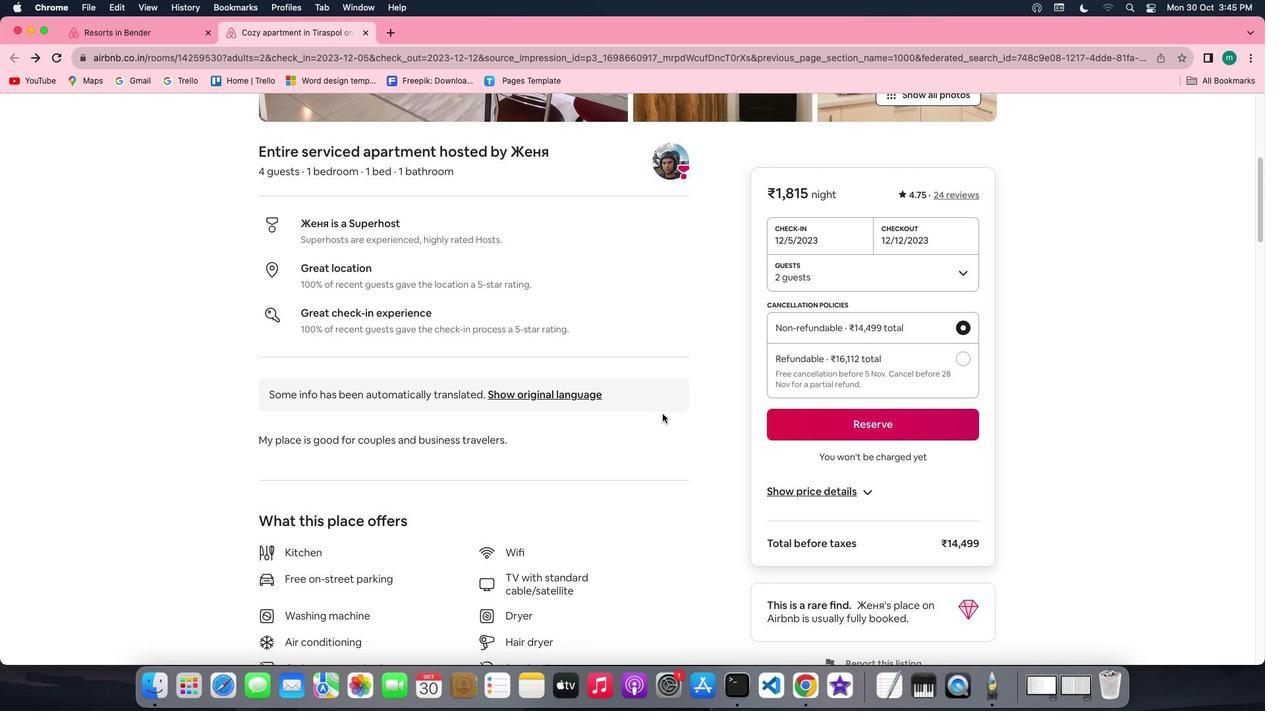 
Action: Mouse scrolled (662, 414) with delta (0, 0)
Screenshot: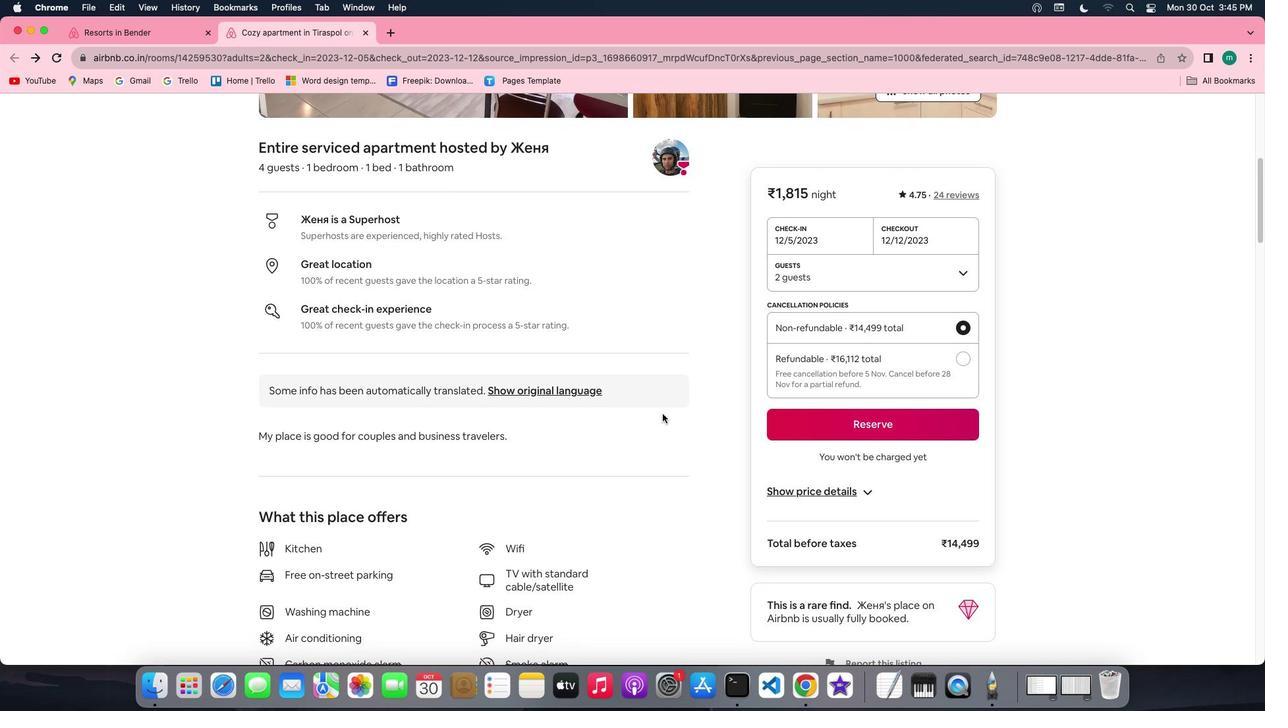 
Action: Mouse scrolled (662, 414) with delta (0, -1)
Screenshot: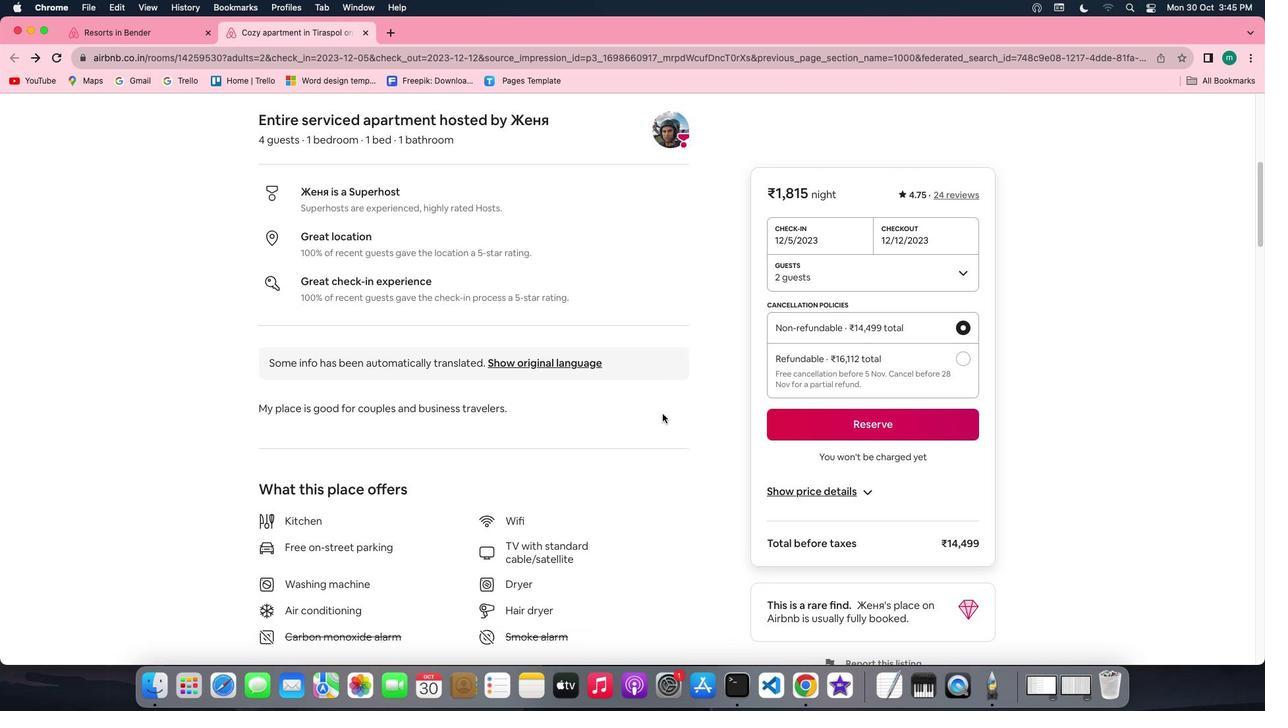 
Action: Mouse scrolled (662, 414) with delta (0, -1)
Screenshot: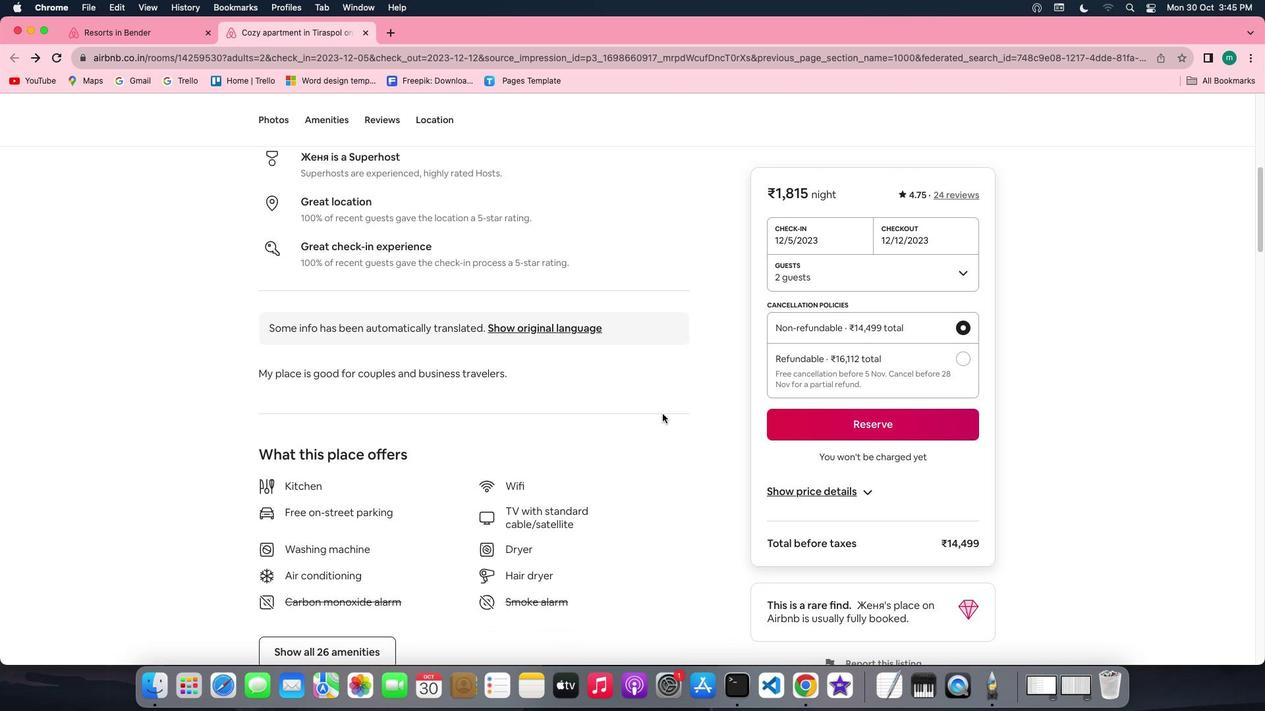 
Action: Mouse scrolled (662, 414) with delta (0, -1)
Screenshot: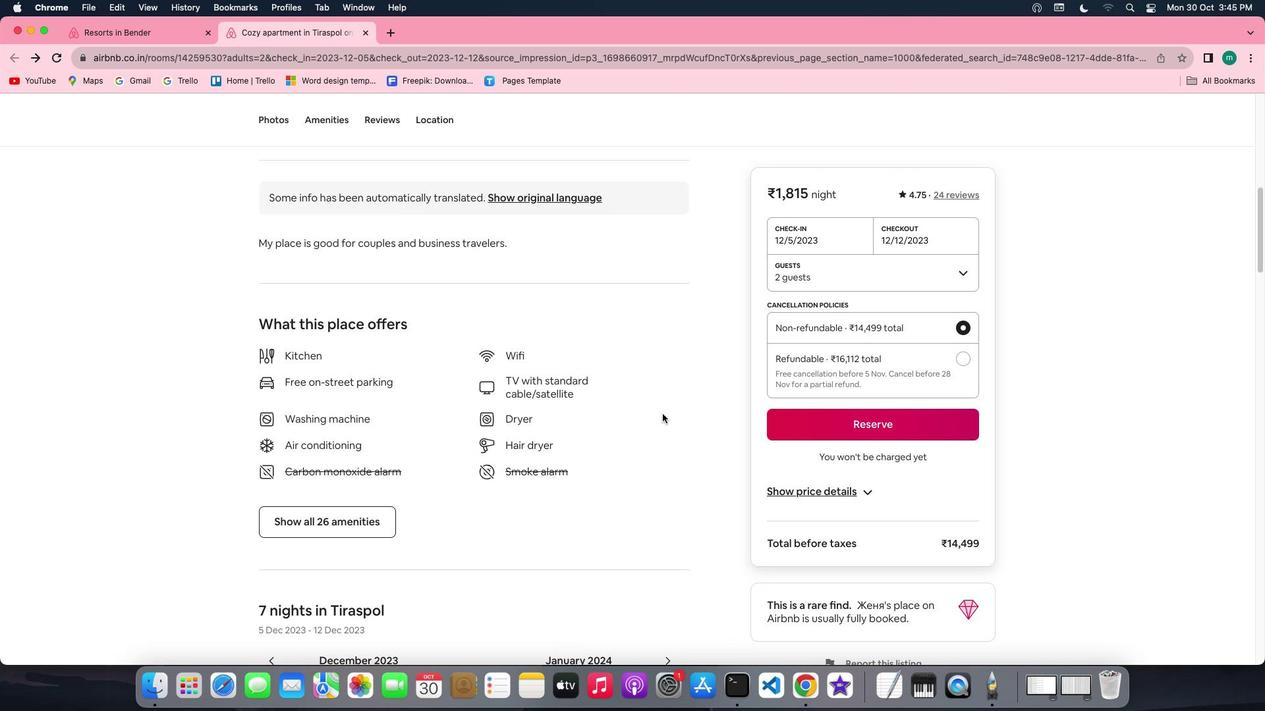 
Action: Mouse moved to (330, 486)
Screenshot: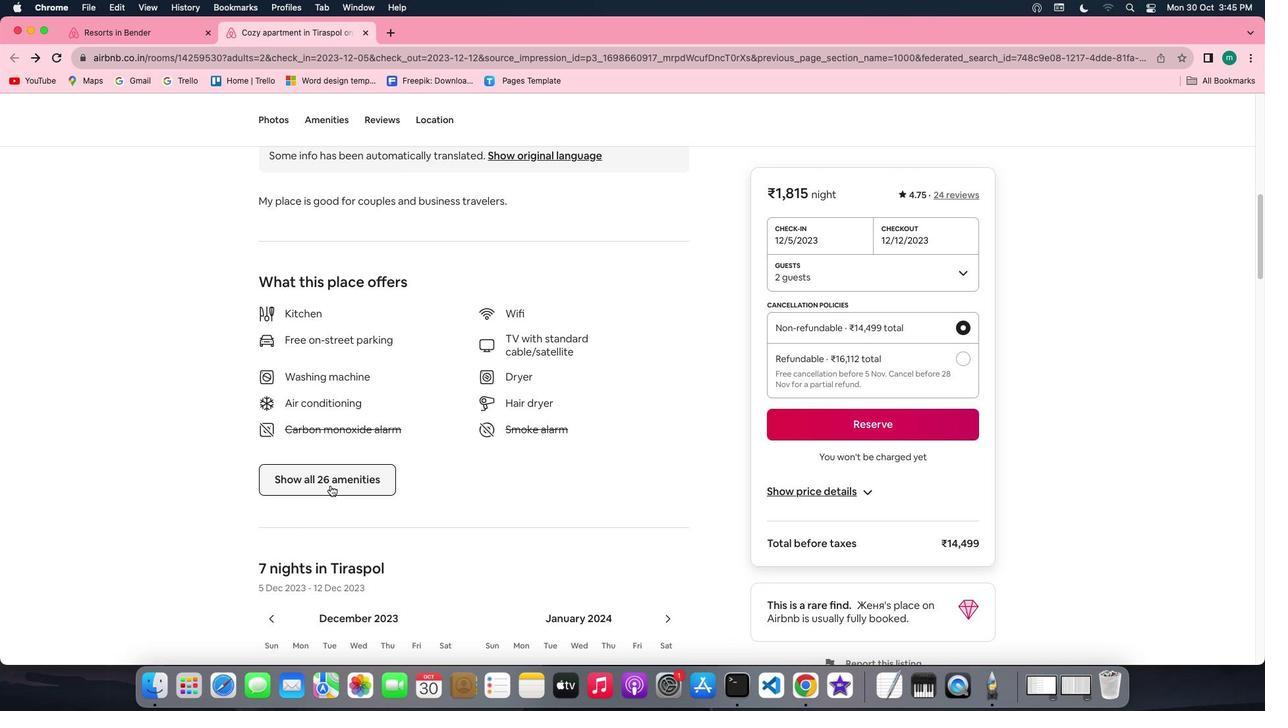 
Action: Mouse pressed left at (330, 486)
Screenshot: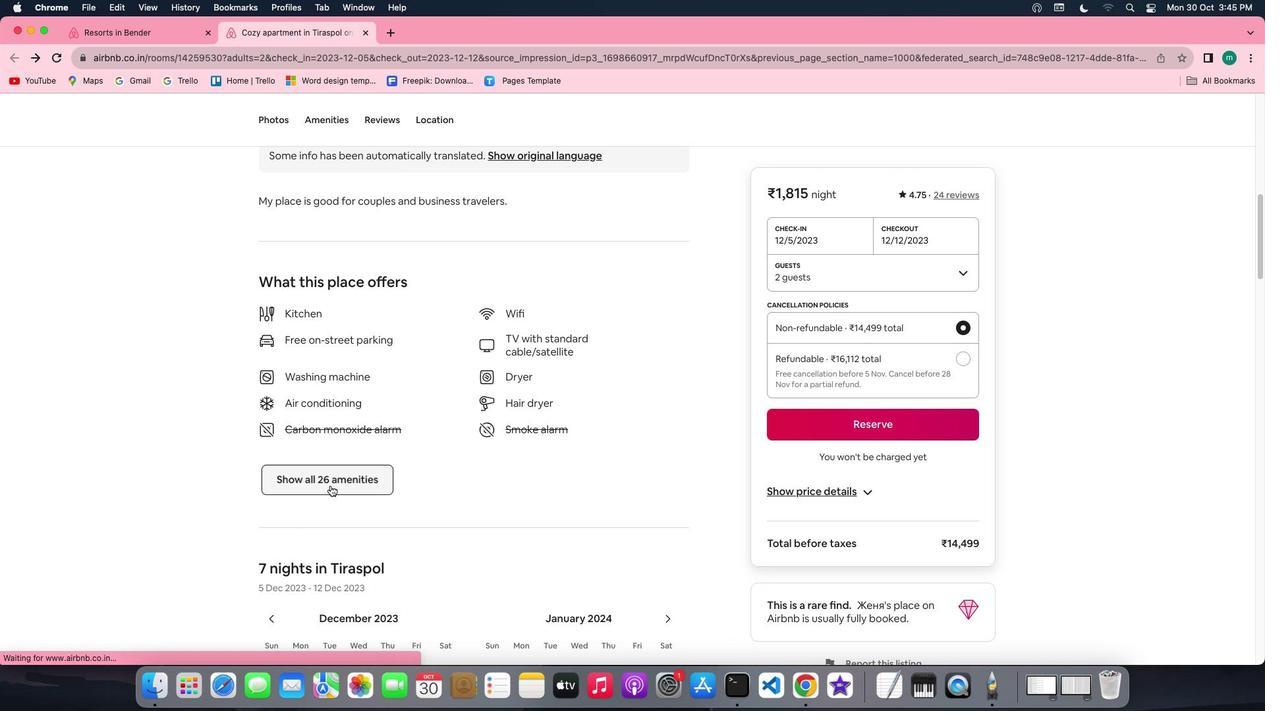 
Action: Mouse moved to (694, 504)
Screenshot: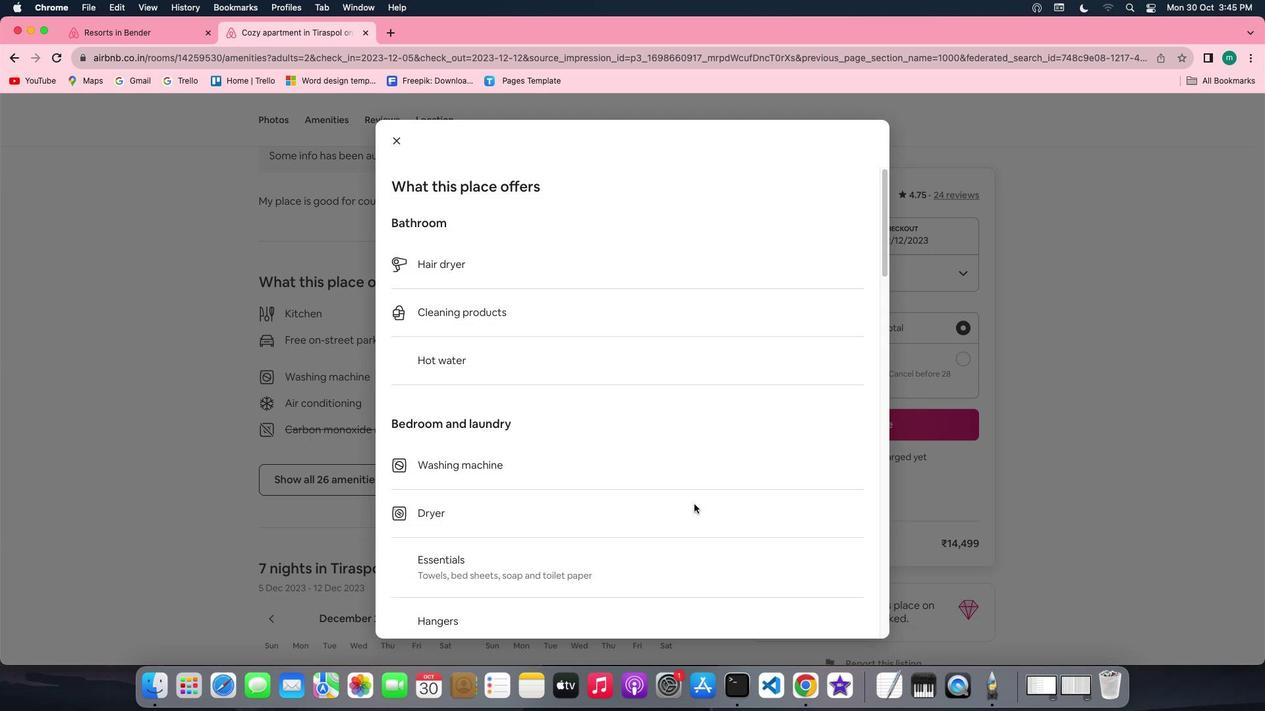 
Action: Mouse scrolled (694, 504) with delta (0, 0)
Screenshot: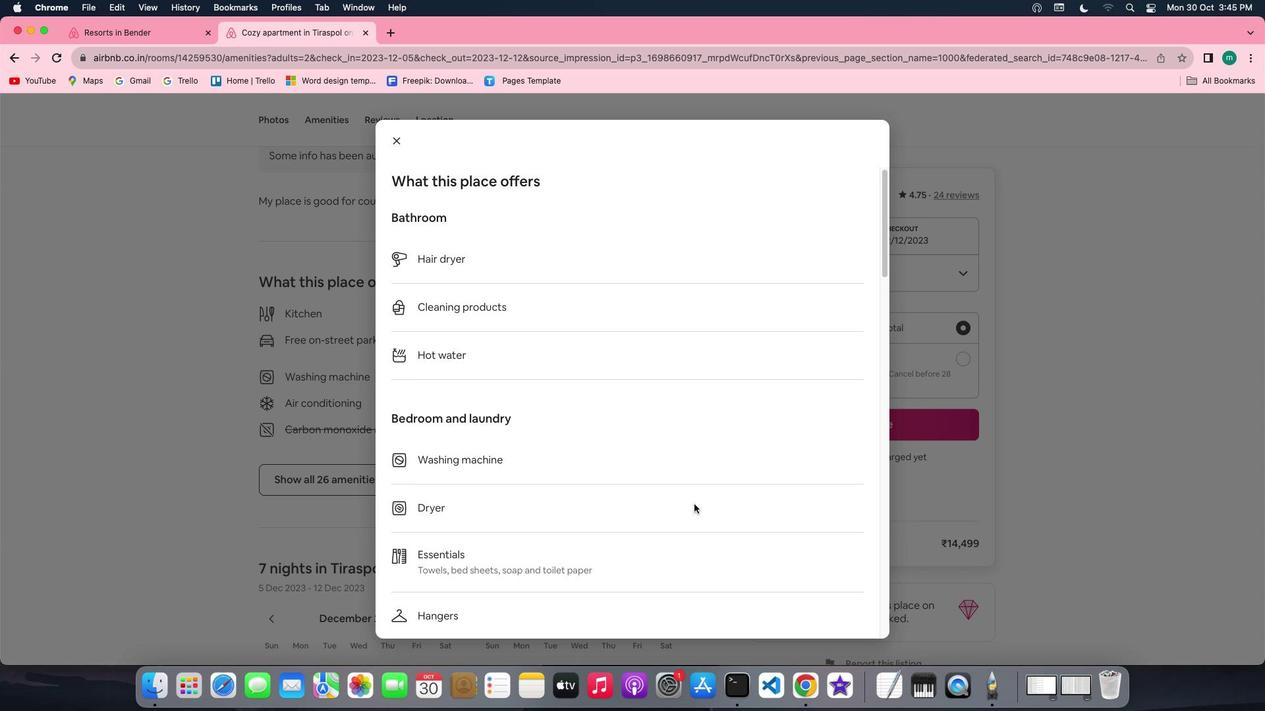 
Action: Mouse scrolled (694, 504) with delta (0, 0)
Screenshot: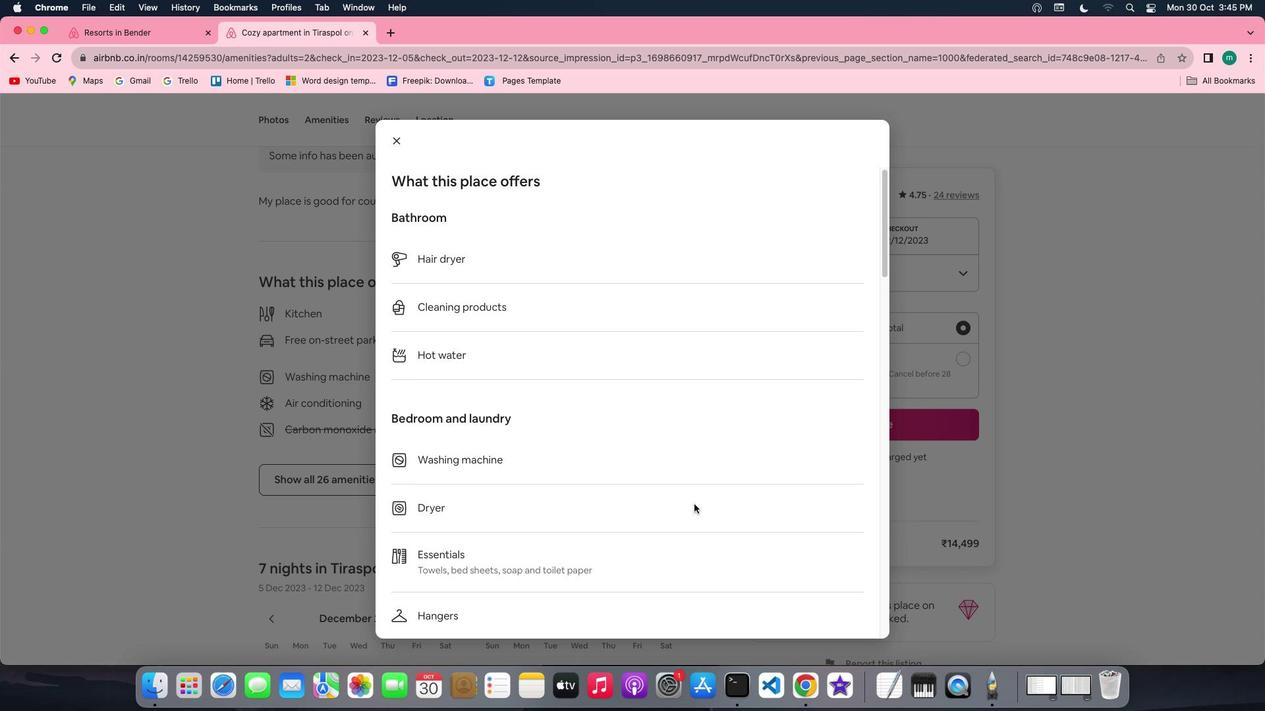 
Action: Mouse scrolled (694, 504) with delta (0, -1)
Screenshot: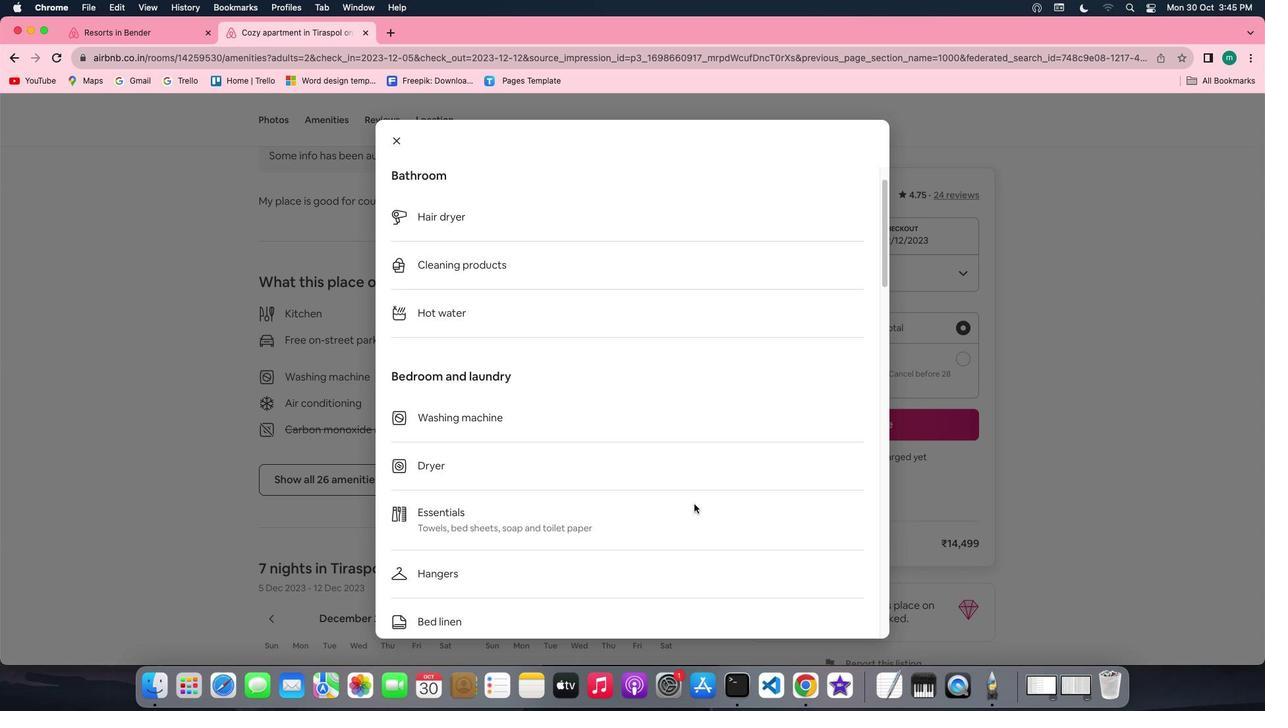 
Action: Mouse scrolled (694, 504) with delta (0, -1)
Screenshot: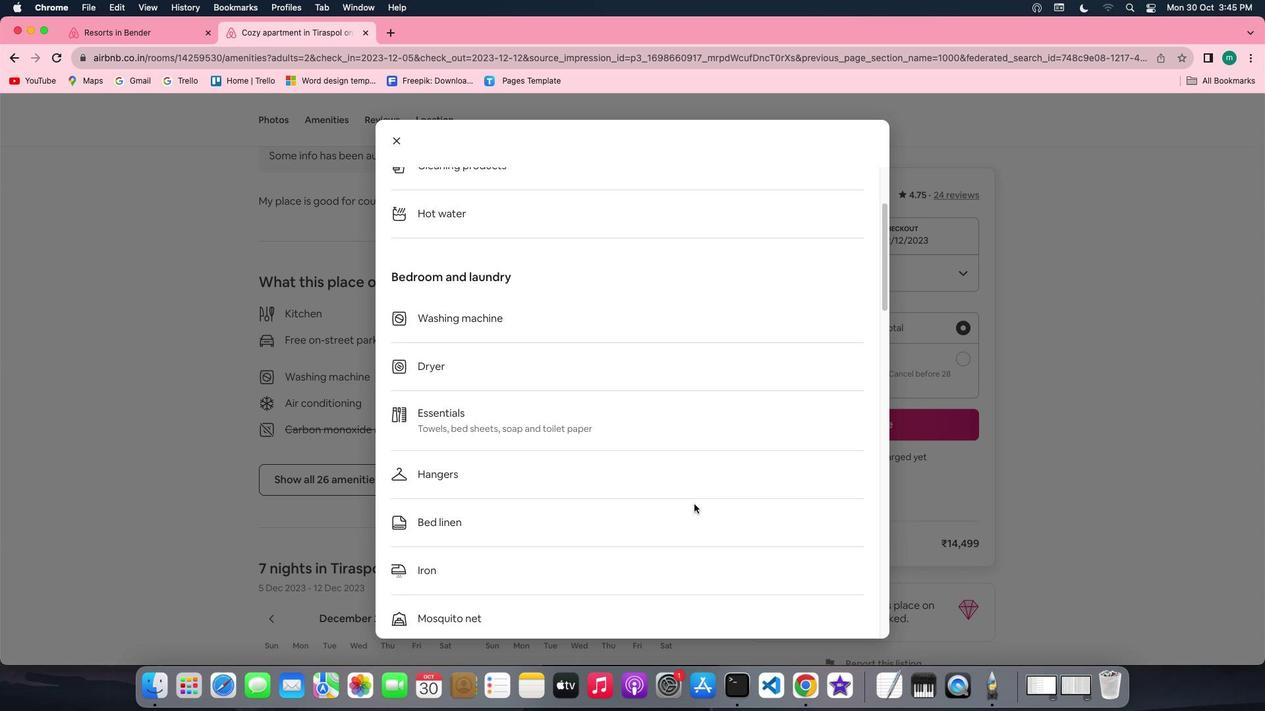 
Action: Mouse scrolled (694, 504) with delta (0, 0)
Screenshot: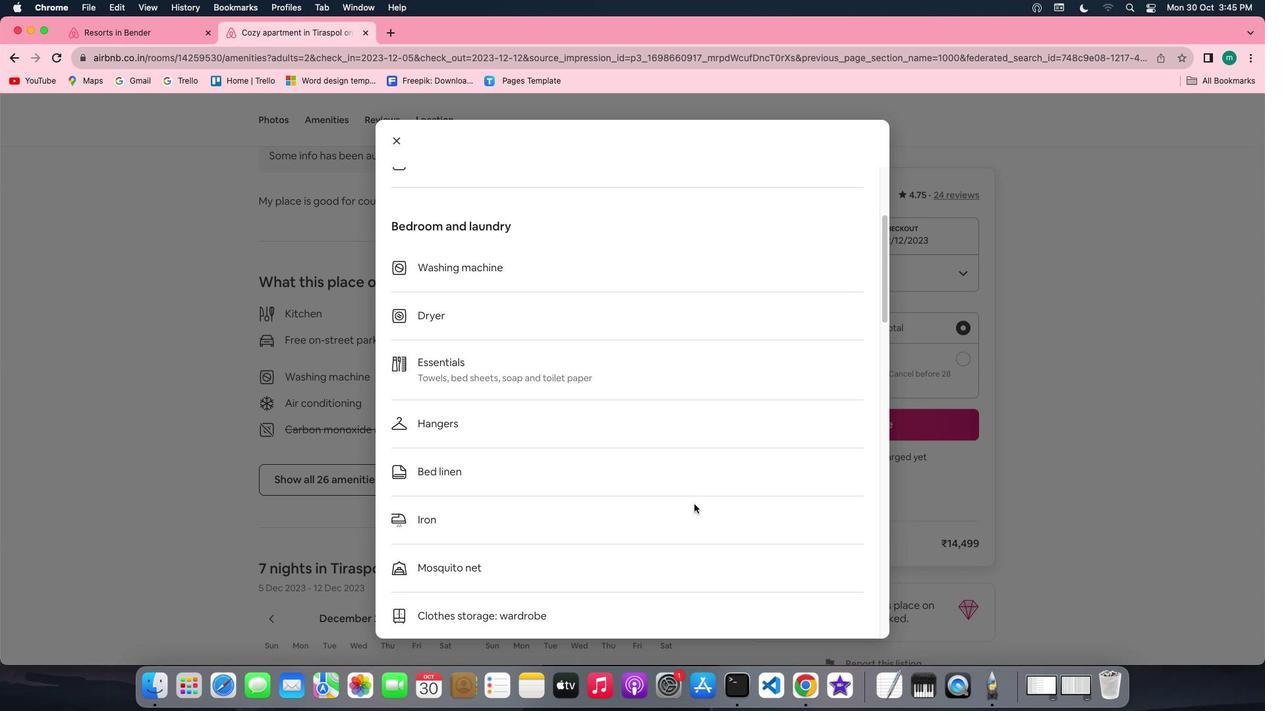
Action: Mouse scrolled (694, 504) with delta (0, 0)
Screenshot: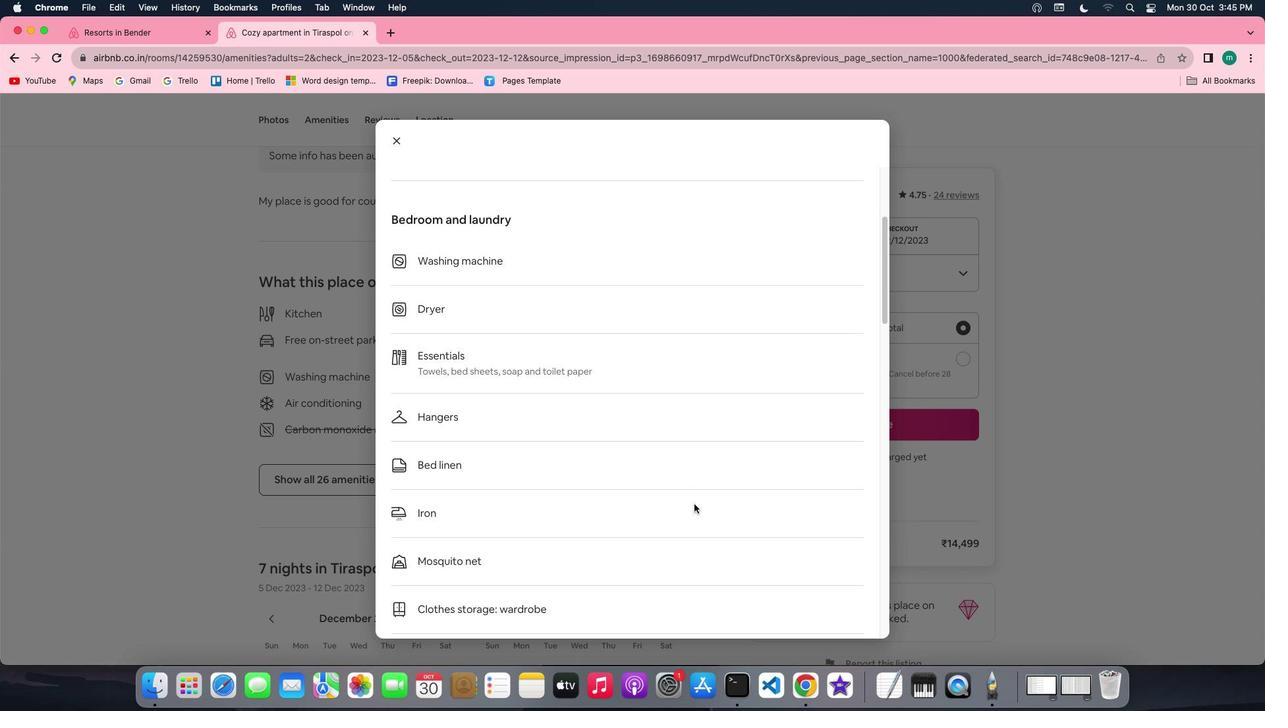 
Action: Mouse scrolled (694, 504) with delta (0, -1)
Screenshot: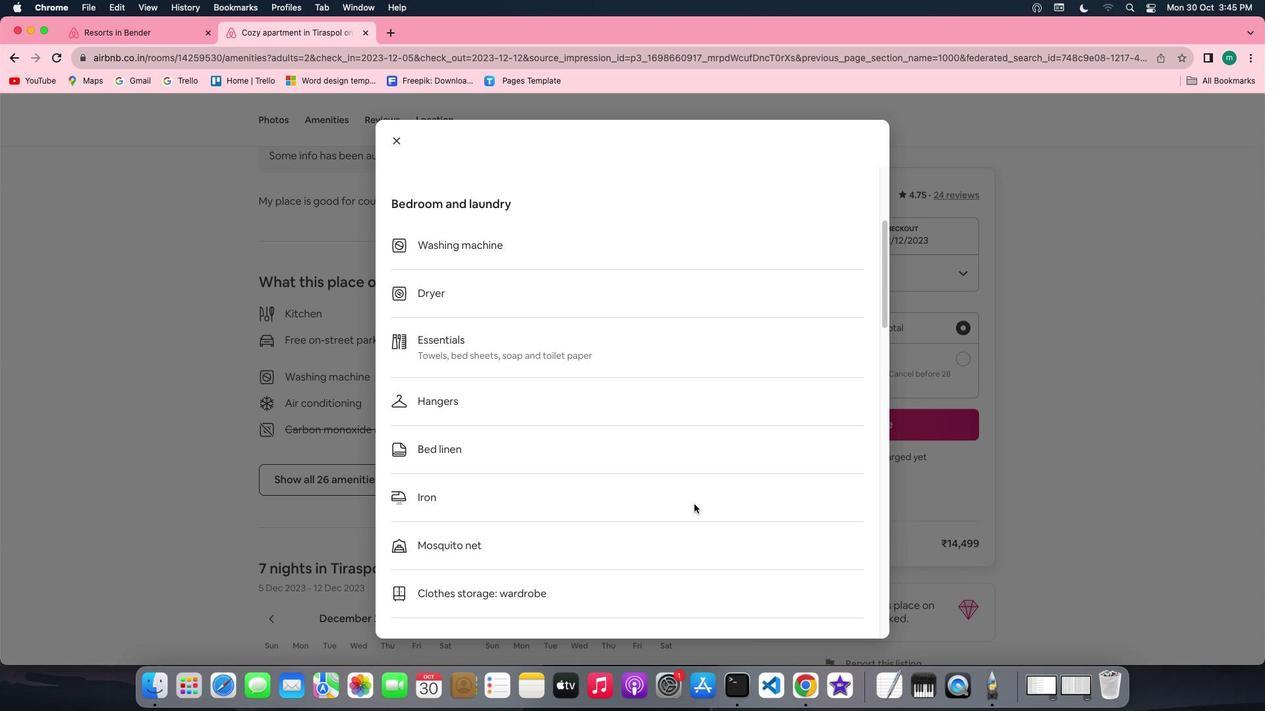 
Action: Mouse scrolled (694, 504) with delta (0, -1)
Screenshot: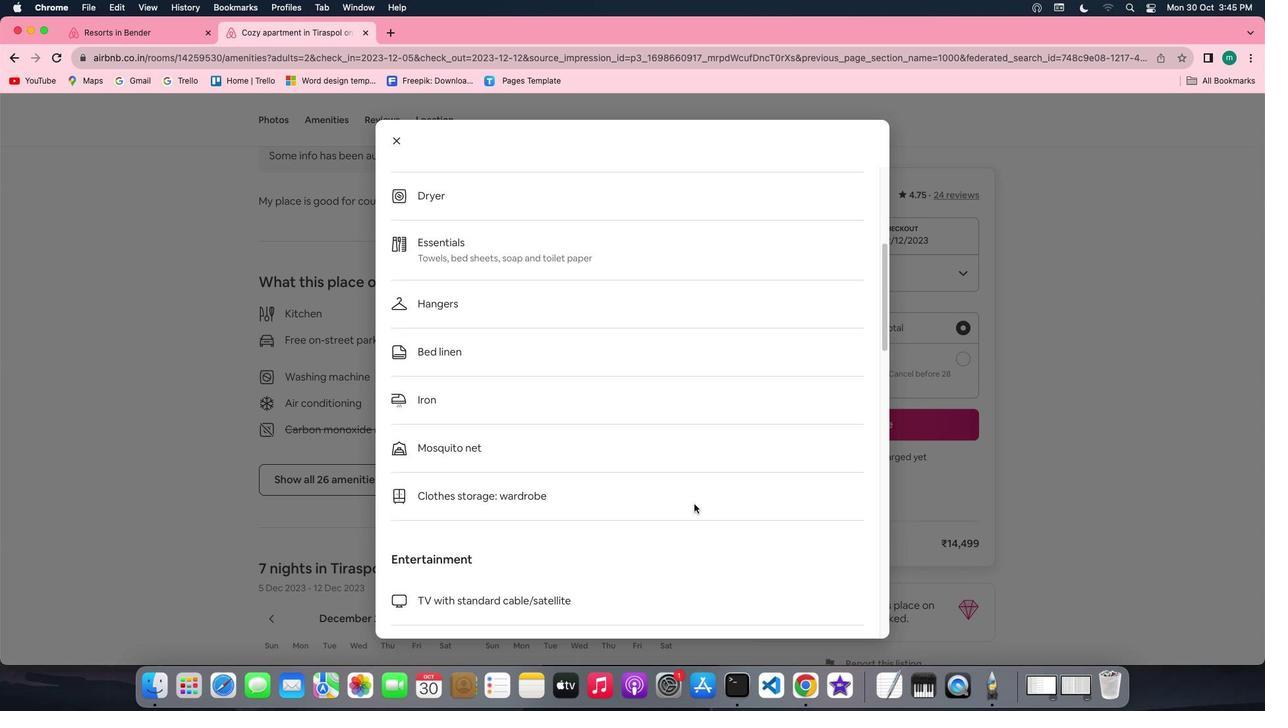 
Action: Mouse scrolled (694, 504) with delta (0, 0)
Screenshot: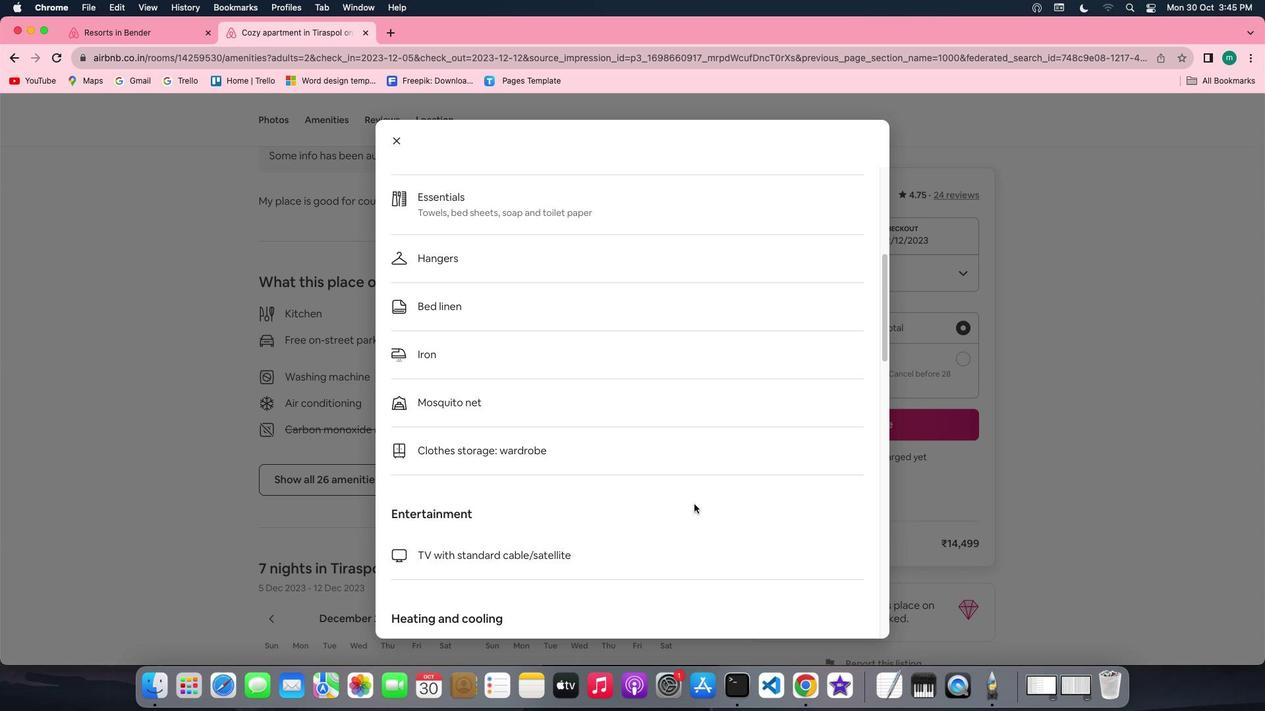 
Action: Mouse scrolled (694, 504) with delta (0, 0)
Screenshot: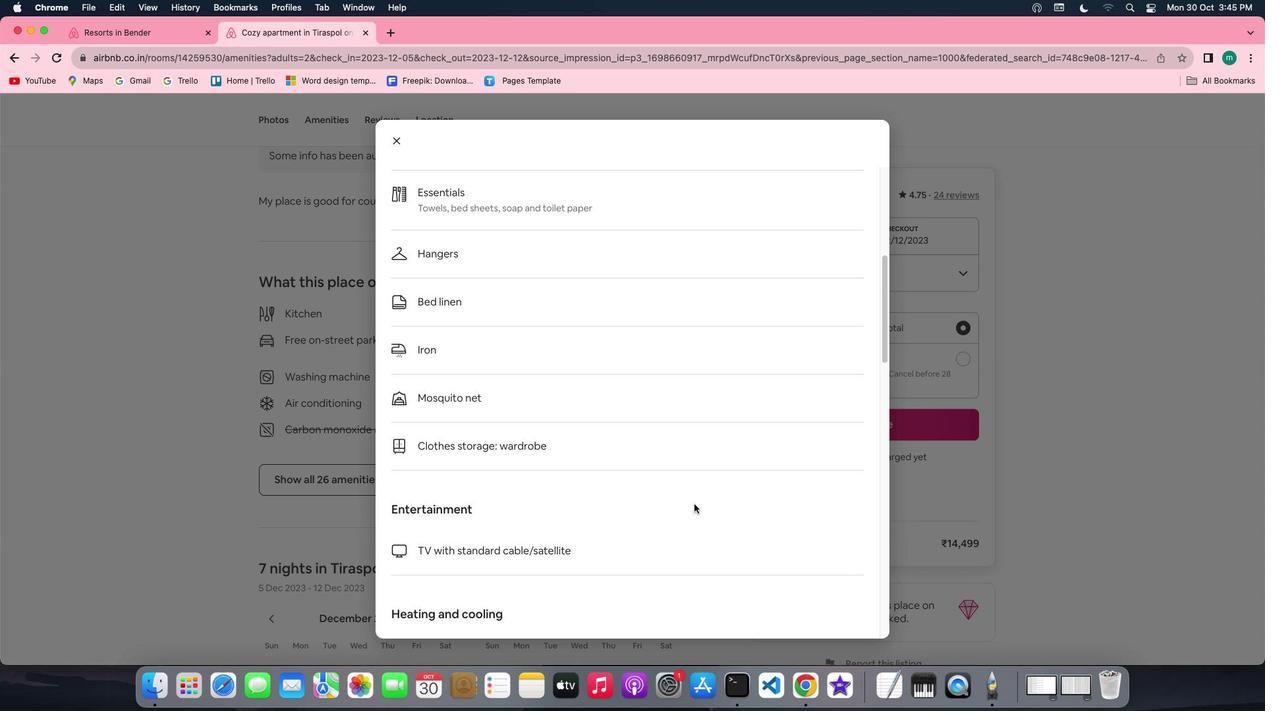 
Action: Mouse scrolled (694, 504) with delta (0, -1)
Screenshot: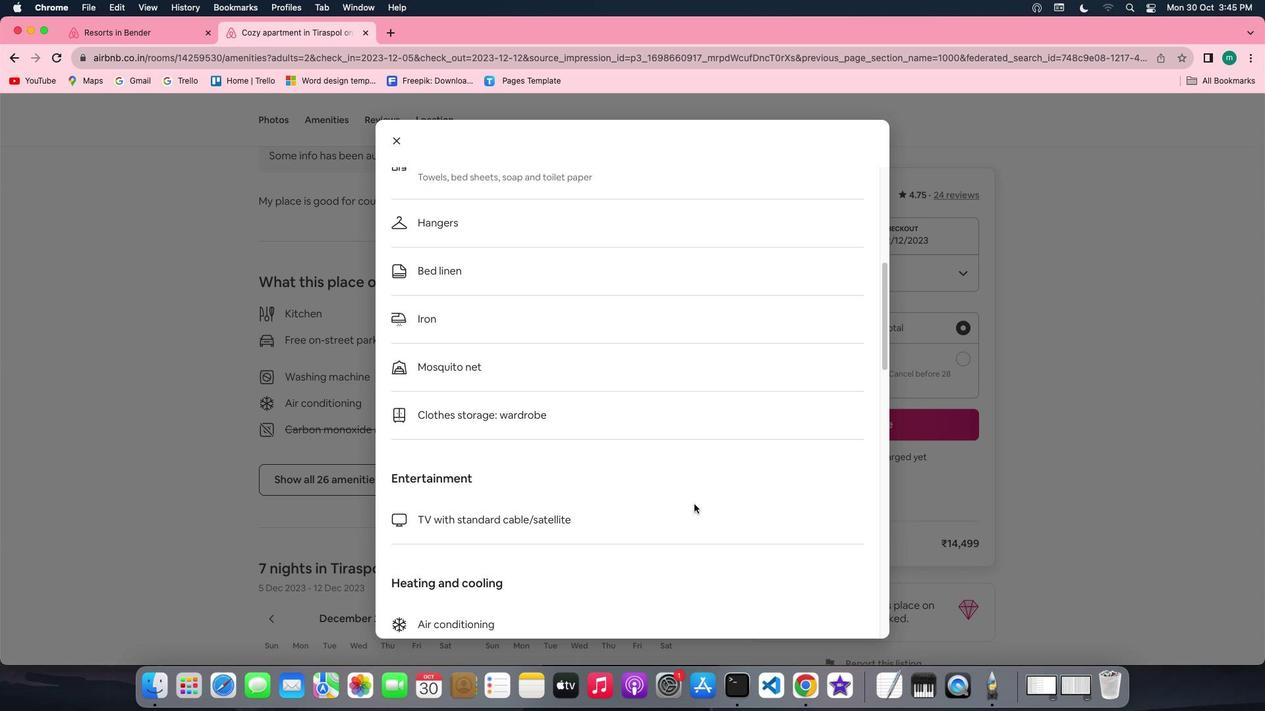 
Action: Mouse scrolled (694, 504) with delta (0, -1)
Screenshot: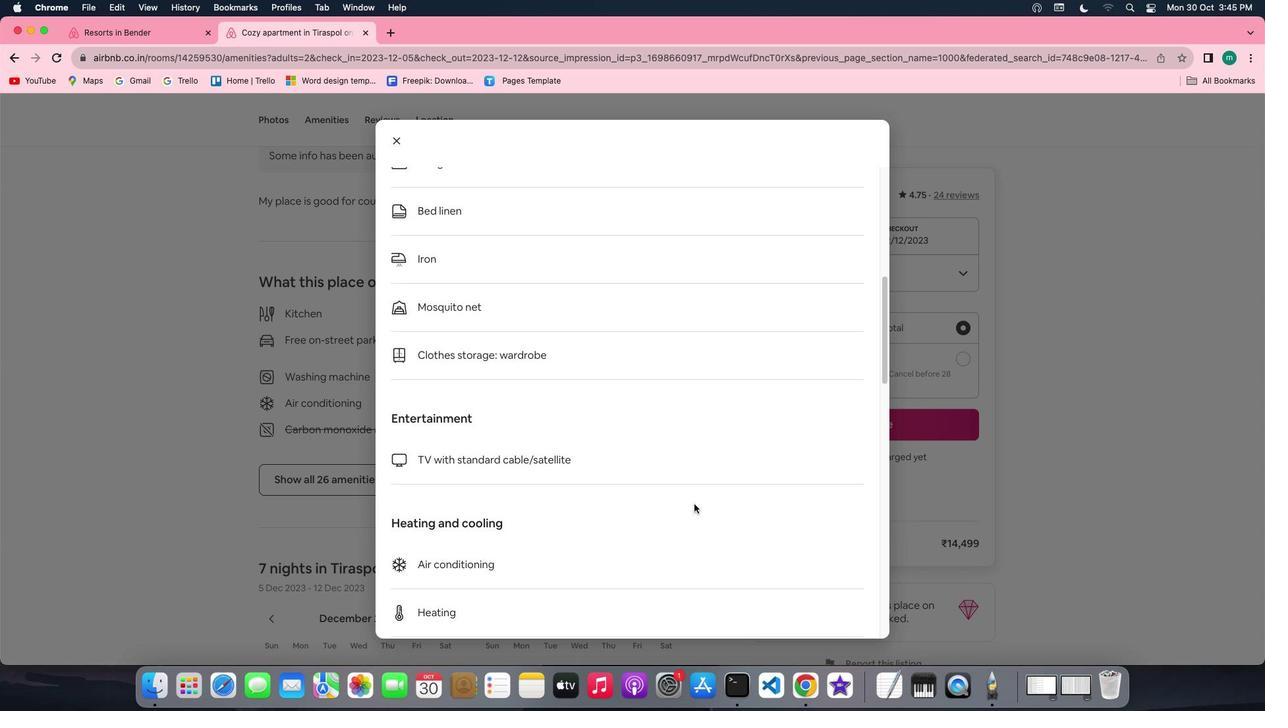 
Action: Mouse scrolled (694, 504) with delta (0, 0)
Screenshot: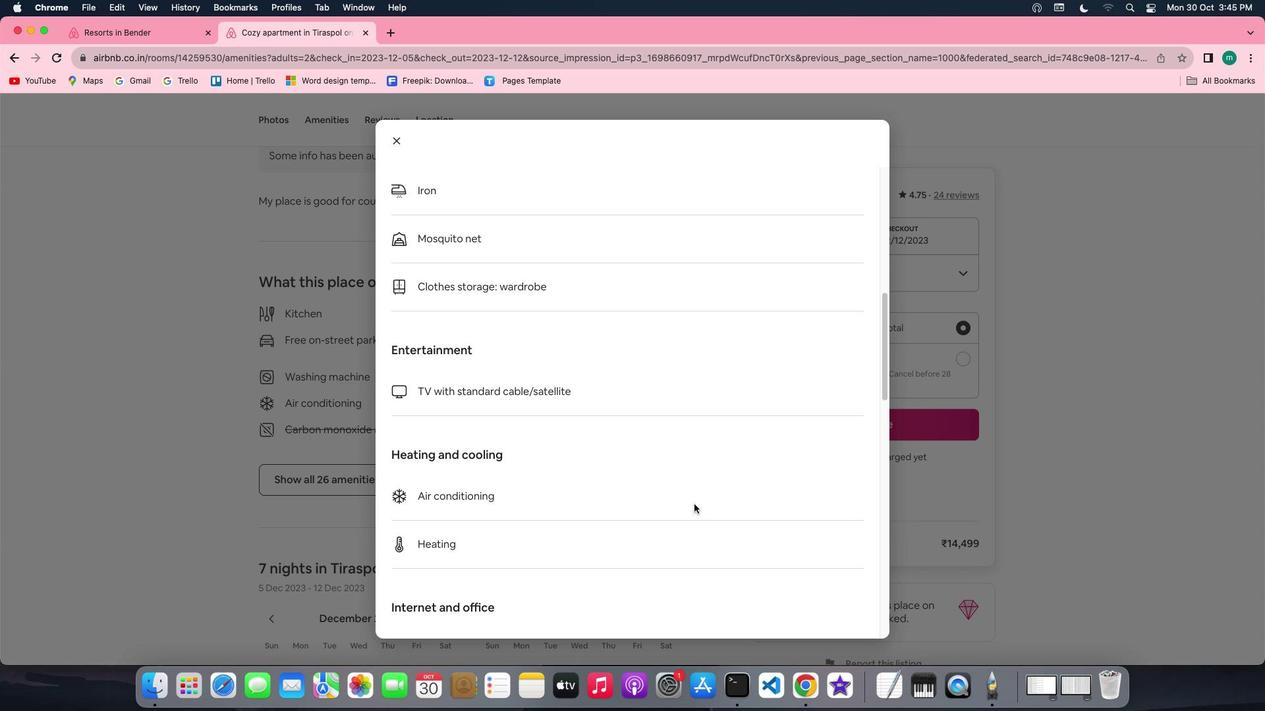 
Action: Mouse scrolled (694, 504) with delta (0, 0)
Screenshot: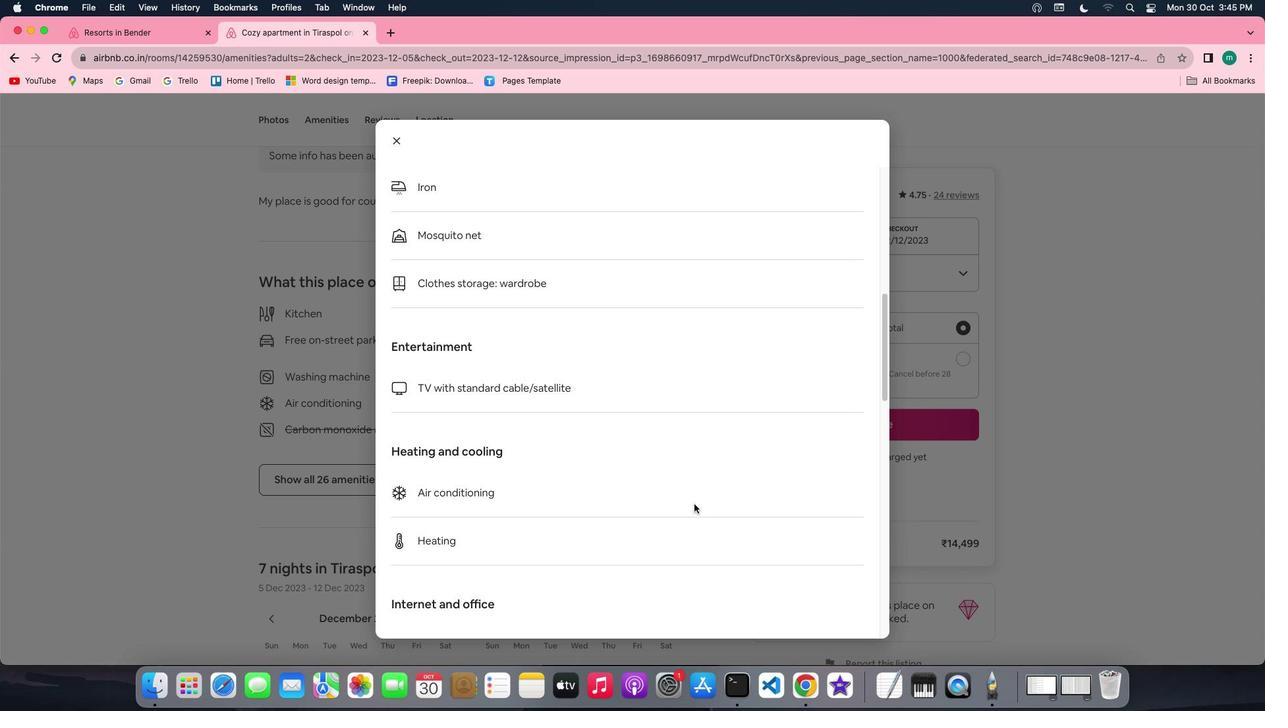 
Action: Mouse scrolled (694, 504) with delta (0, 0)
Screenshot: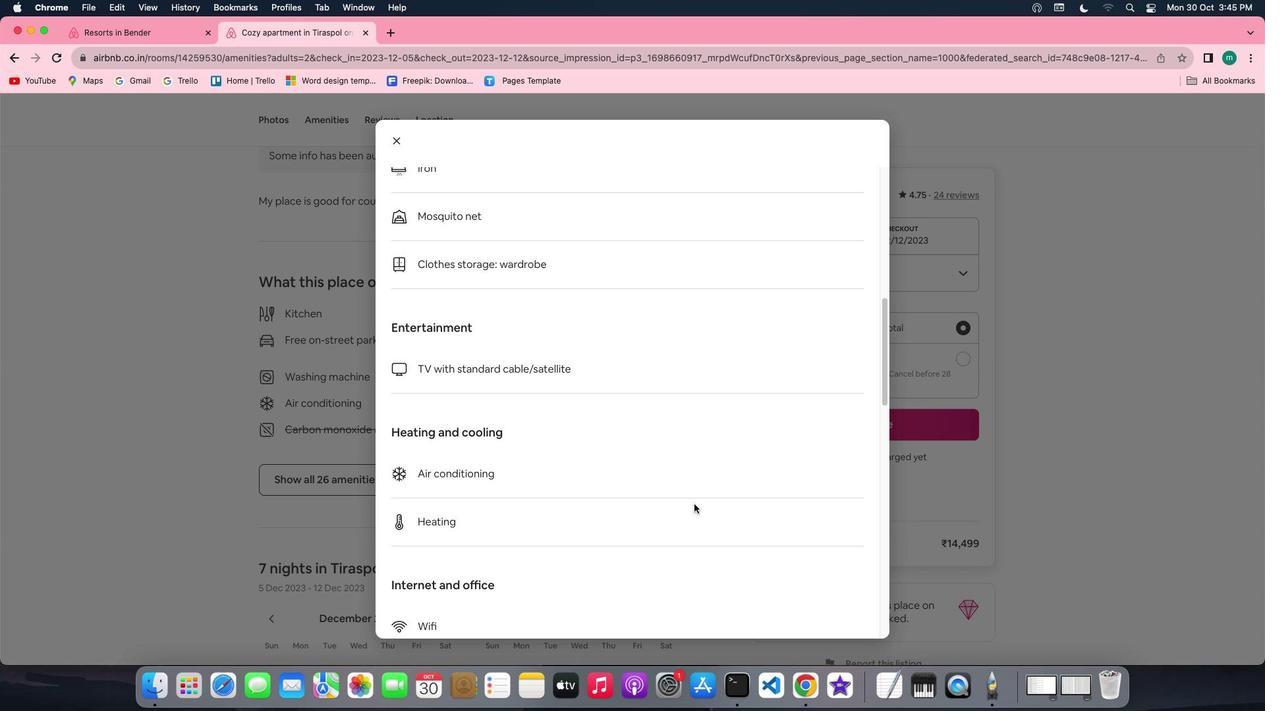 
Action: Mouse scrolled (694, 504) with delta (0, -1)
Screenshot: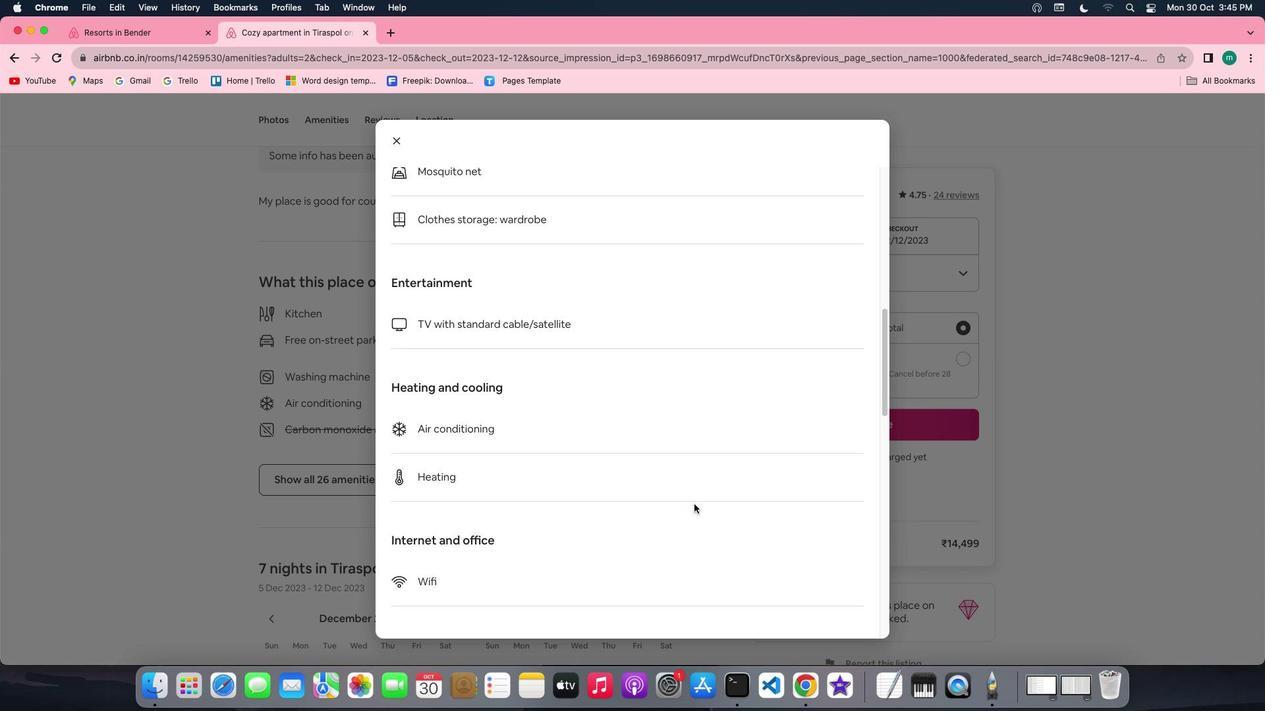 
Action: Mouse scrolled (694, 504) with delta (0, -2)
Screenshot: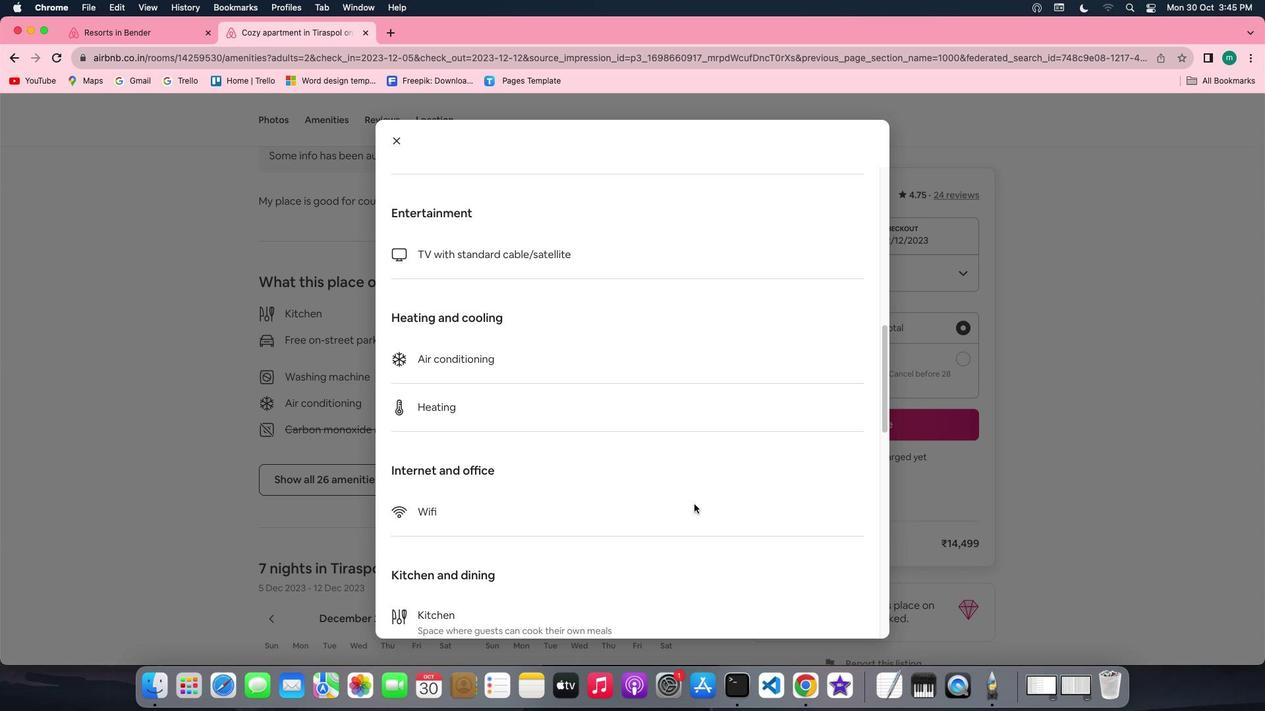 
Action: Mouse scrolled (694, 504) with delta (0, -2)
Screenshot: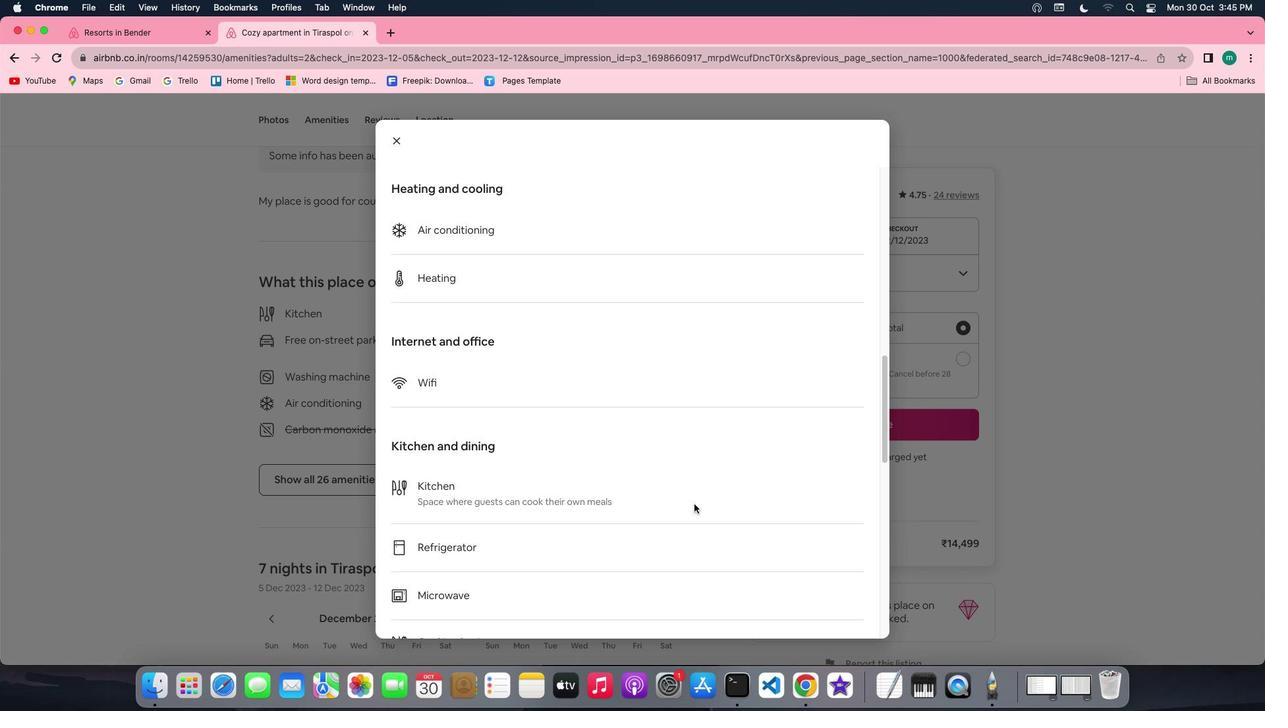 
Action: Mouse scrolled (694, 504) with delta (0, 0)
Screenshot: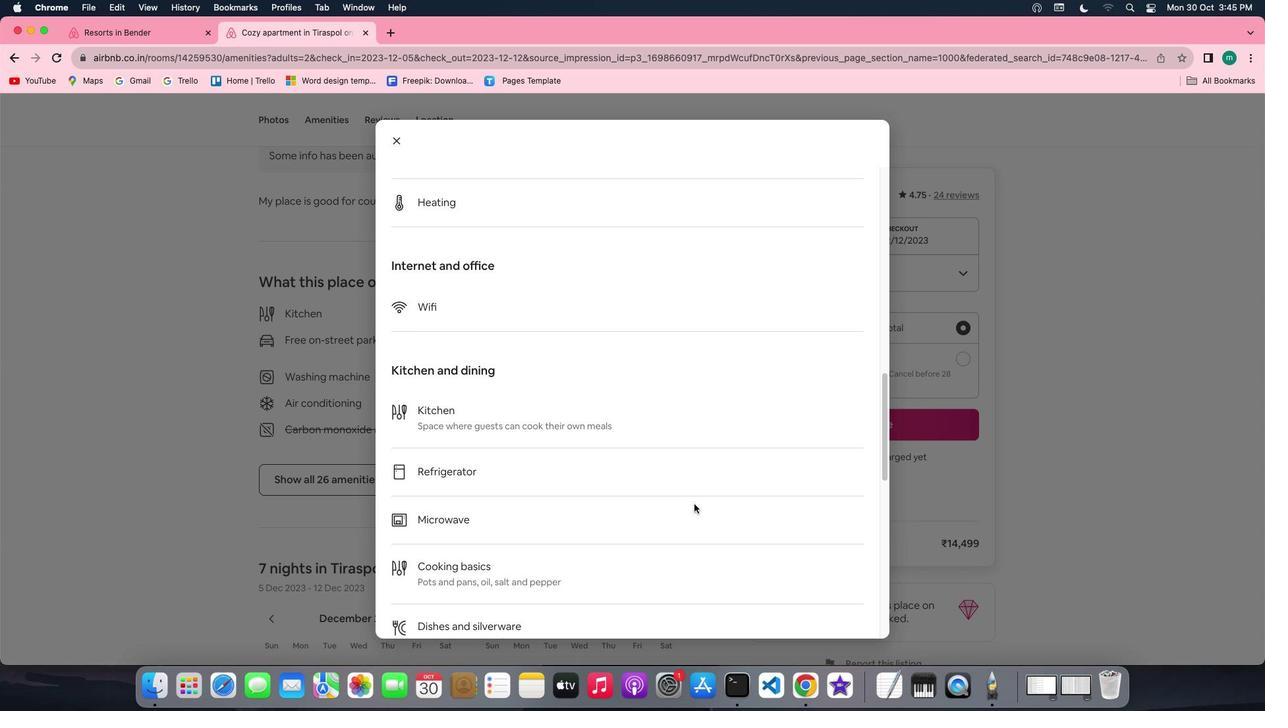
Action: Mouse scrolled (694, 504) with delta (0, 0)
Screenshot: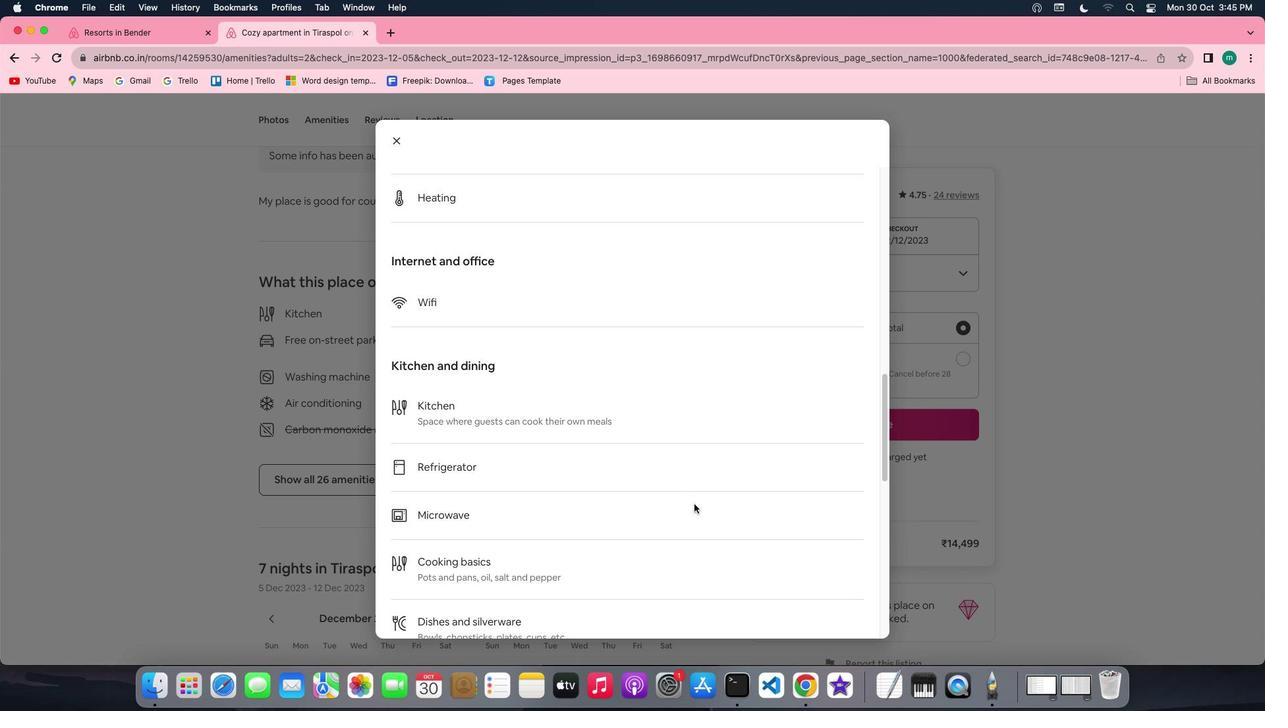 
Action: Mouse scrolled (694, 504) with delta (0, -1)
Screenshot: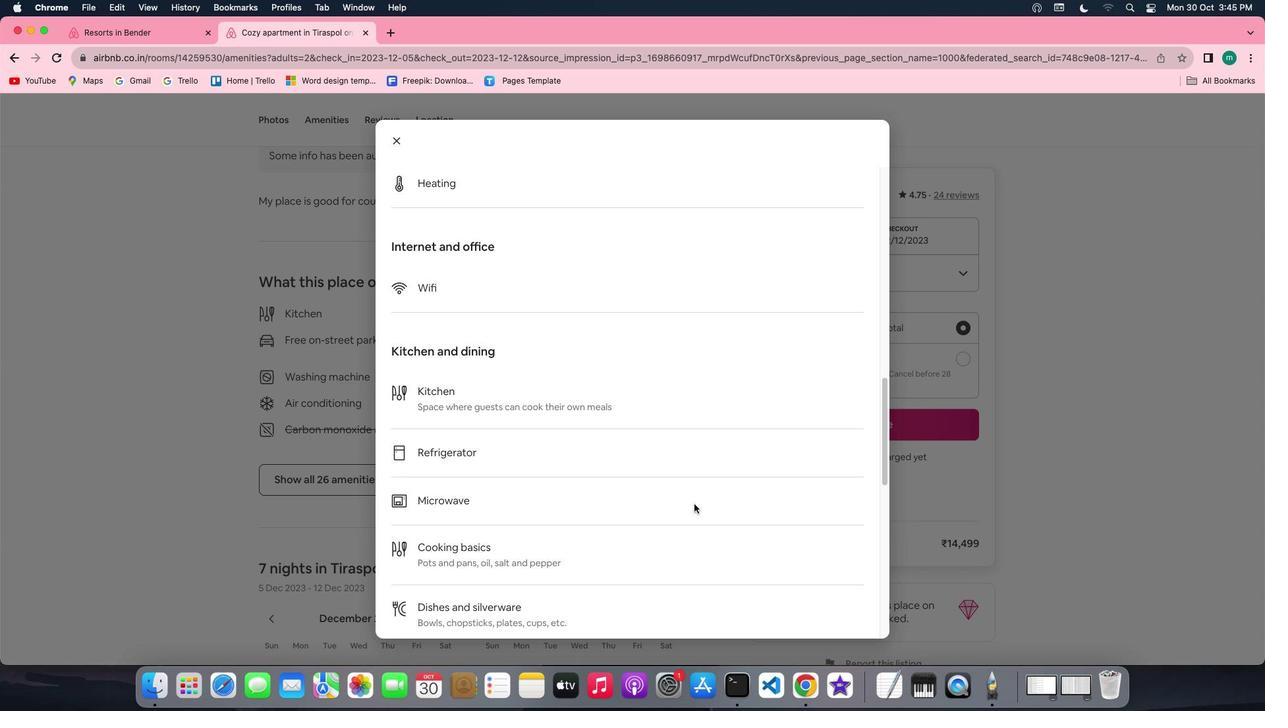 
Action: Mouse scrolled (694, 504) with delta (0, -1)
Screenshot: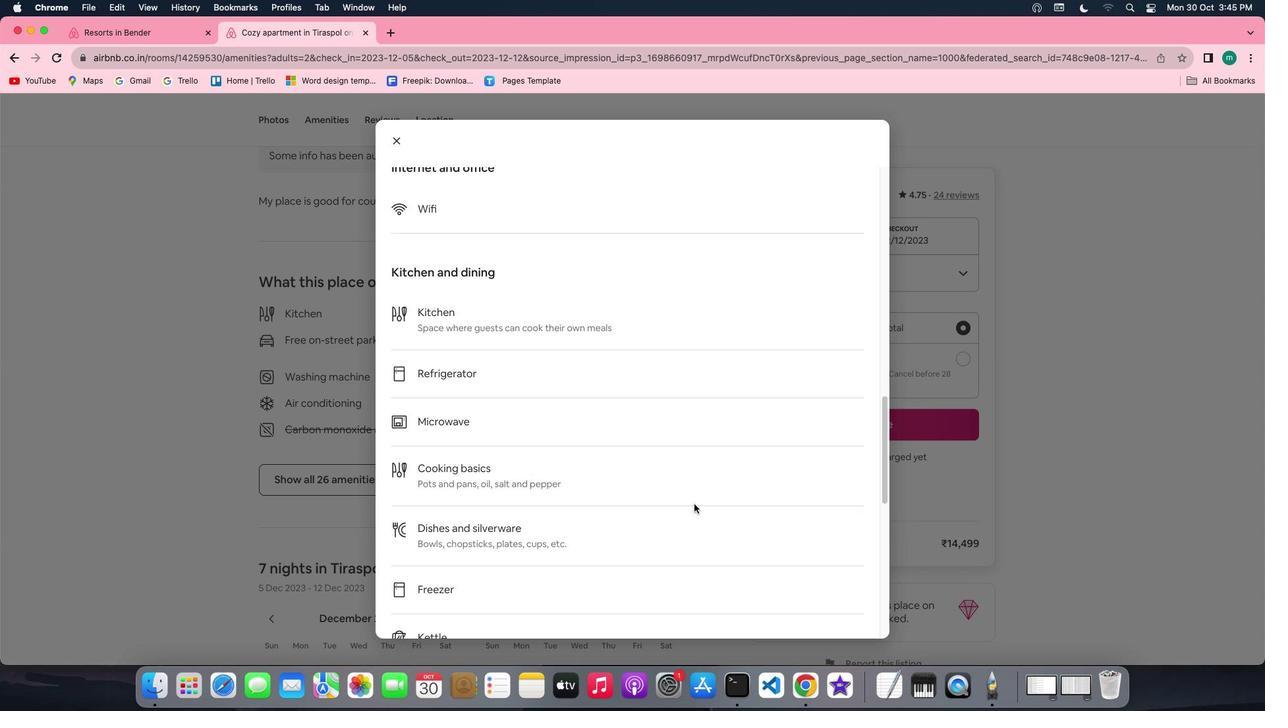 
Action: Mouse scrolled (694, 504) with delta (0, 0)
Screenshot: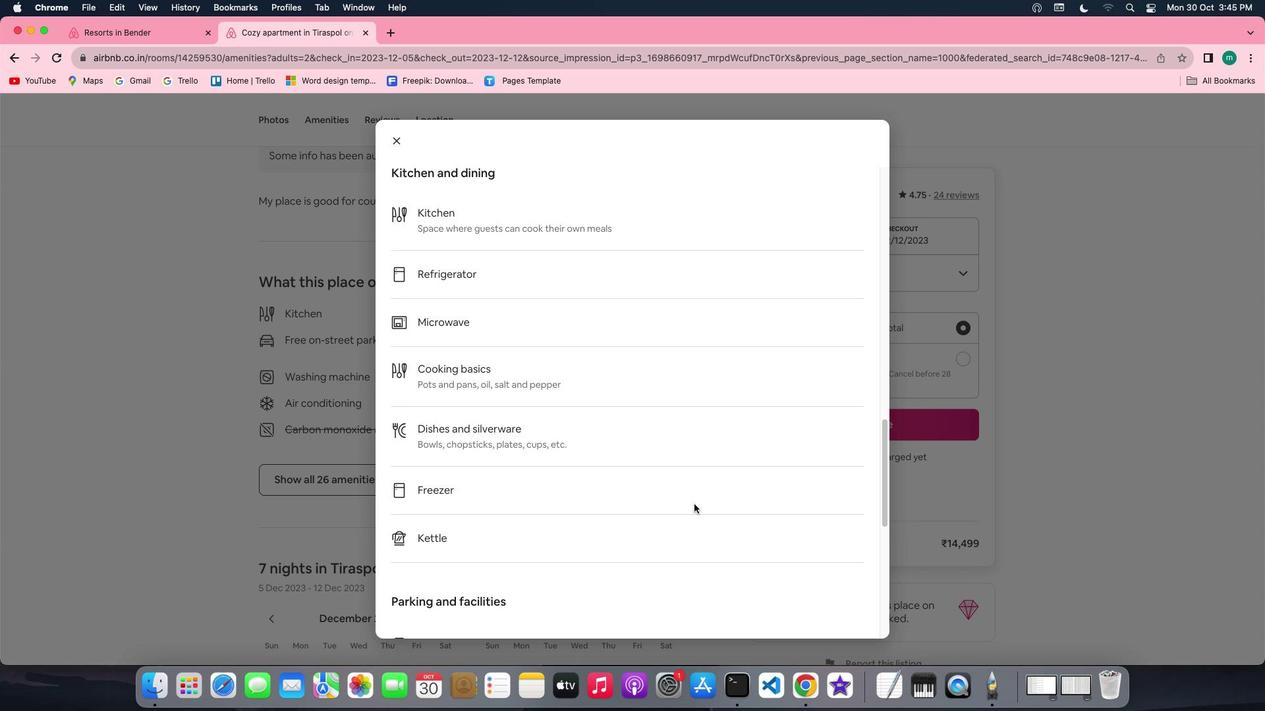 
Action: Mouse scrolled (694, 504) with delta (0, 0)
Screenshot: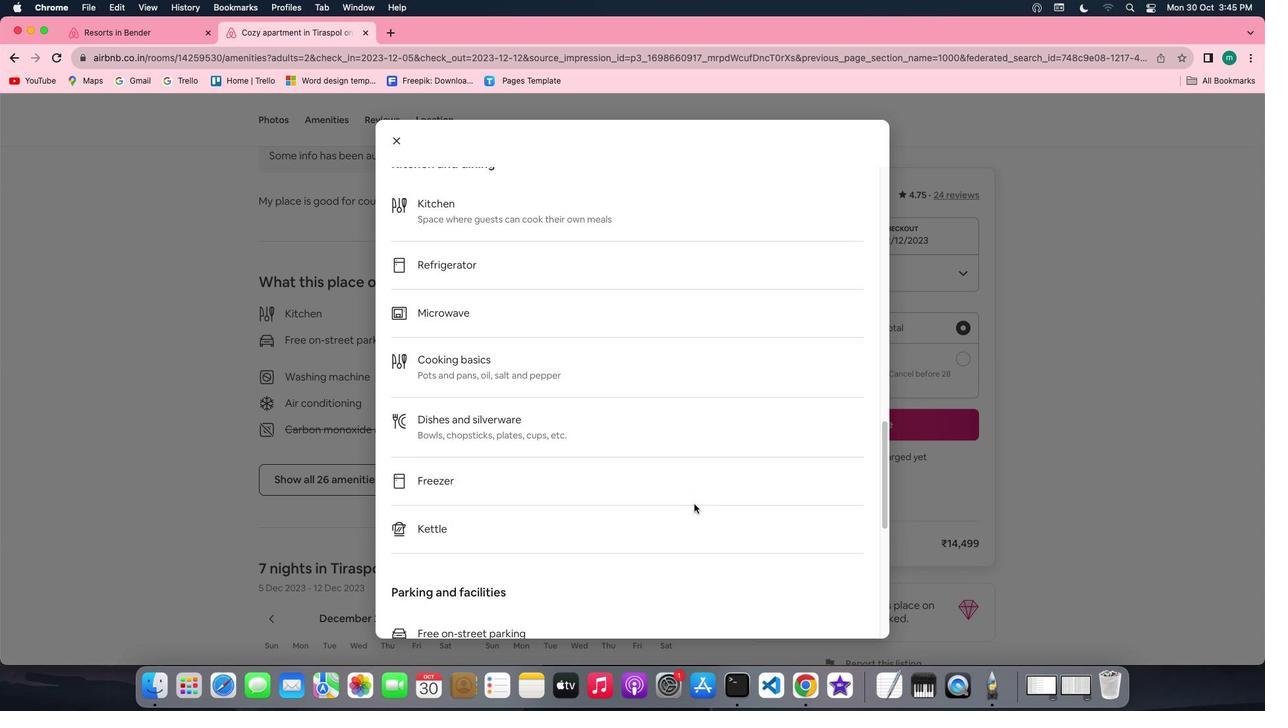 
Action: Mouse scrolled (694, 504) with delta (0, -1)
Screenshot: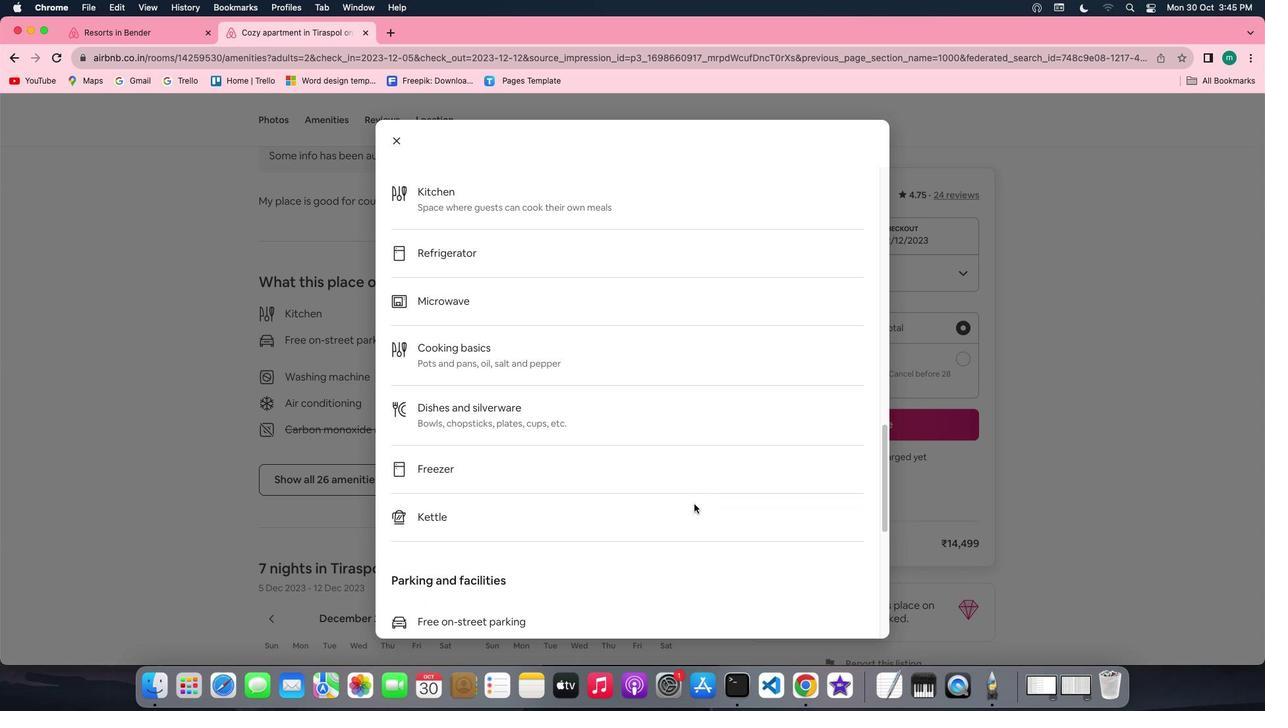 
Action: Mouse scrolled (694, 504) with delta (0, 0)
Screenshot: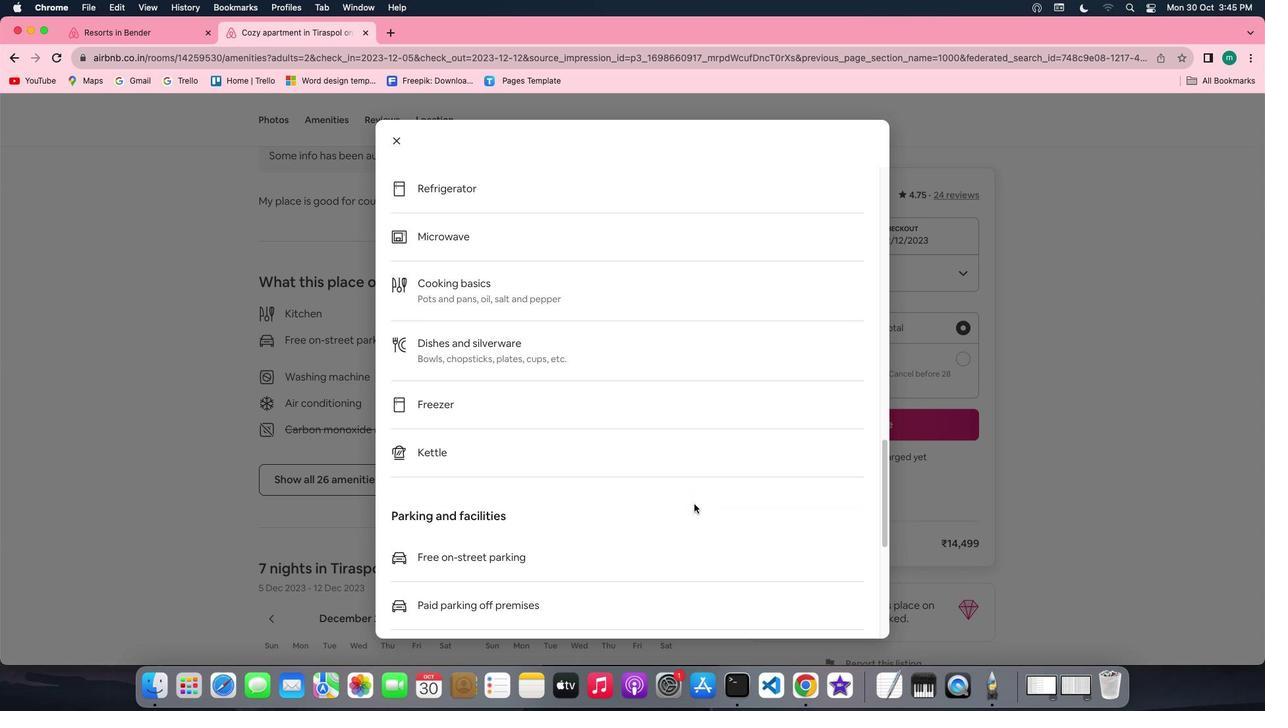 
Action: Mouse scrolled (694, 504) with delta (0, 0)
Screenshot: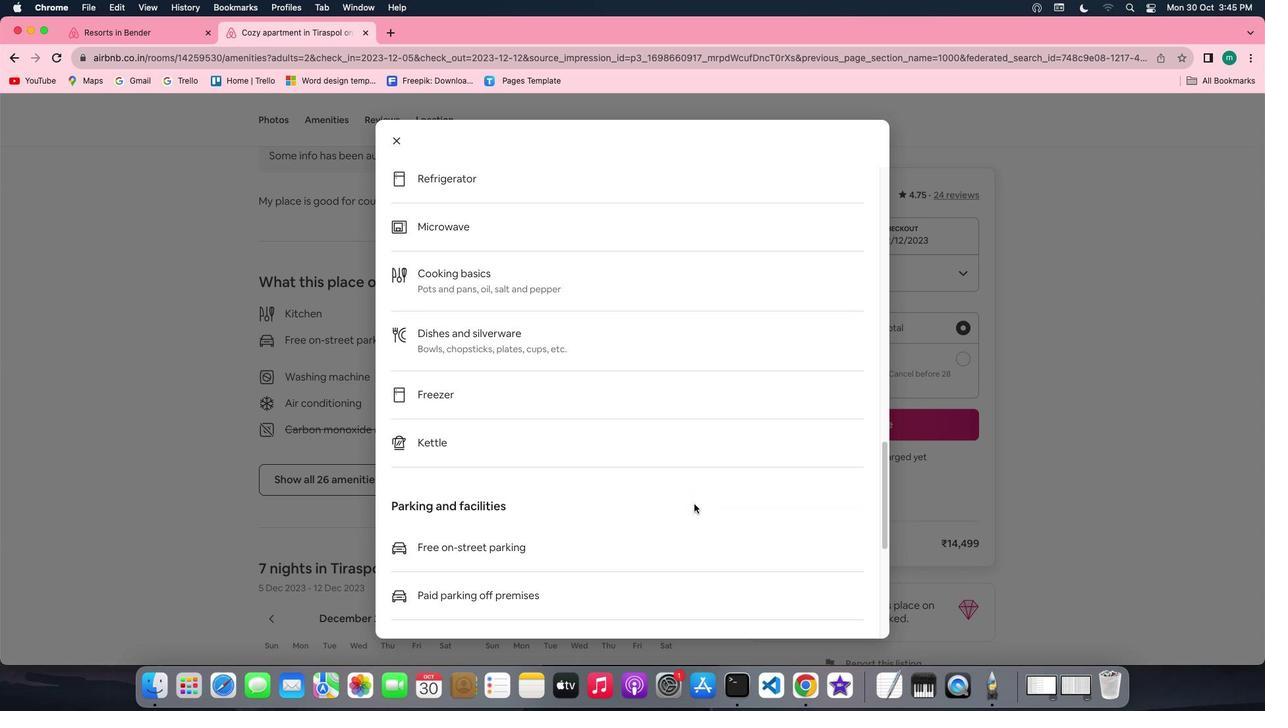 
Action: Mouse scrolled (694, 504) with delta (0, -1)
Screenshot: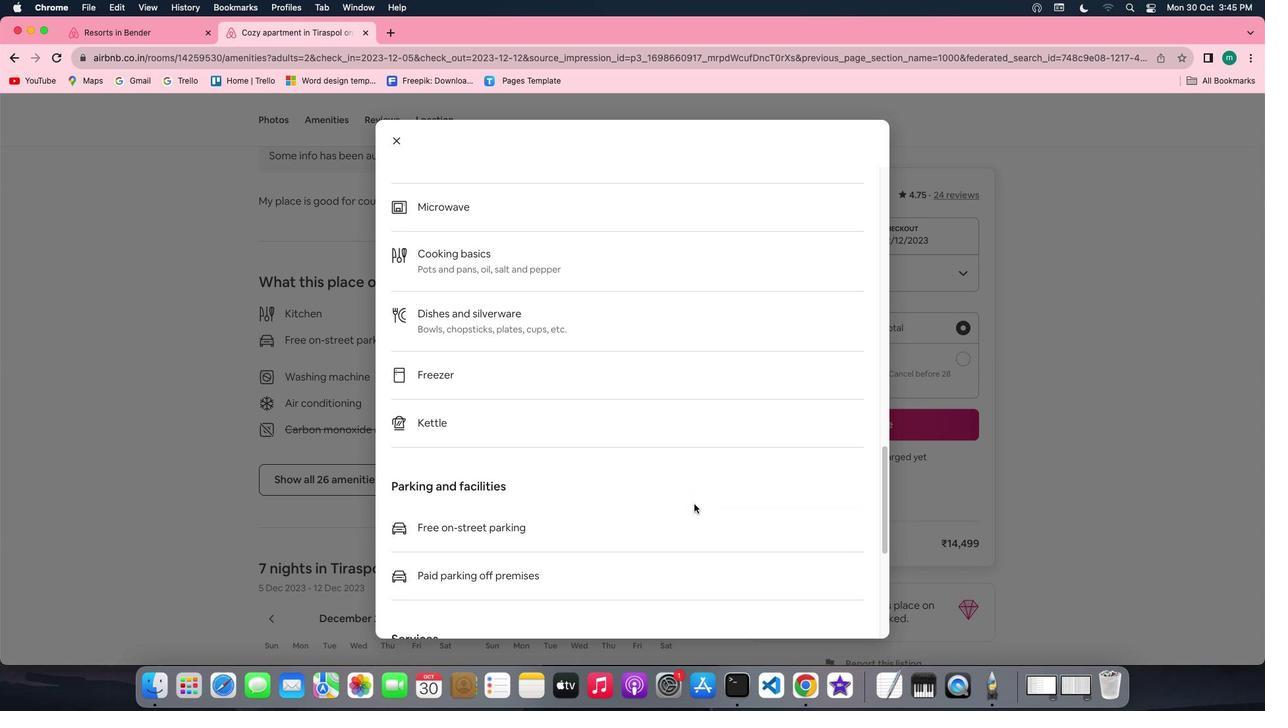 
Action: Mouse scrolled (694, 504) with delta (0, -1)
Screenshot: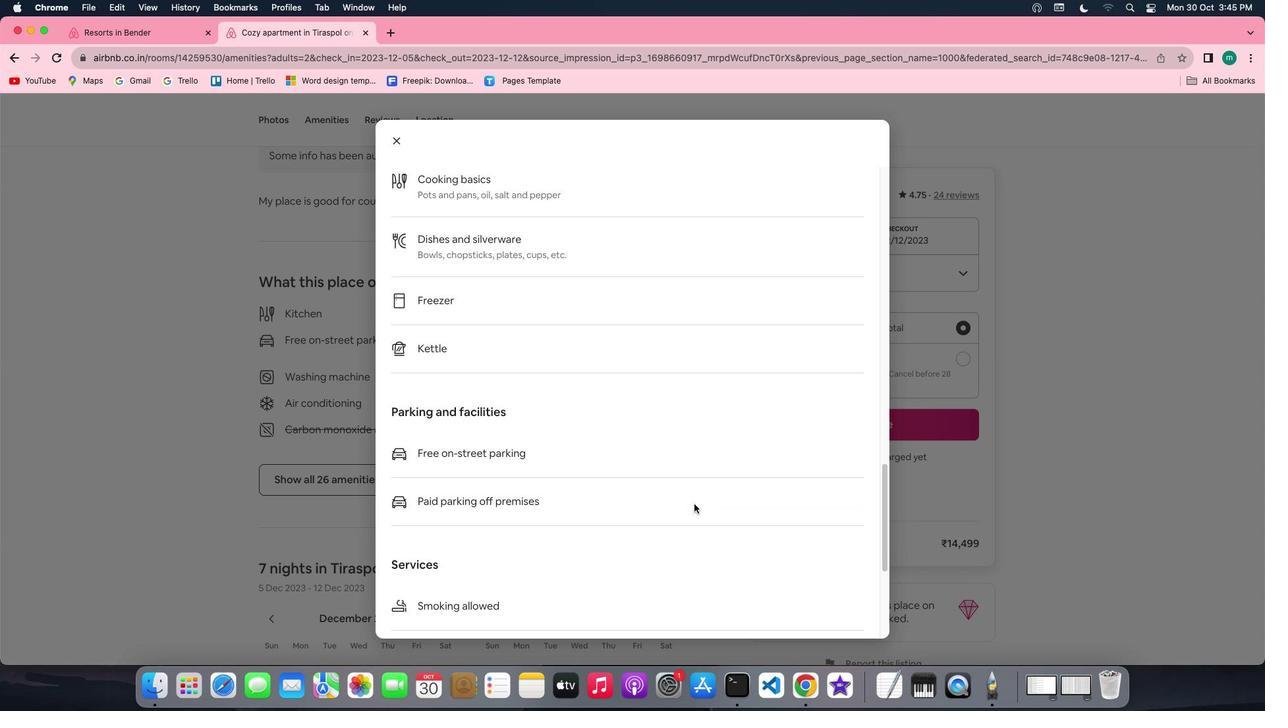 
Action: Mouse scrolled (694, 504) with delta (0, 0)
Screenshot: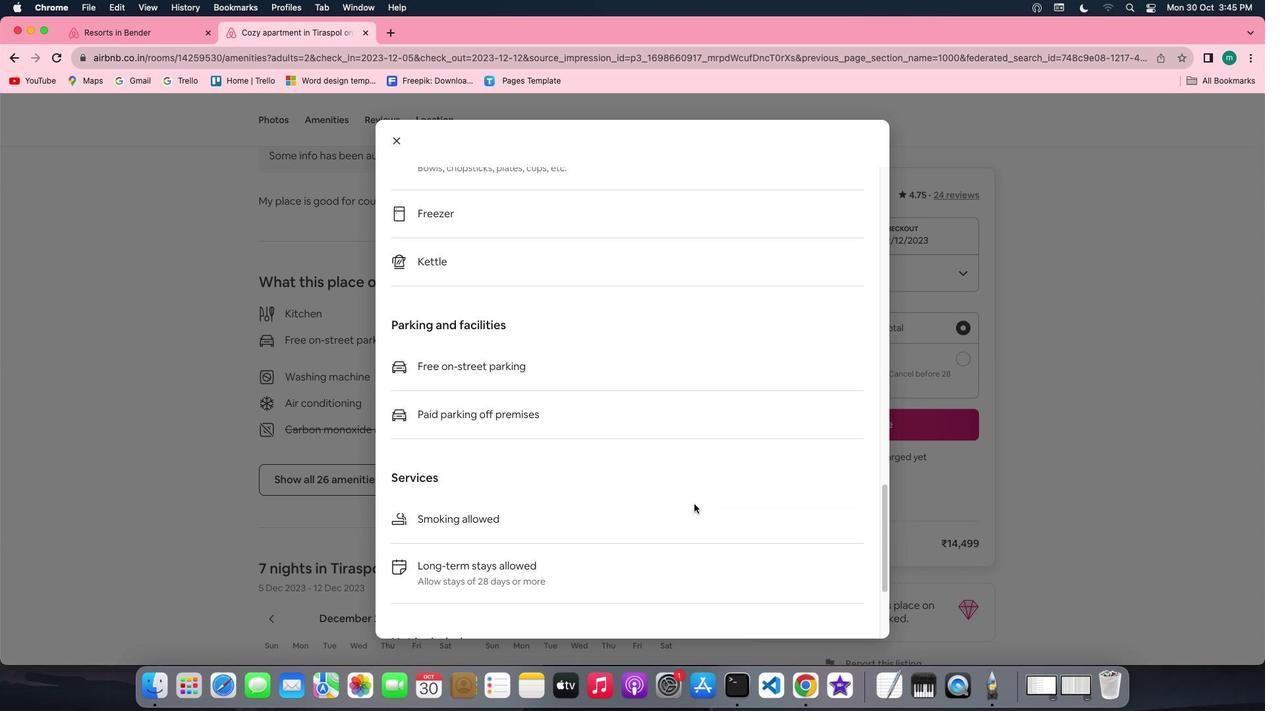 
Action: Mouse scrolled (694, 504) with delta (0, 0)
Screenshot: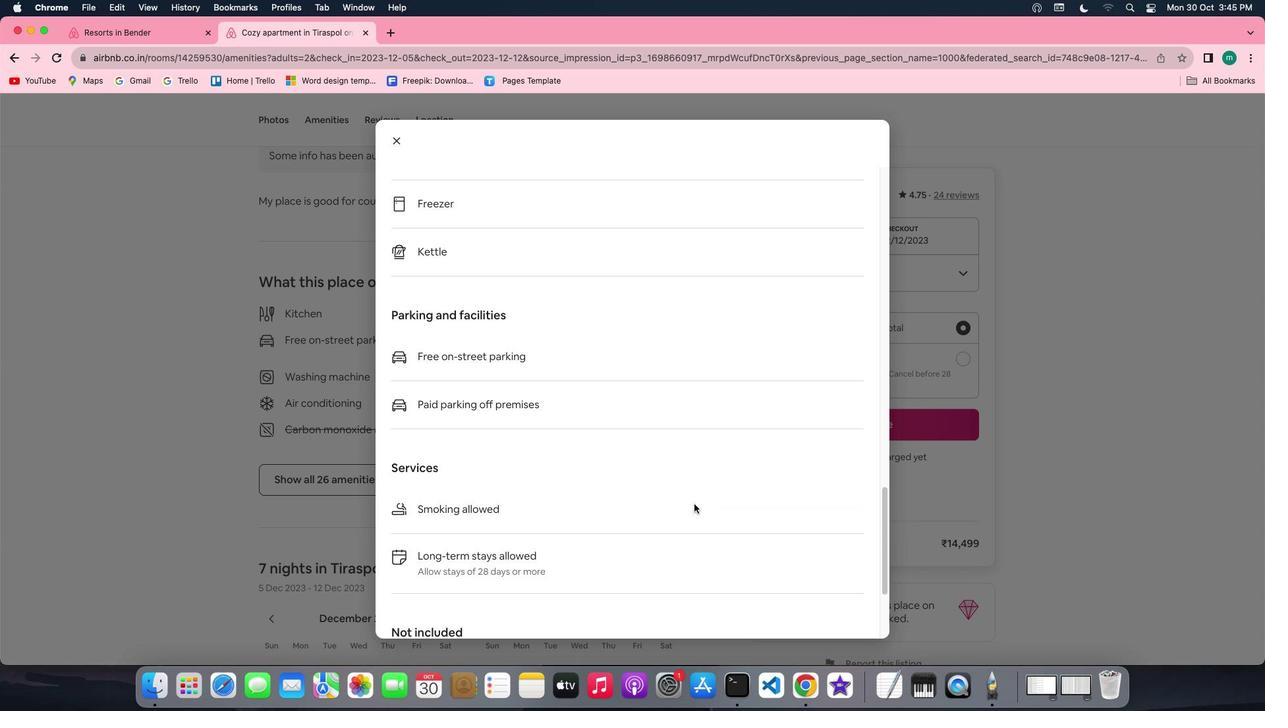 
Action: Mouse scrolled (694, 504) with delta (0, -1)
Screenshot: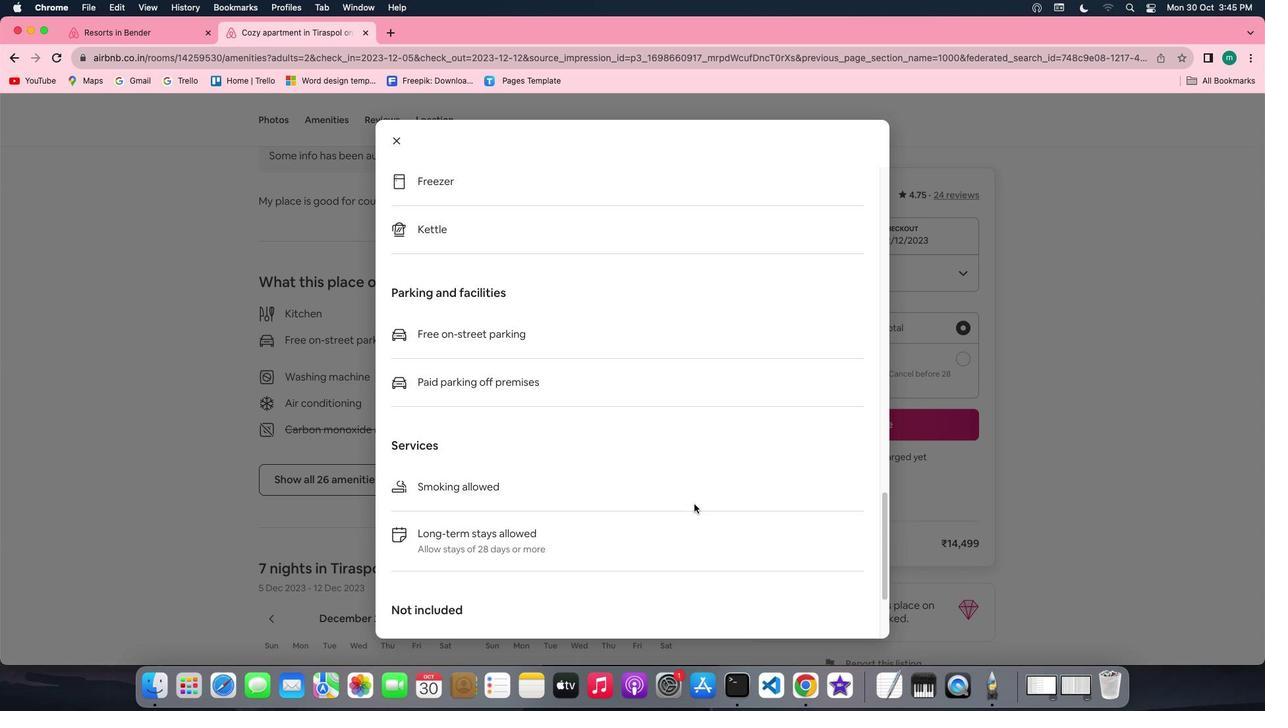 
Action: Mouse scrolled (694, 504) with delta (0, -2)
Screenshot: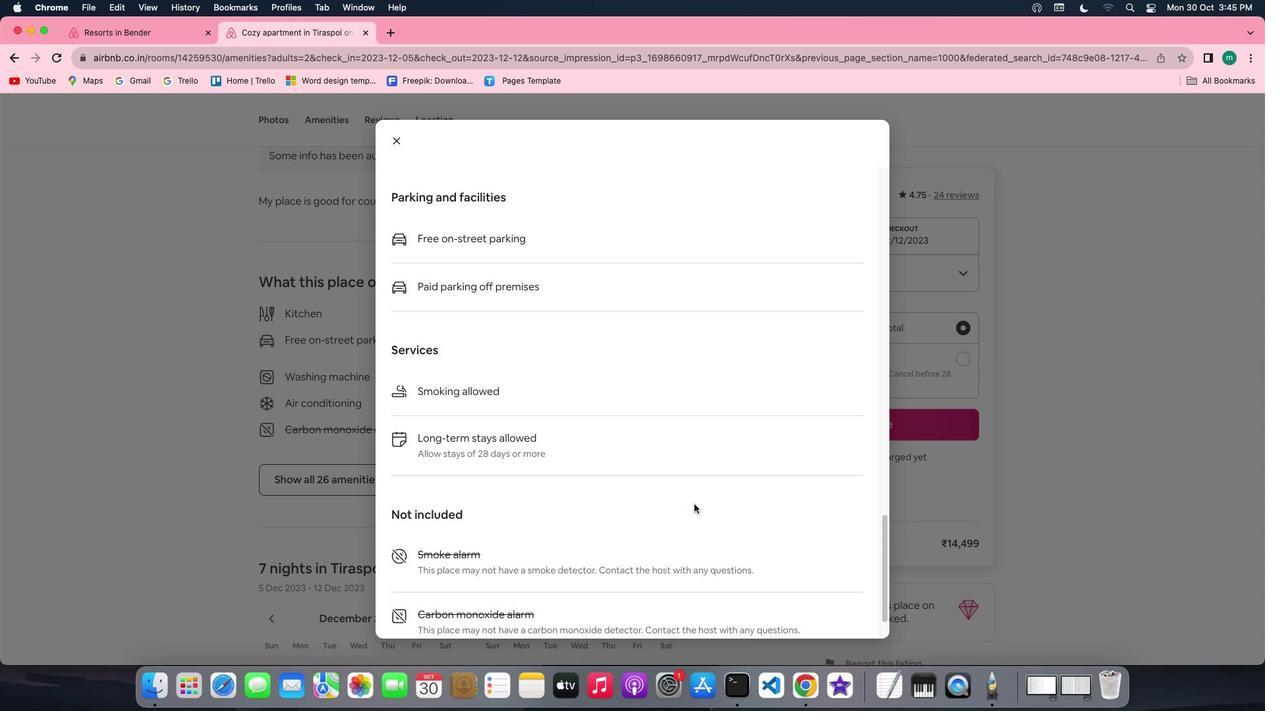 
Action: Mouse scrolled (694, 504) with delta (0, 0)
Screenshot: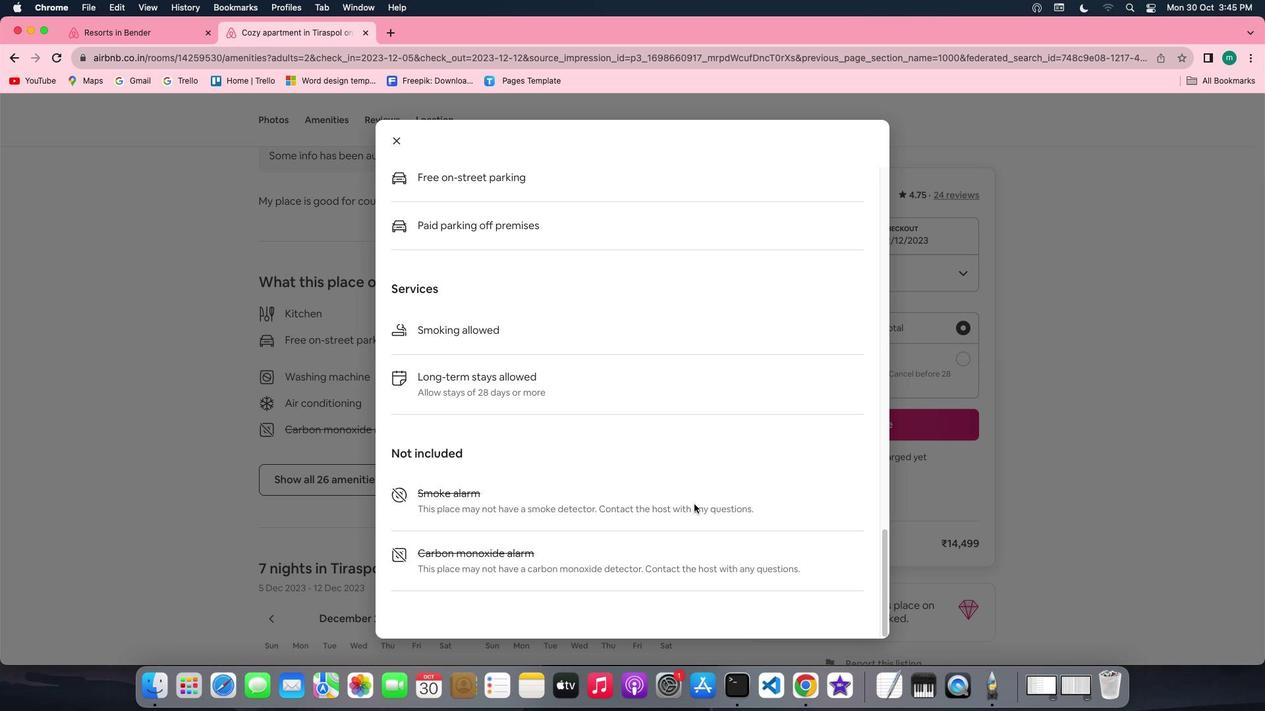 
Action: Mouse scrolled (694, 504) with delta (0, 0)
Screenshot: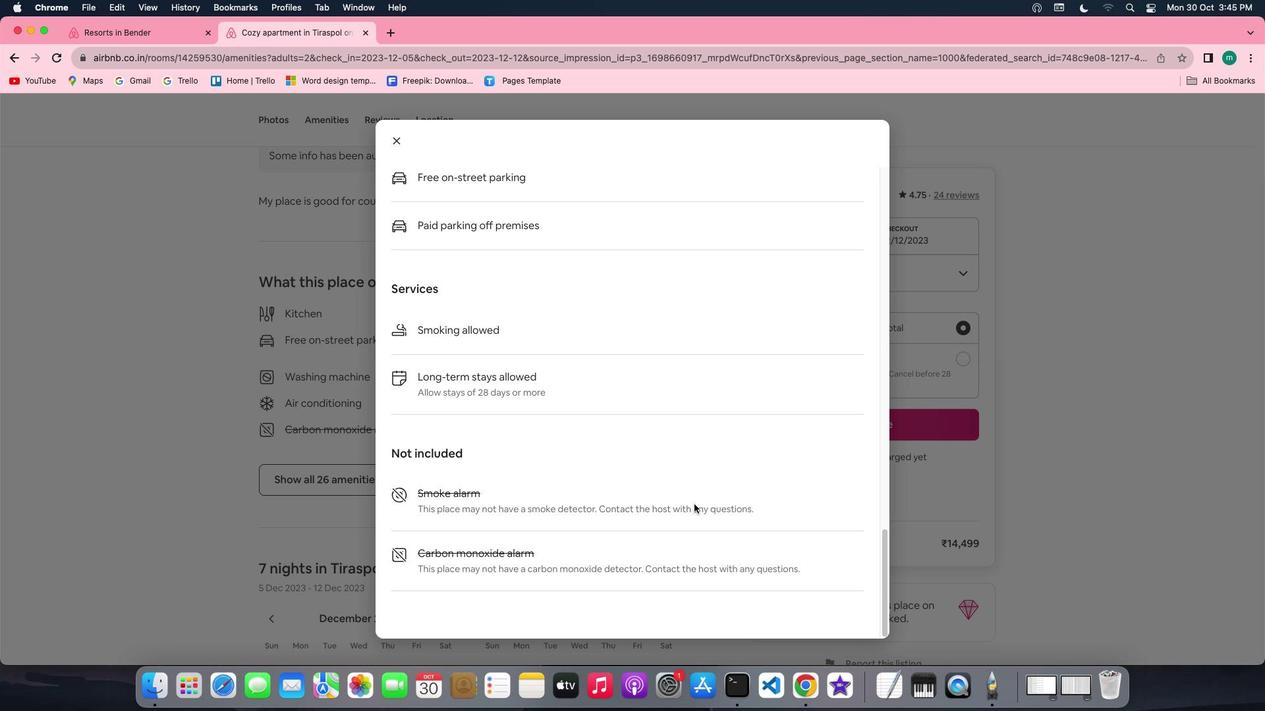 
Action: Mouse scrolled (694, 504) with delta (0, 0)
Screenshot: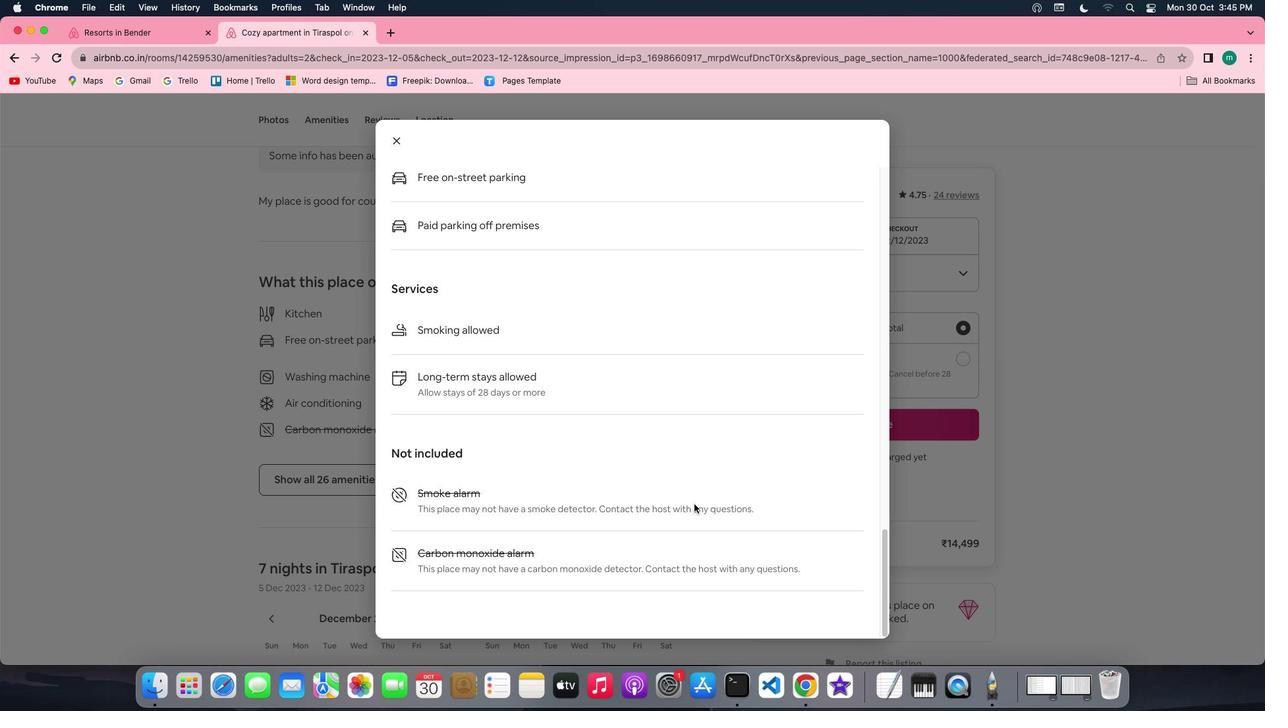 
Action: Mouse scrolled (694, 504) with delta (0, -1)
Screenshot: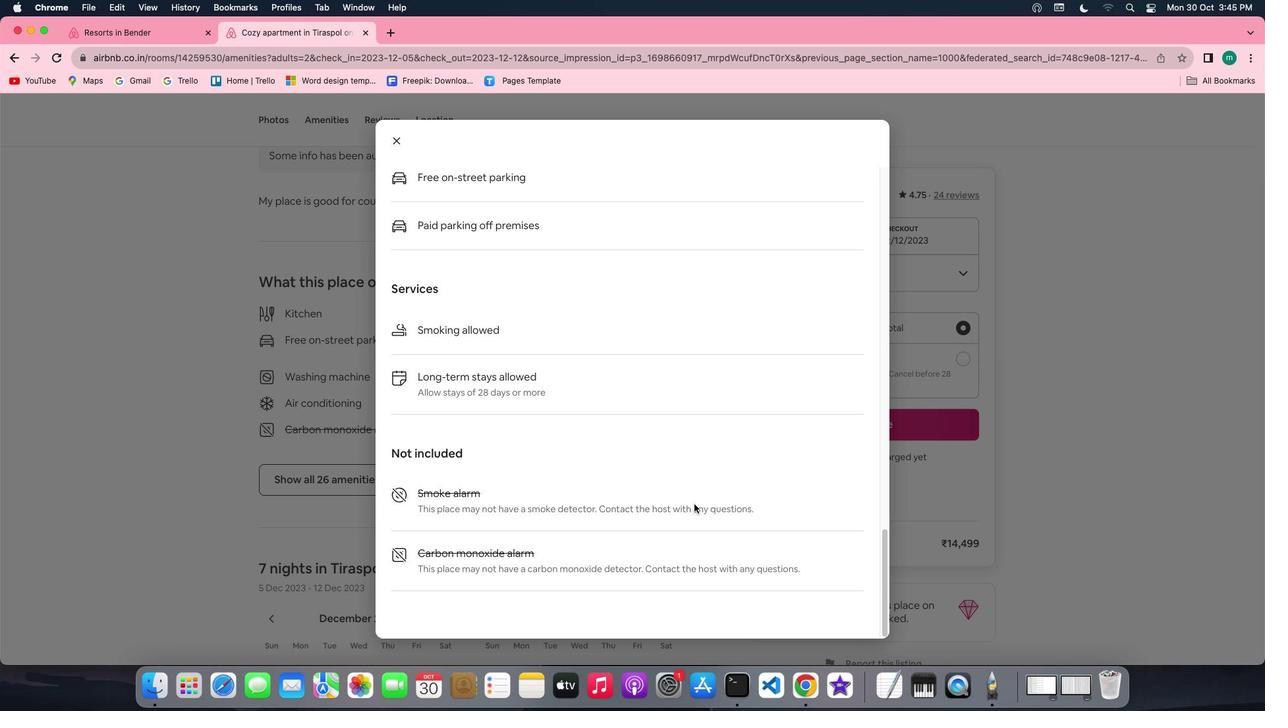 
Action: Mouse scrolled (694, 504) with delta (0, -1)
Screenshot: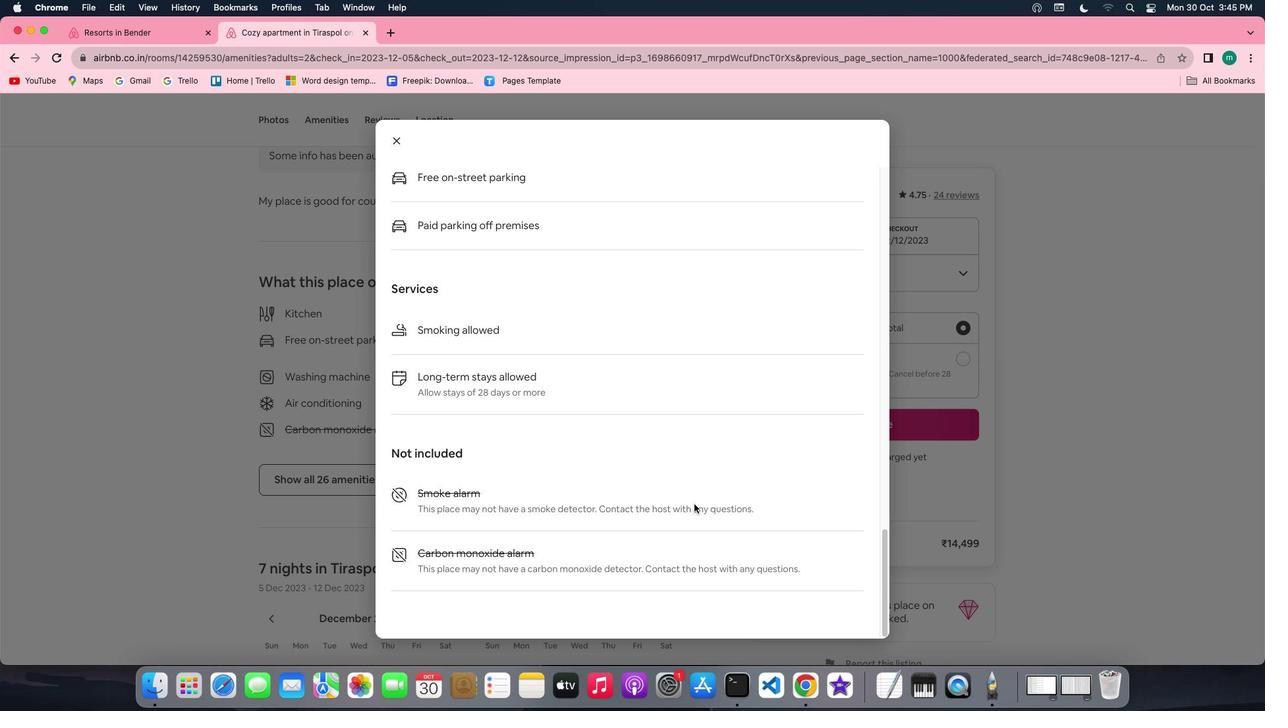 
Action: Mouse moved to (392, 140)
Screenshot: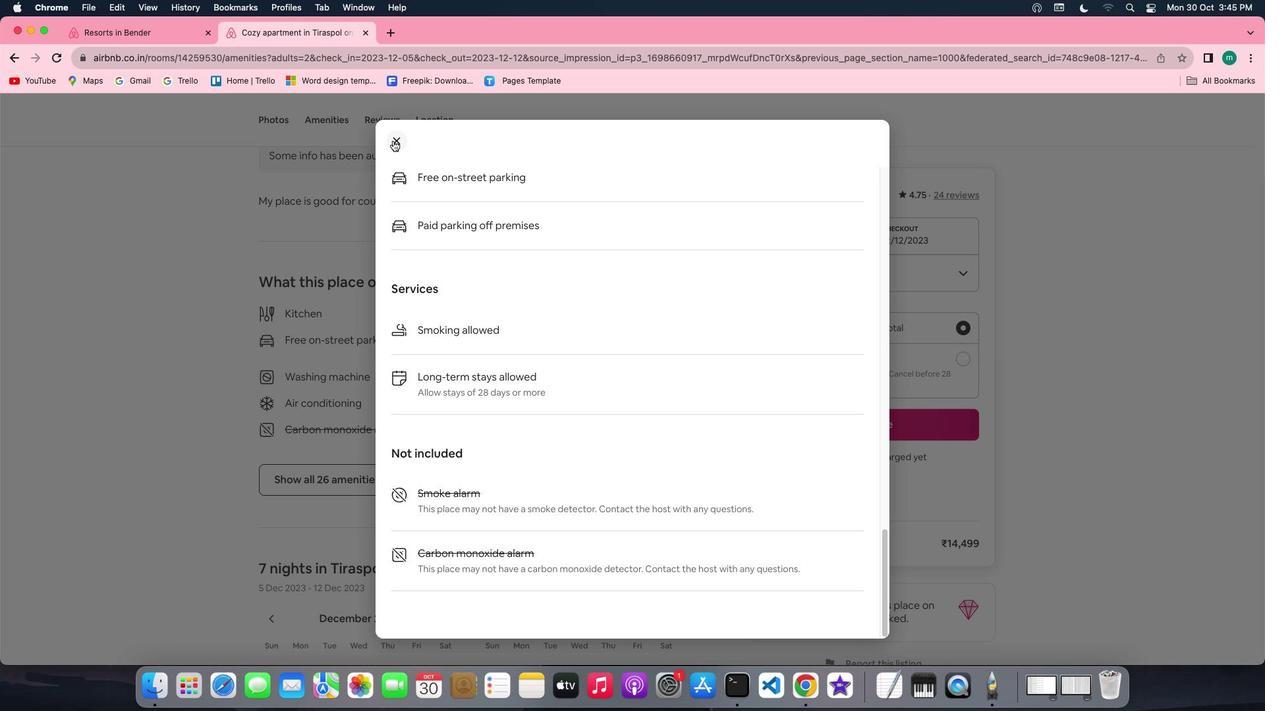 
Action: Mouse pressed left at (392, 140)
Screenshot: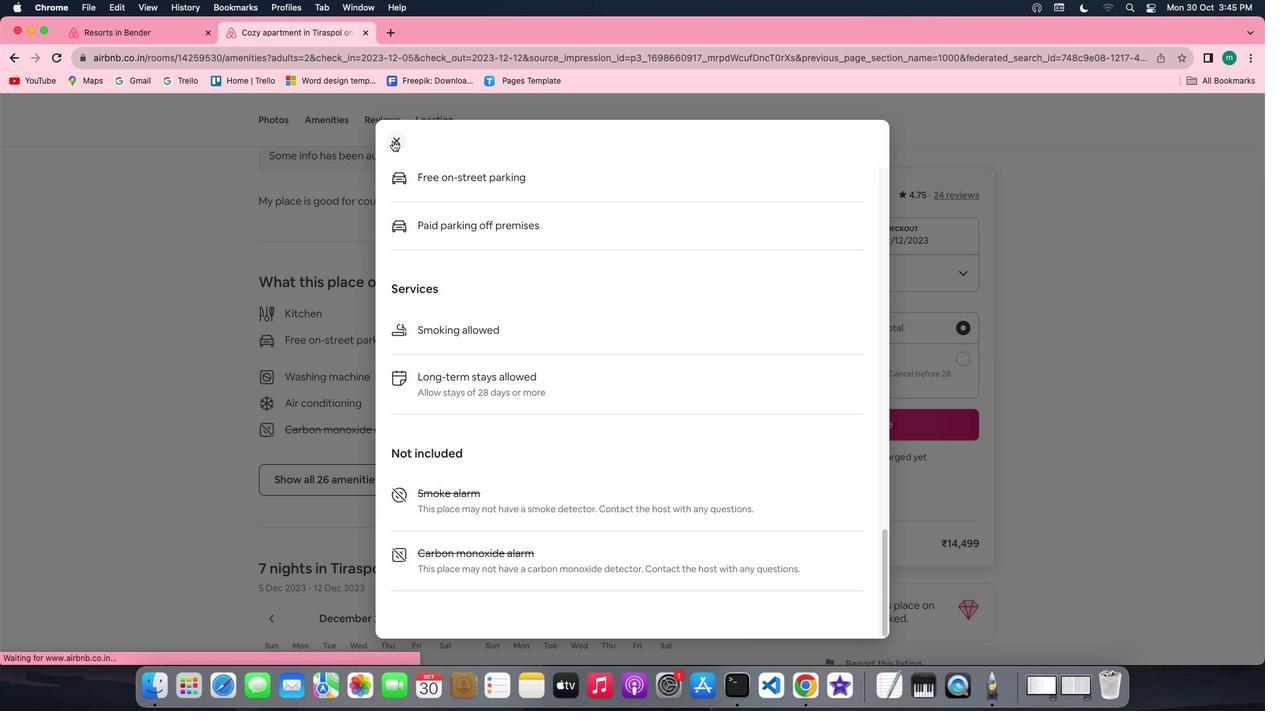 
Action: Mouse moved to (404, 434)
Screenshot: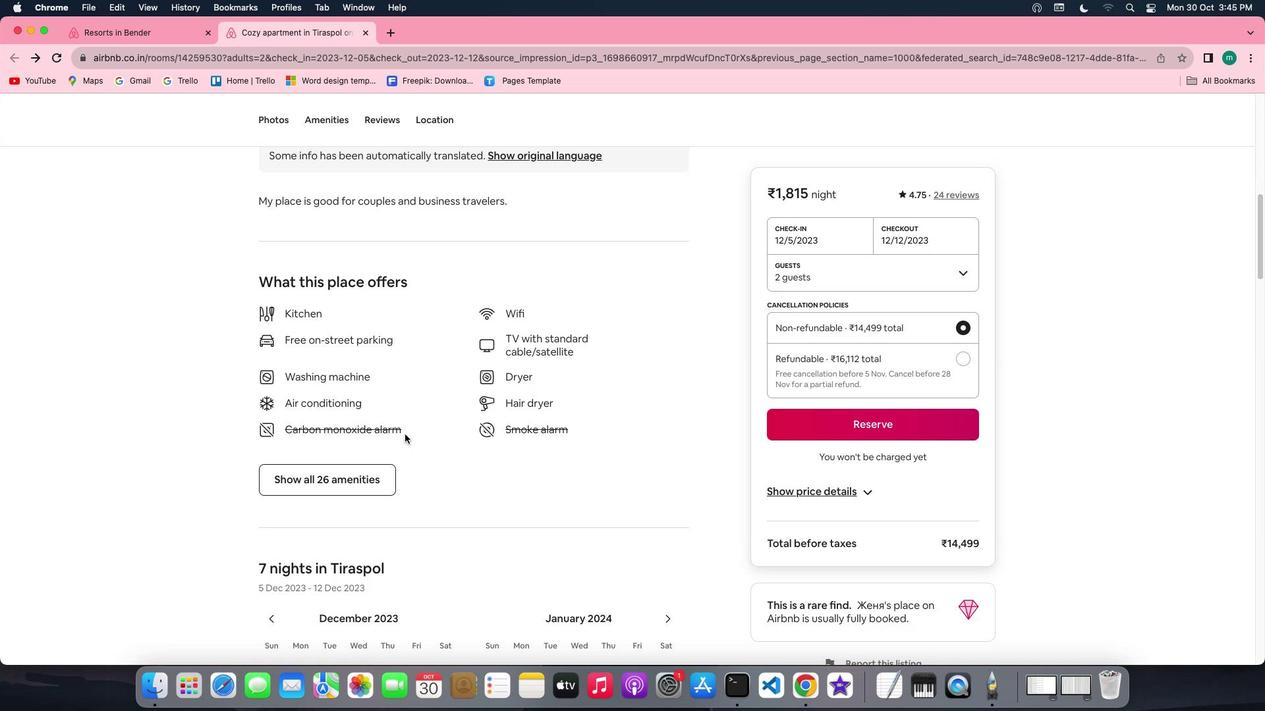 
Action: Mouse scrolled (404, 434) with delta (0, 0)
Screenshot: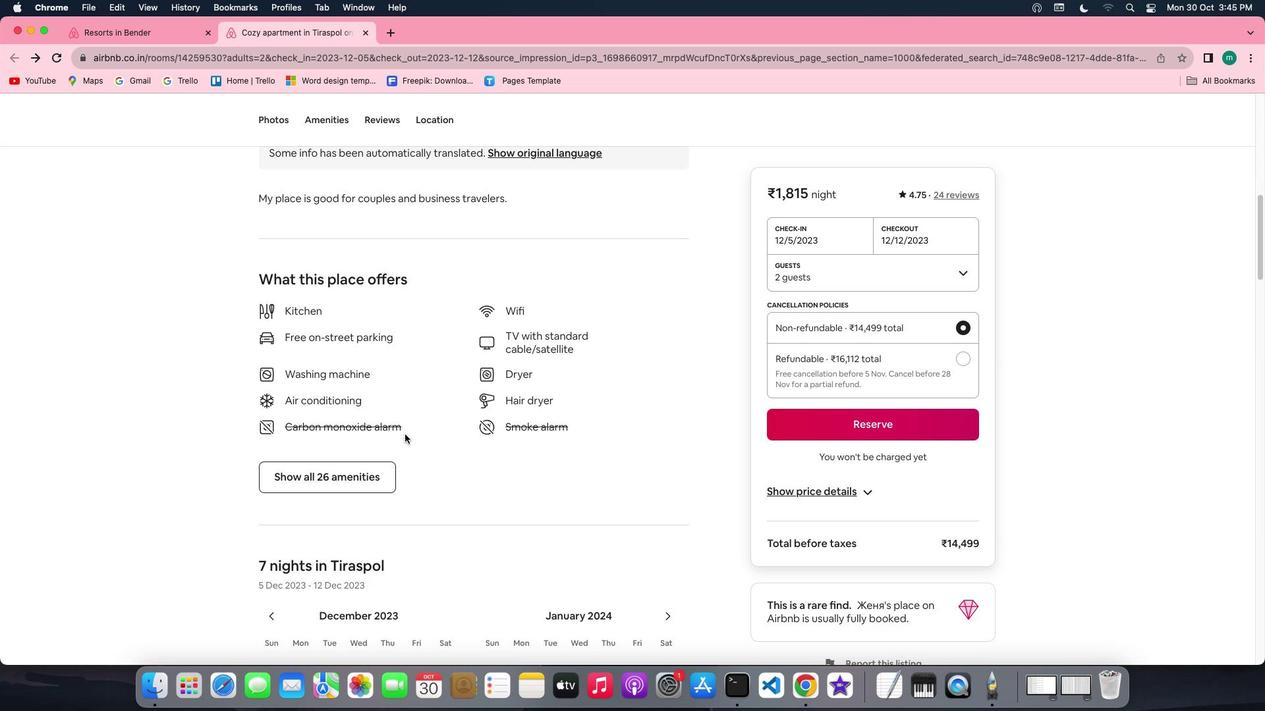 
Action: Mouse scrolled (404, 434) with delta (0, 0)
Screenshot: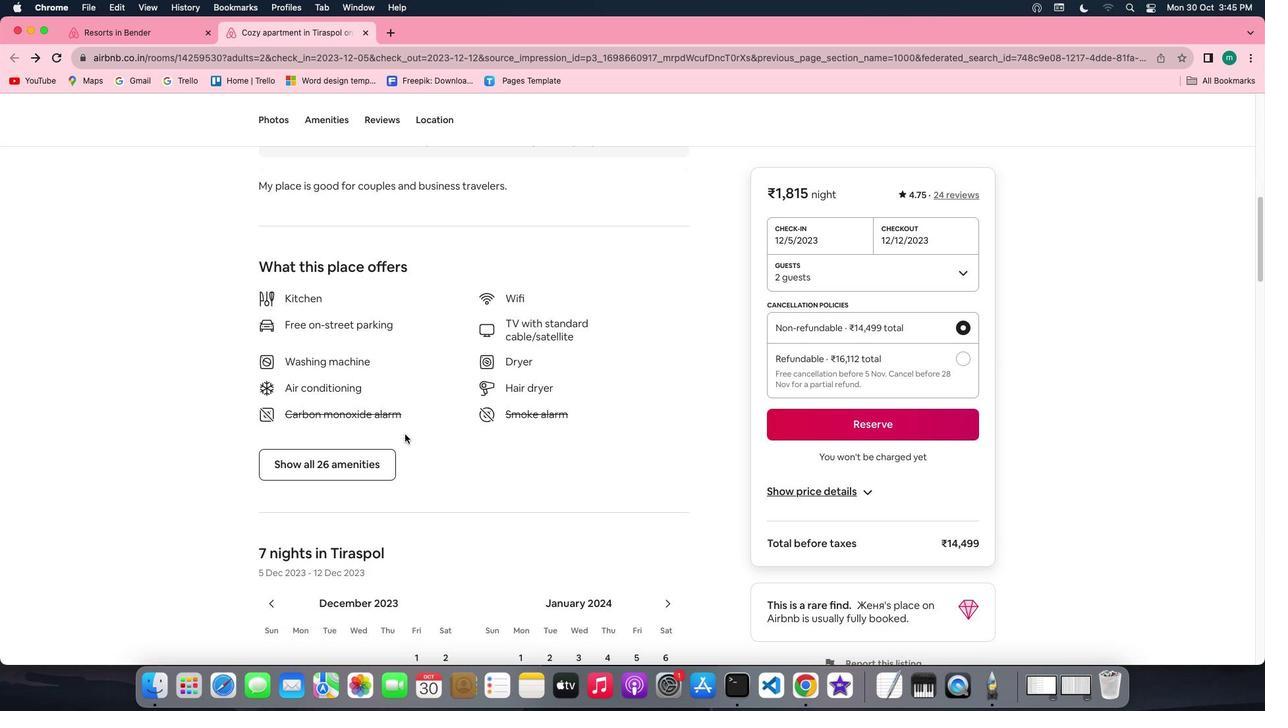 
Action: Mouse scrolled (404, 434) with delta (0, -1)
Screenshot: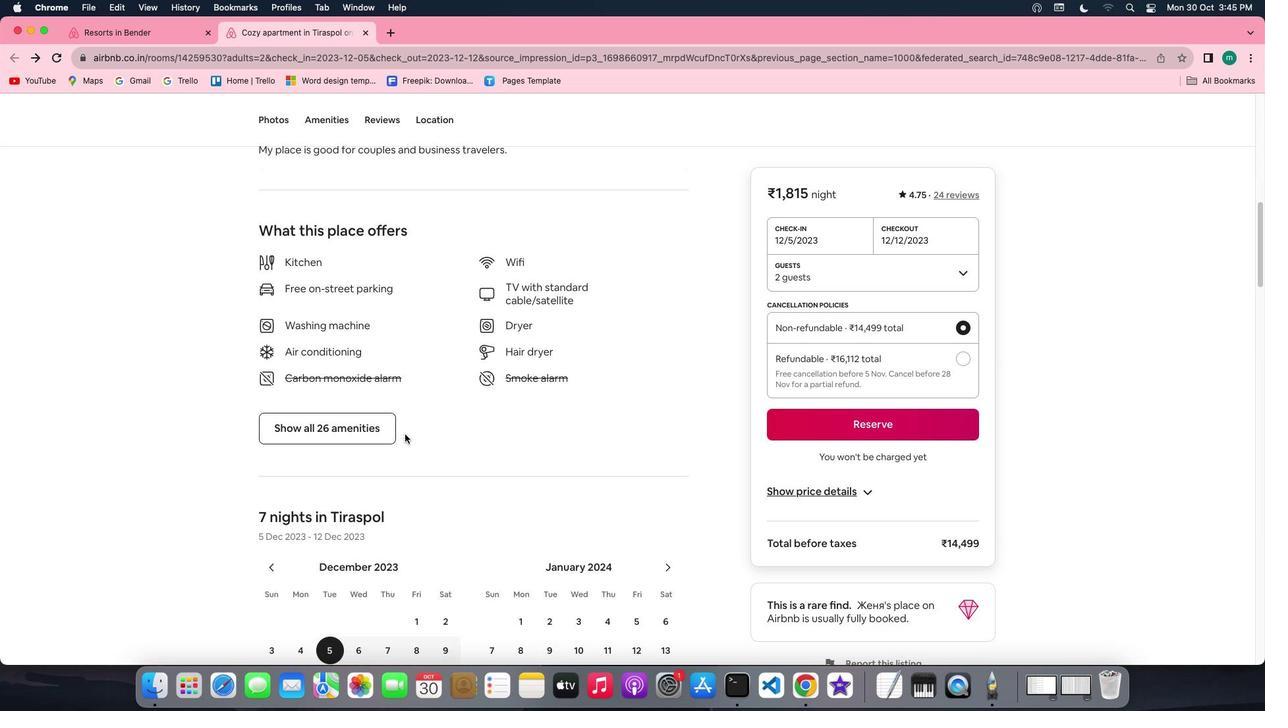 
Action: Mouse scrolled (404, 434) with delta (0, -2)
Screenshot: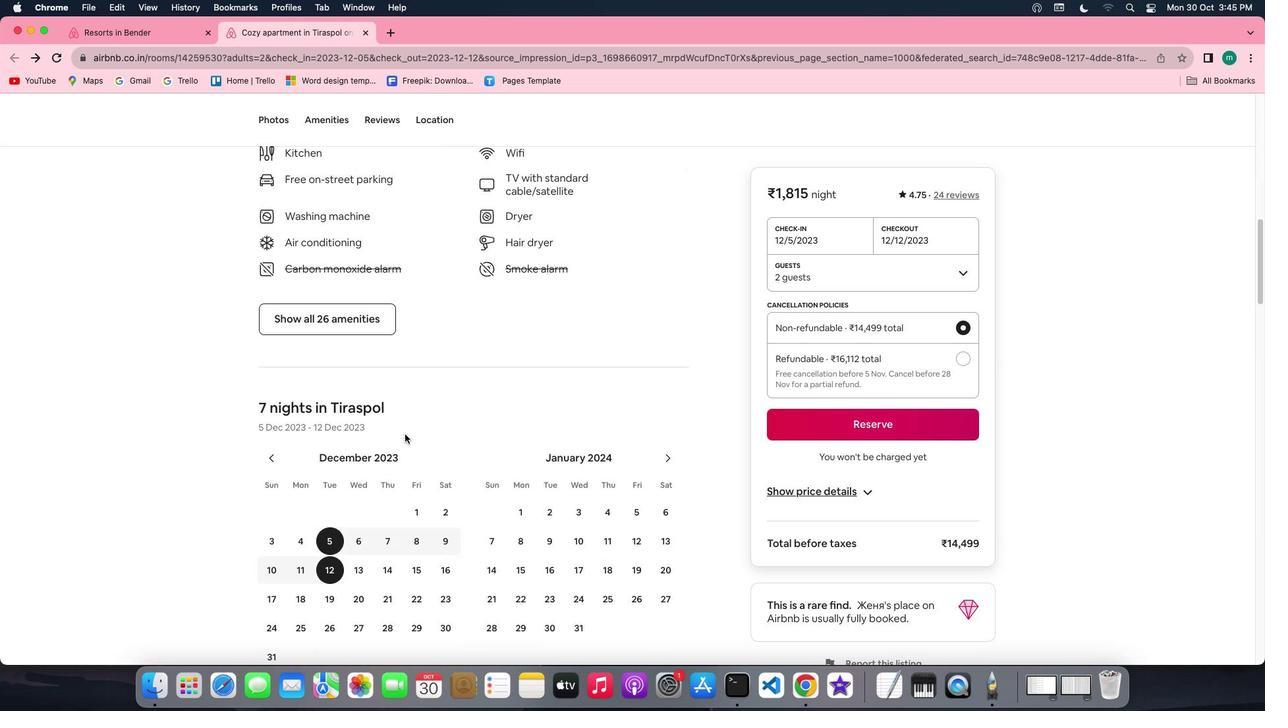 
Action: Mouse scrolled (404, 434) with delta (0, -2)
Screenshot: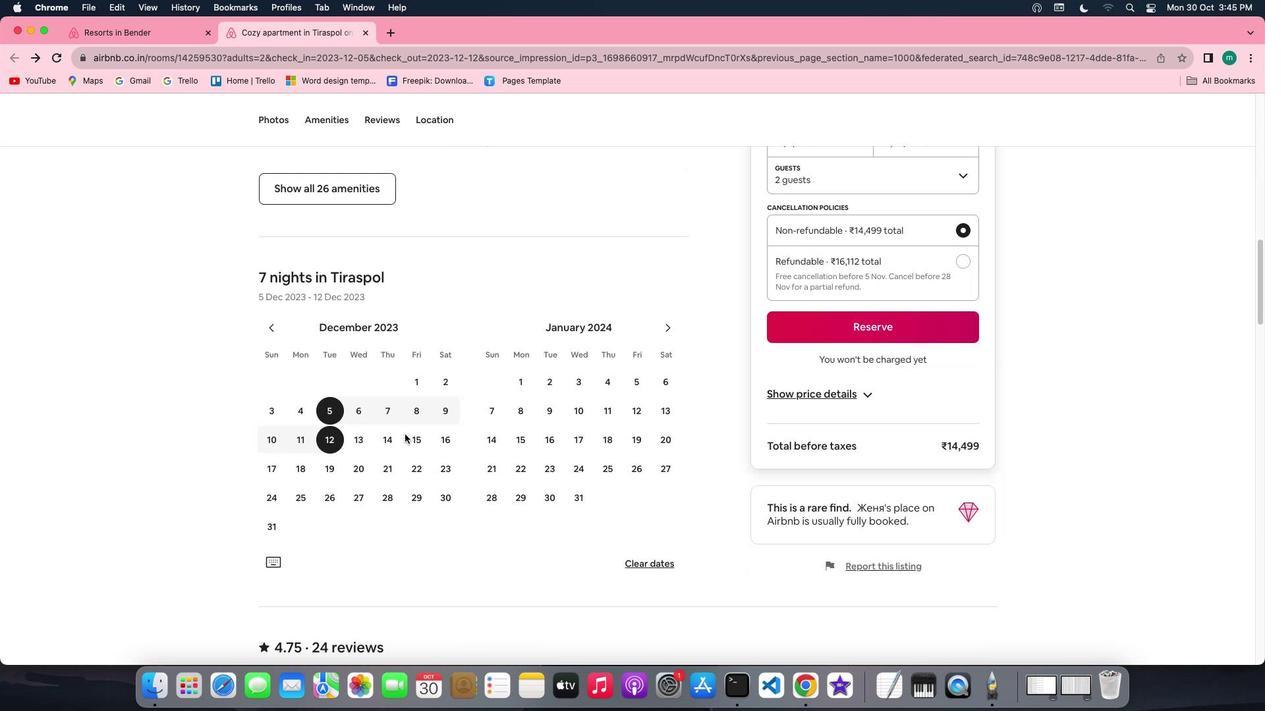 
Action: Mouse scrolled (404, 434) with delta (0, 0)
Screenshot: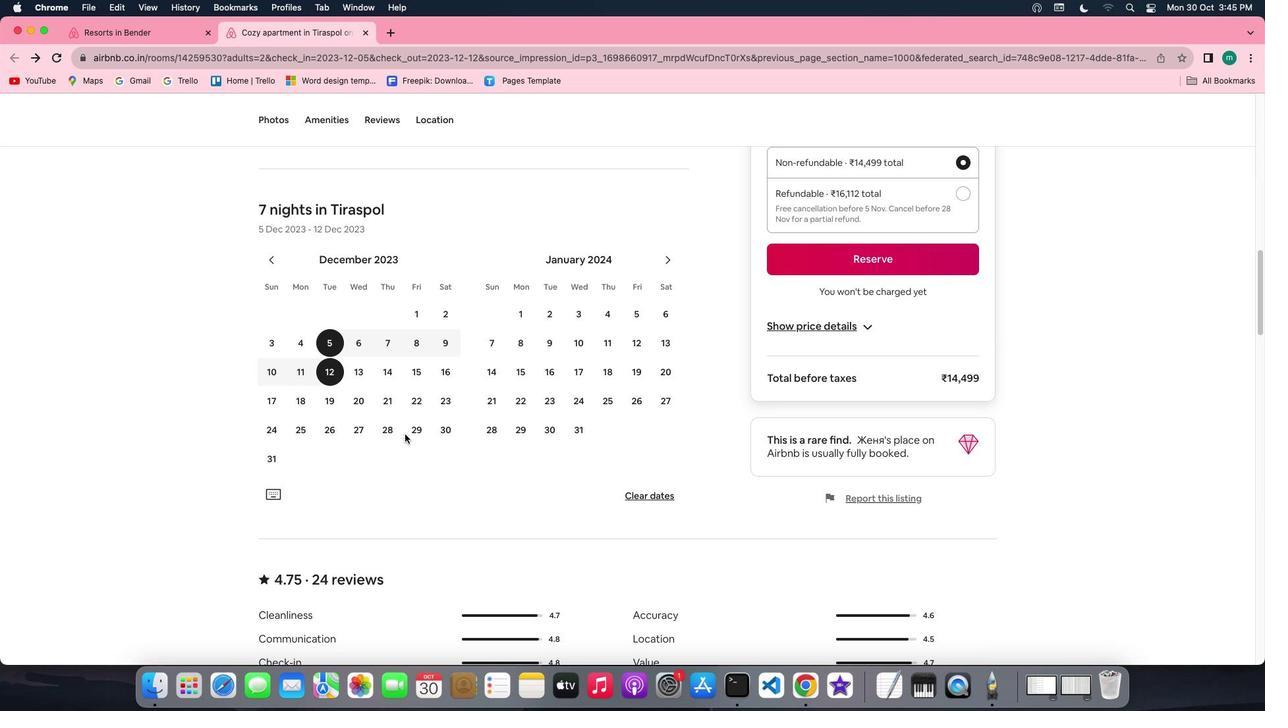 
Action: Mouse scrolled (404, 434) with delta (0, 0)
Screenshot: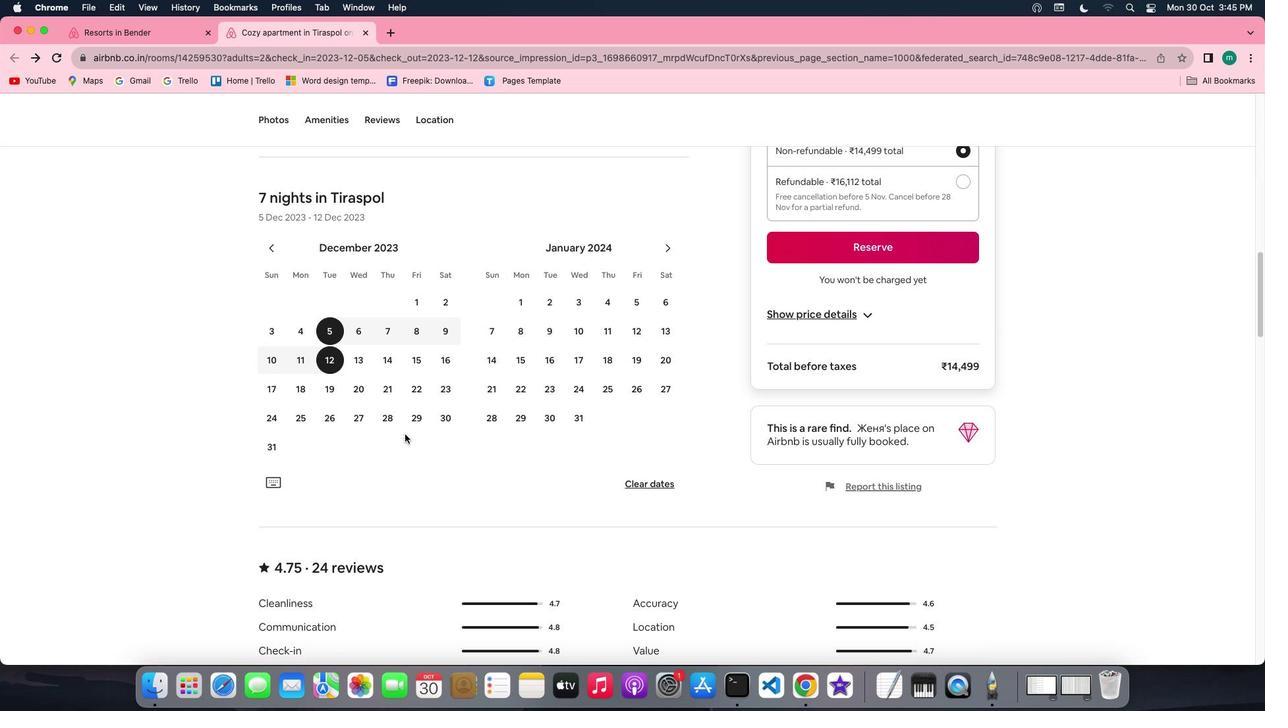 
Action: Mouse scrolled (404, 434) with delta (0, -1)
Screenshot: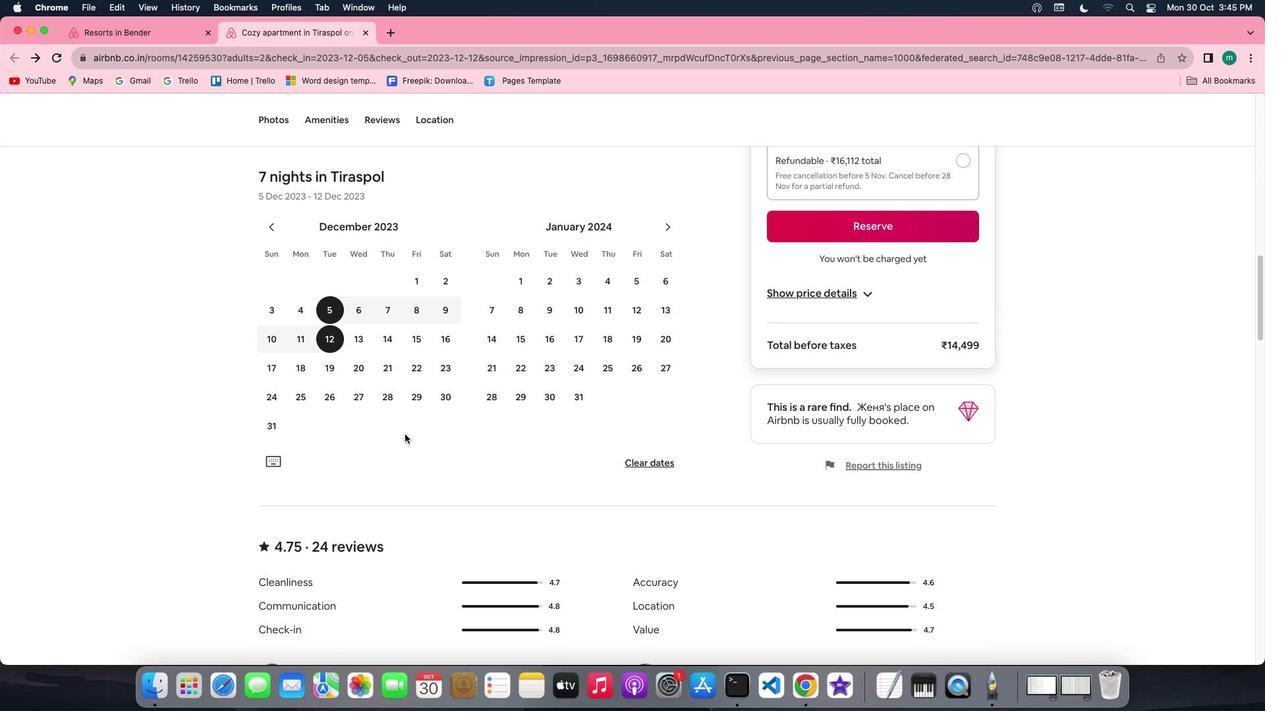 
Action: Mouse scrolled (404, 434) with delta (0, -1)
Screenshot: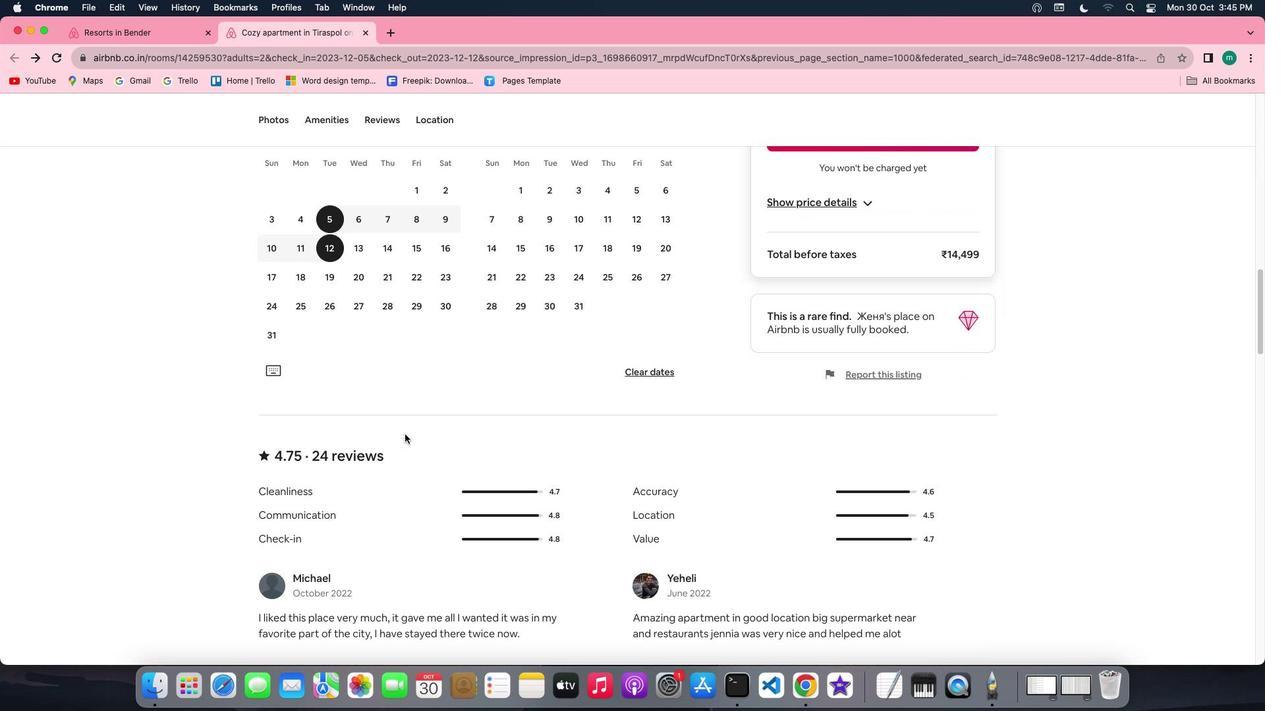 
Action: Mouse scrolled (404, 434) with delta (0, 0)
Screenshot: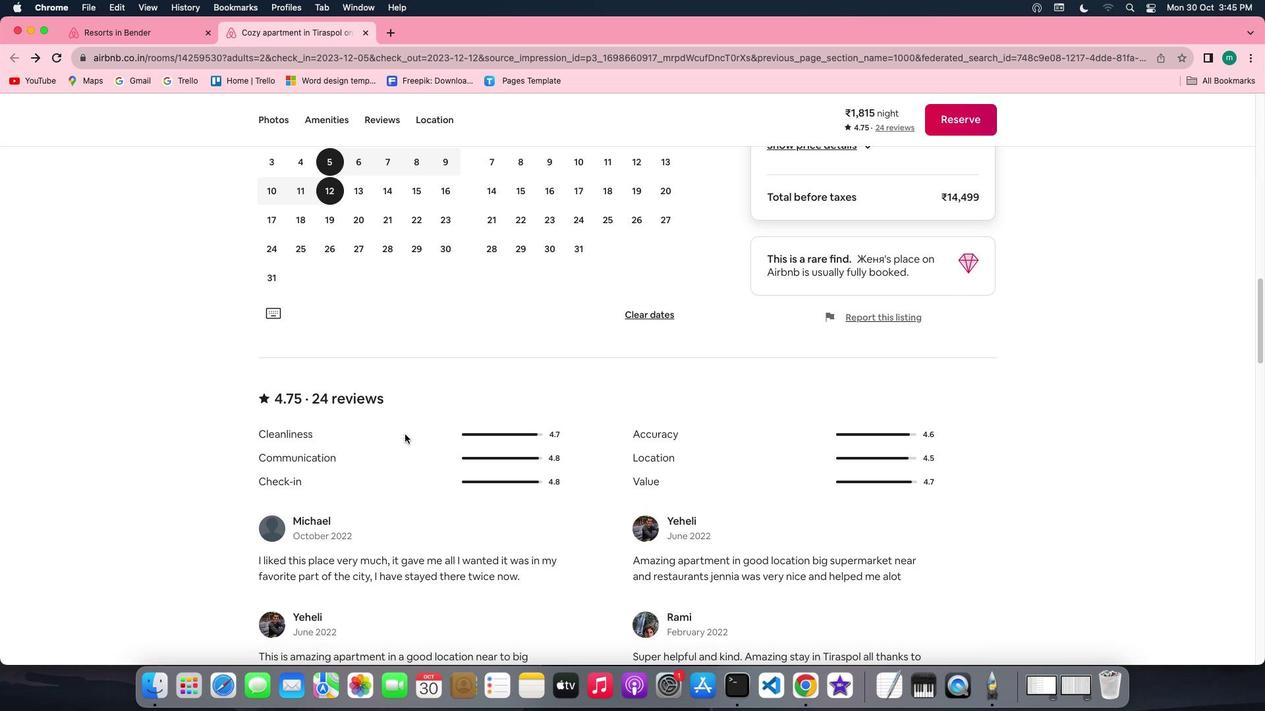 
Action: Mouse scrolled (404, 434) with delta (0, 0)
Screenshot: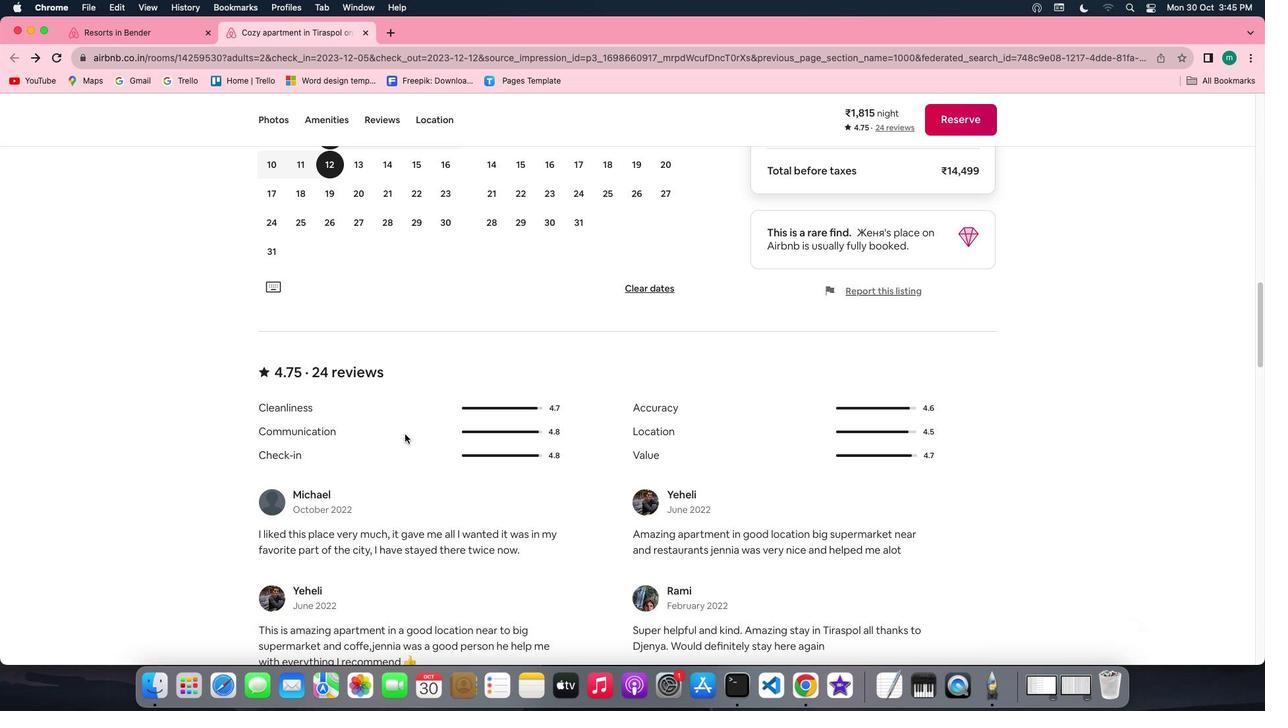 
Action: Mouse scrolled (404, 434) with delta (0, -1)
Screenshot: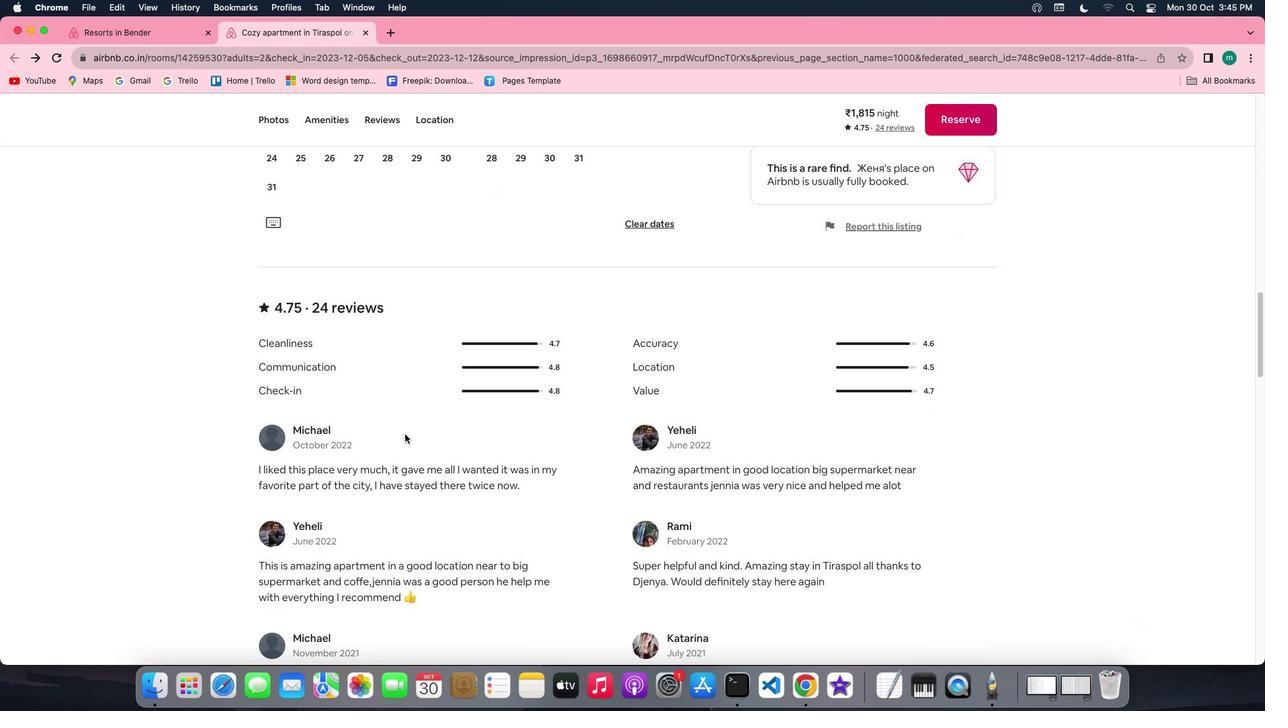 
Action: Mouse scrolled (404, 434) with delta (0, -2)
Screenshot: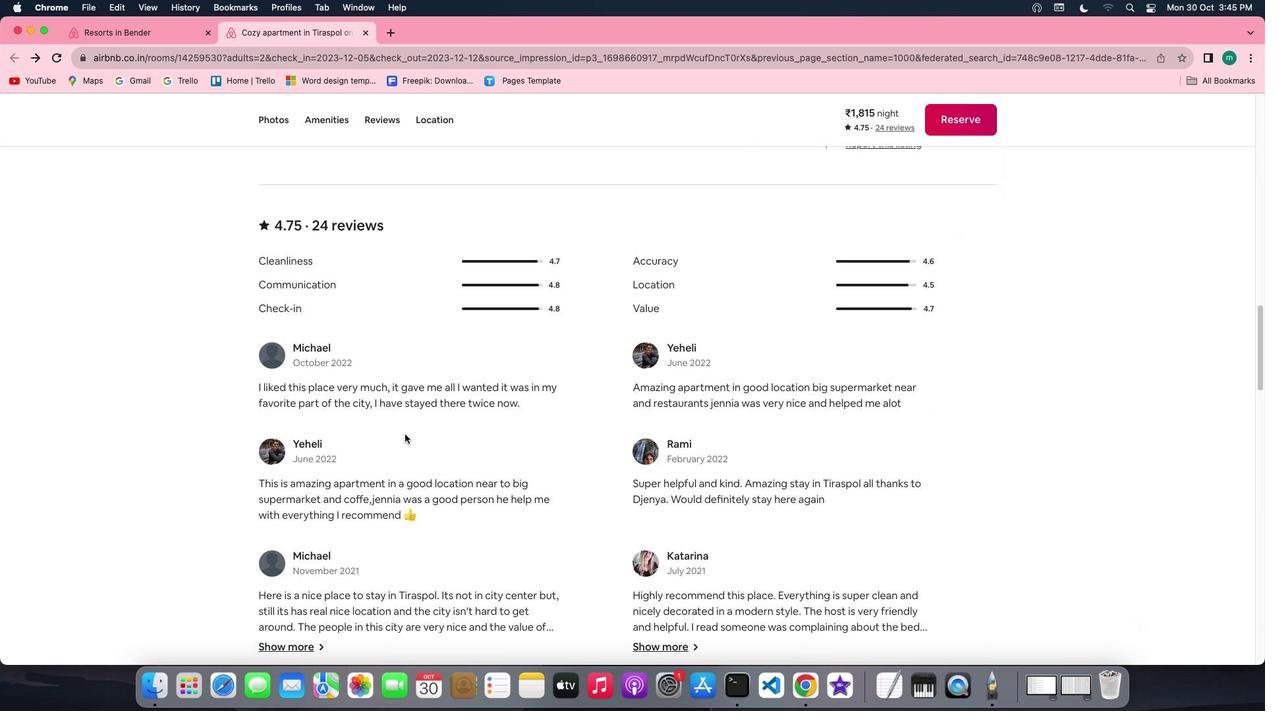 
Action: Mouse scrolled (404, 434) with delta (0, 0)
Screenshot: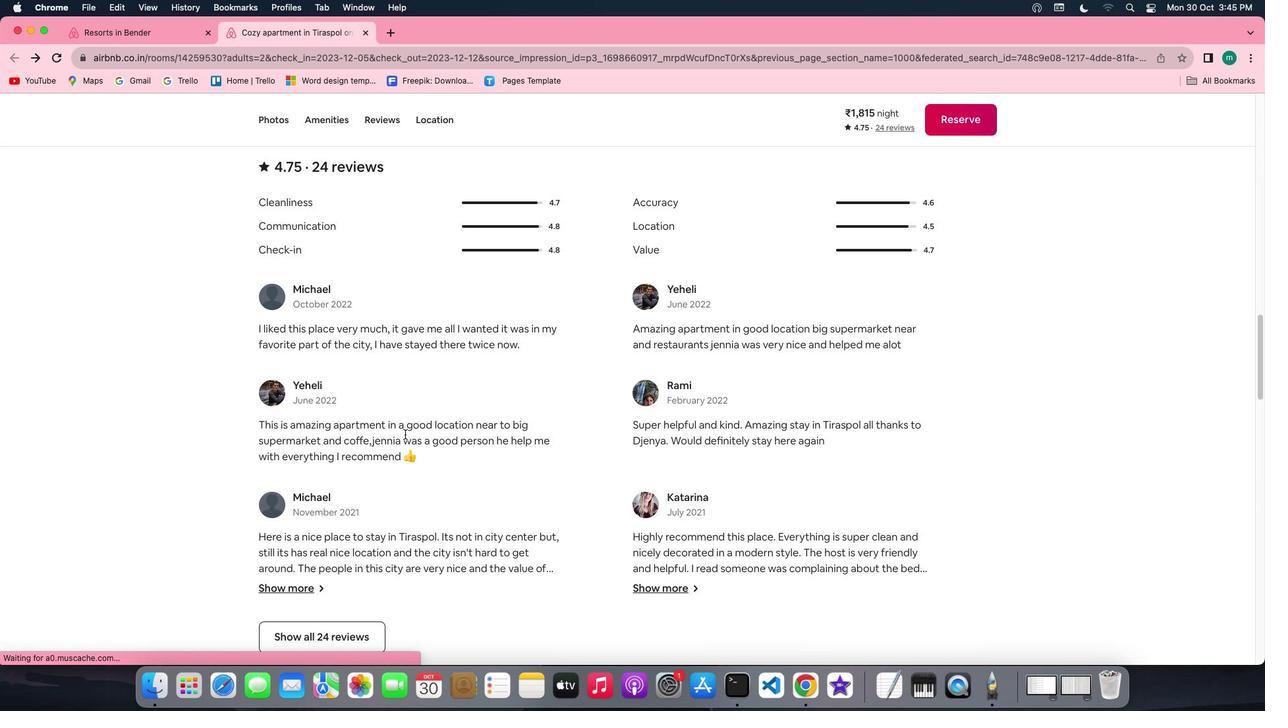 
Action: Mouse scrolled (404, 434) with delta (0, 0)
Screenshot: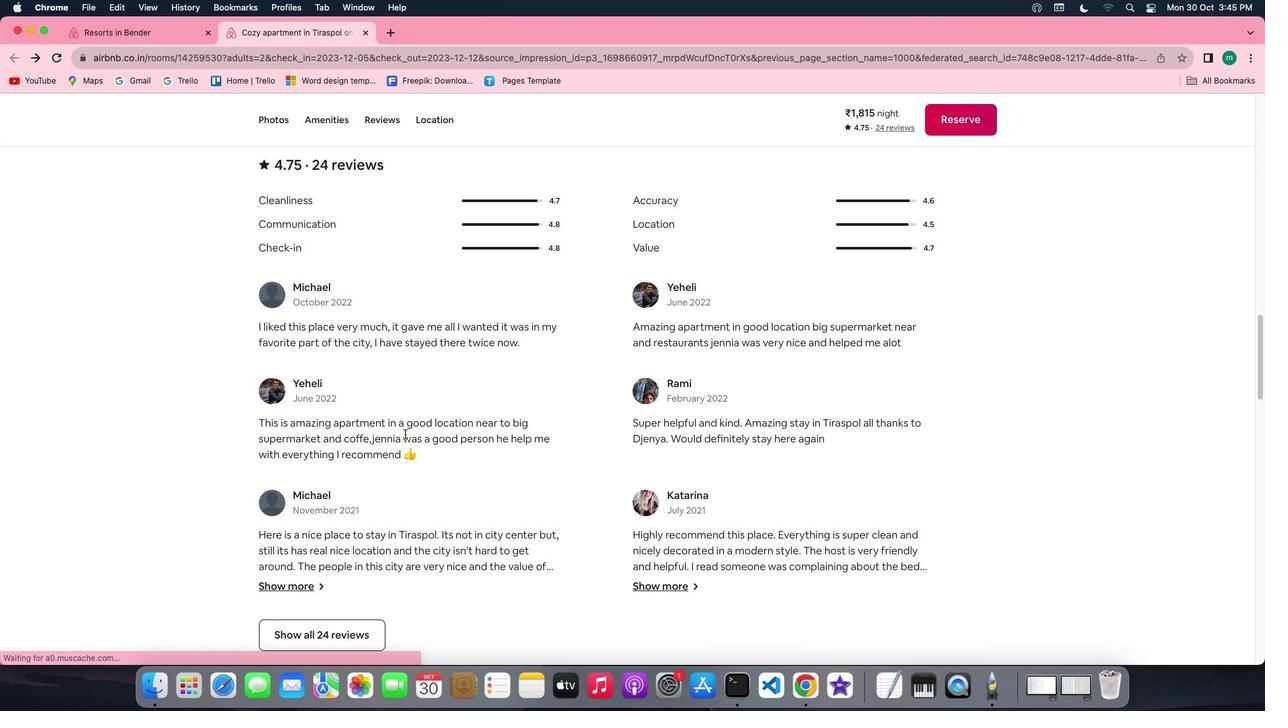 
Action: Mouse scrolled (404, 434) with delta (0, -1)
Screenshot: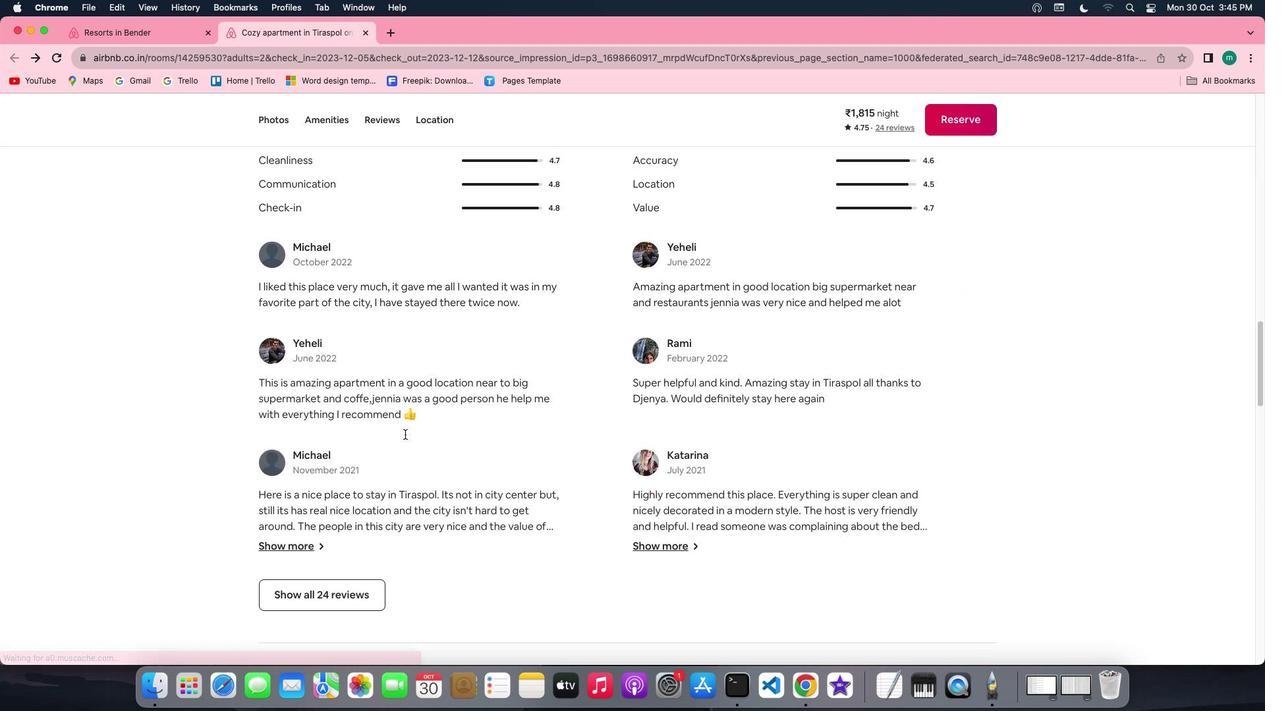 
Action: Mouse scrolled (404, 434) with delta (0, -1)
Screenshot: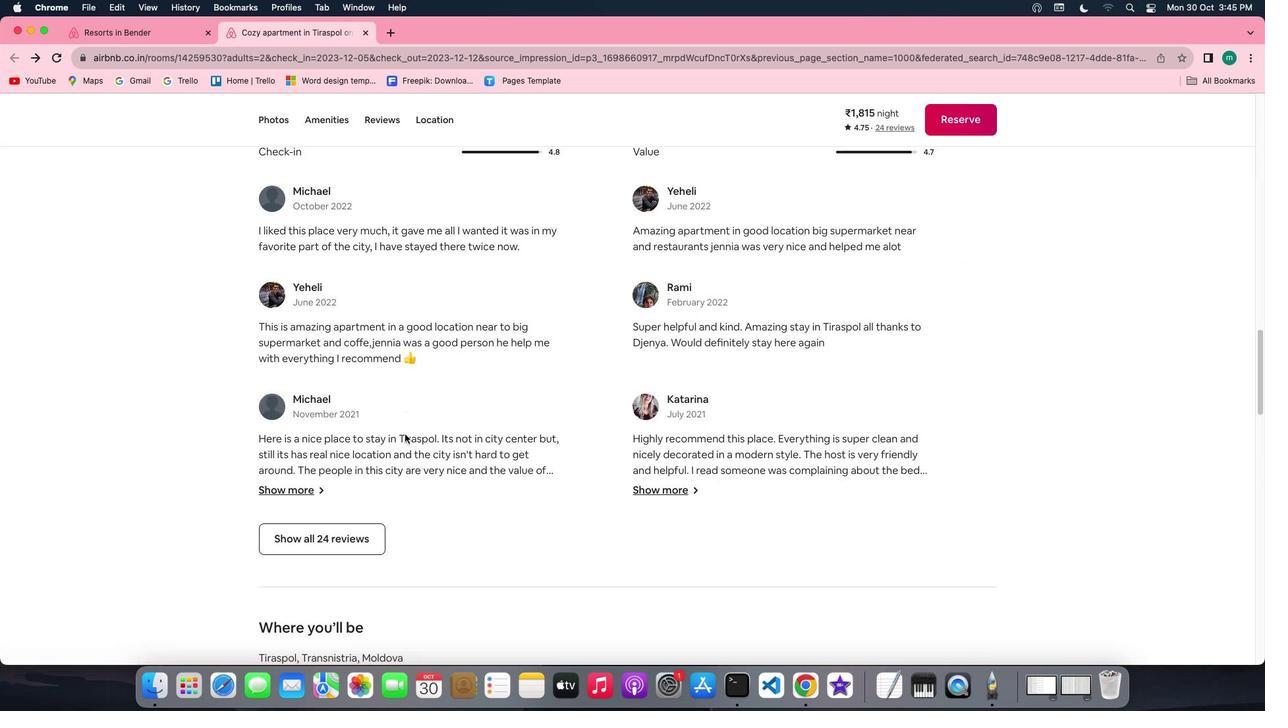 
Action: Mouse moved to (372, 486)
Screenshot: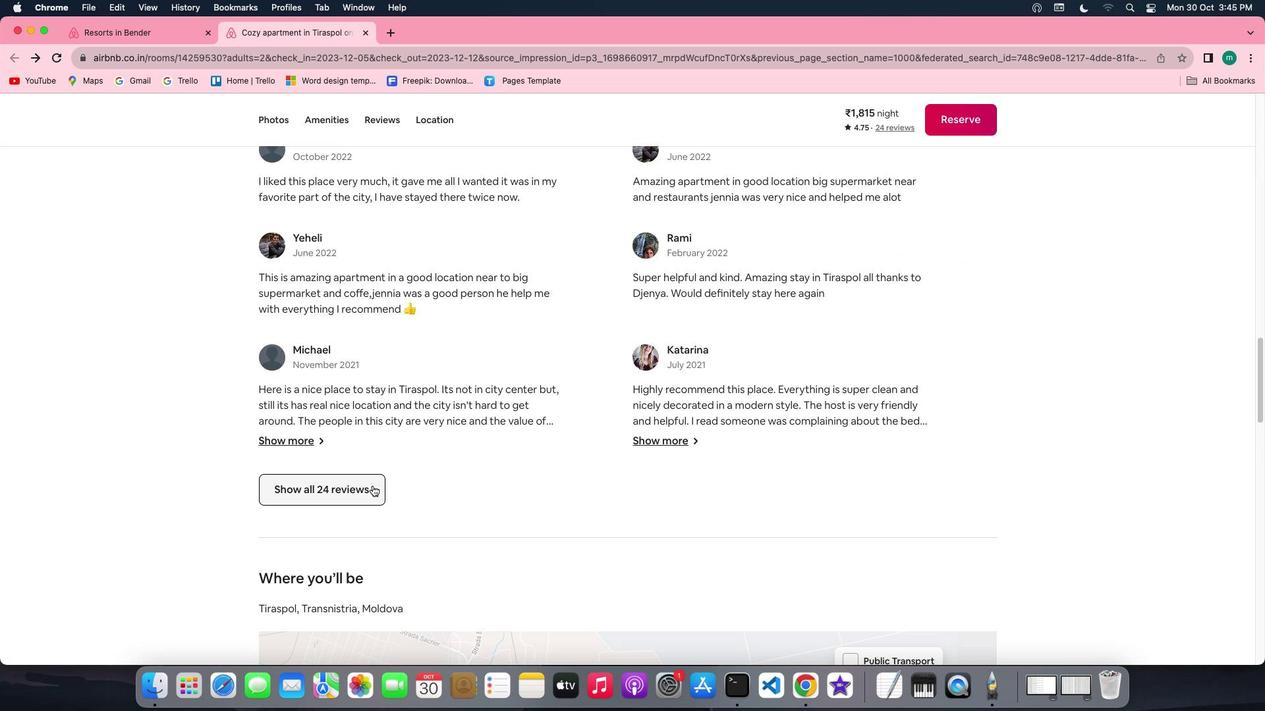 
Action: Mouse pressed left at (372, 486)
Screenshot: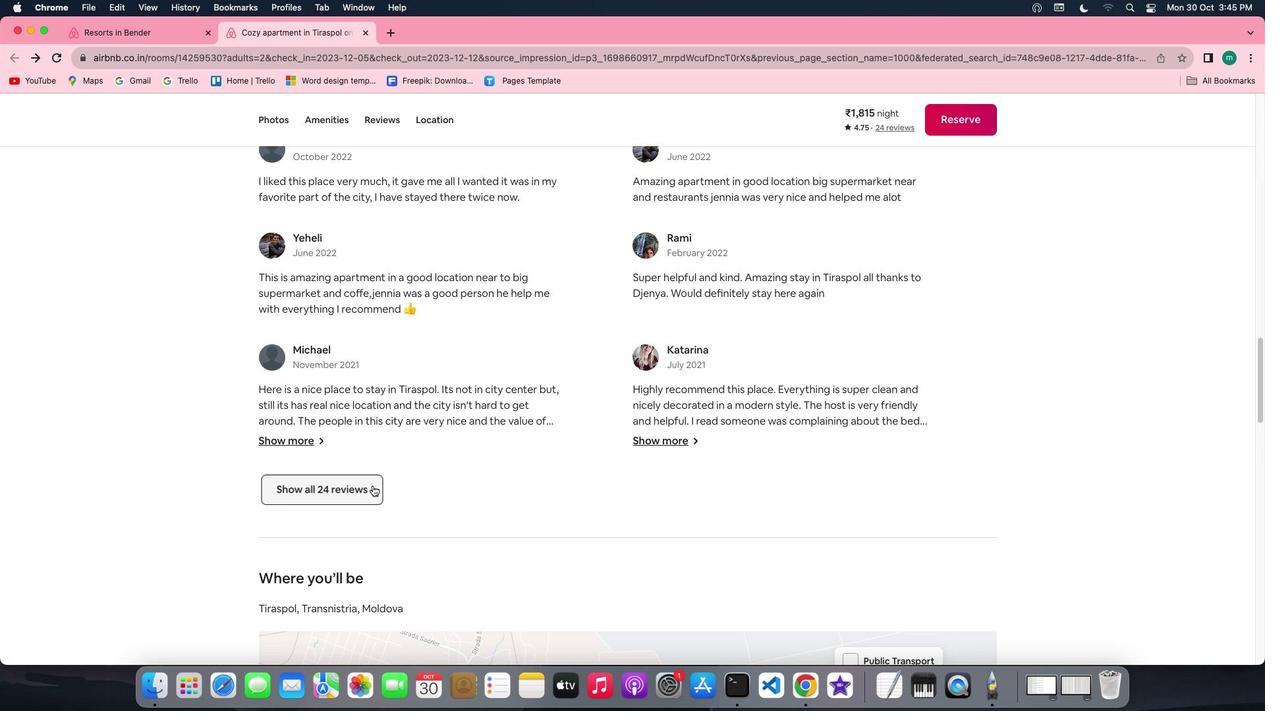 
Action: Mouse moved to (788, 490)
Screenshot: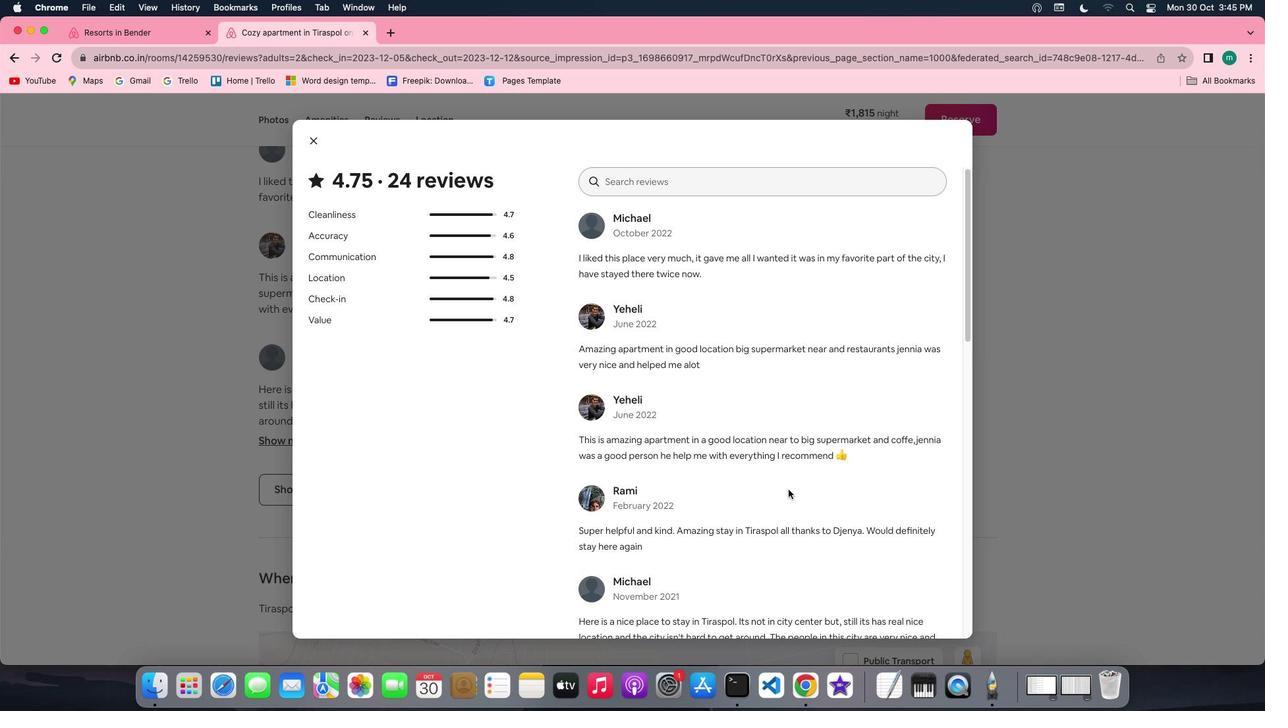 
Action: Mouse scrolled (788, 490) with delta (0, 0)
Screenshot: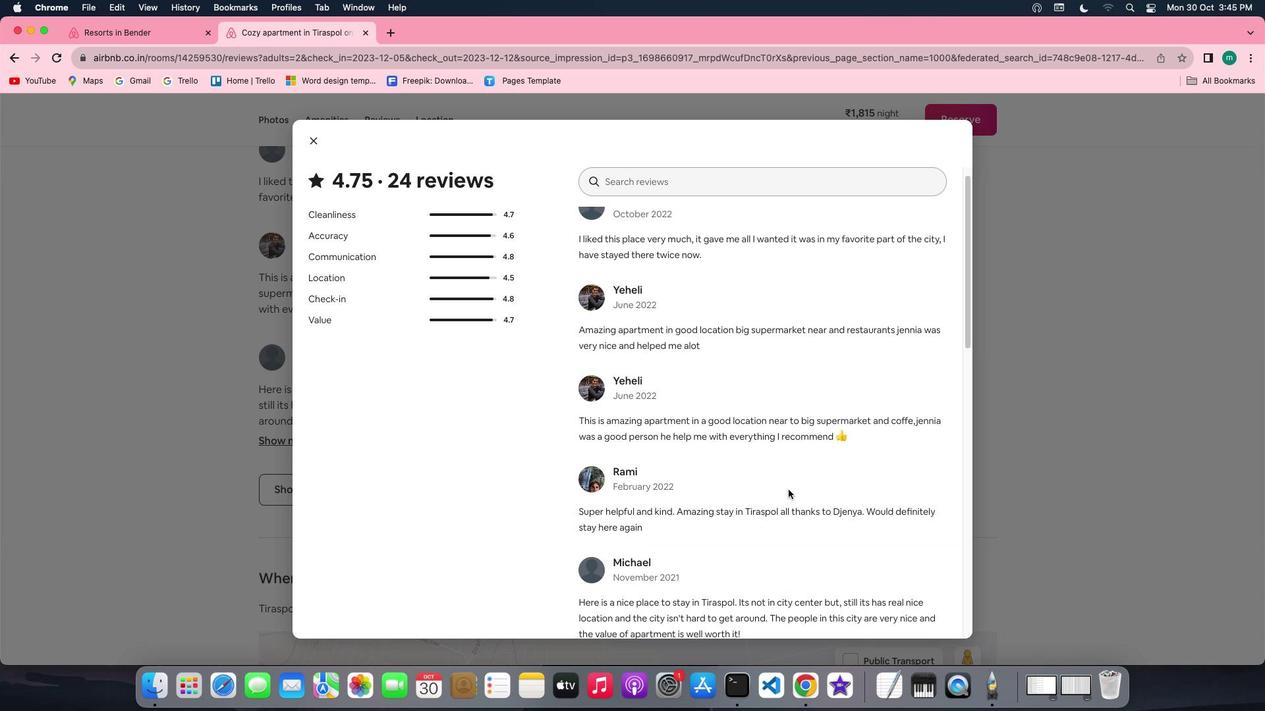 
Action: Mouse scrolled (788, 490) with delta (0, 0)
Screenshot: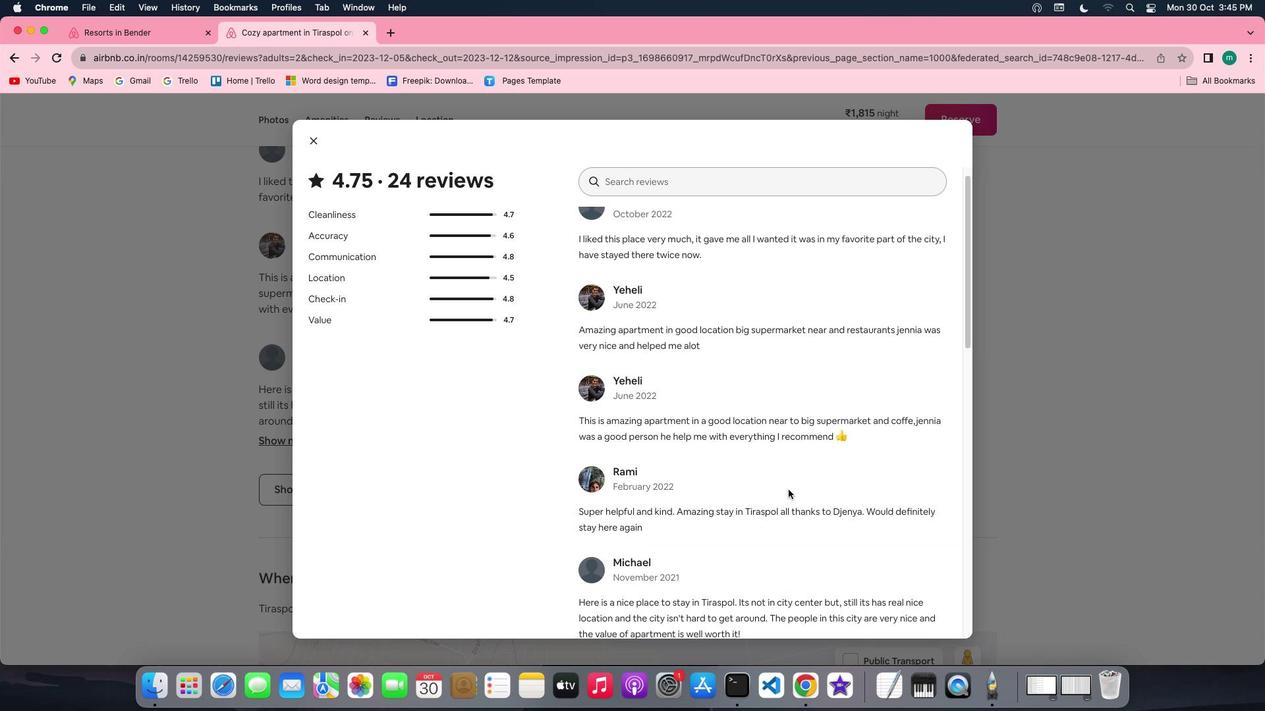 
Action: Mouse scrolled (788, 490) with delta (0, -1)
Screenshot: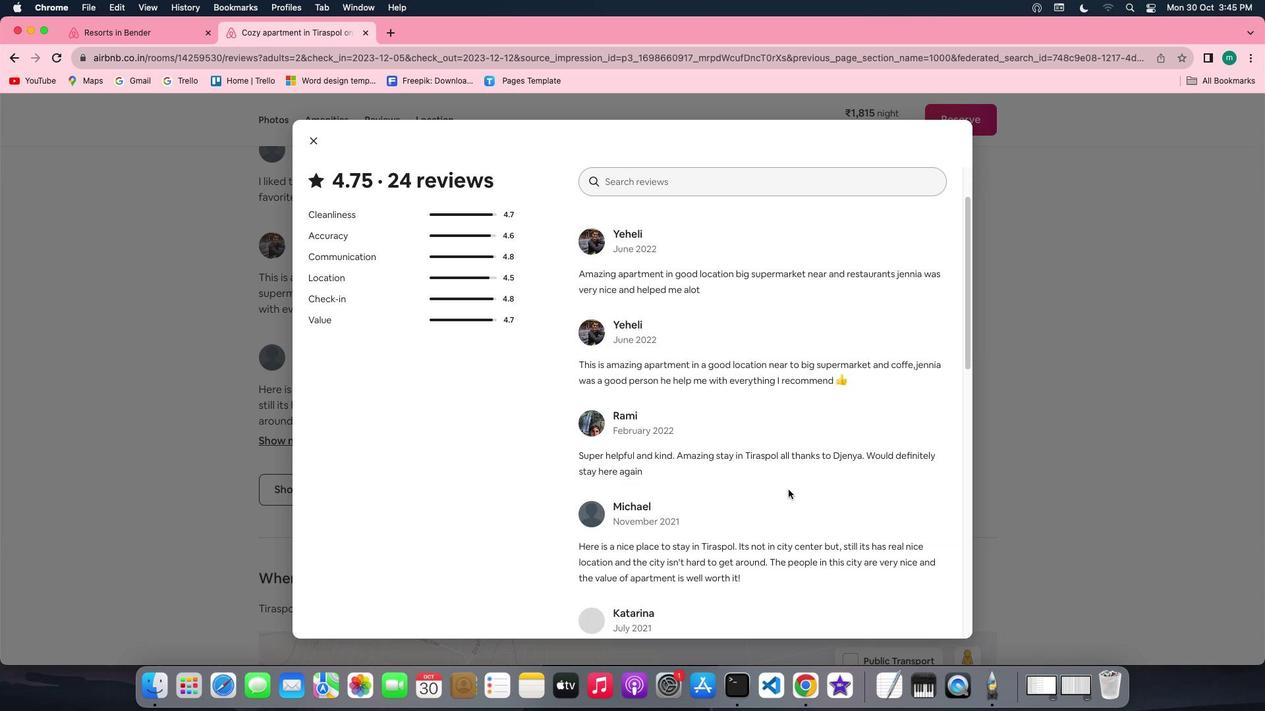 
Action: Mouse scrolled (788, 490) with delta (0, -3)
Screenshot: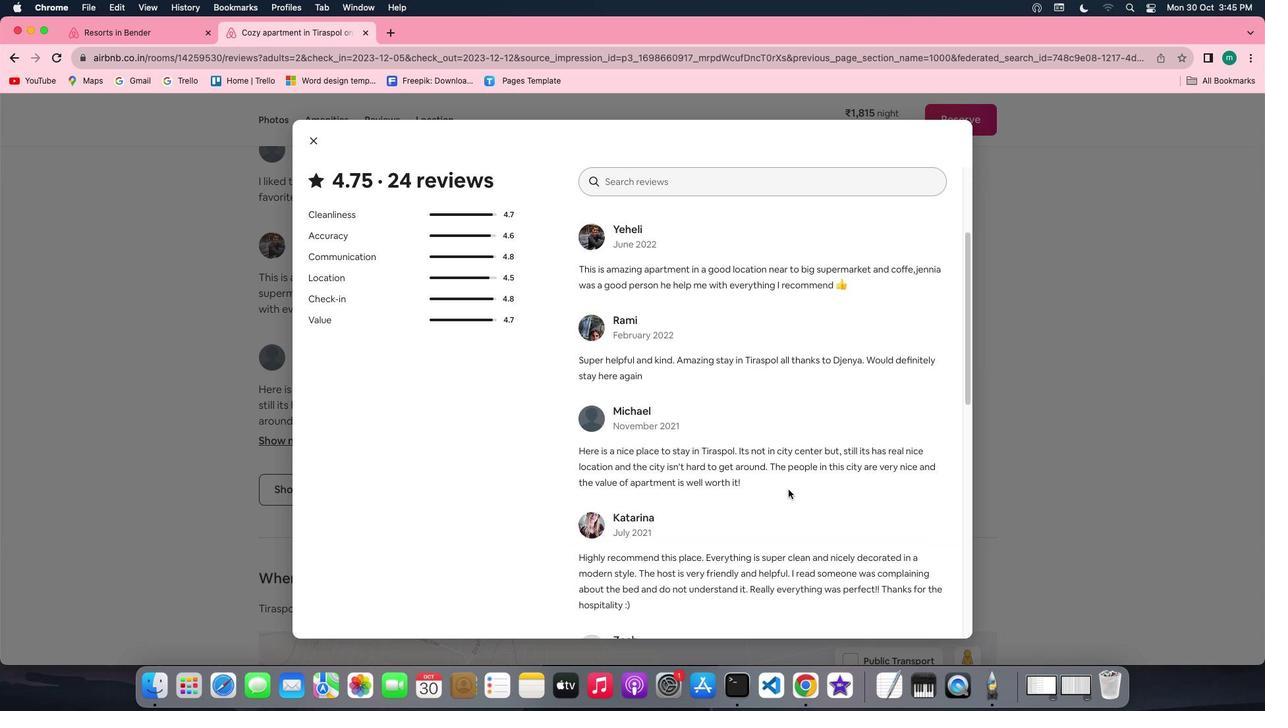 
Action: Mouse scrolled (788, 490) with delta (0, 0)
Screenshot: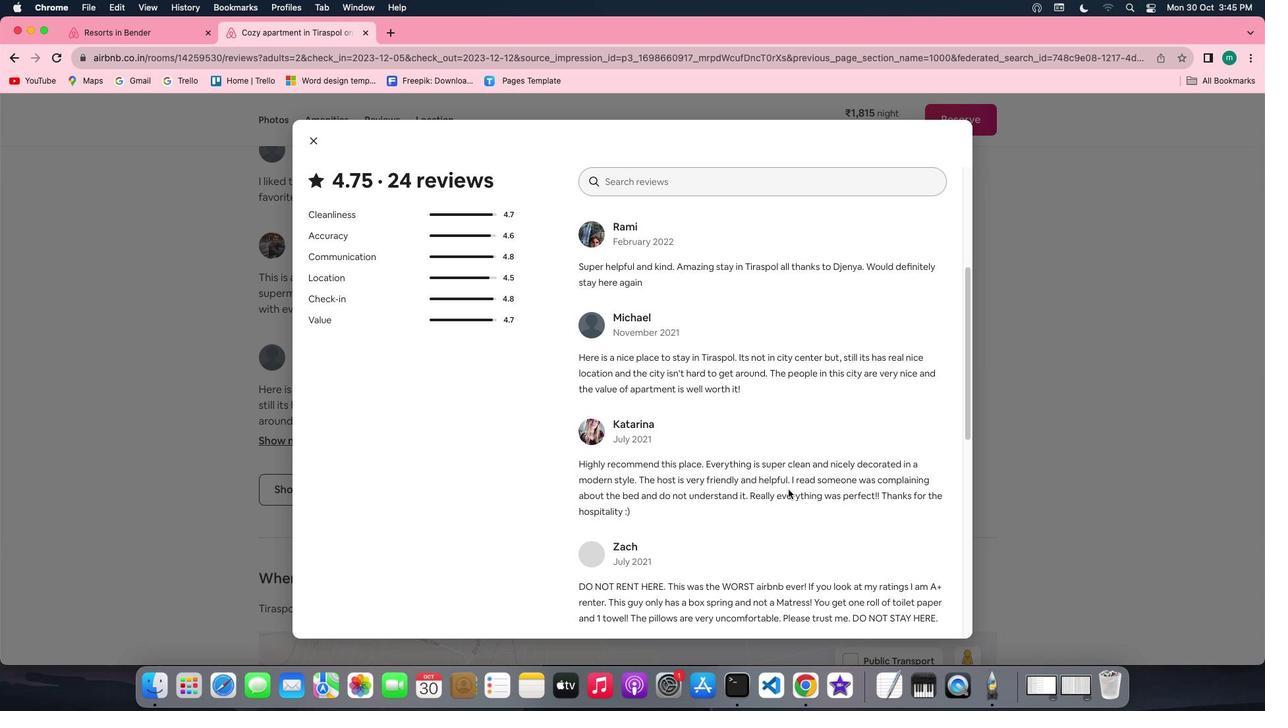 
Action: Mouse scrolled (788, 490) with delta (0, 0)
Screenshot: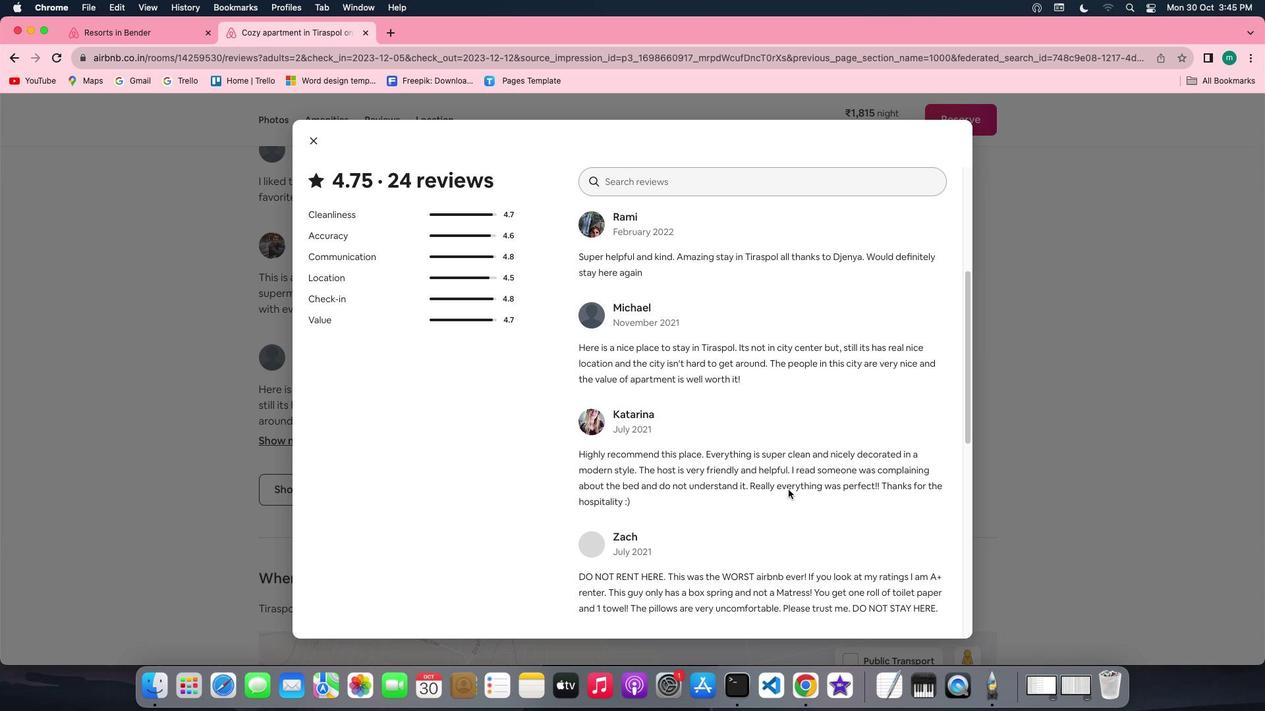 
Action: Mouse scrolled (788, 490) with delta (0, -1)
Screenshot: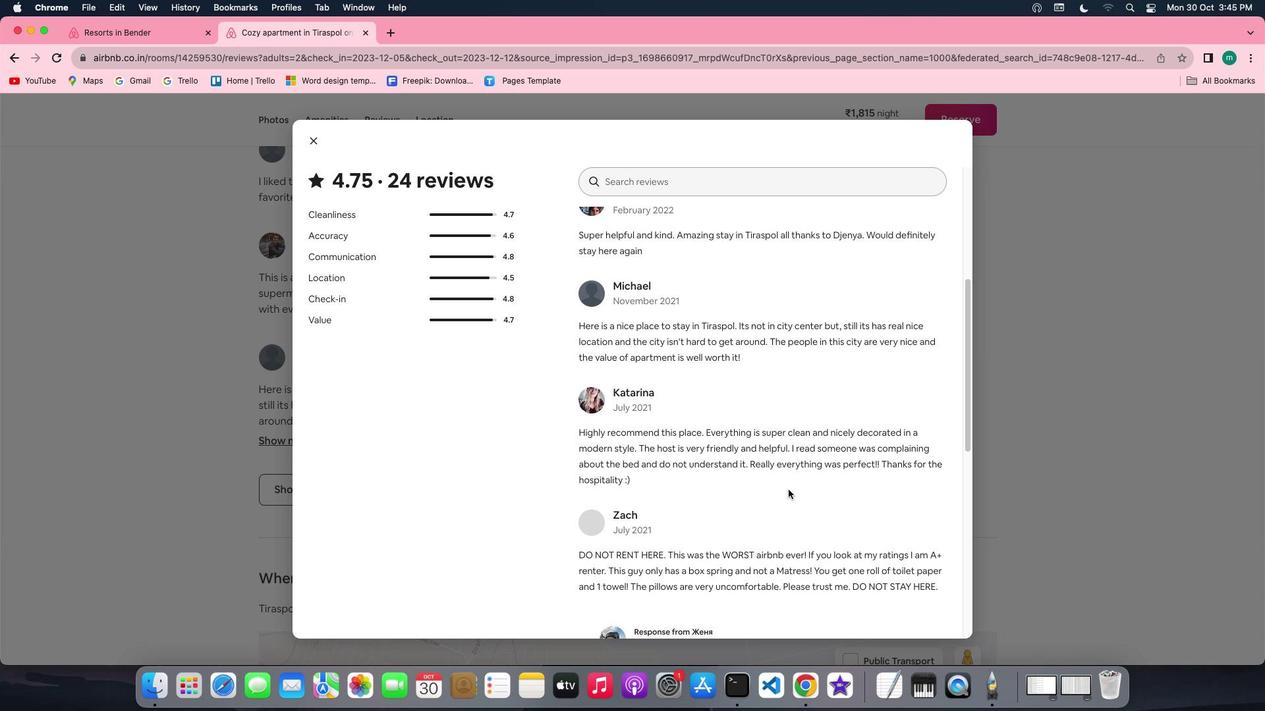 
Action: Mouse scrolled (788, 490) with delta (0, -1)
Screenshot: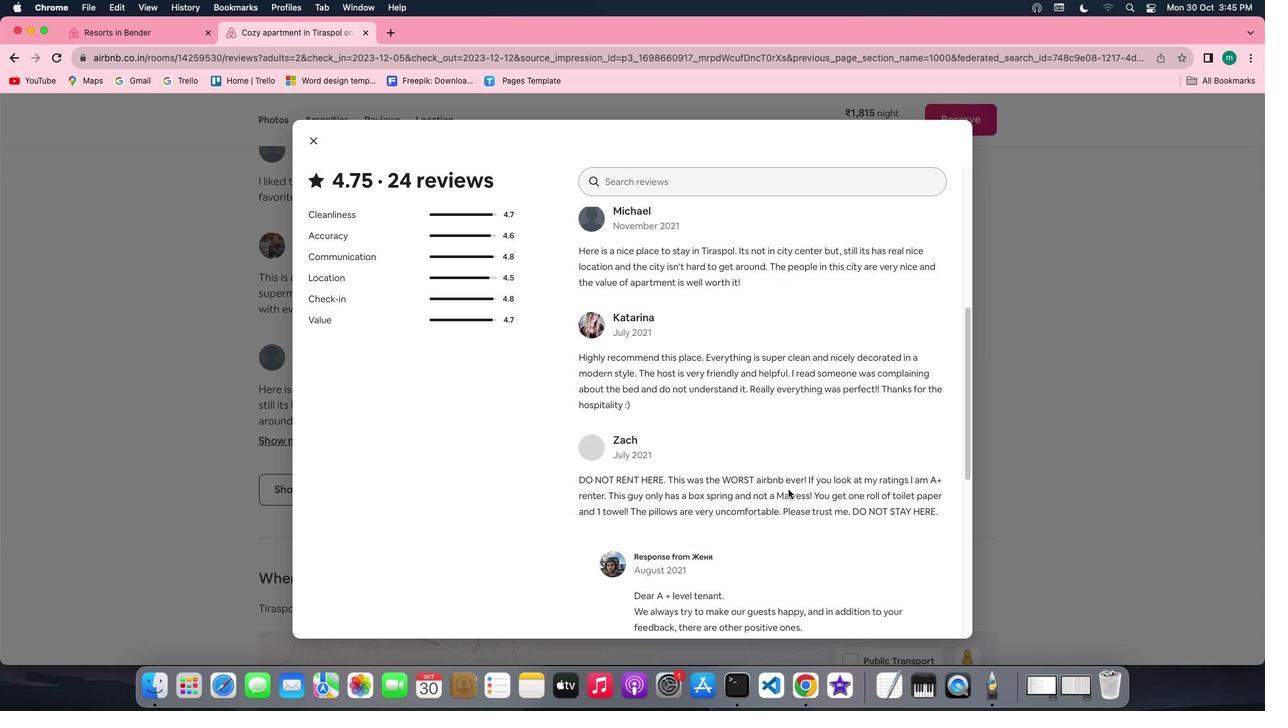 
Action: Mouse scrolled (788, 490) with delta (0, 0)
Screenshot: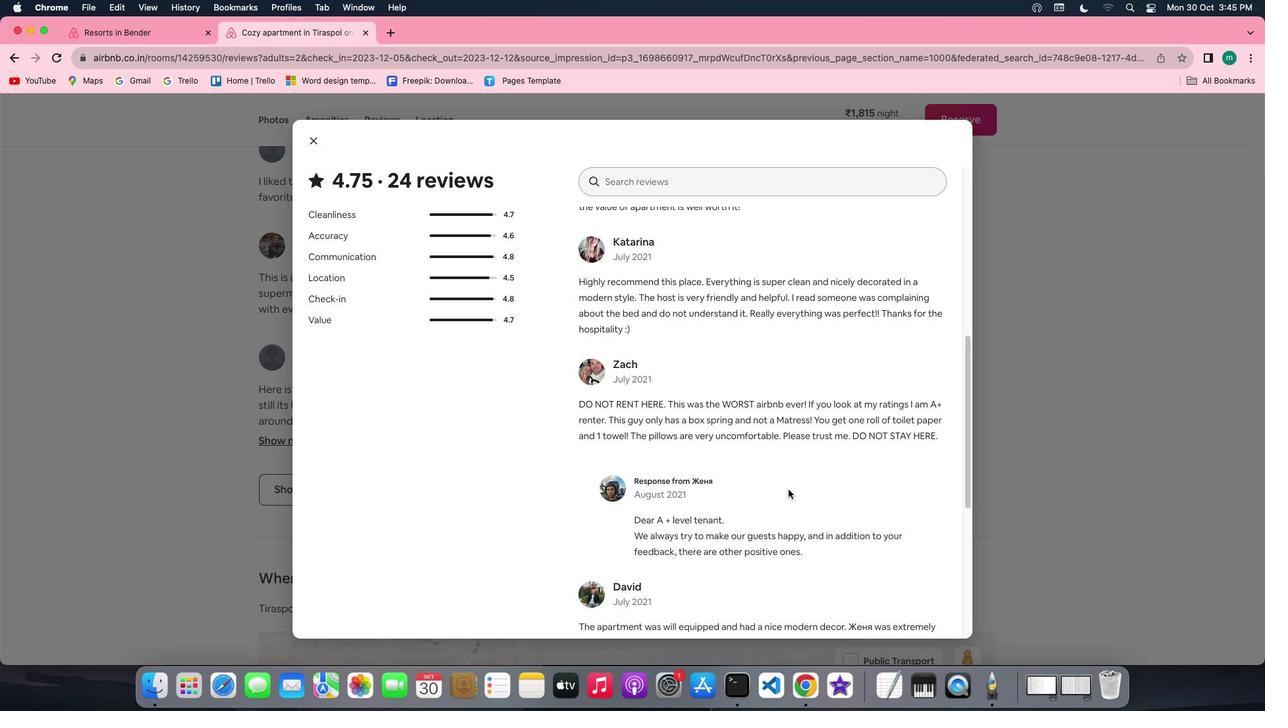 
Action: Mouse scrolled (788, 490) with delta (0, 0)
Screenshot: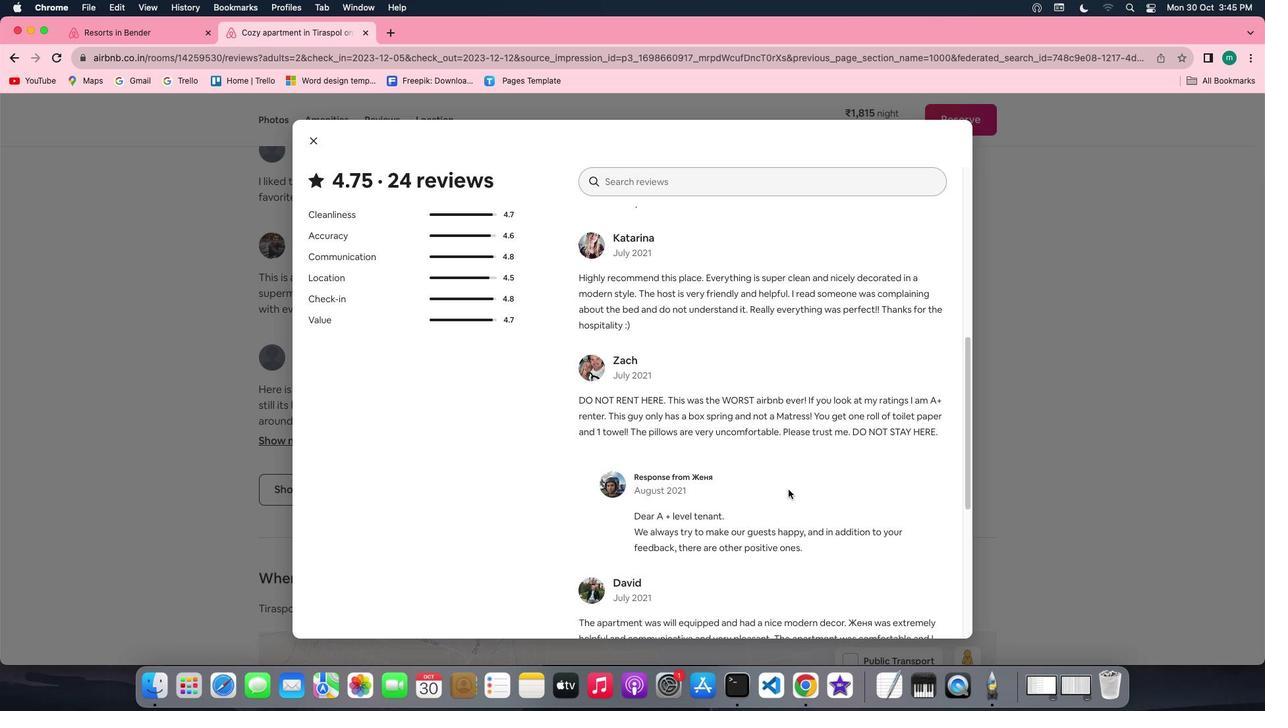 
Action: Mouse scrolled (788, 490) with delta (0, 0)
Screenshot: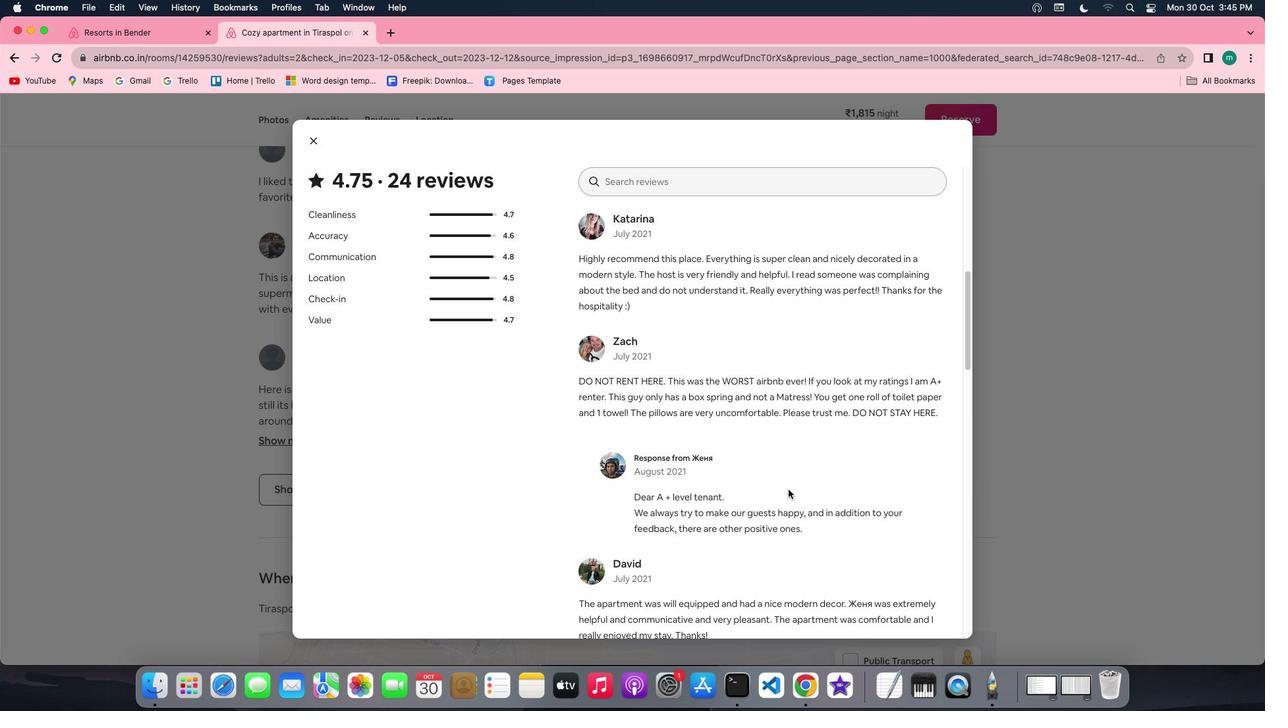 
Action: Mouse scrolled (788, 490) with delta (0, 0)
Screenshot: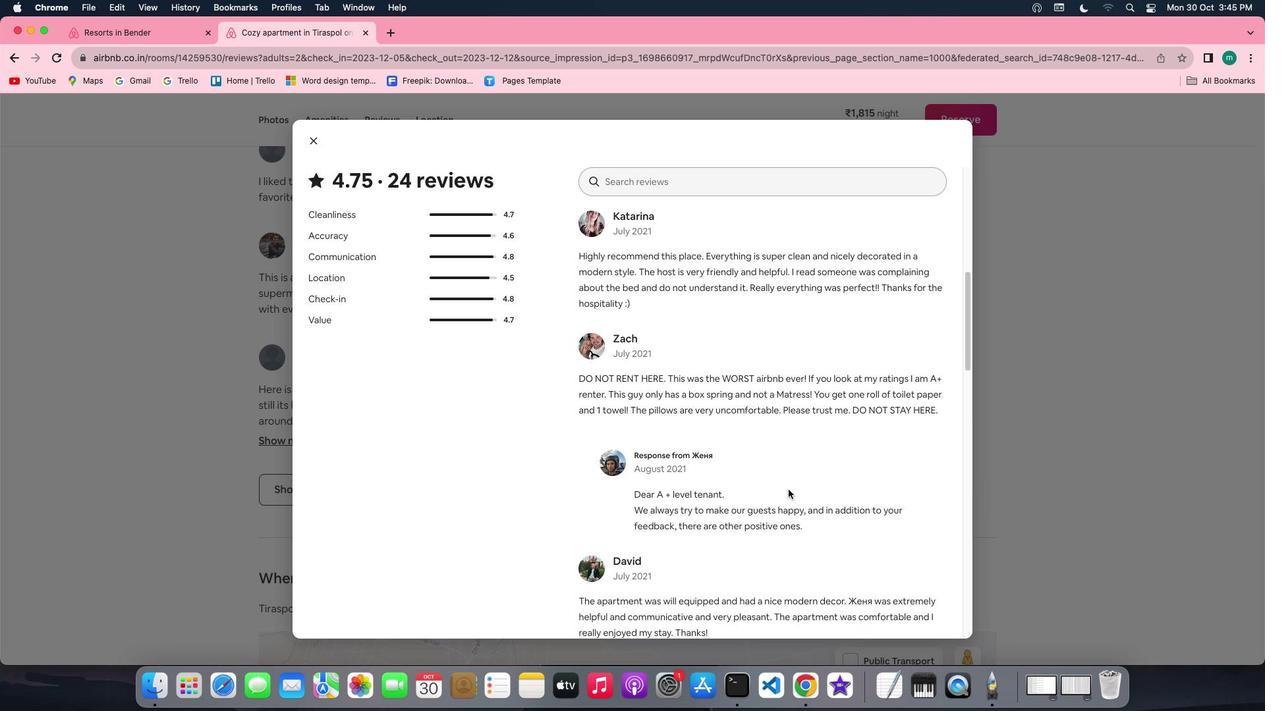 
Action: Mouse scrolled (788, 490) with delta (0, -1)
Screenshot: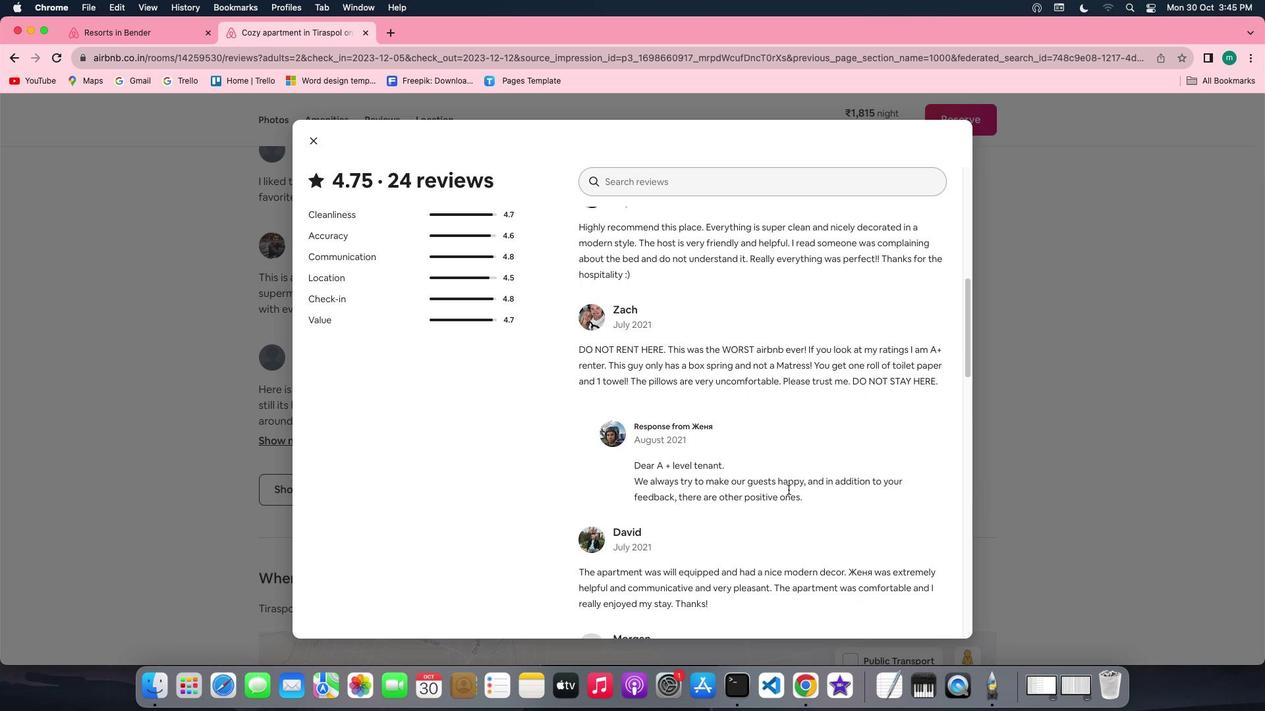
Action: Mouse moved to (788, 490)
Screenshot: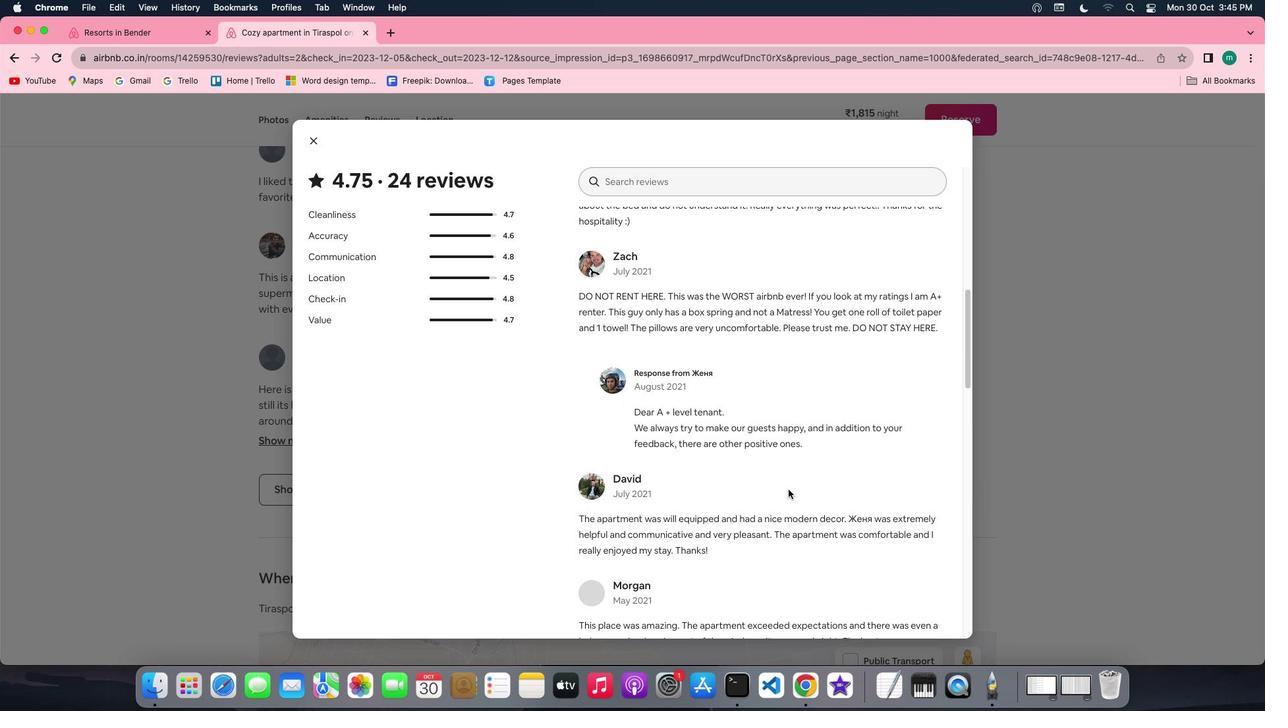 
Action: Mouse scrolled (788, 490) with delta (0, 0)
Screenshot: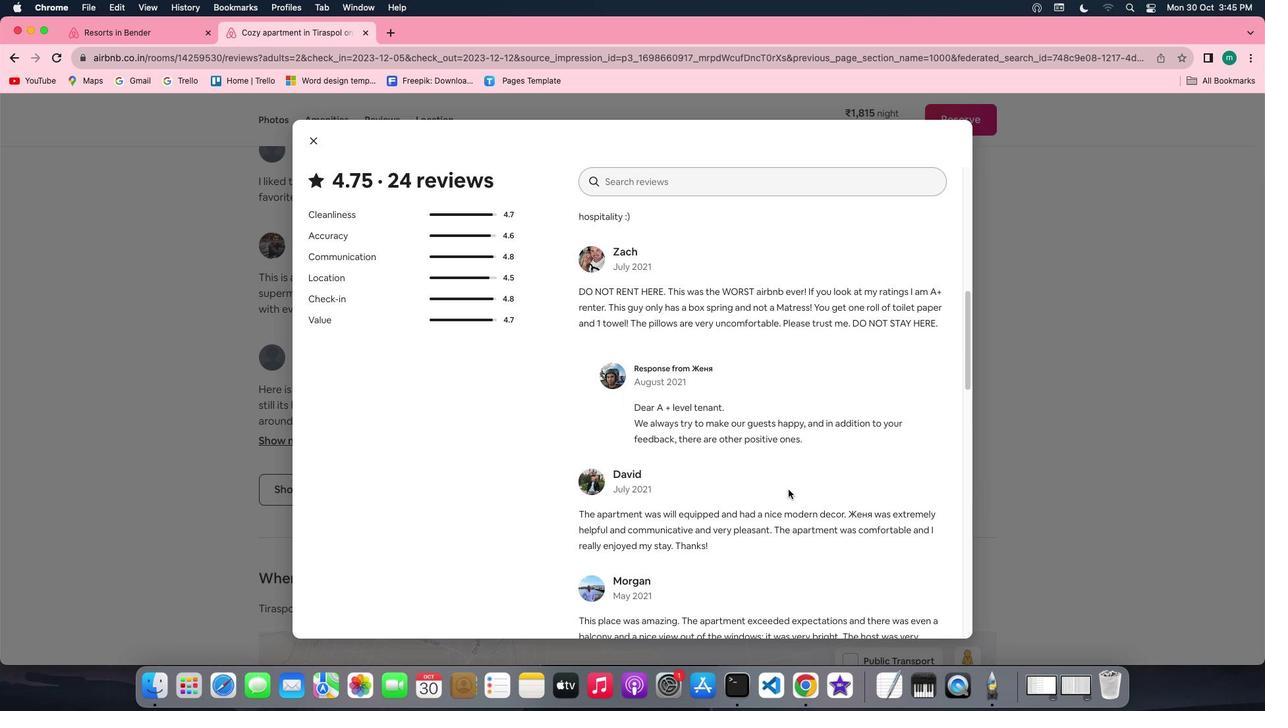
Action: Mouse scrolled (788, 490) with delta (0, 0)
Screenshot: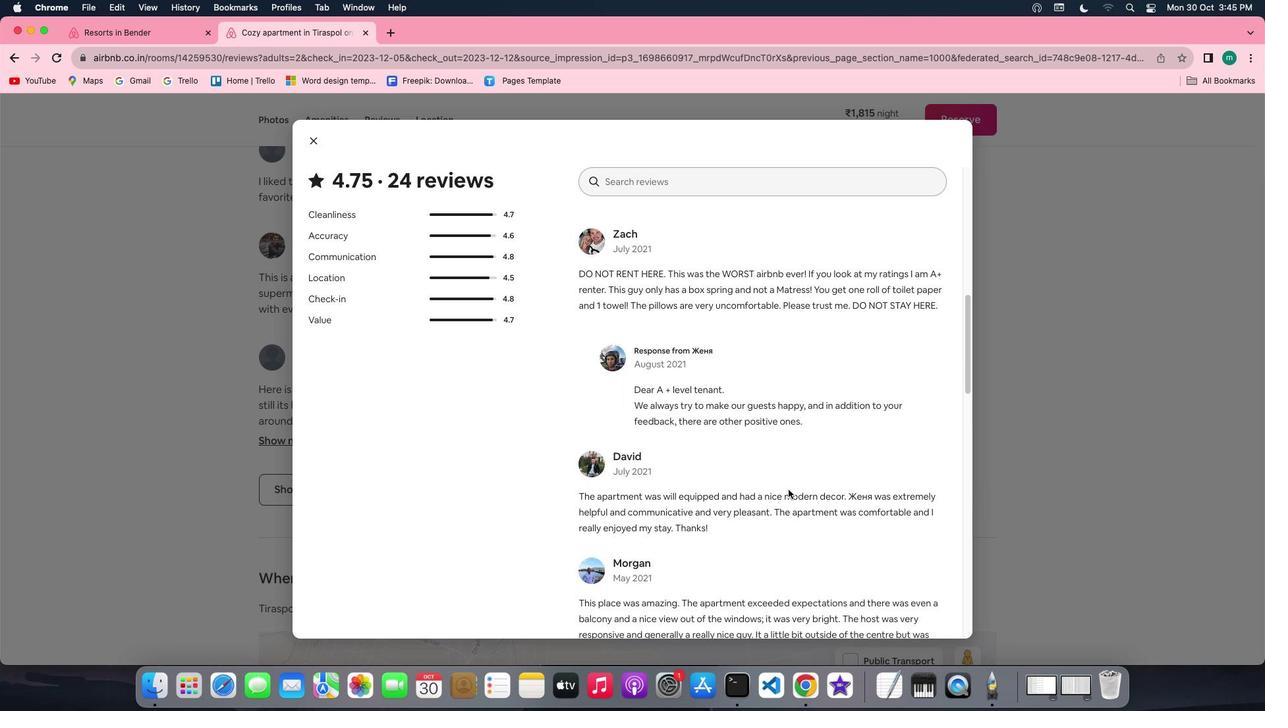 
Action: Mouse scrolled (788, 490) with delta (0, -1)
Screenshot: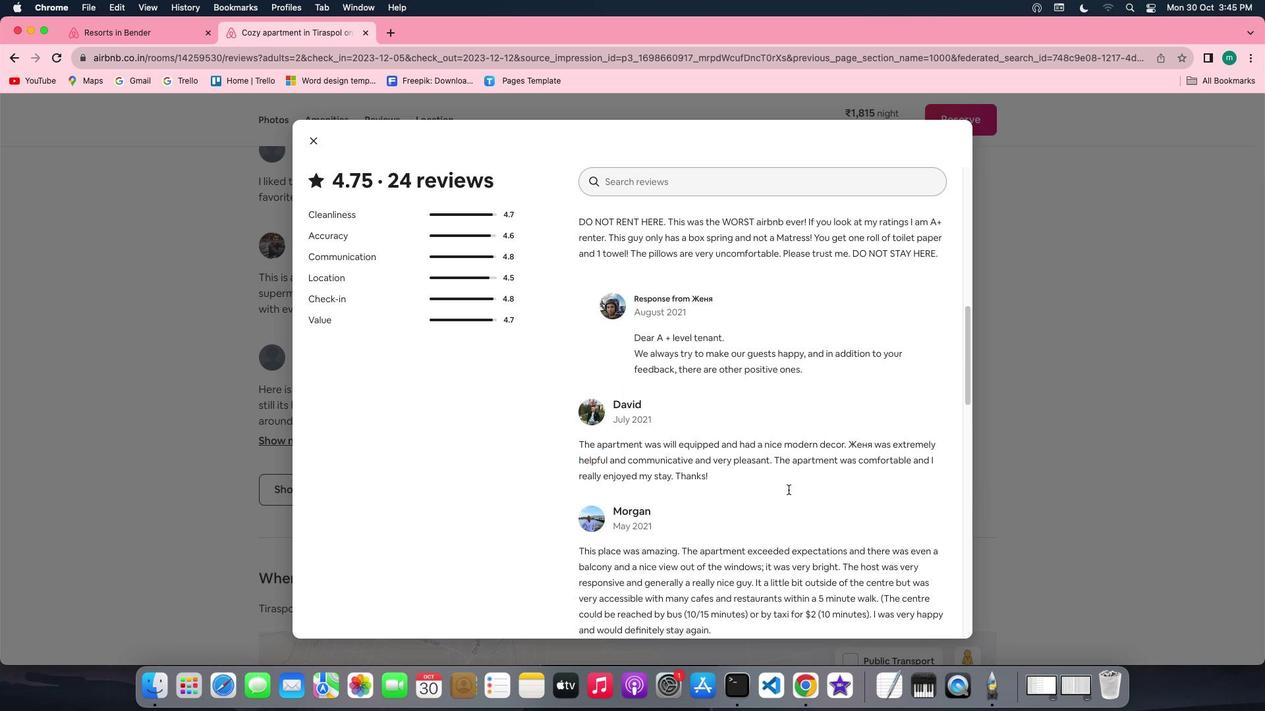 
Action: Mouse scrolled (788, 490) with delta (0, -2)
Screenshot: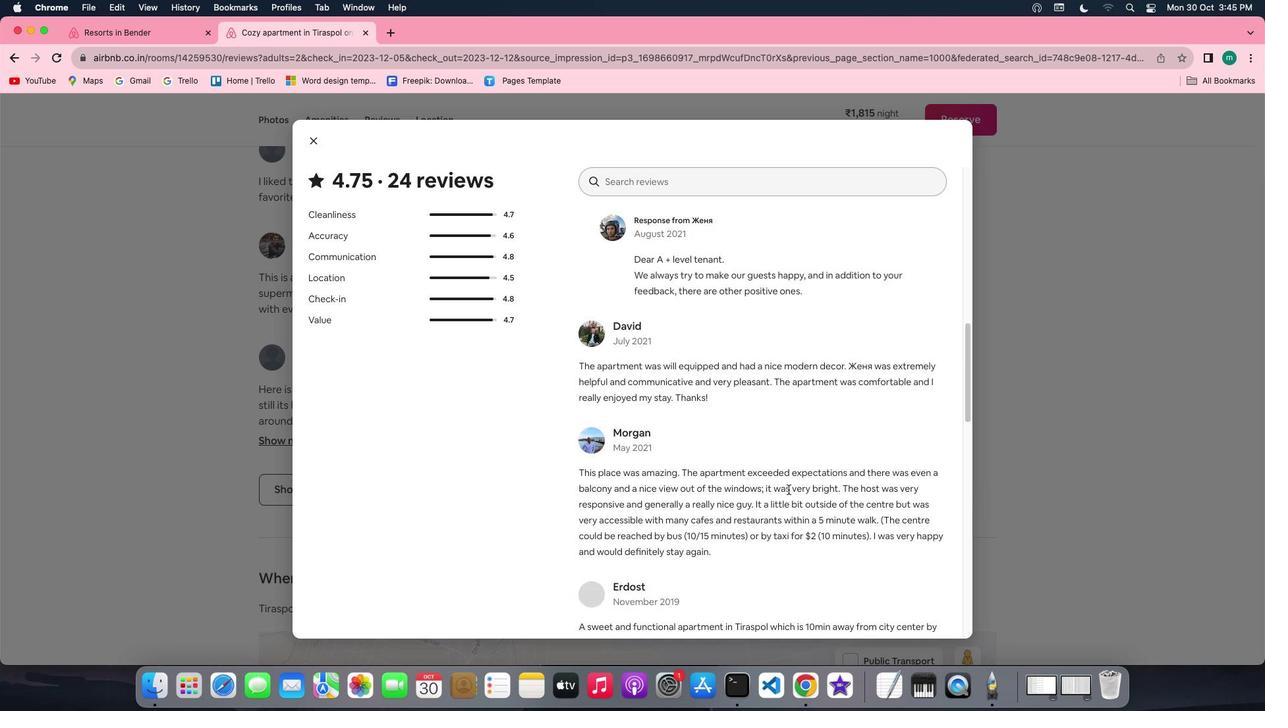 
Action: Mouse scrolled (788, 490) with delta (0, -2)
Screenshot: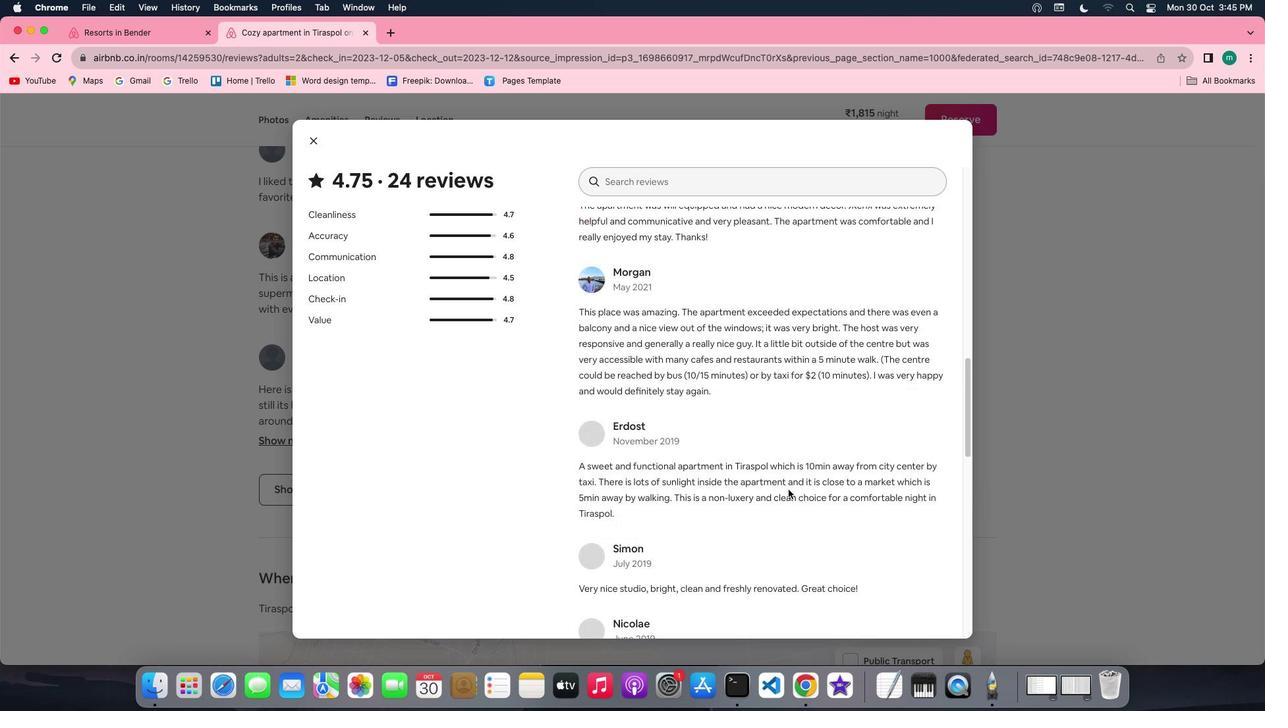 
Action: Mouse scrolled (788, 490) with delta (0, 0)
Screenshot: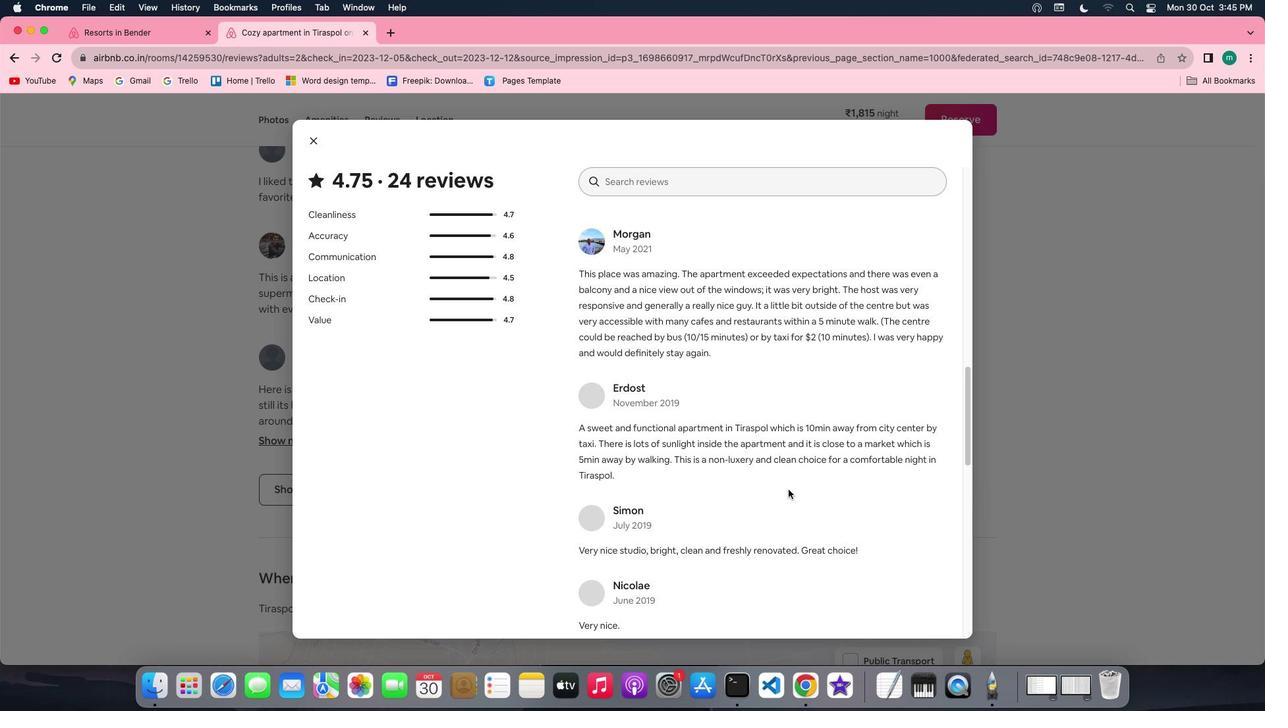 
Action: Mouse scrolled (788, 490) with delta (0, 0)
Screenshot: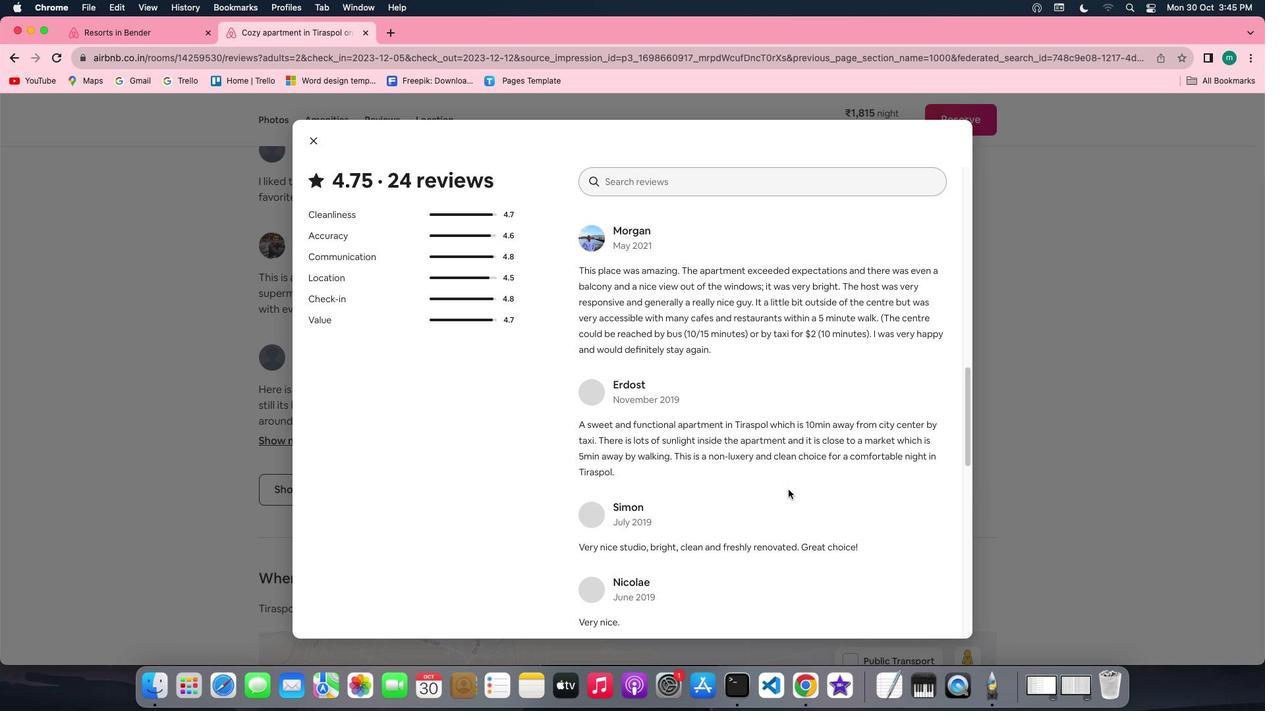 
Action: Mouse scrolled (788, 490) with delta (0, -1)
Screenshot: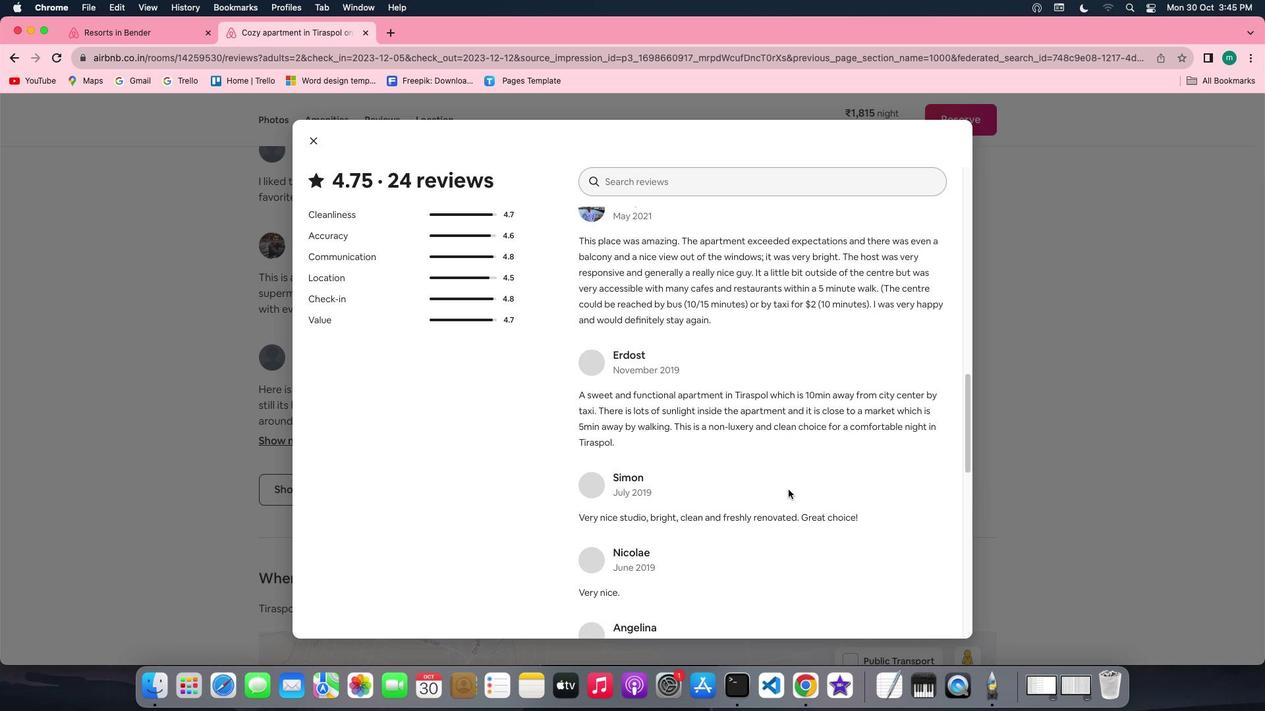 
Action: Mouse scrolled (788, 490) with delta (0, -1)
Screenshot: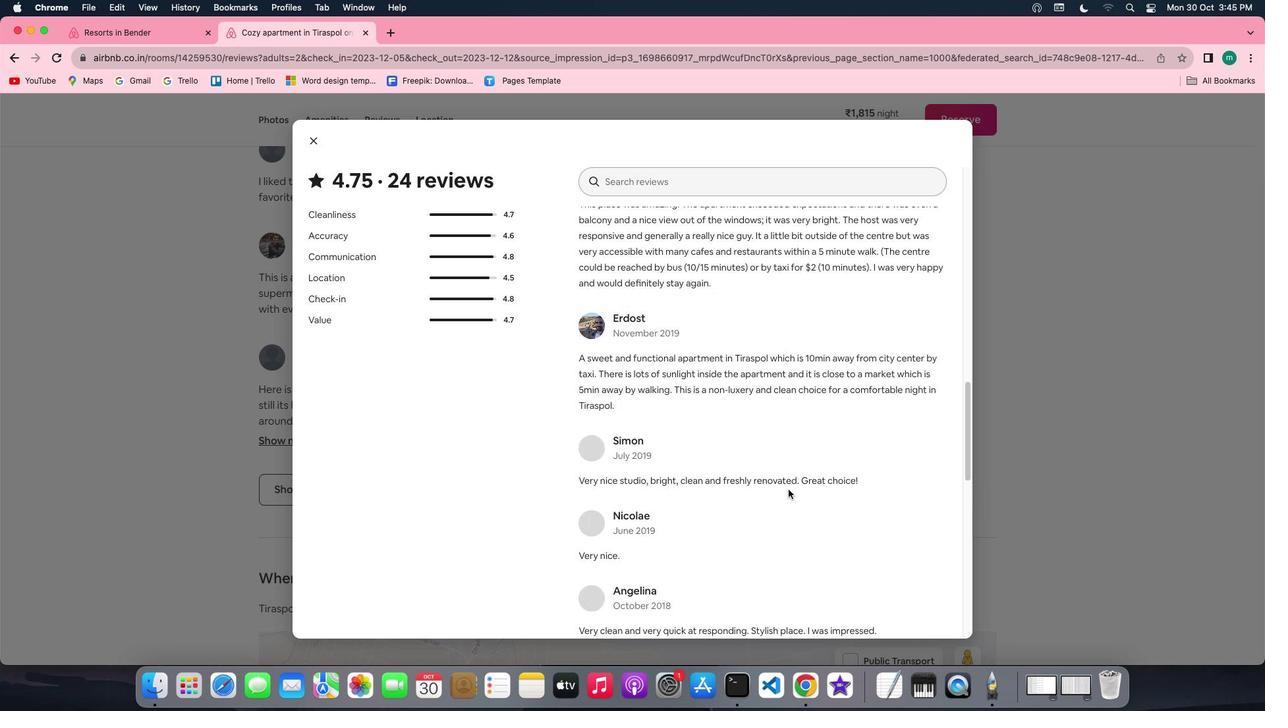 
Action: Mouse scrolled (788, 490) with delta (0, 0)
